 Task: Basic personal budget green modern simple.
Action: Mouse moved to (65, 221)
Screenshot: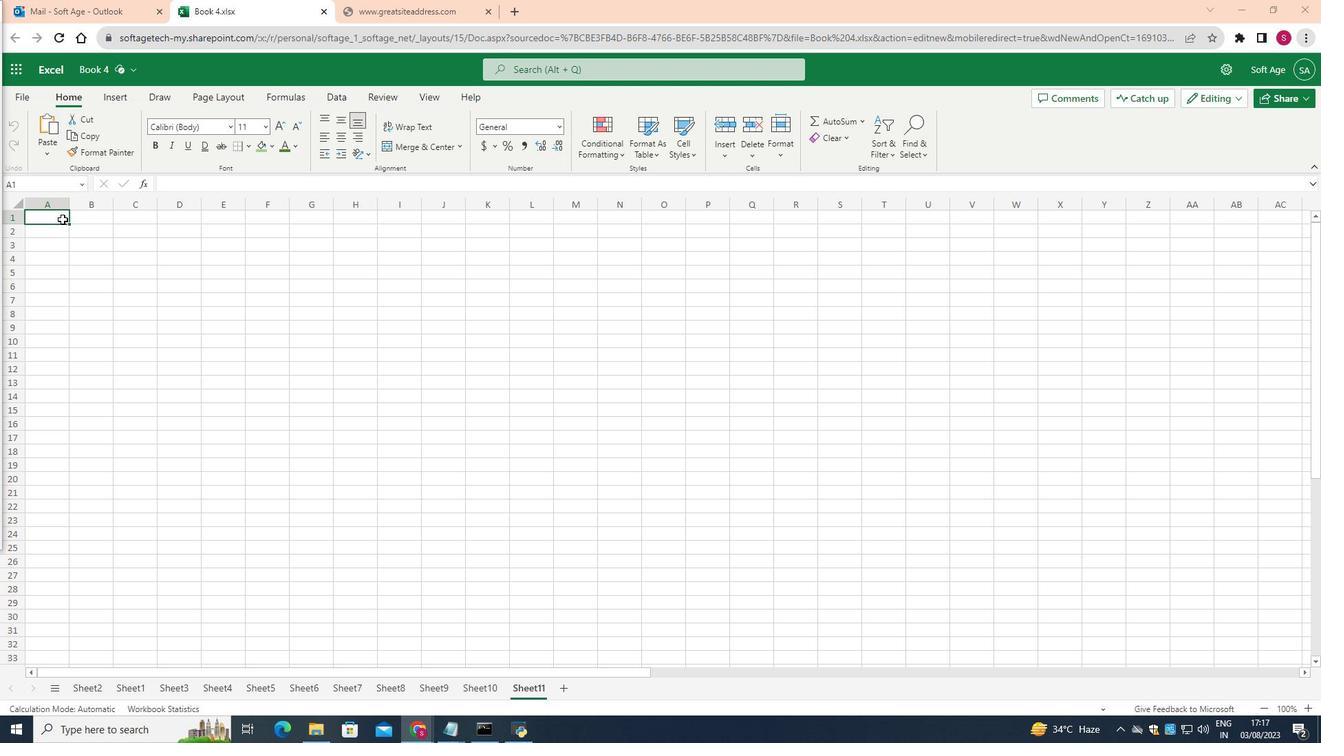 
Action: Mouse pressed left at (65, 221)
Screenshot: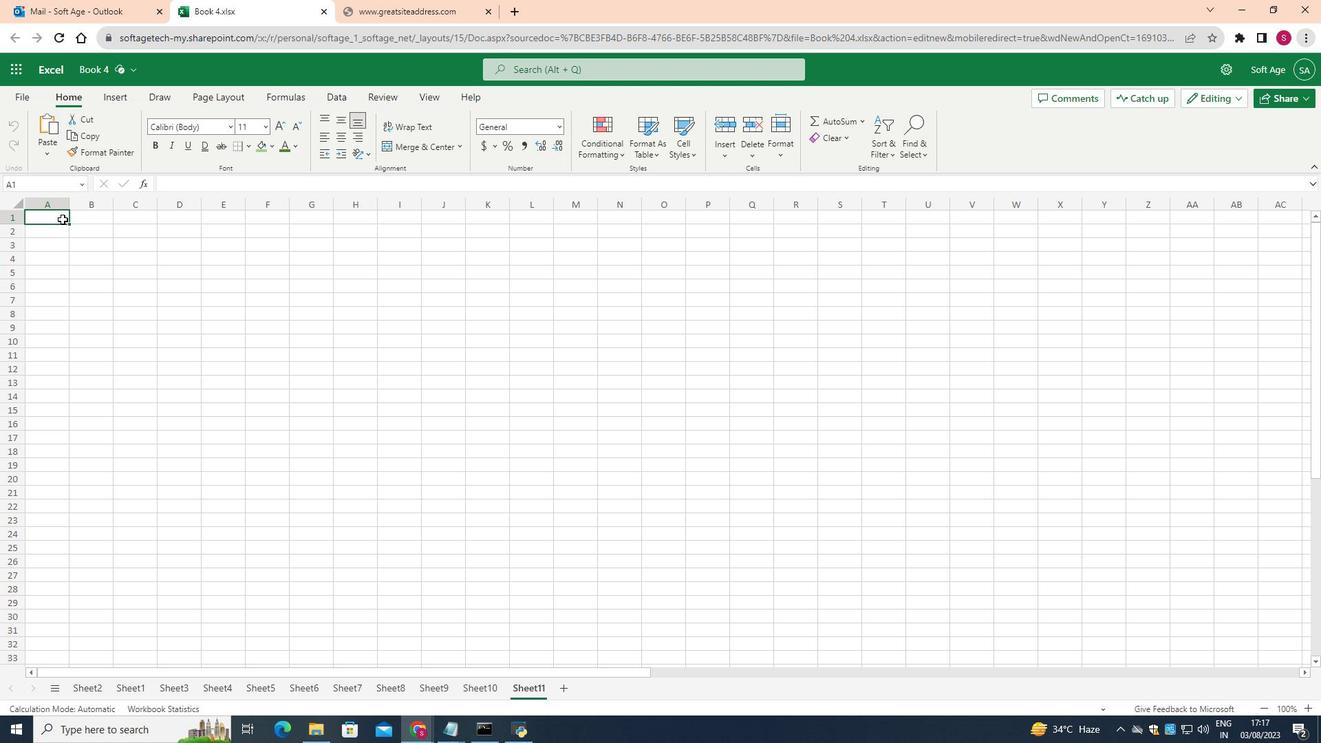 
Action: Mouse moved to (459, 150)
Screenshot: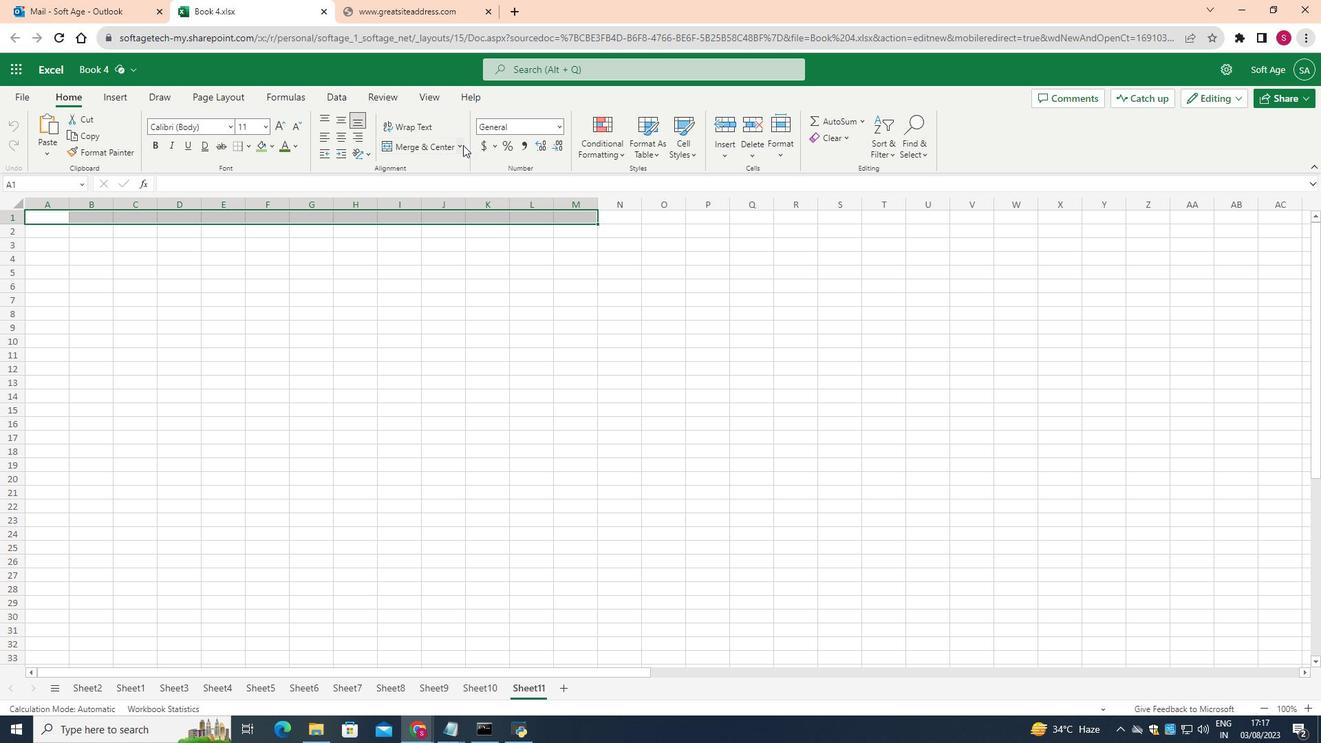 
Action: Mouse pressed left at (459, 150)
Screenshot: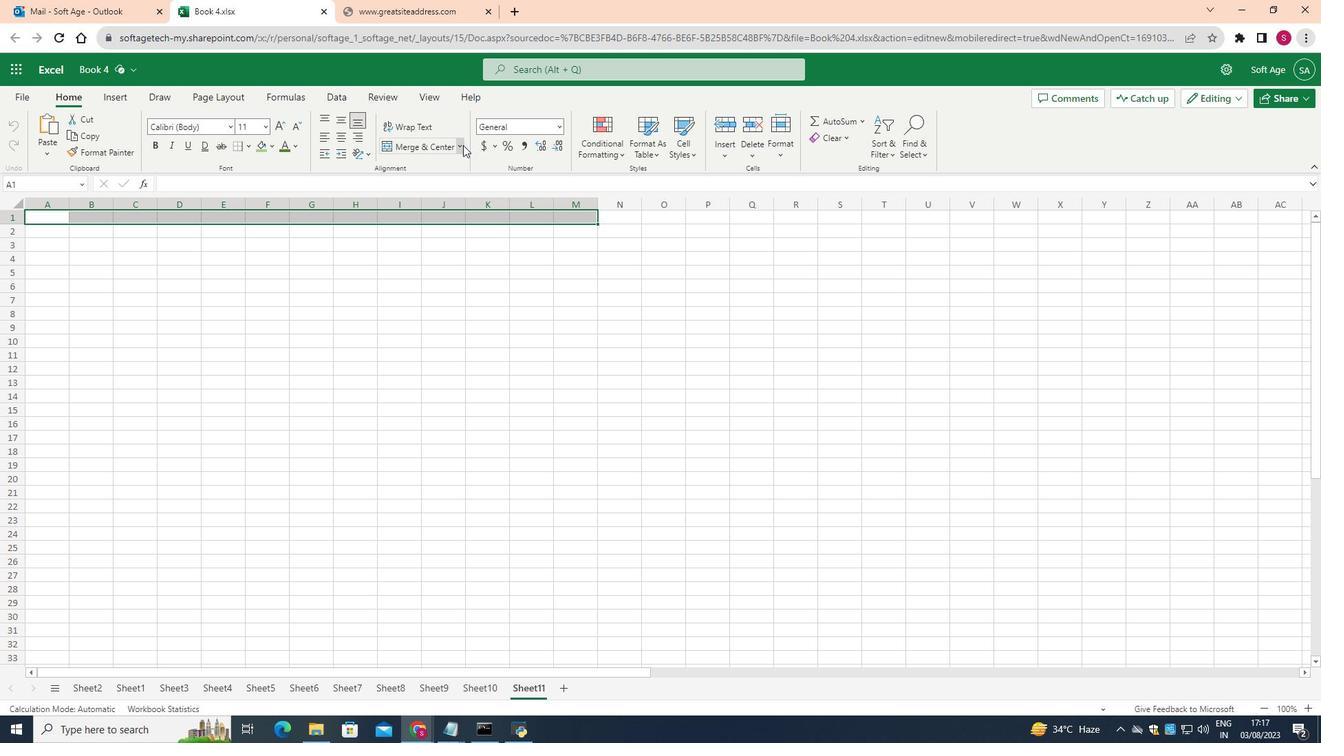 
Action: Mouse moved to (450, 229)
Screenshot: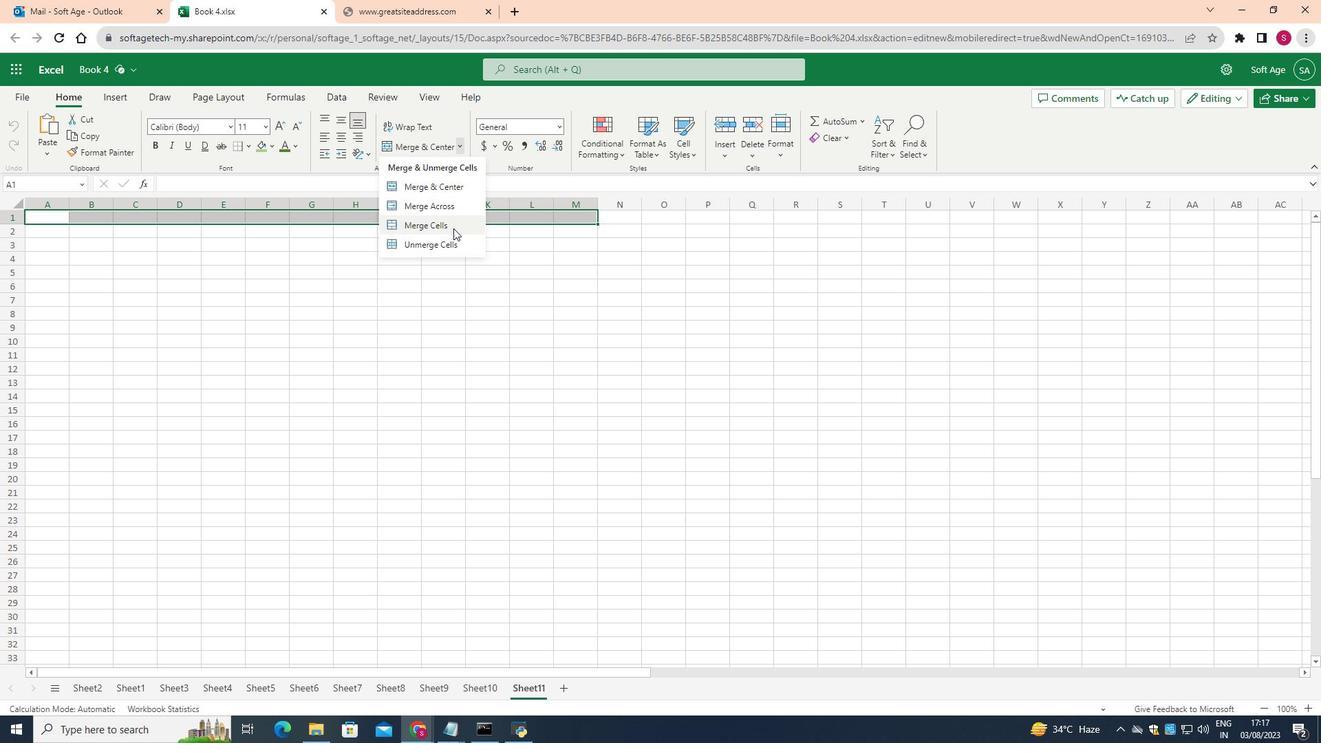 
Action: Mouse pressed left at (450, 229)
Screenshot: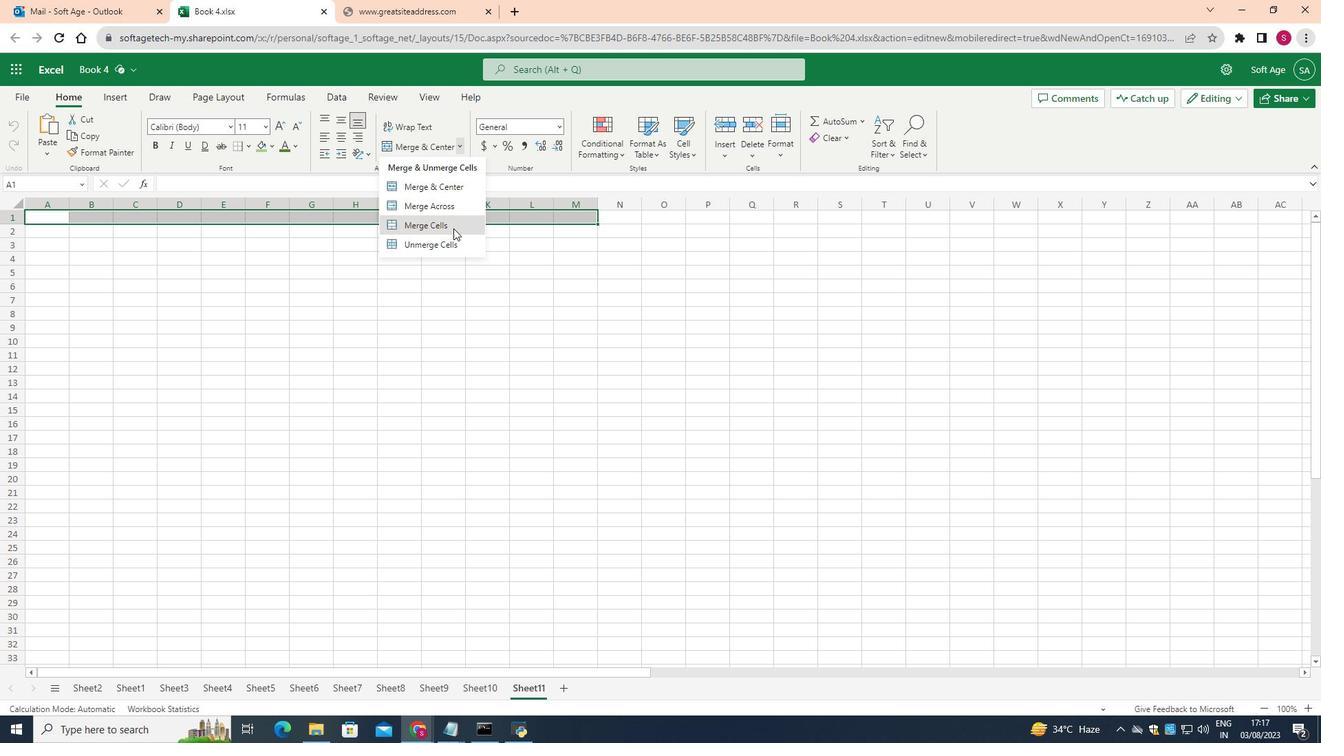 
Action: Mouse moved to (24, 225)
Screenshot: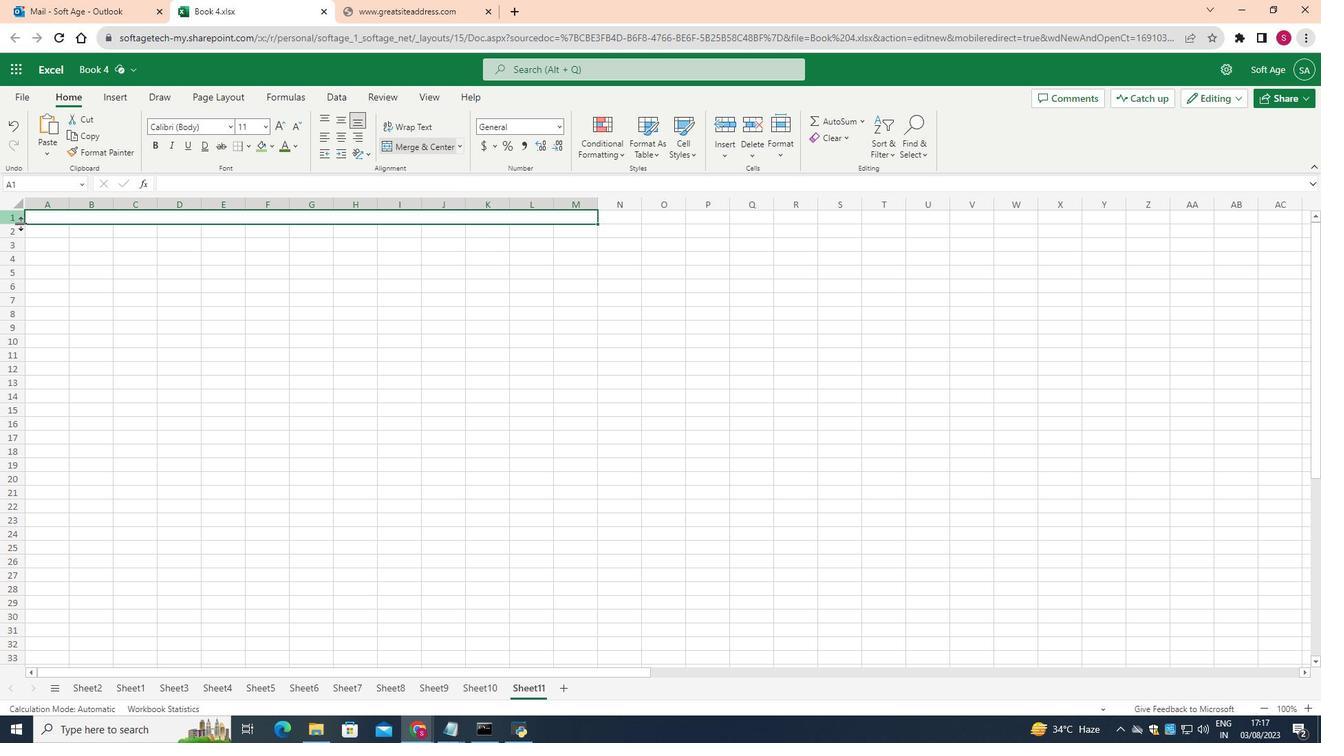 
Action: Mouse pressed left at (24, 225)
Screenshot: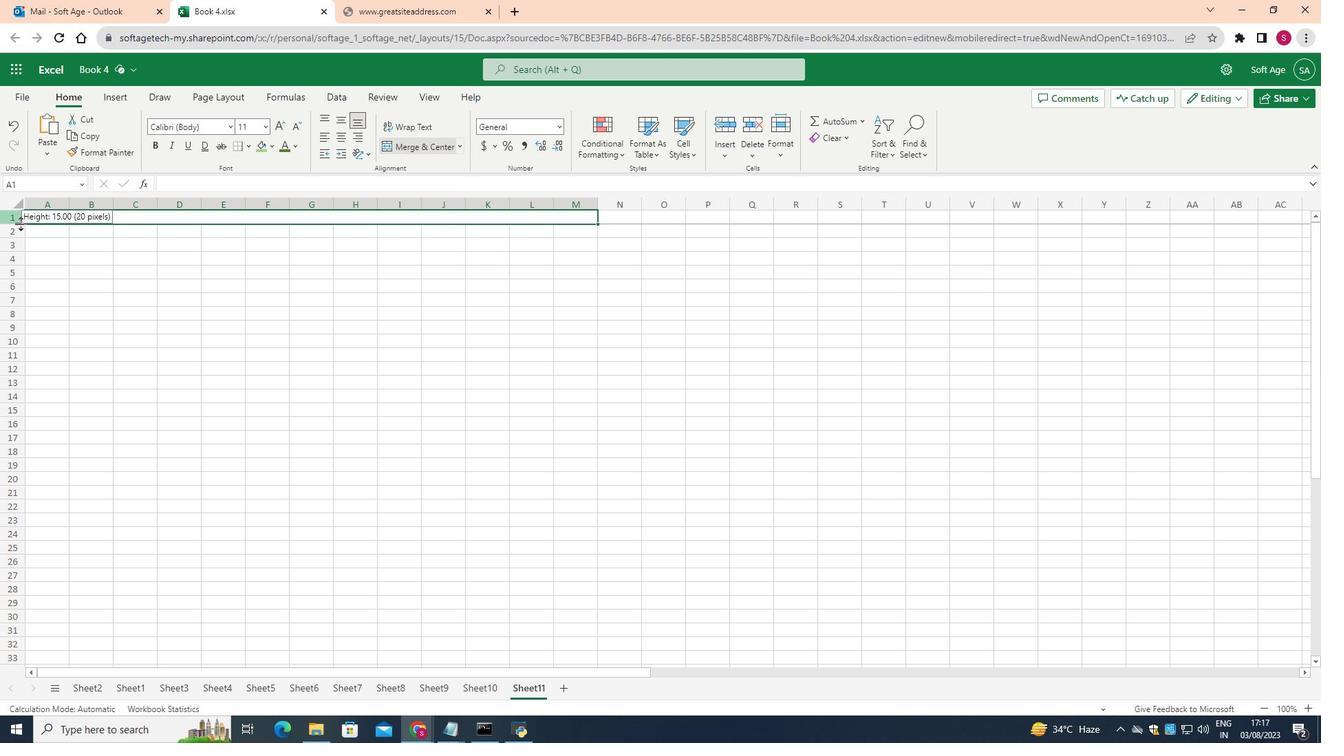 
Action: Mouse moved to (17, 263)
Screenshot: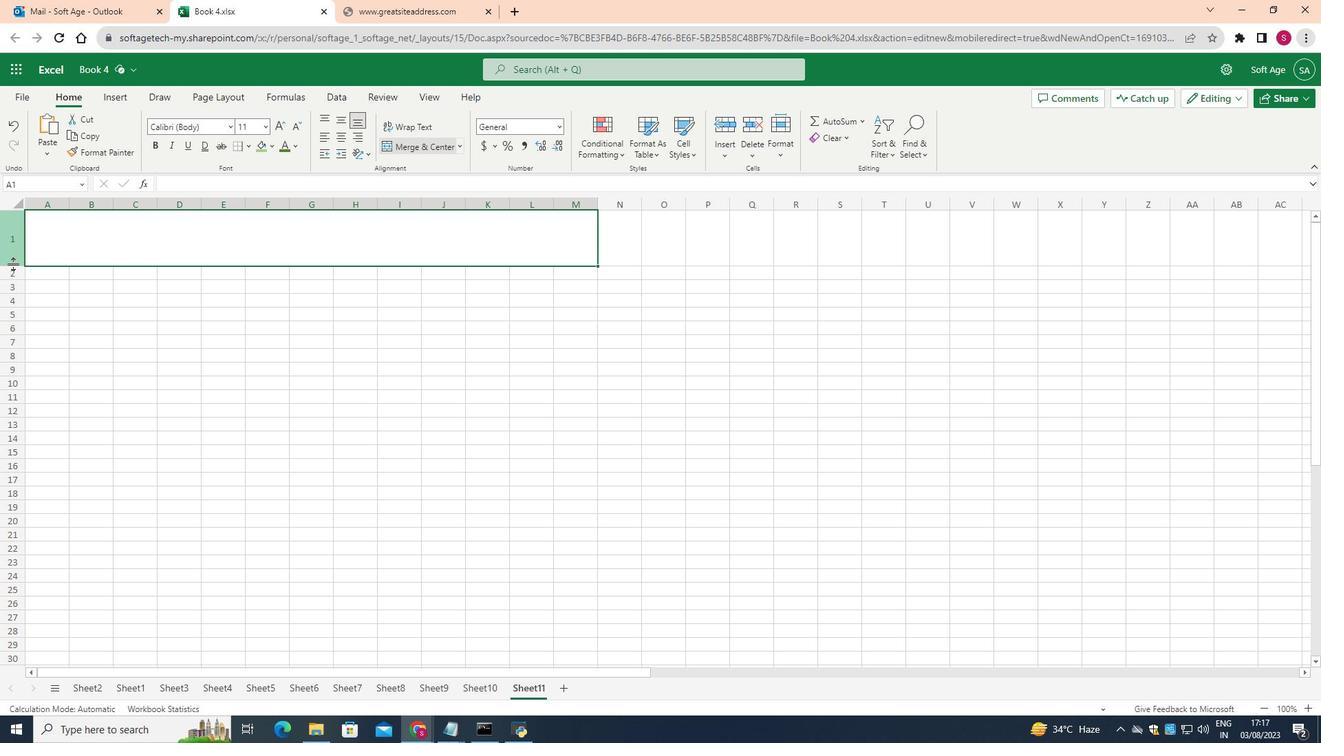 
Action: Mouse pressed left at (17, 263)
Screenshot: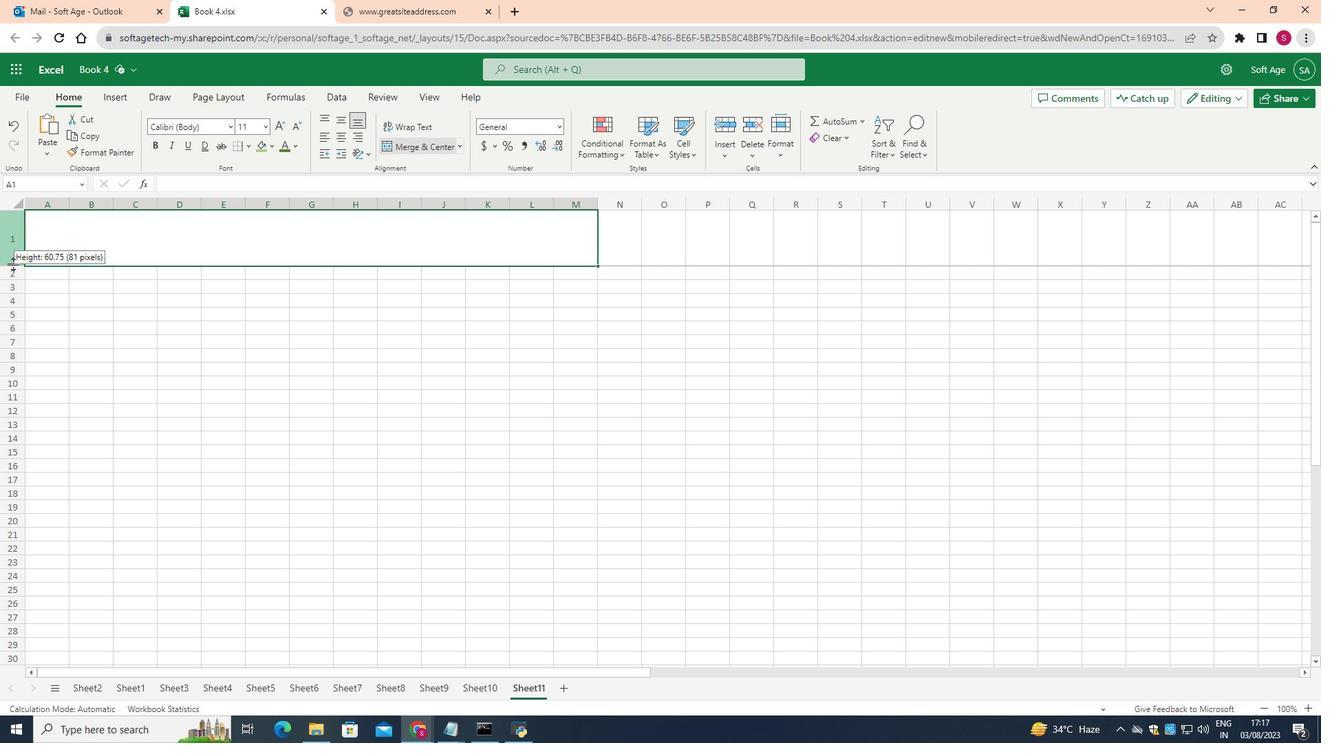 
Action: Mouse moved to (266, 132)
Screenshot: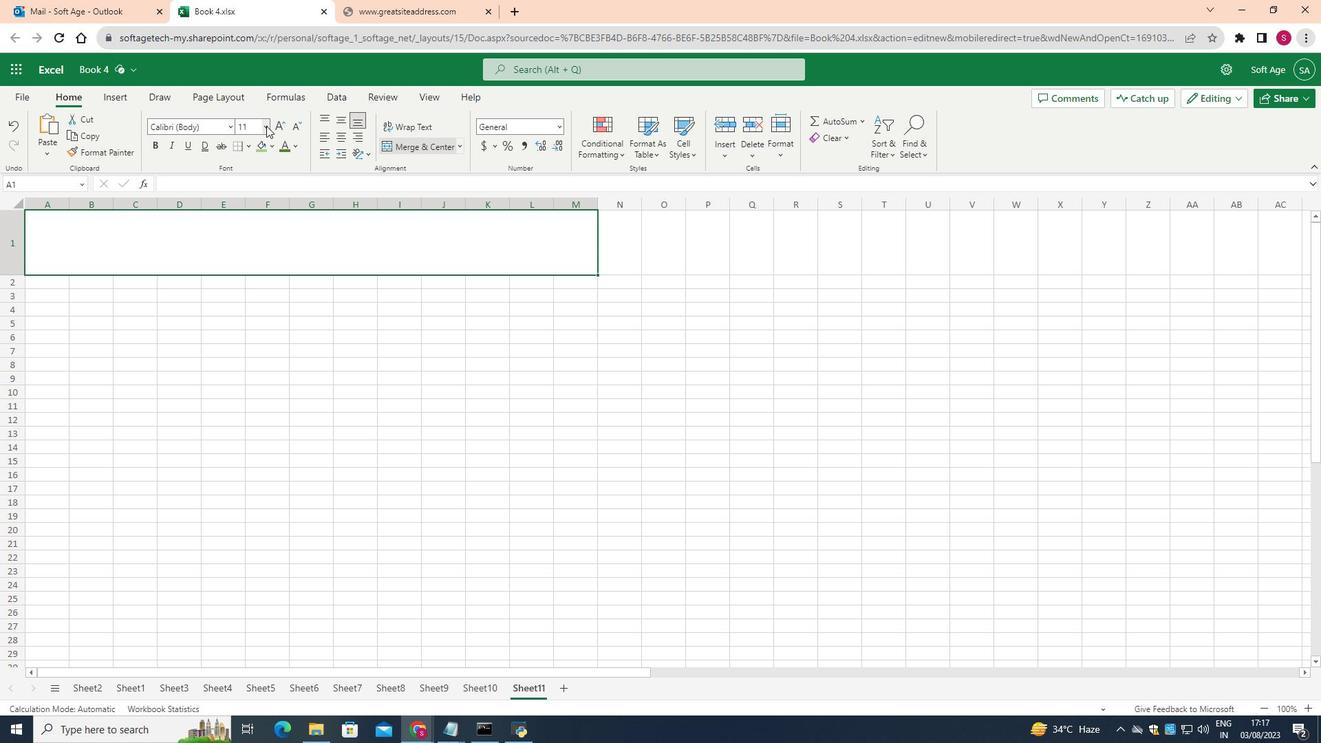 
Action: Mouse pressed left at (266, 132)
Screenshot: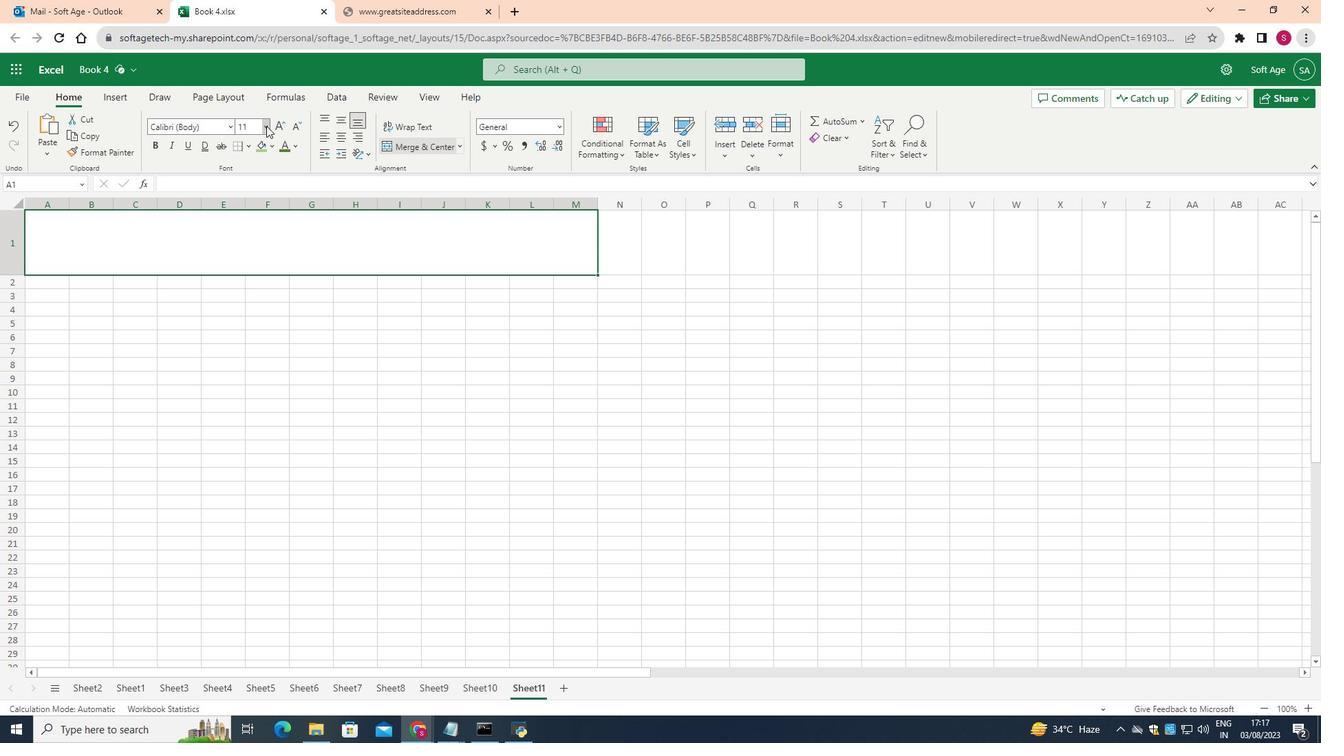 
Action: Mouse moved to (249, 344)
Screenshot: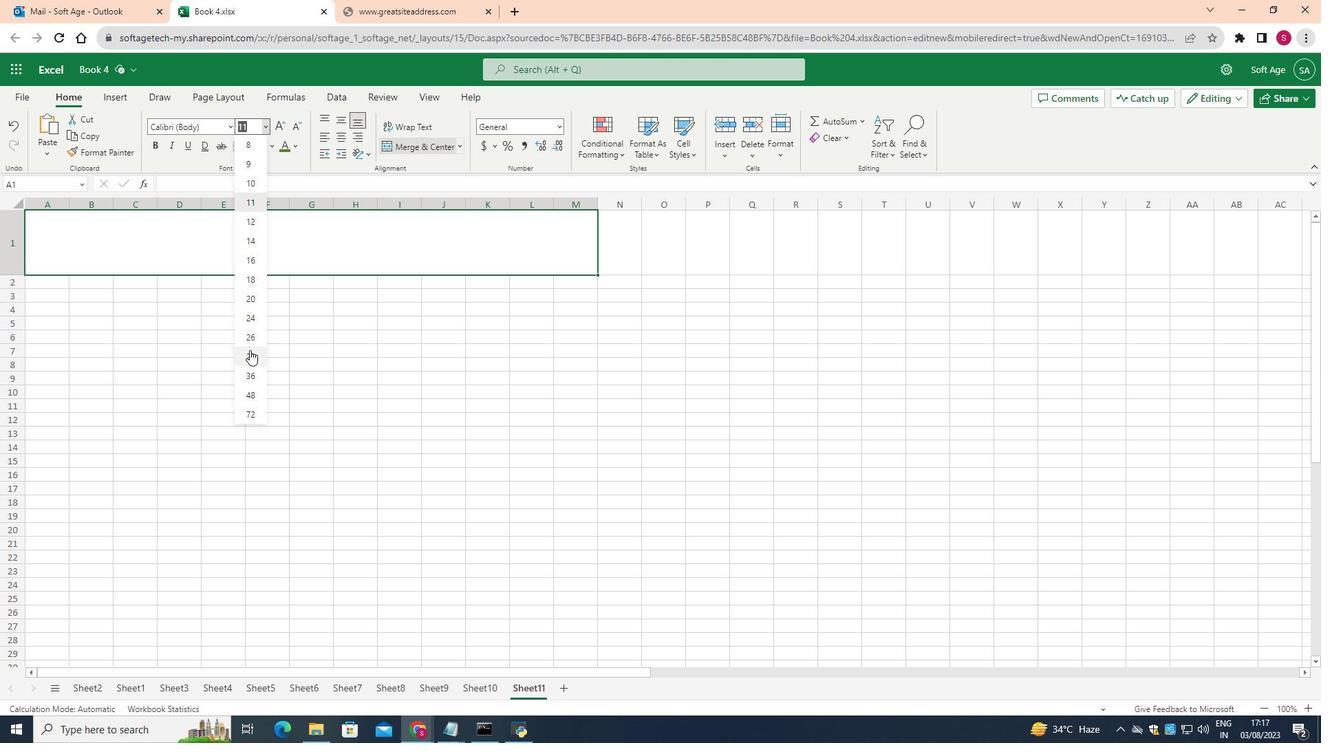 
Action: Mouse pressed left at (249, 344)
Screenshot: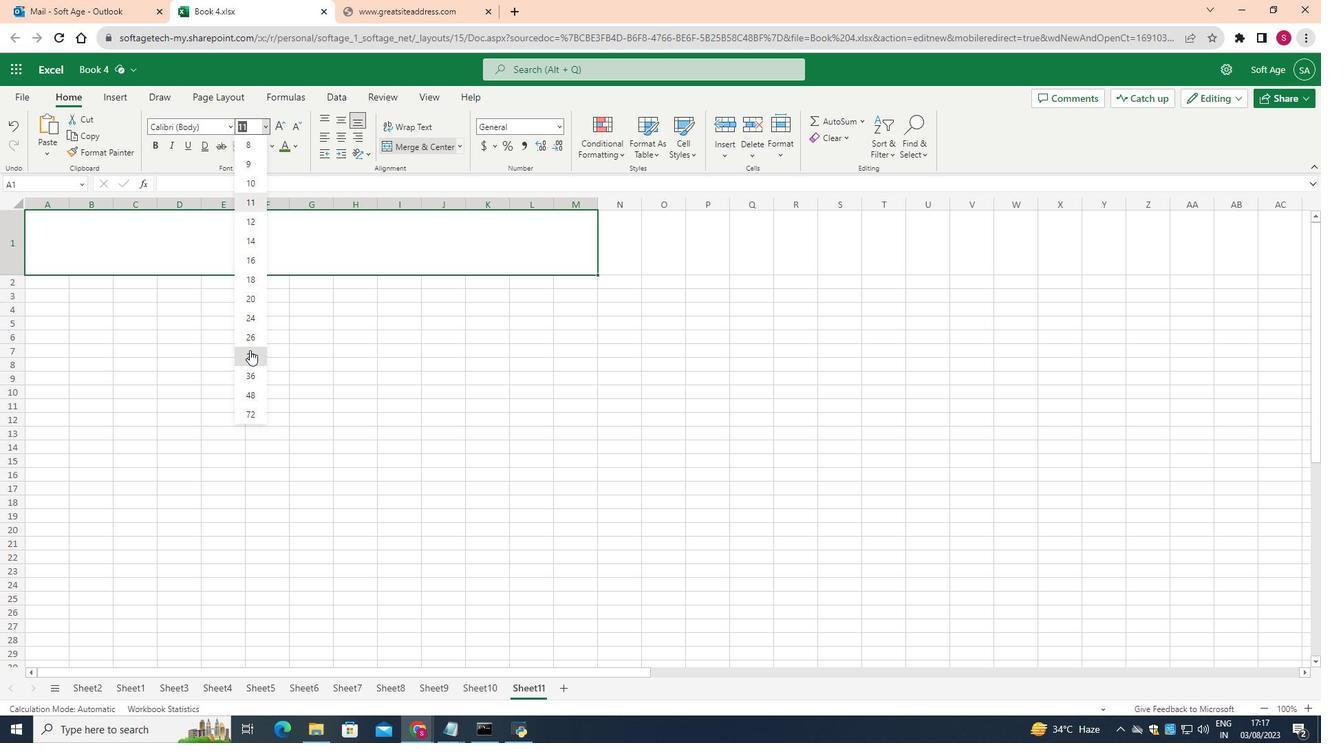 
Action: Mouse moved to (243, 249)
Screenshot: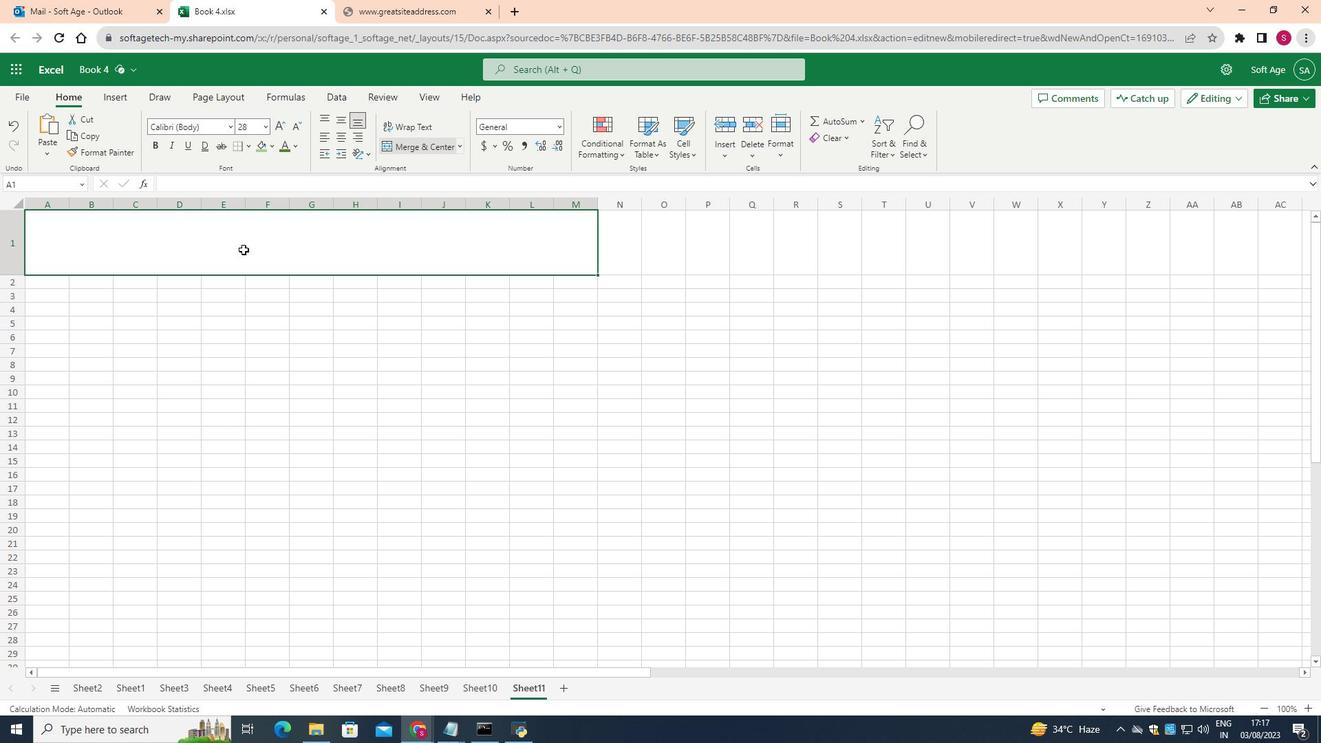 
Action: Mouse pressed left at (243, 249)
Screenshot: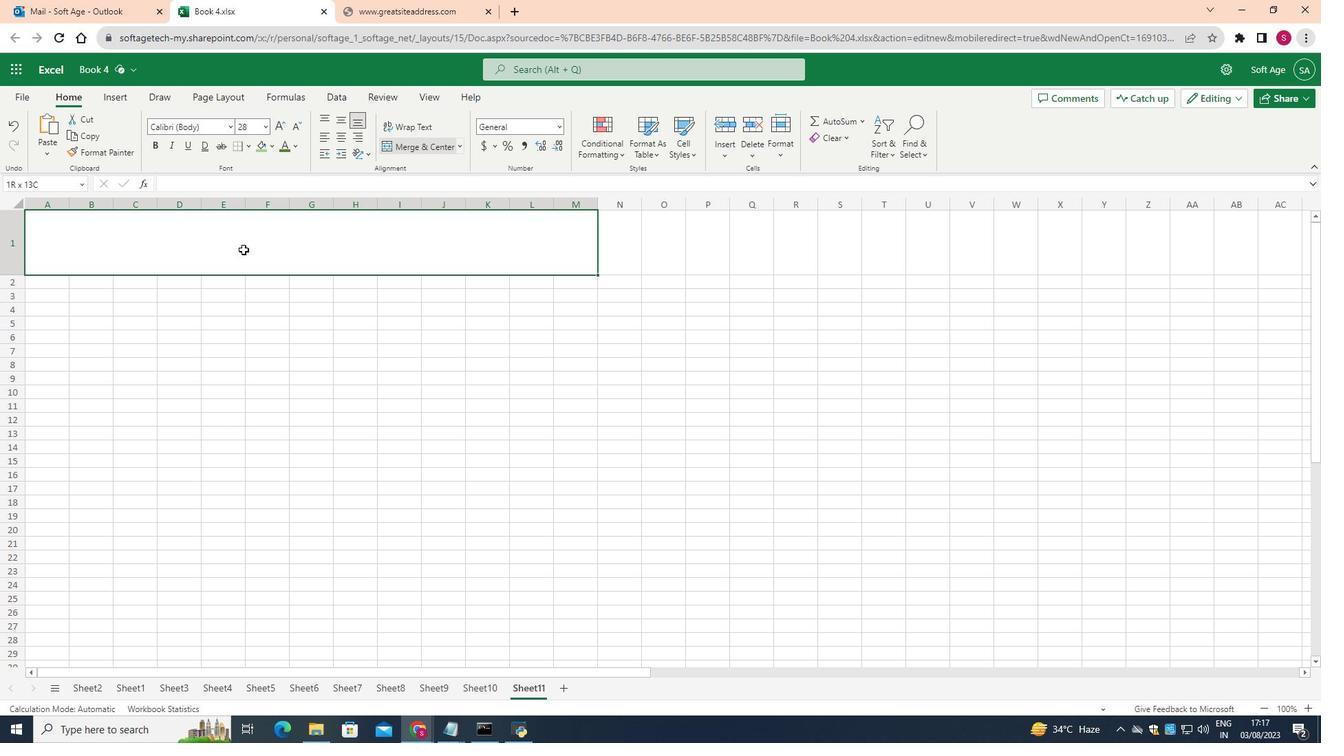 
Action: Mouse pressed left at (243, 249)
Screenshot: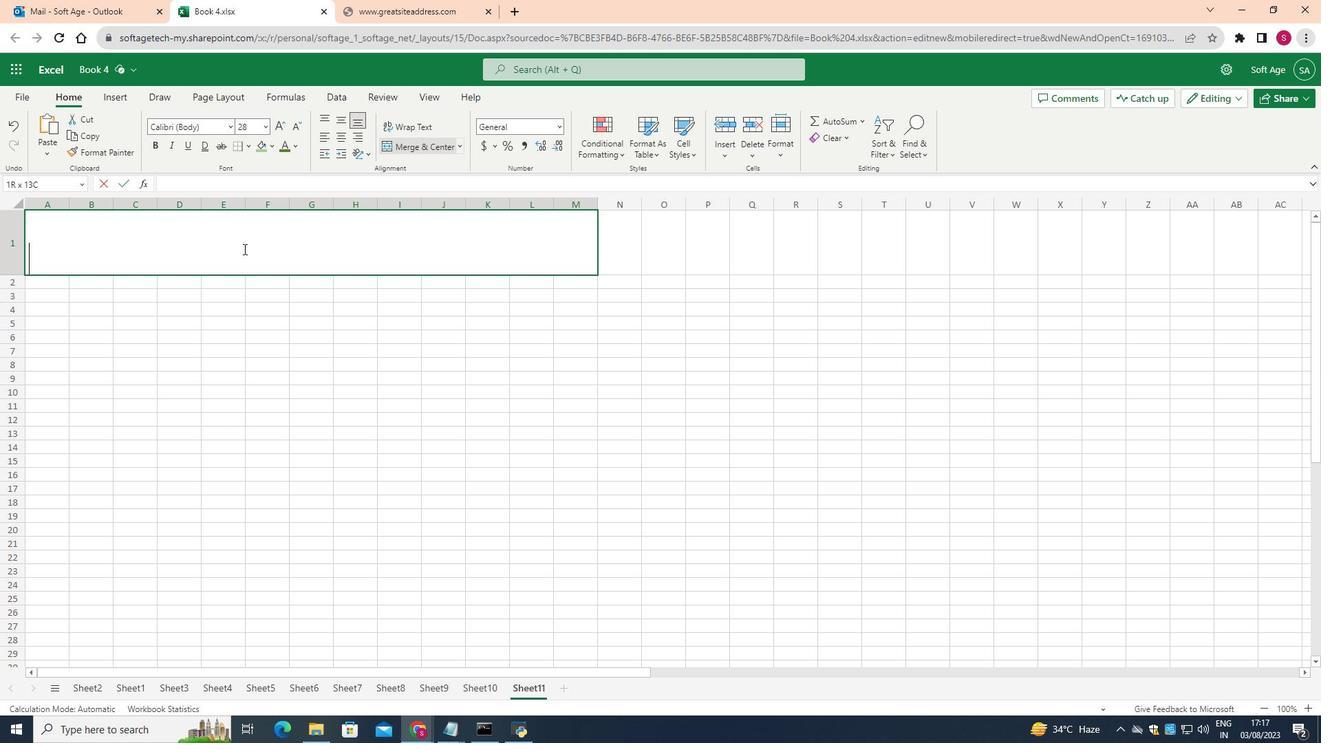 
Action: Mouse moved to (243, 249)
Screenshot: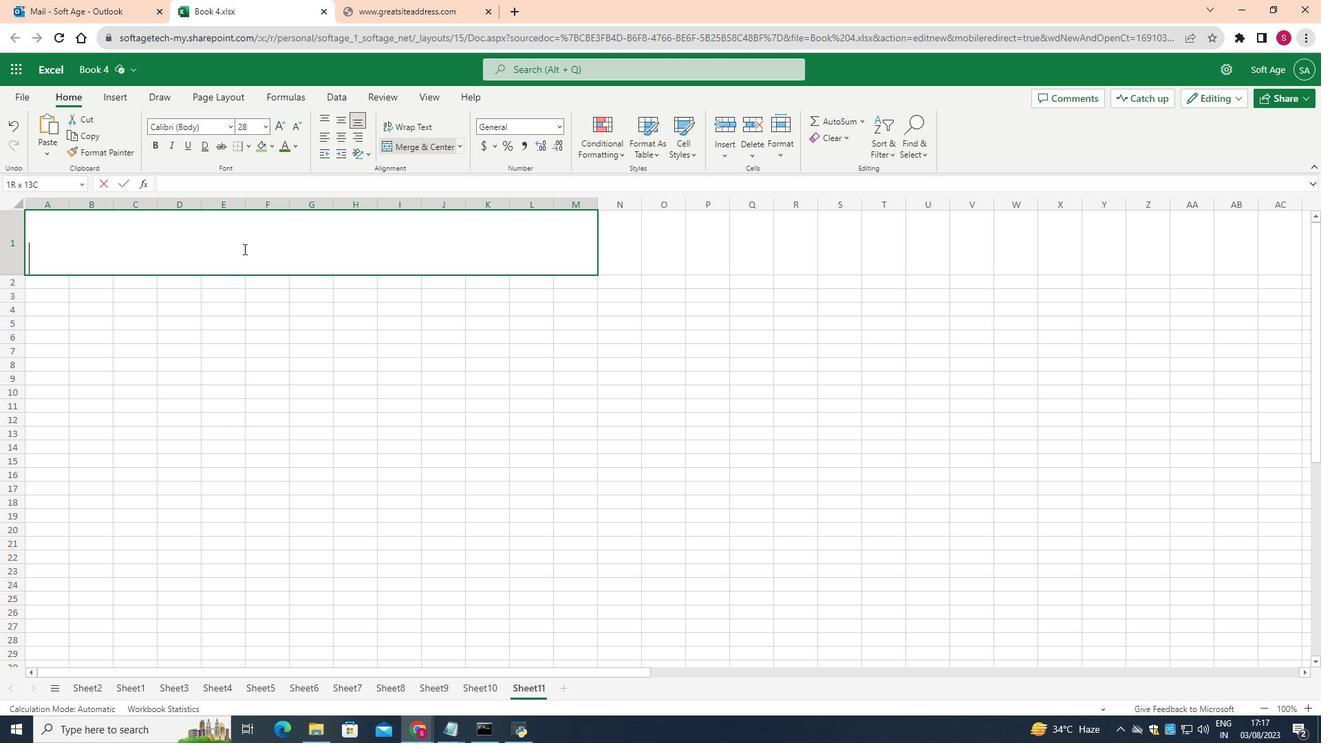 
Action: Key pressed <Key.shift>Personal<Key.space><Key.shift>Budget
Screenshot: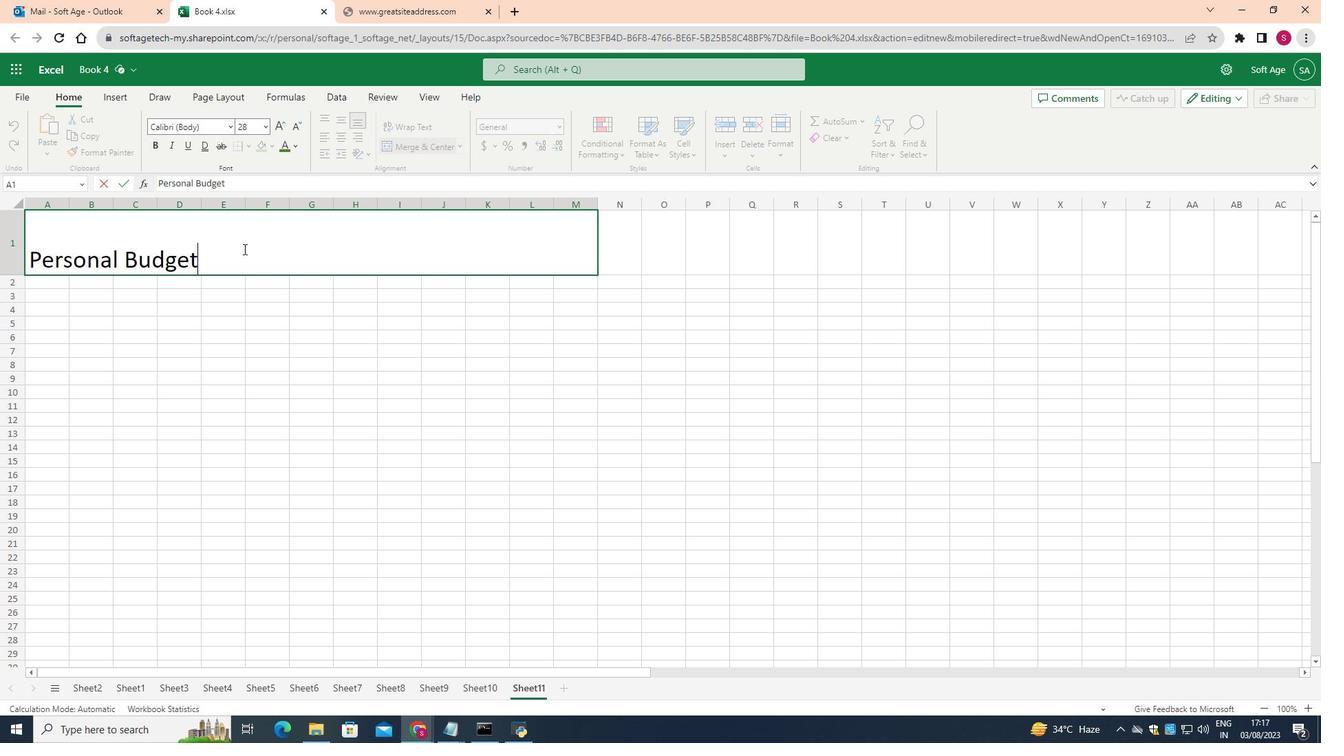 
Action: Mouse moved to (209, 327)
Screenshot: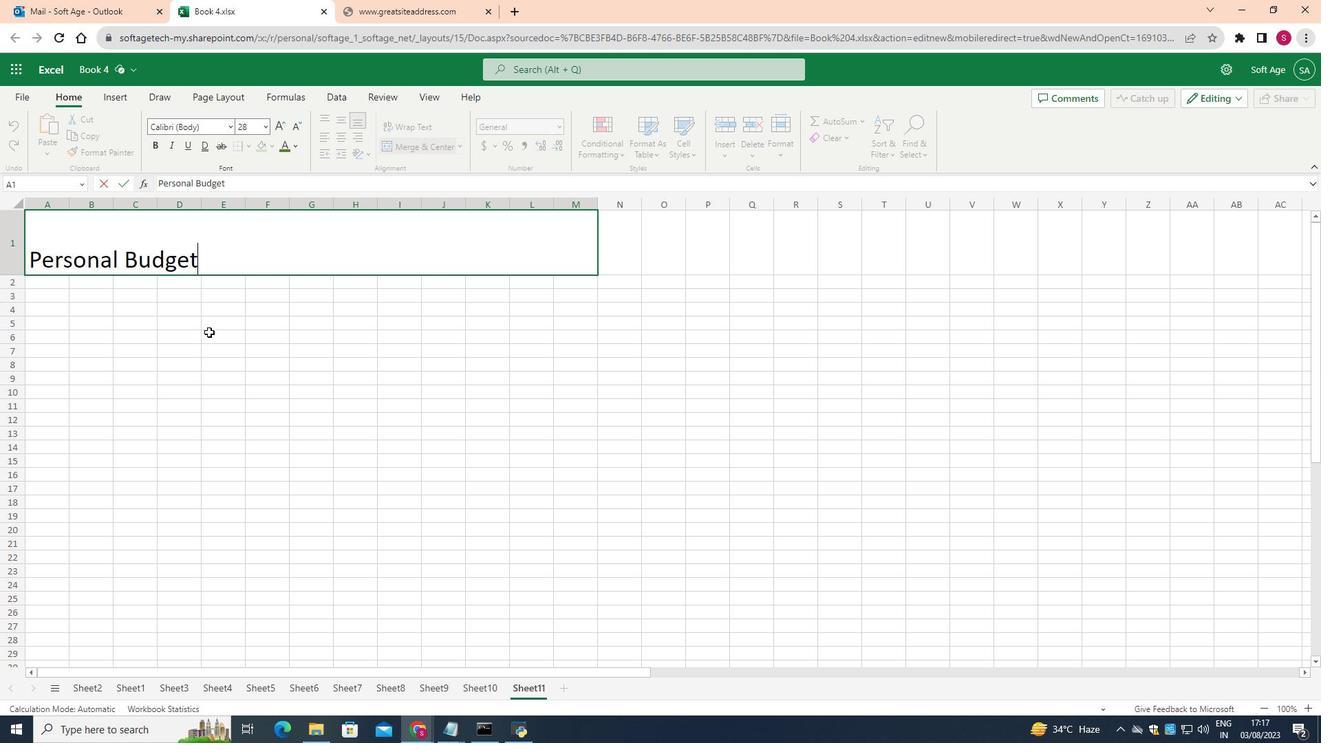
Action: Mouse pressed left at (209, 327)
Screenshot: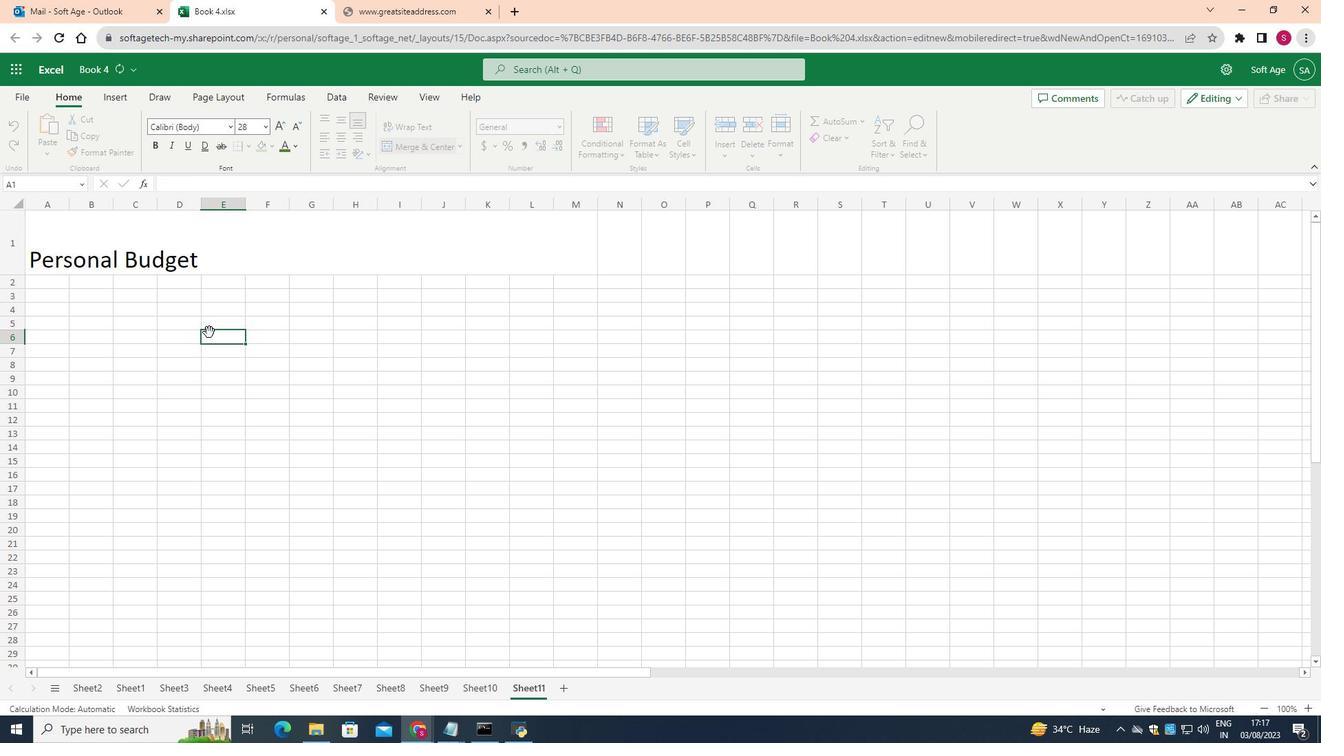 
Action: Mouse moved to (119, 258)
Screenshot: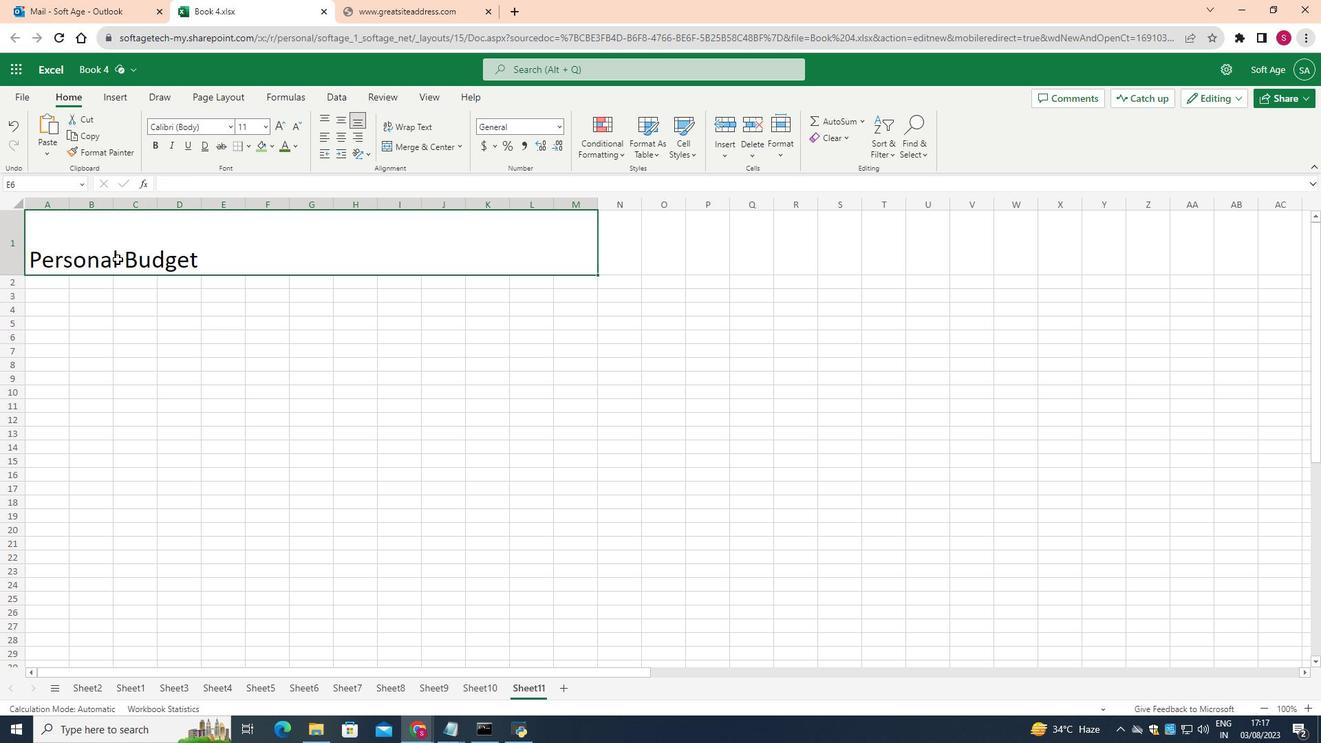 
Action: Mouse pressed left at (119, 258)
Screenshot: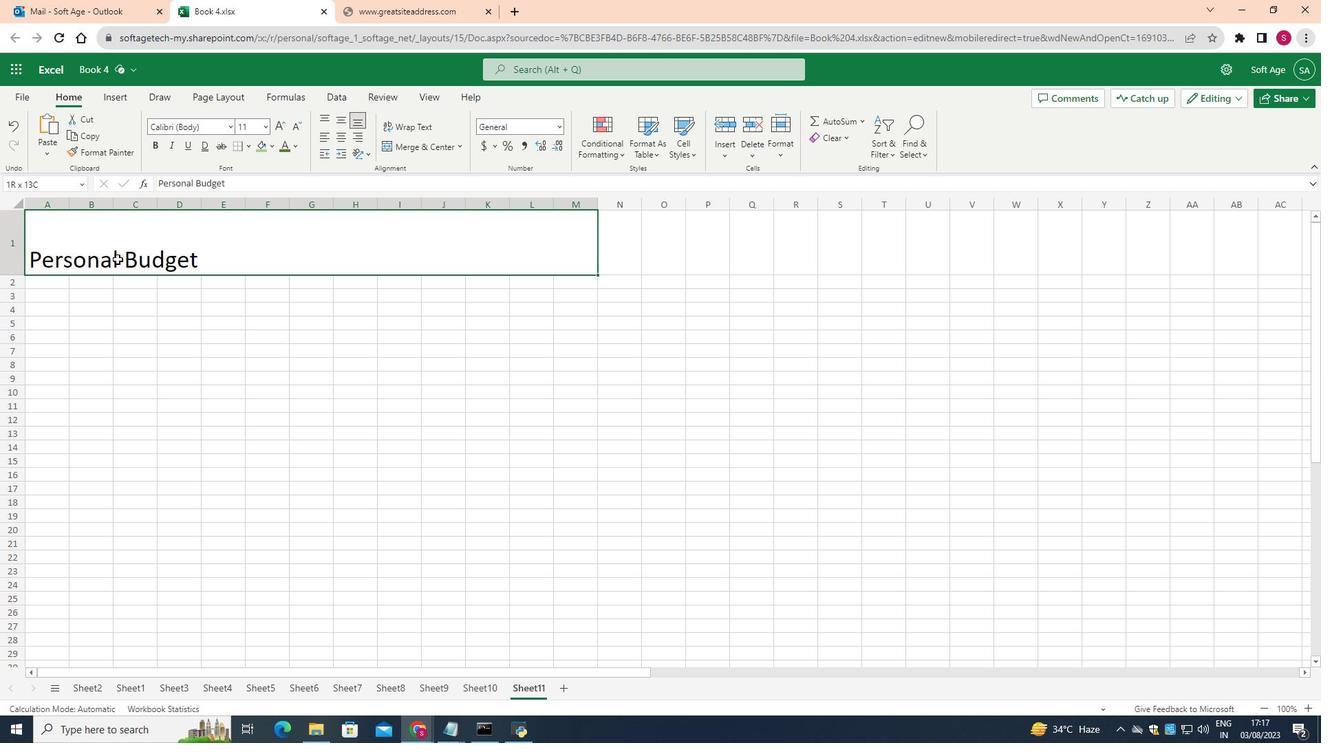 
Action: Mouse moved to (36, 258)
Screenshot: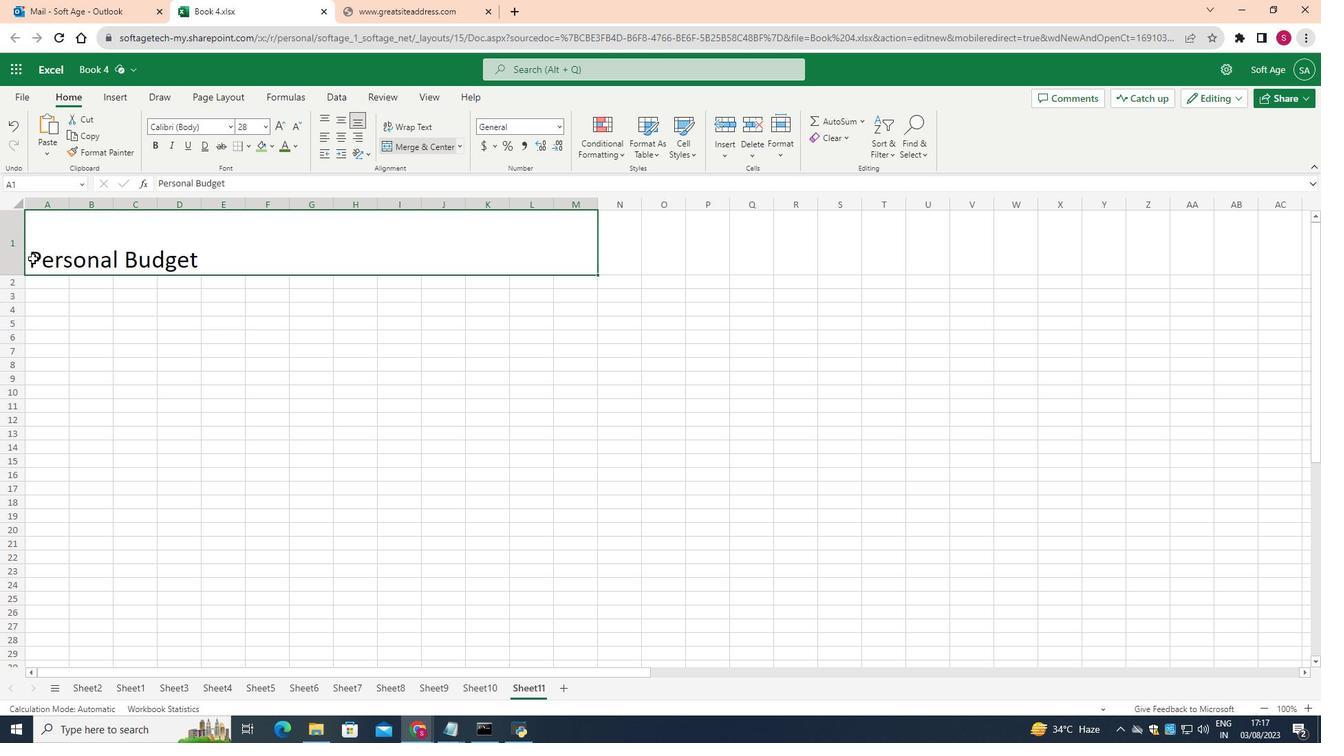
Action: Mouse pressed left at (36, 258)
Screenshot: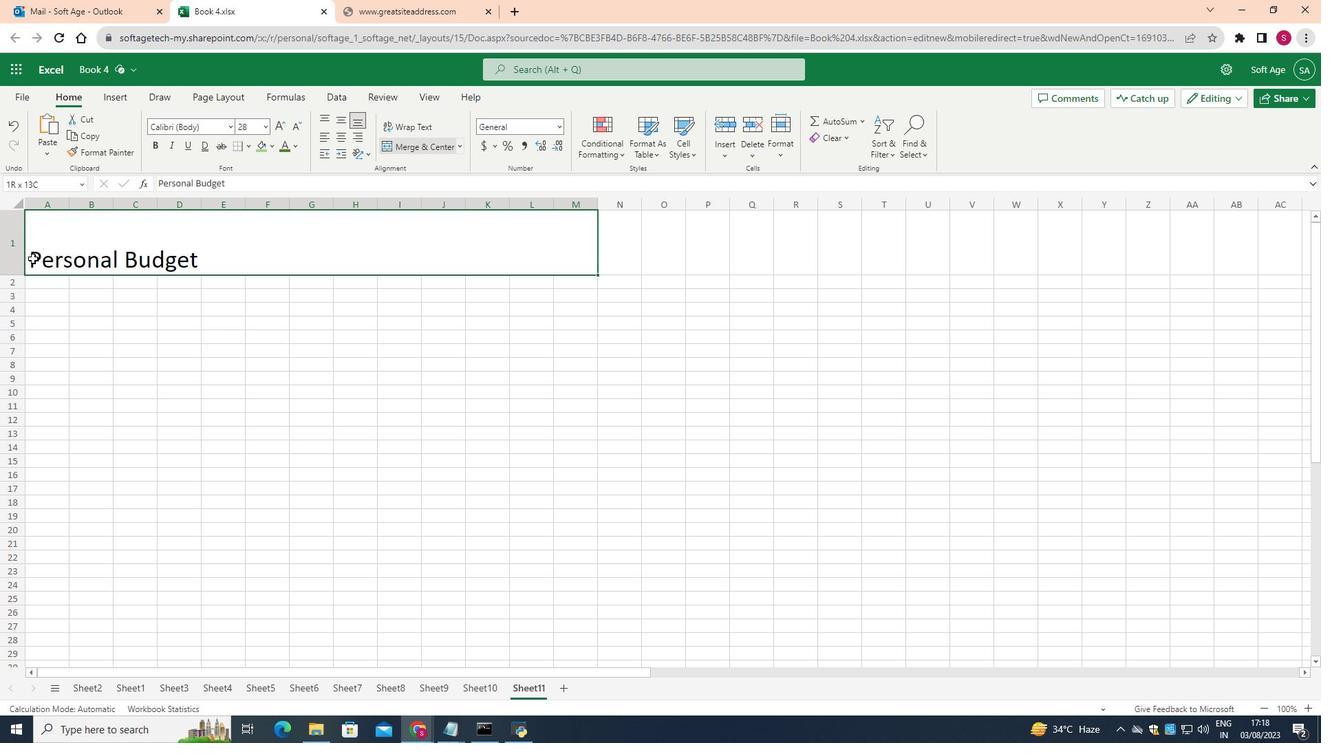 
Action: Mouse pressed left at (36, 258)
Screenshot: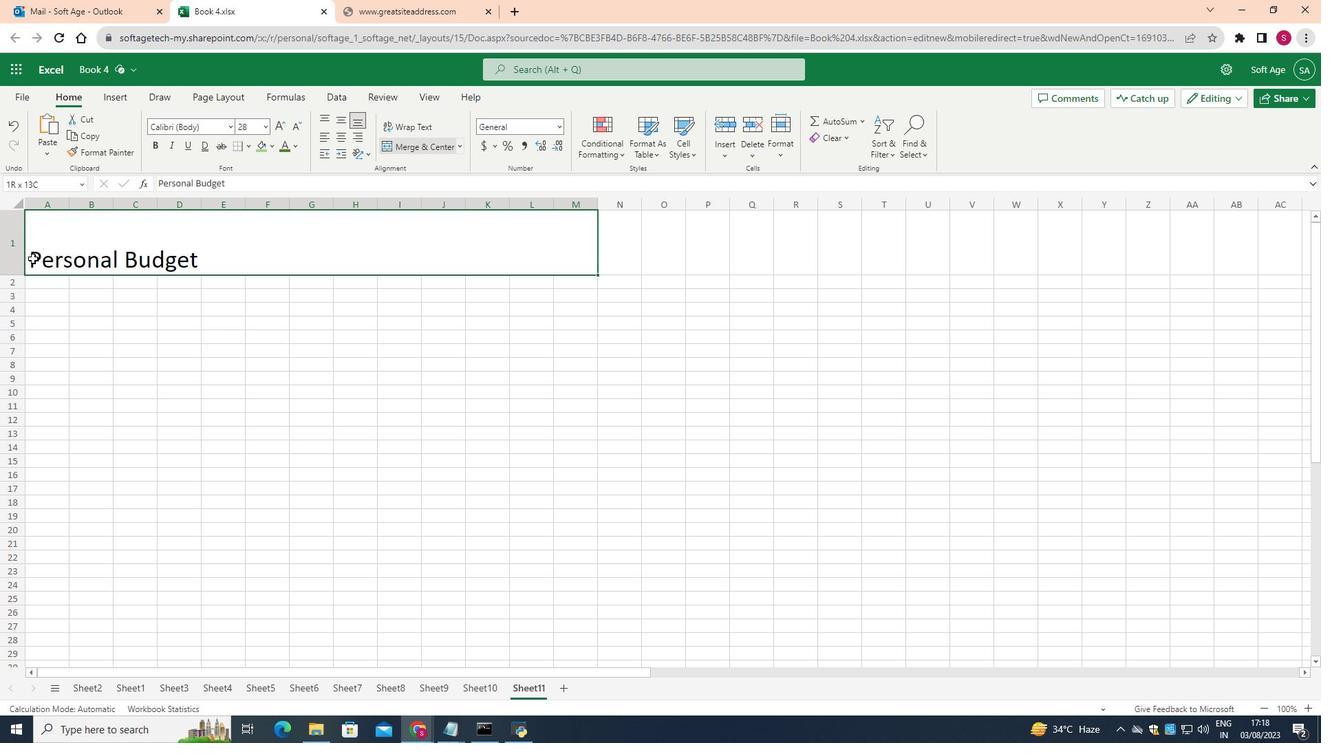
Action: Mouse moved to (33, 260)
Screenshot: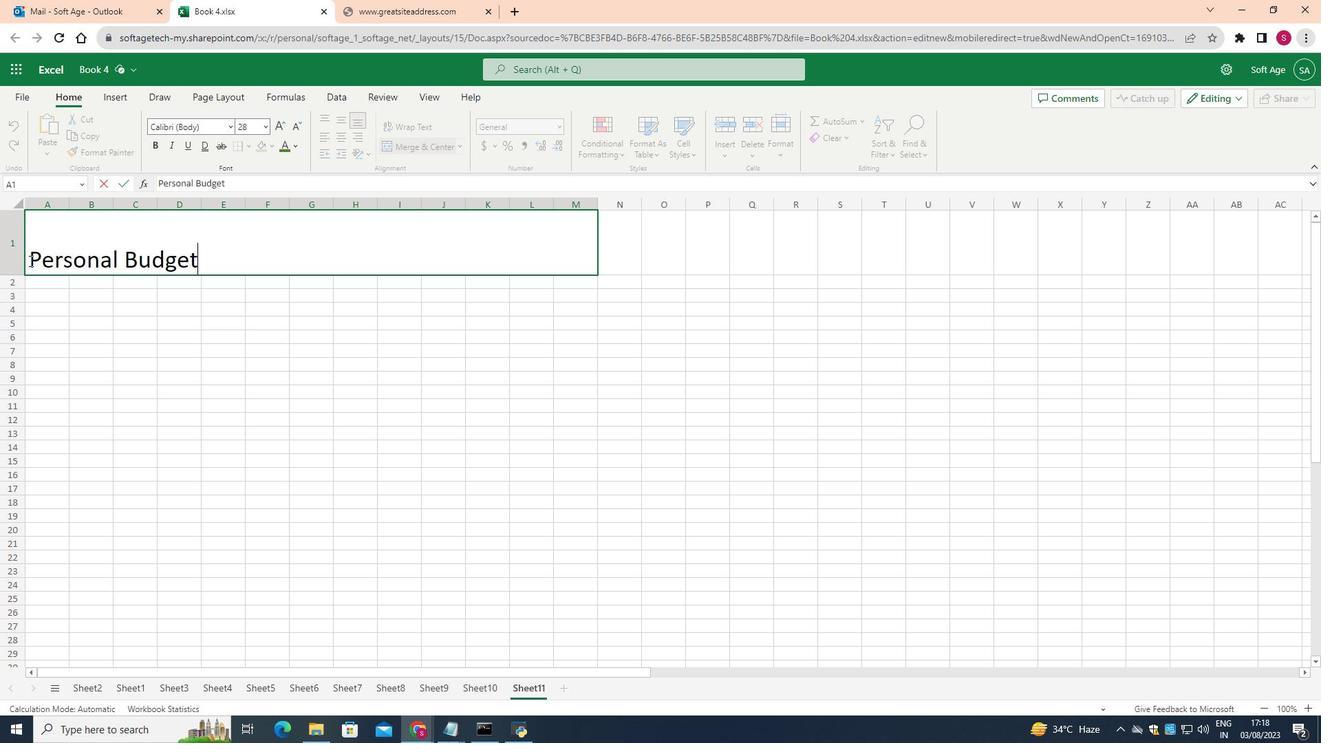 
Action: Mouse pressed left at (33, 260)
Screenshot: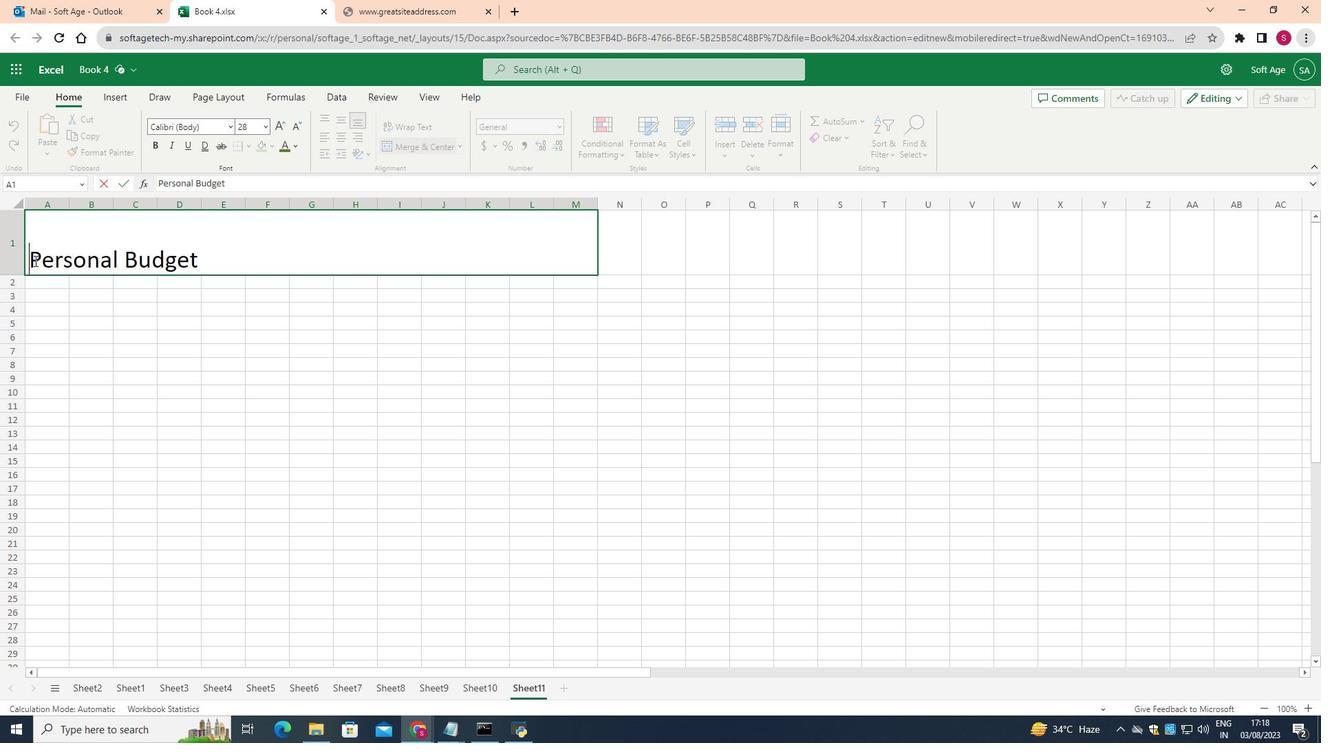 
Action: Mouse moved to (362, 351)
Screenshot: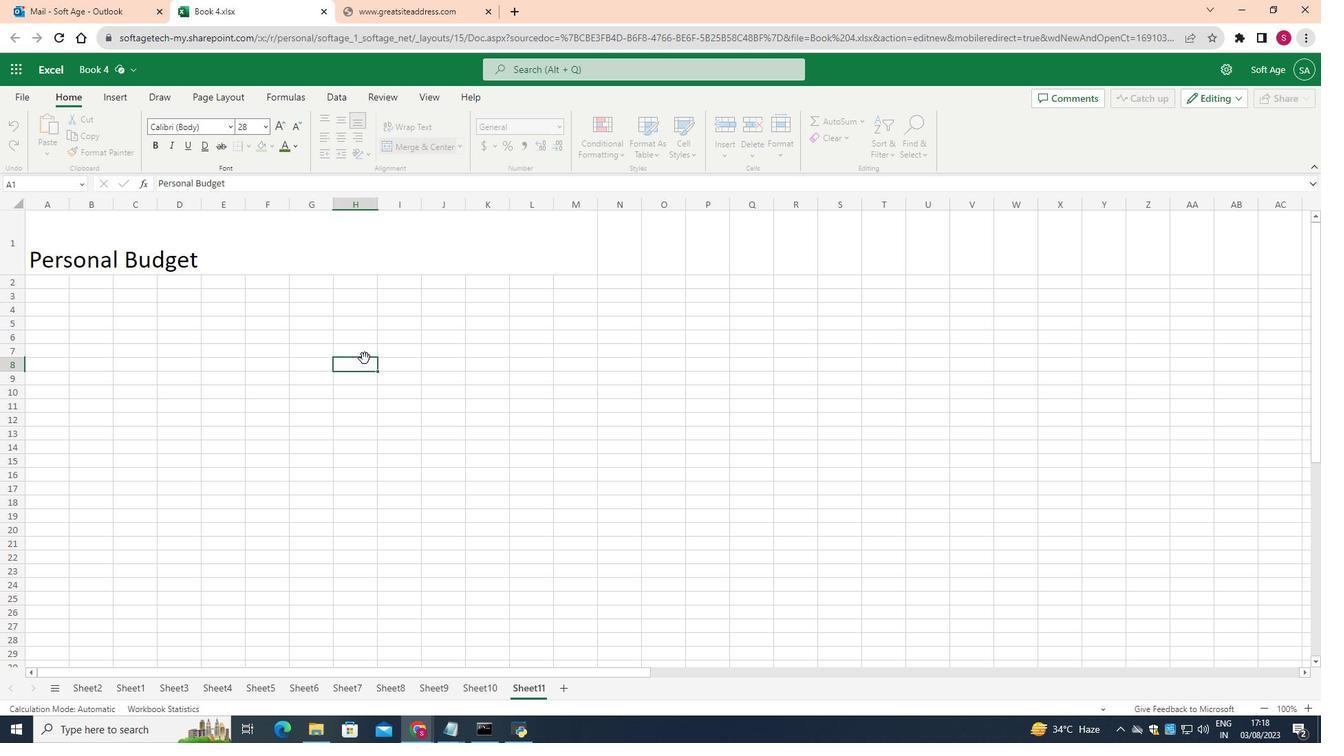 
Action: Mouse pressed left at (362, 351)
Screenshot: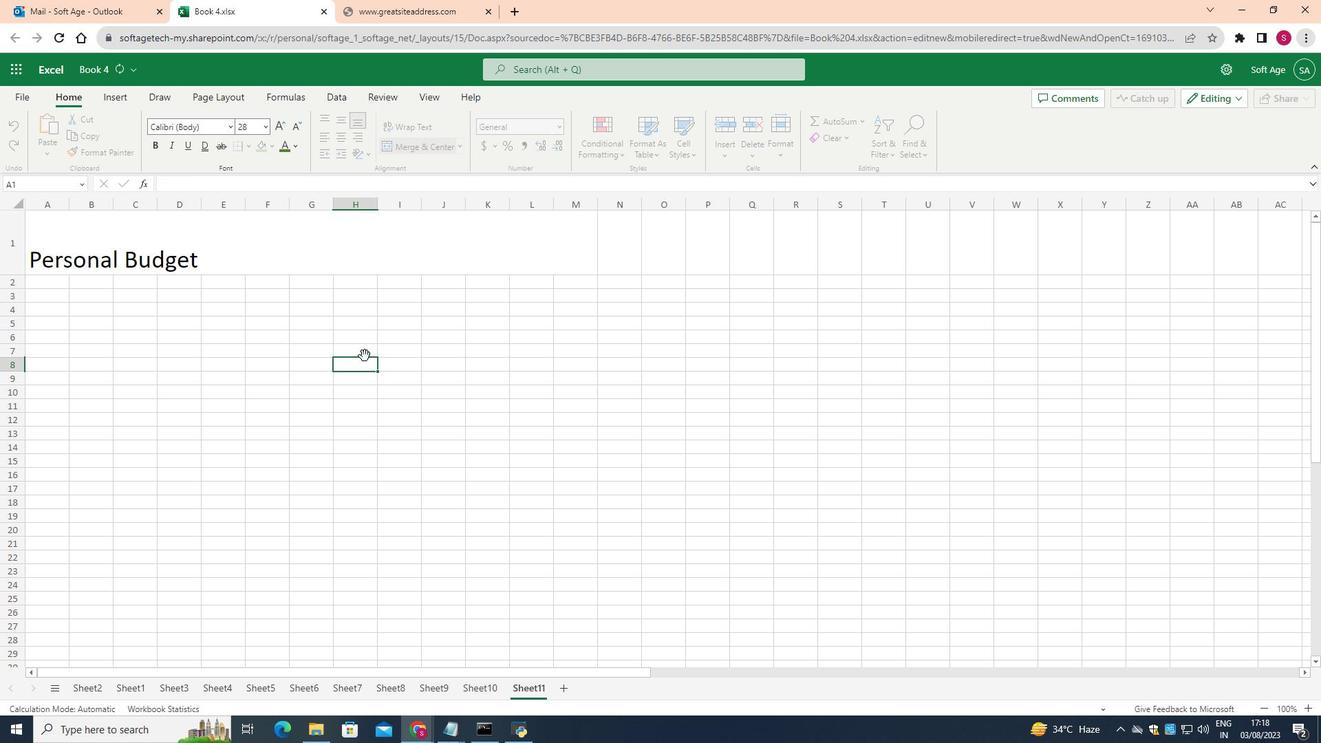 
Action: Mouse moved to (352, 264)
Screenshot: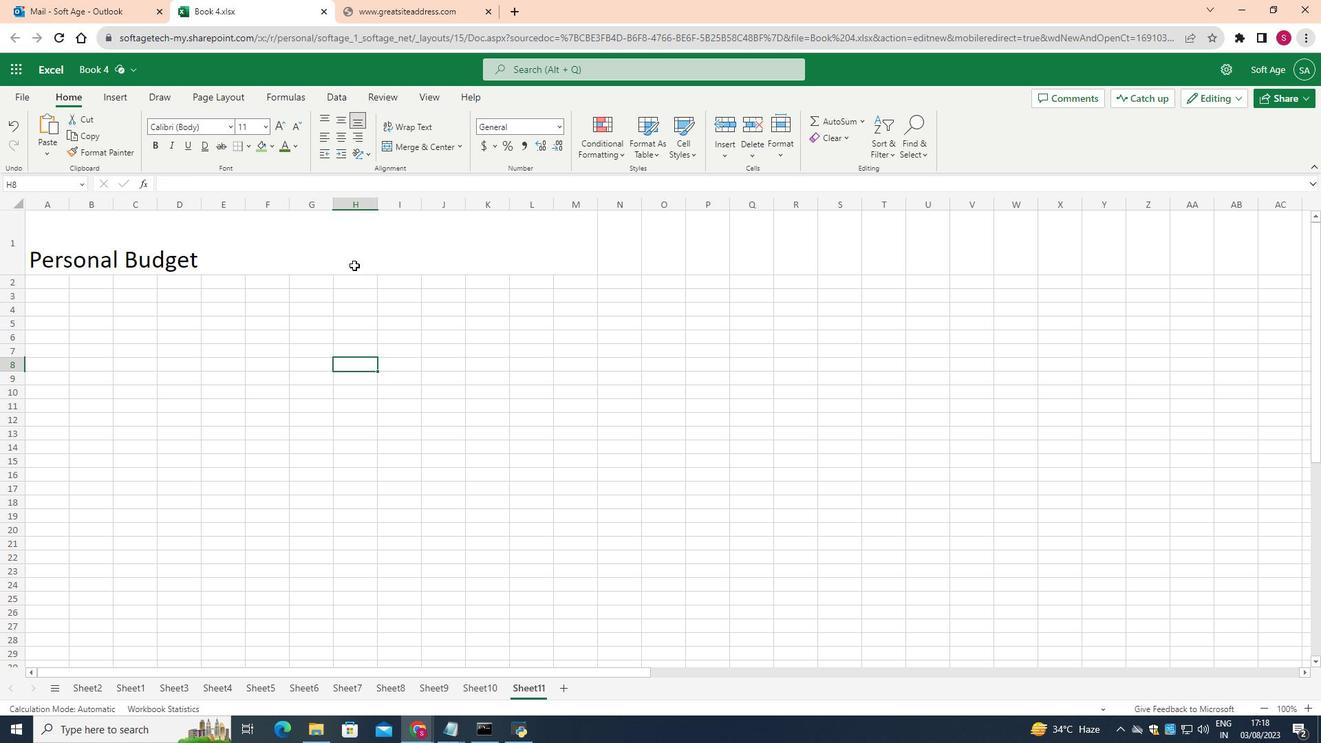 
Action: Mouse pressed left at (352, 264)
Screenshot: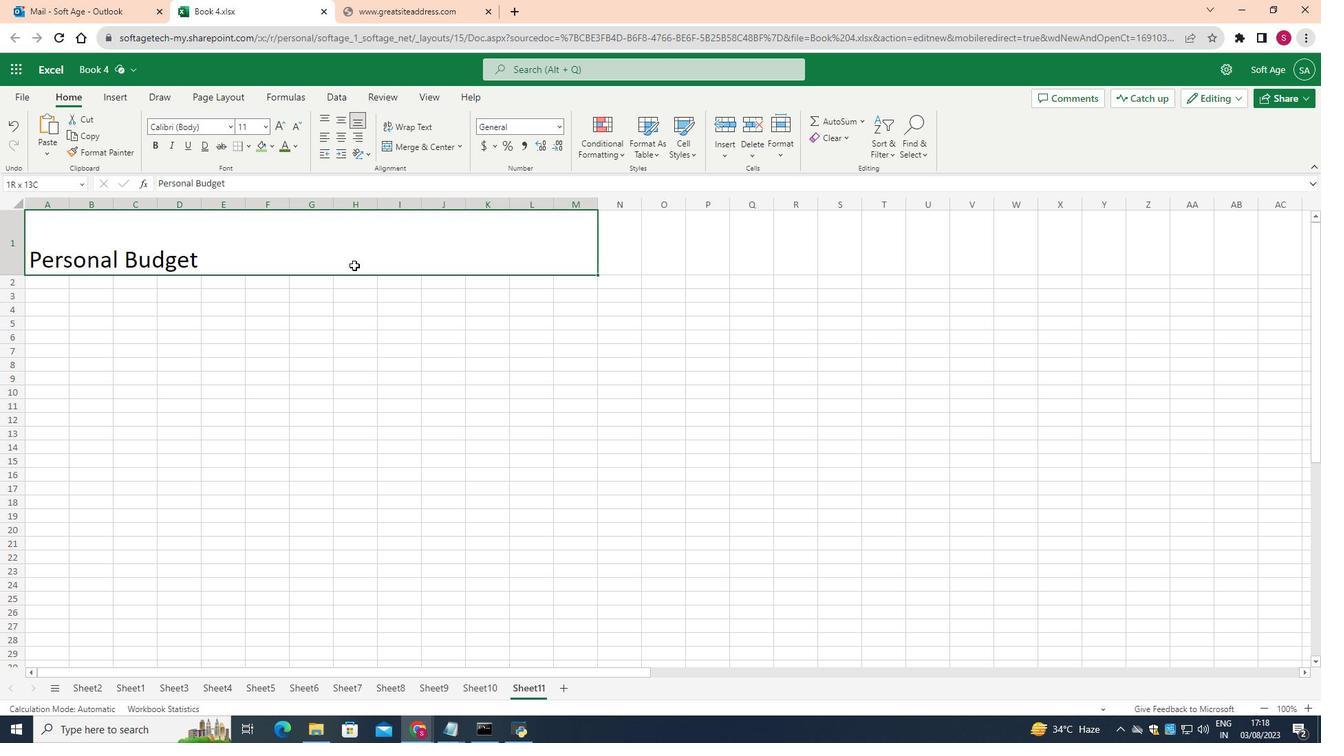 
Action: Mouse moved to (340, 125)
Screenshot: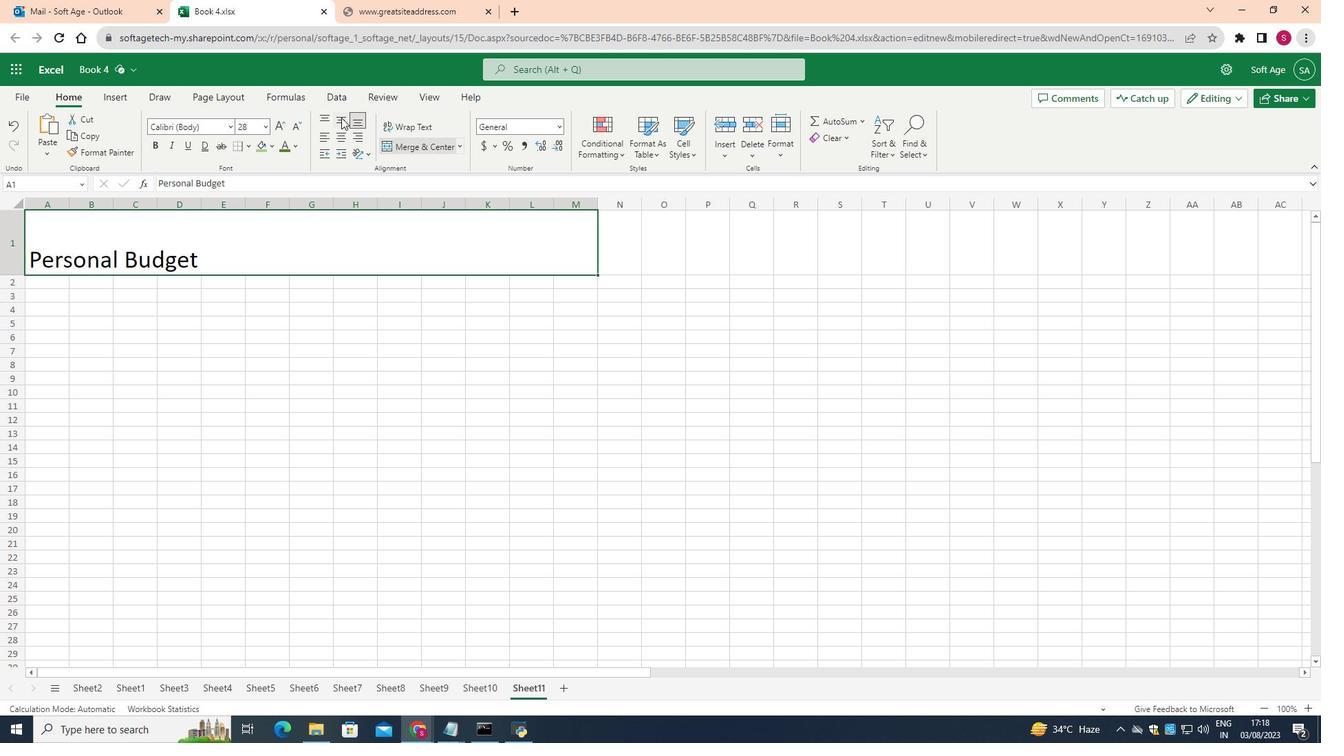 
Action: Mouse pressed left at (340, 125)
Screenshot: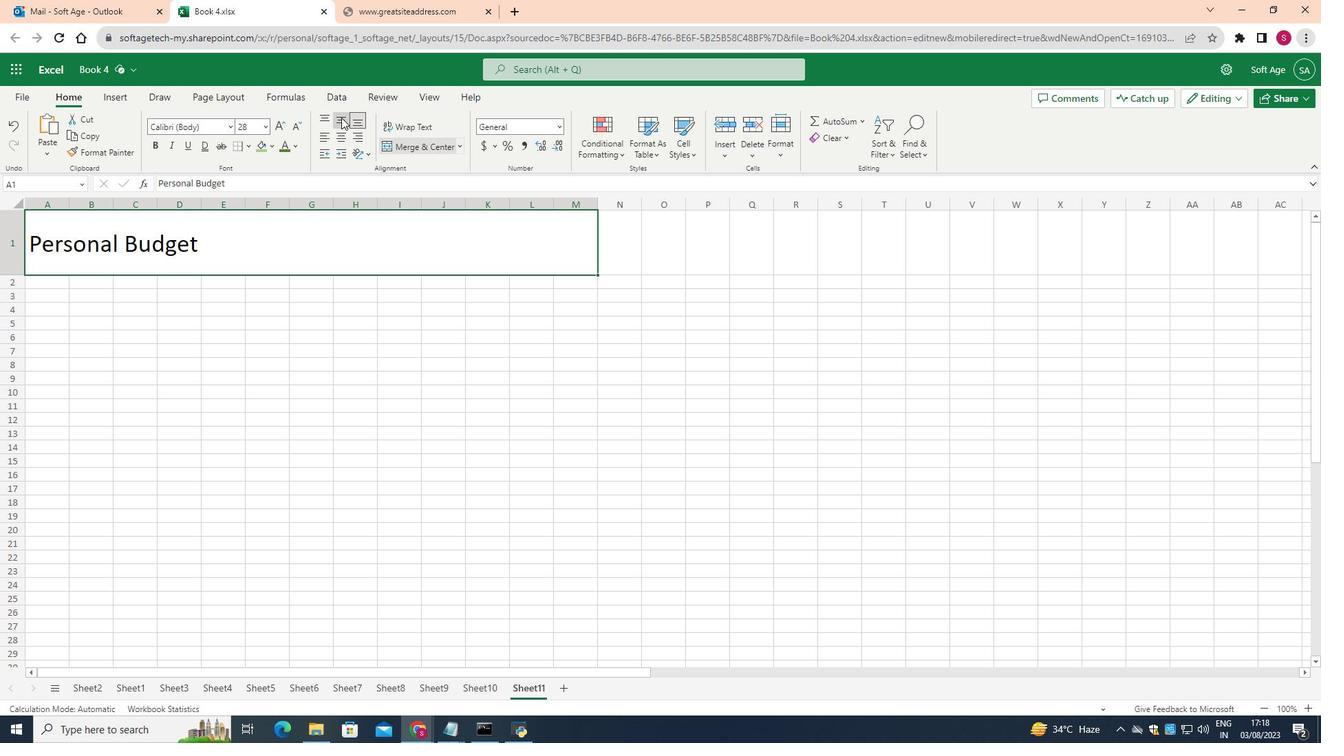 
Action: Mouse moved to (263, 136)
Screenshot: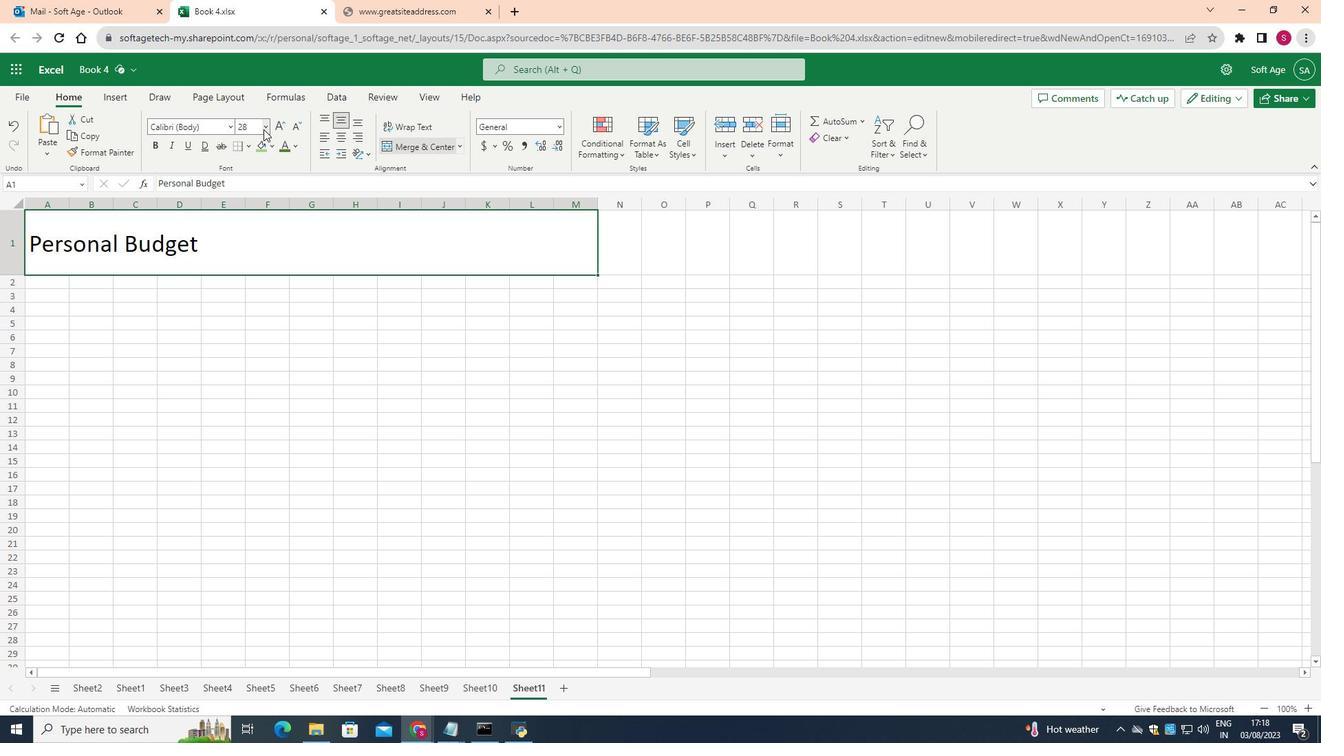 
Action: Mouse pressed left at (263, 136)
Screenshot: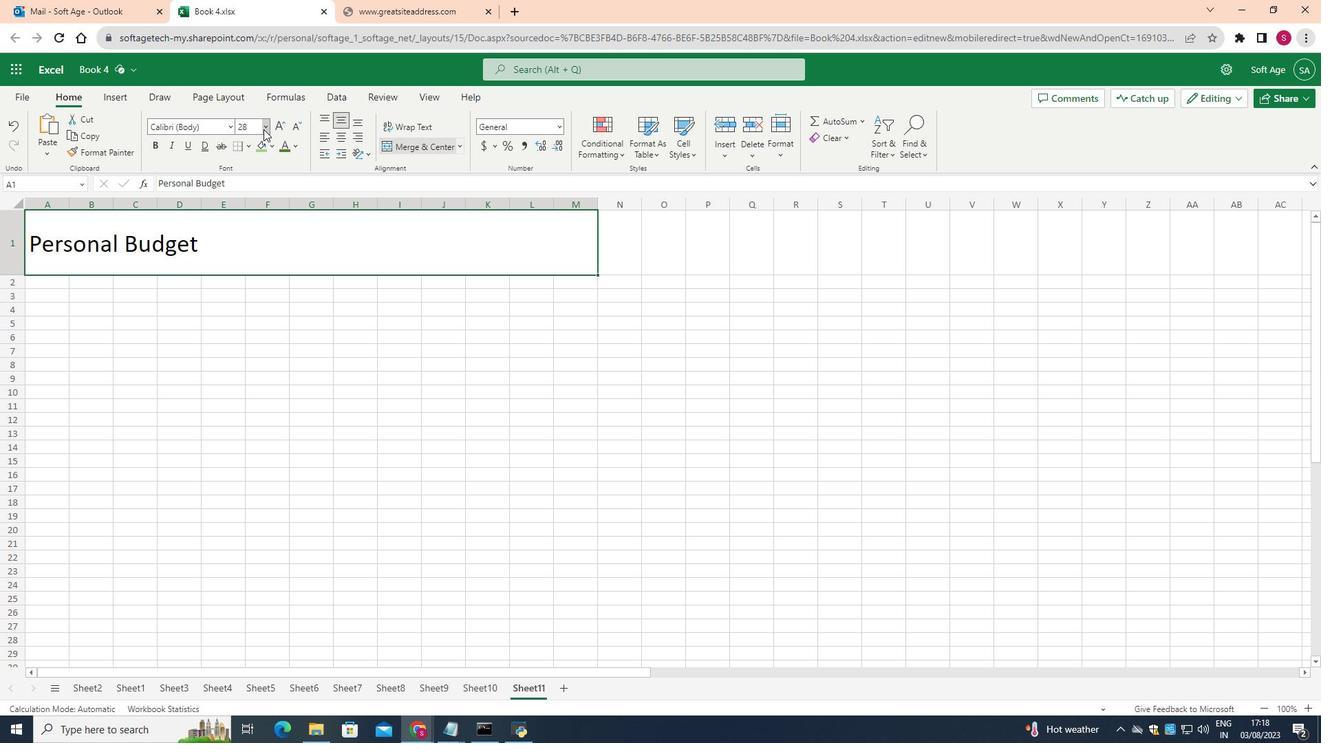 
Action: Mouse moved to (251, 362)
Screenshot: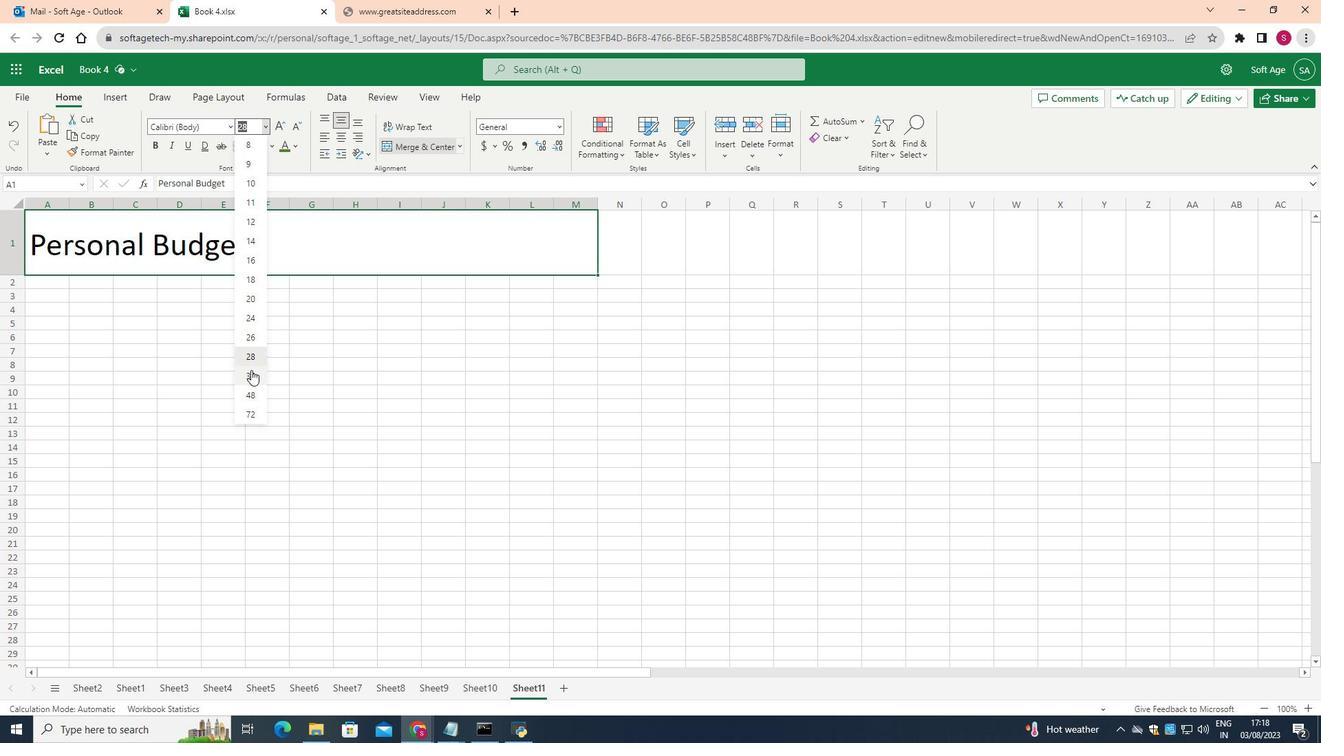 
Action: Mouse pressed left at (251, 362)
Screenshot: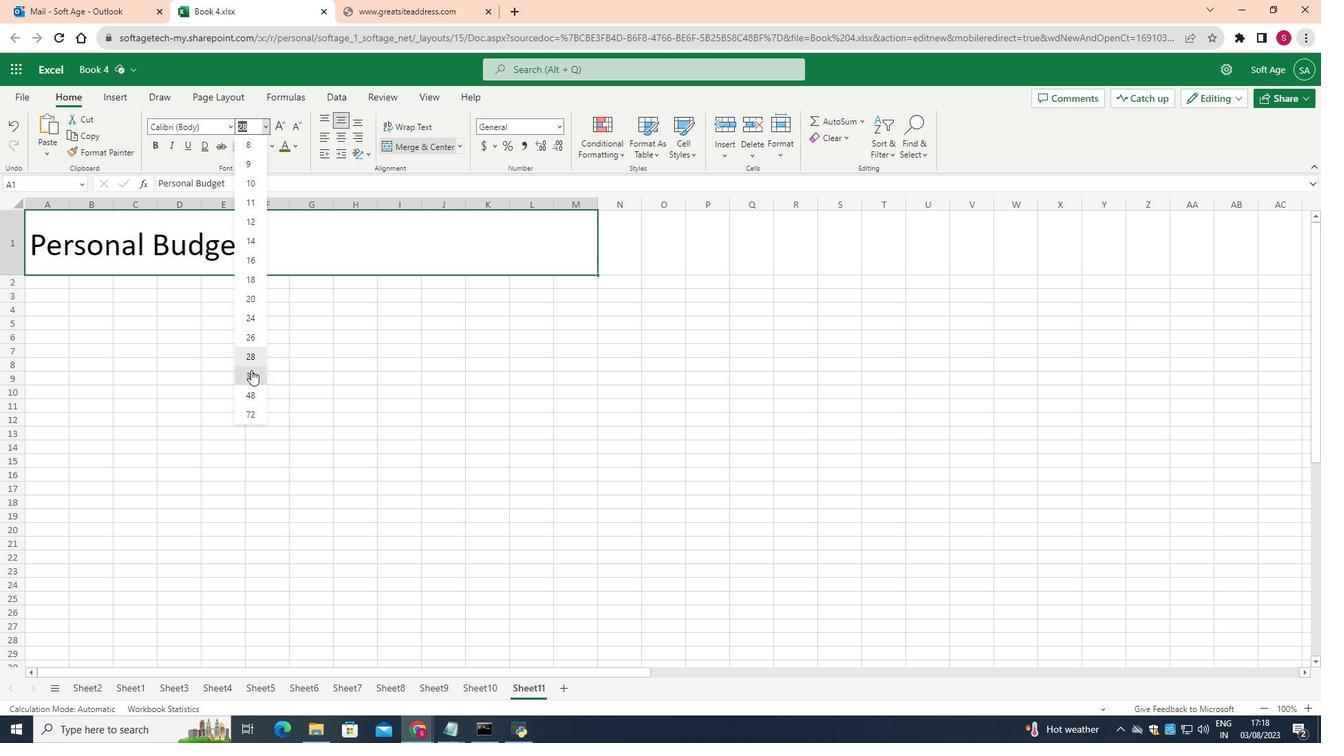 
Action: Mouse moved to (251, 319)
Screenshot: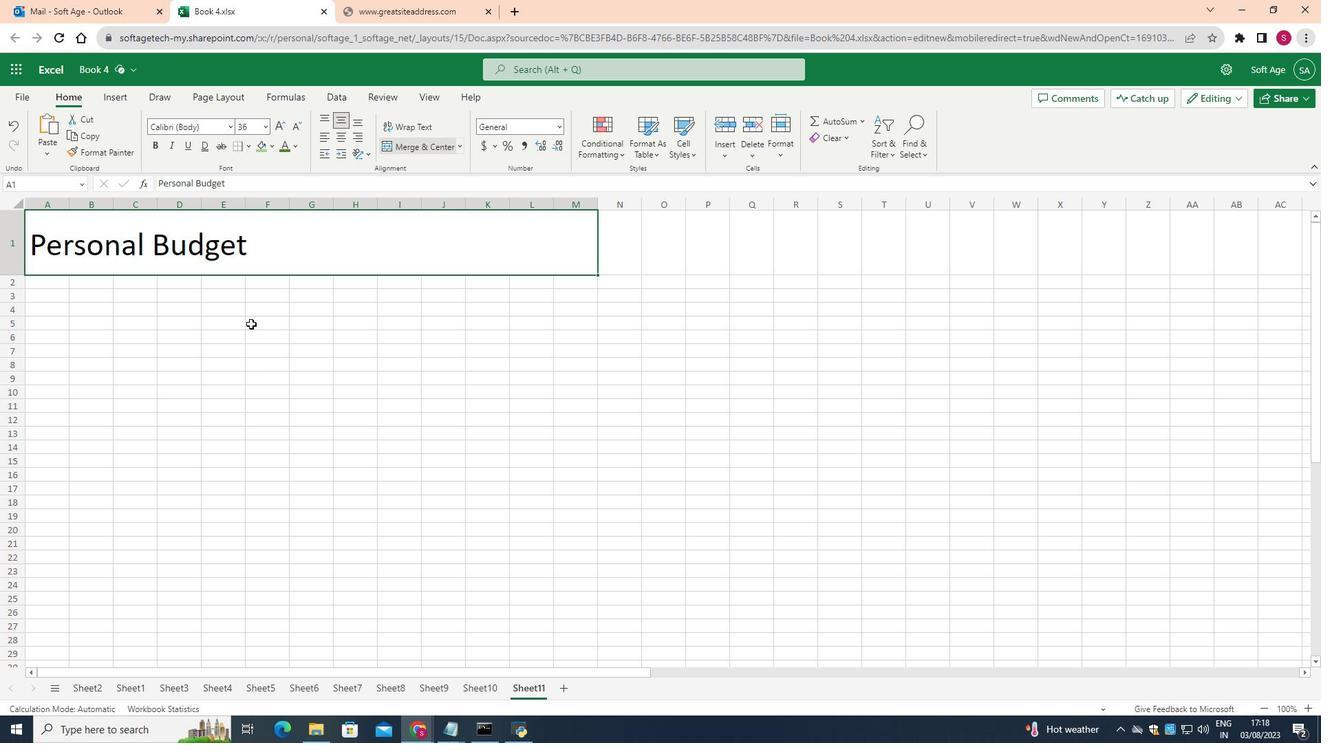 
Action: Mouse pressed left at (251, 319)
Screenshot: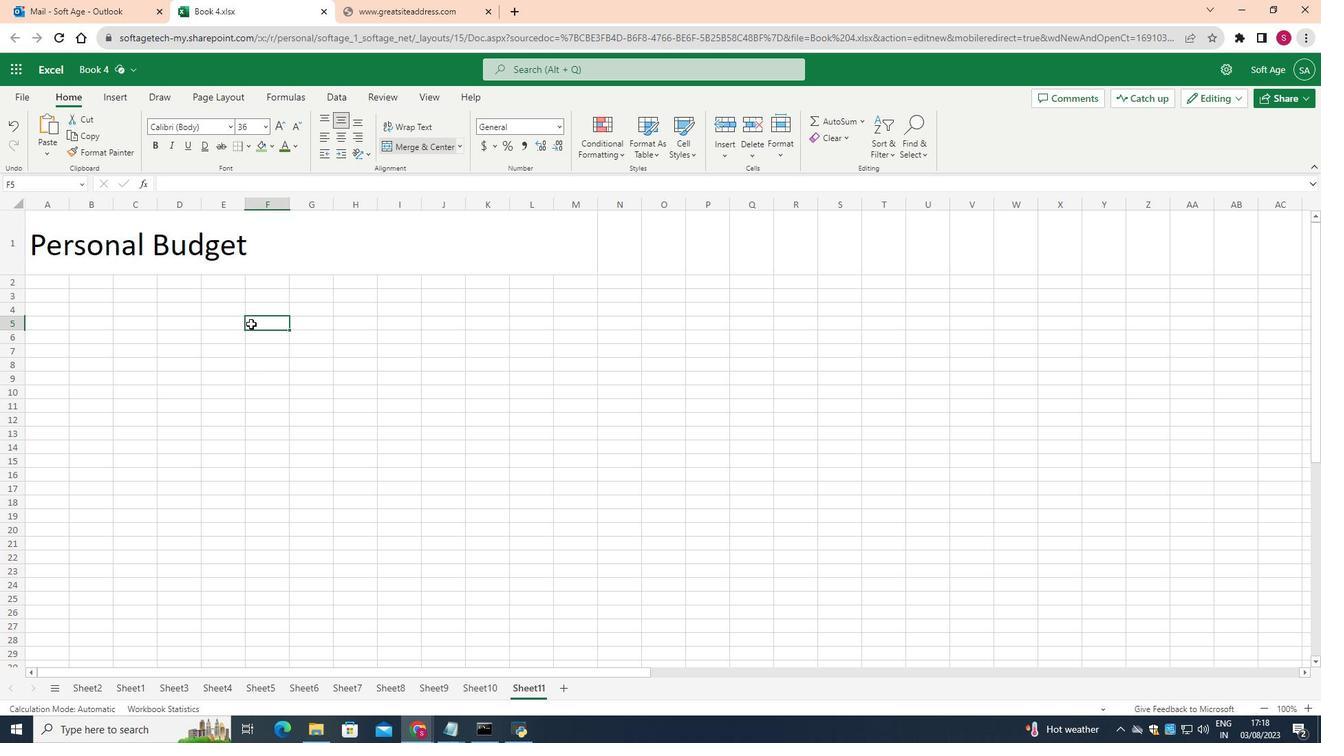 
Action: Mouse moved to (72, 210)
Screenshot: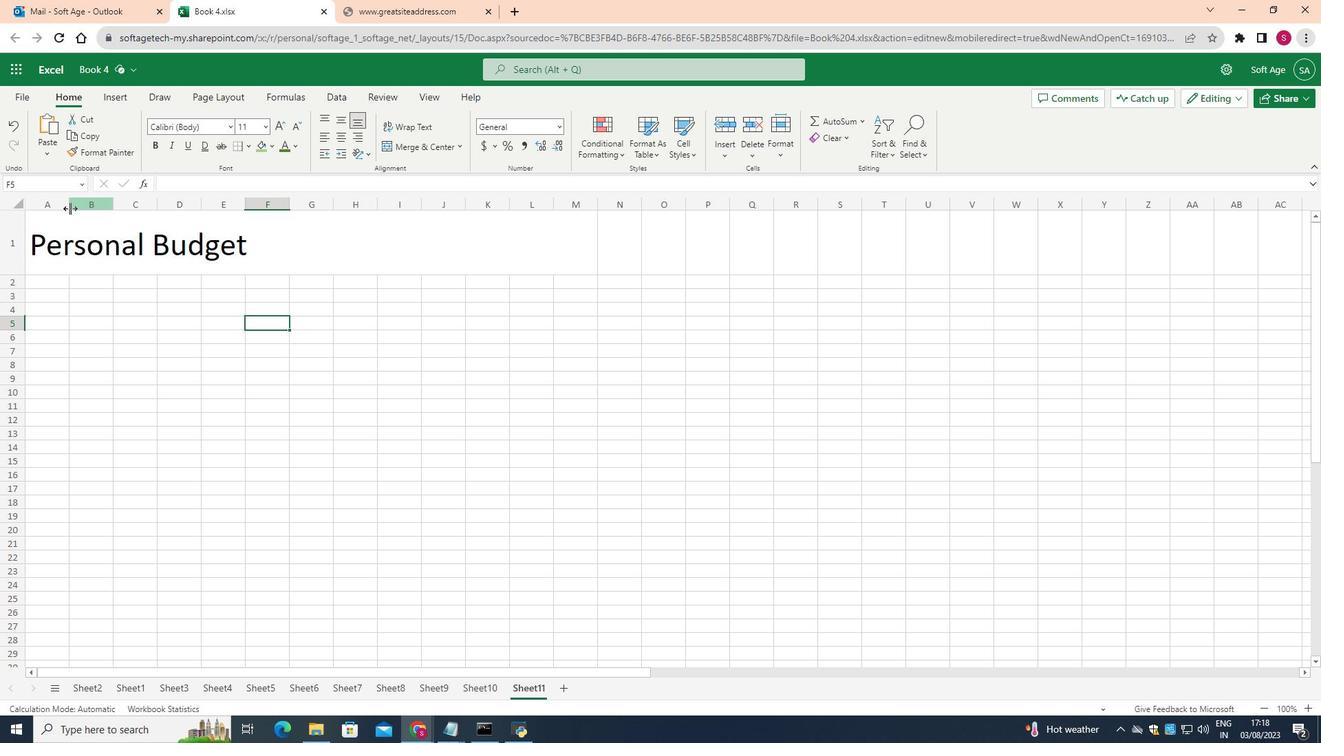 
Action: Mouse pressed left at (72, 210)
Screenshot: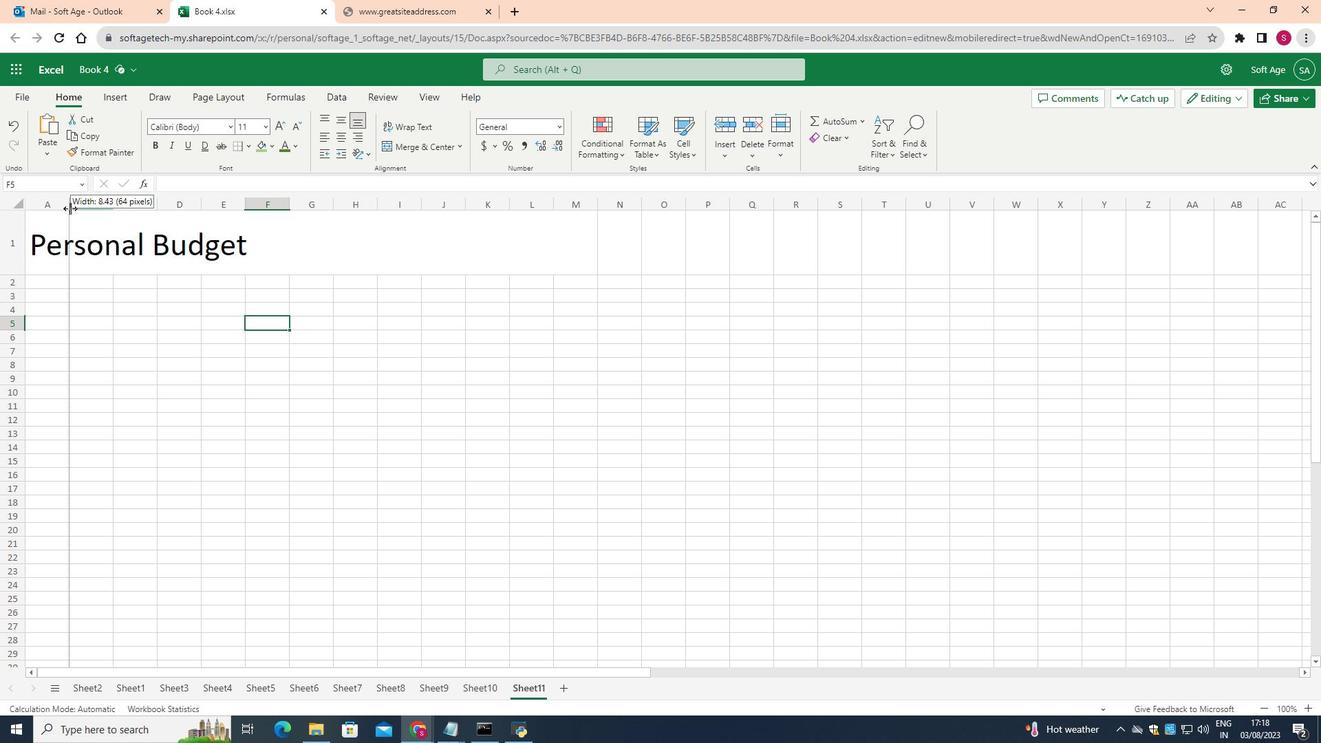 
Action: Mouse moved to (148, 277)
Screenshot: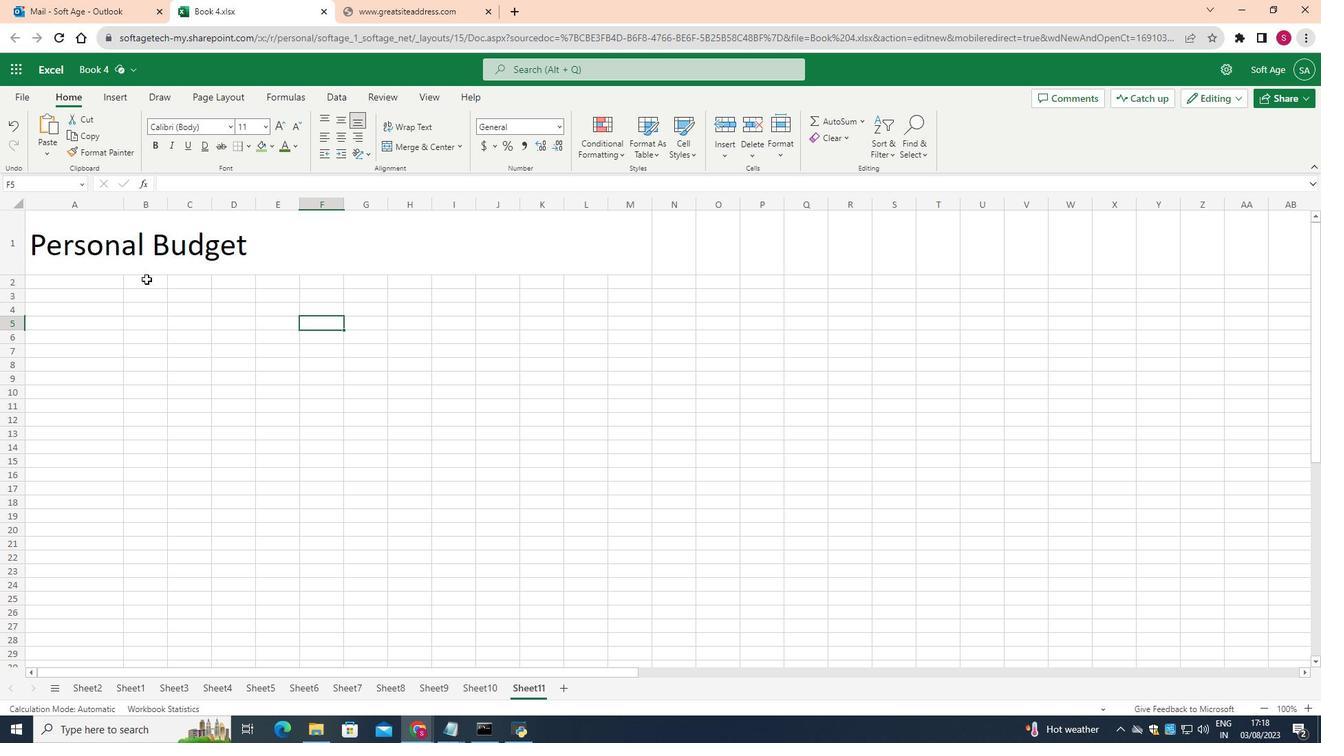 
Action: Mouse pressed left at (148, 277)
Screenshot: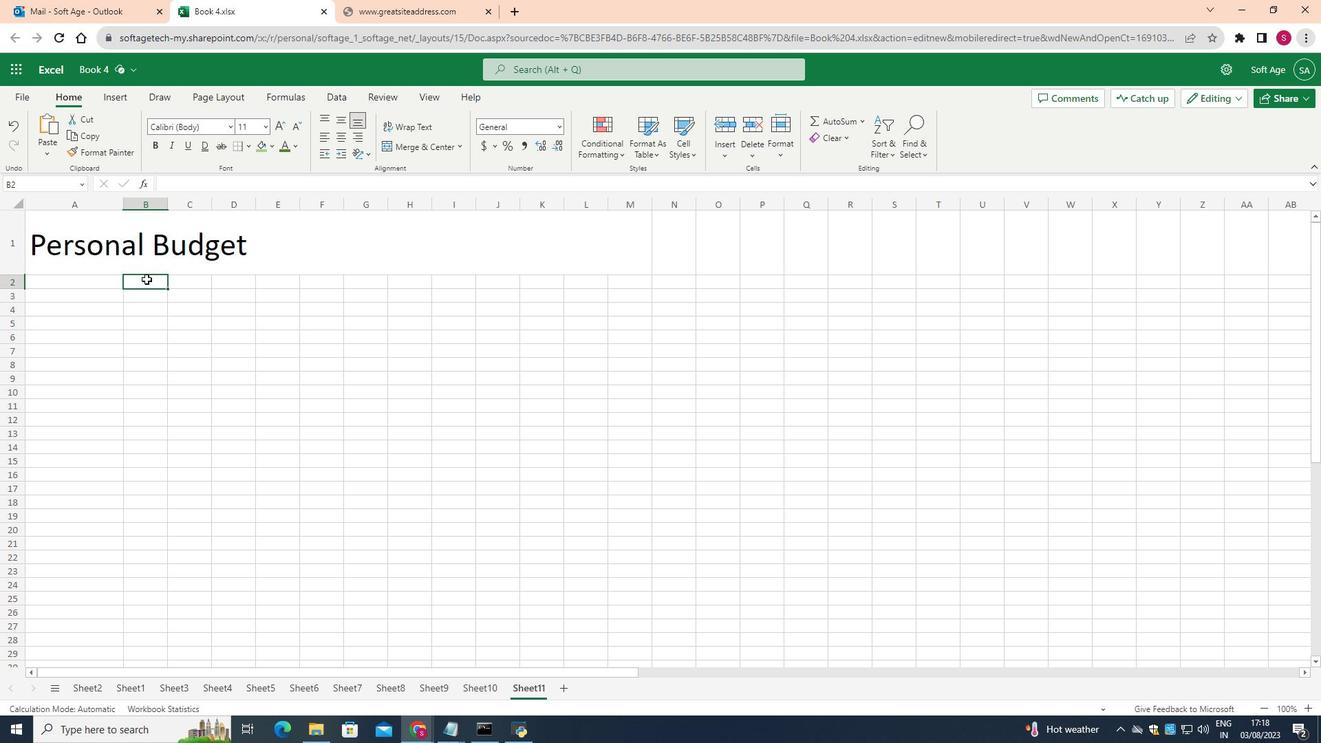 
Action: Mouse moved to (267, 130)
Screenshot: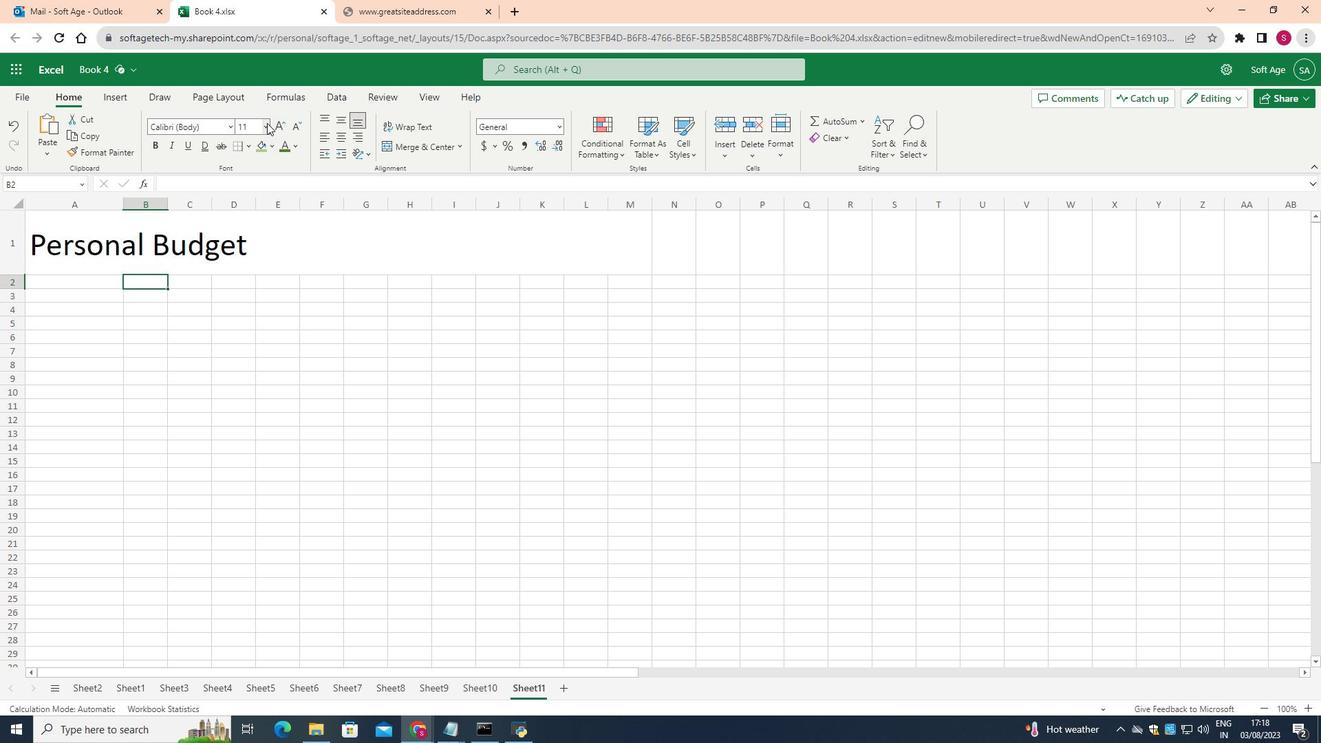 
Action: Mouse pressed left at (267, 130)
Screenshot: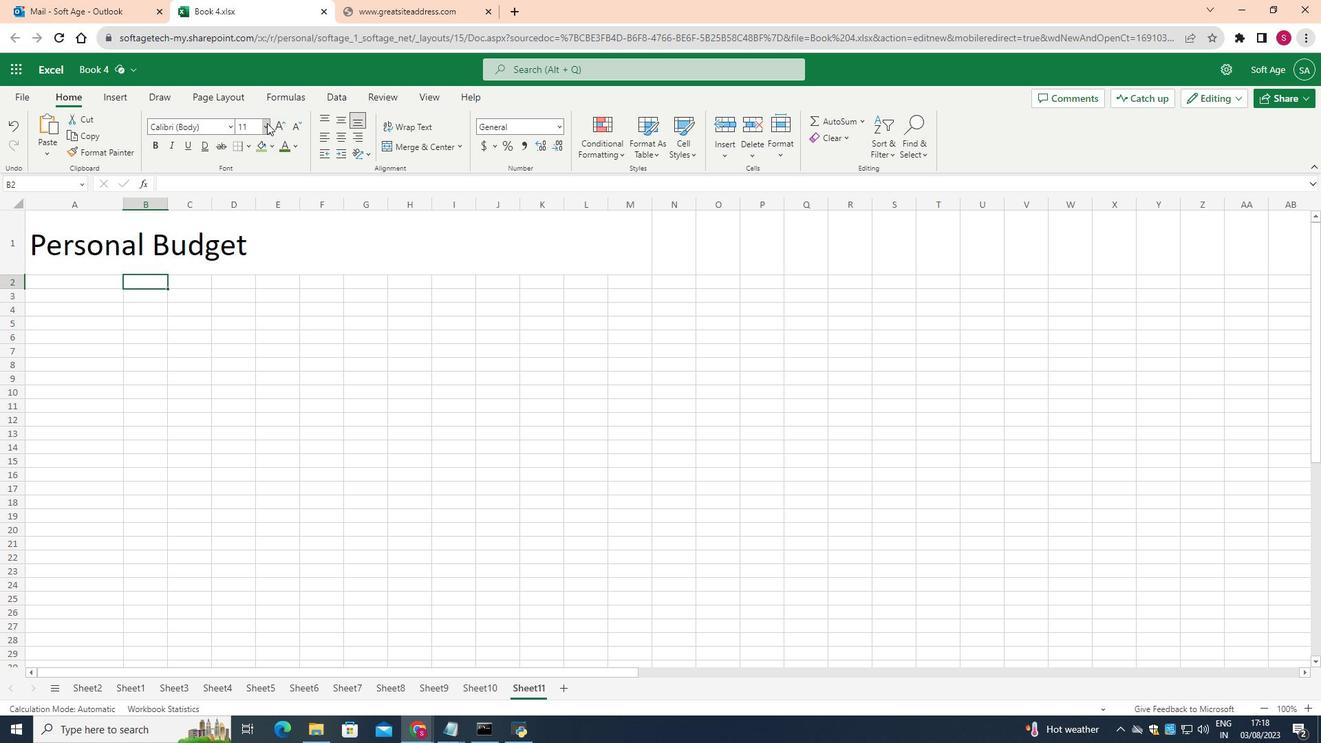 
Action: Mouse moved to (252, 238)
Screenshot: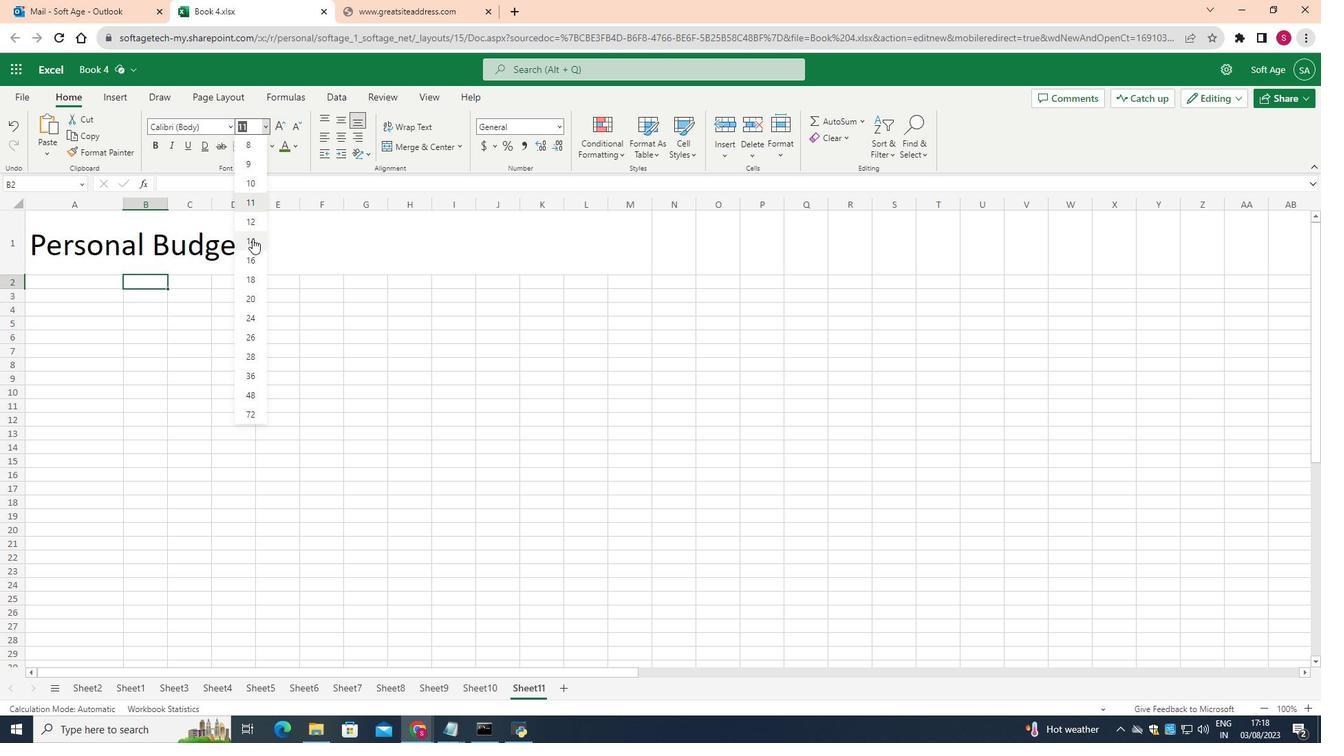 
Action: Mouse pressed left at (252, 238)
Screenshot: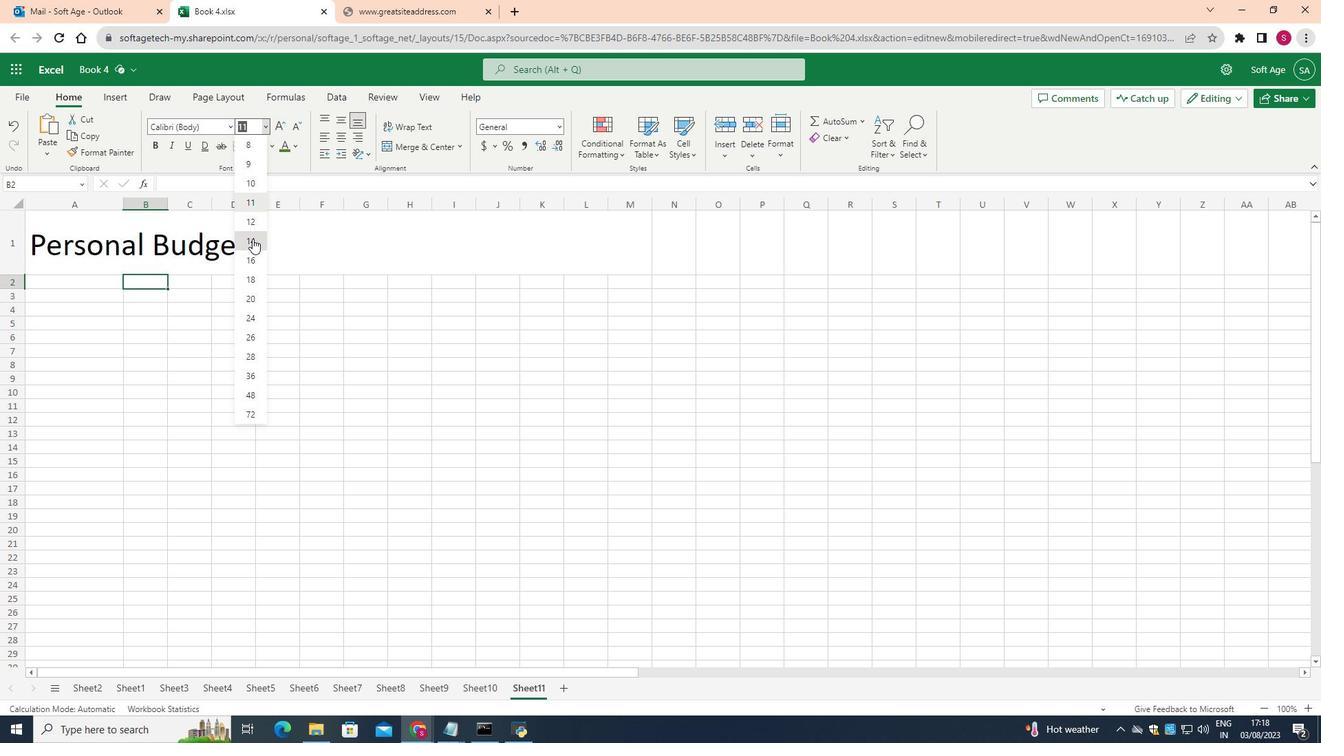 
Action: Key pressed <Key.shift>Jan
Screenshot: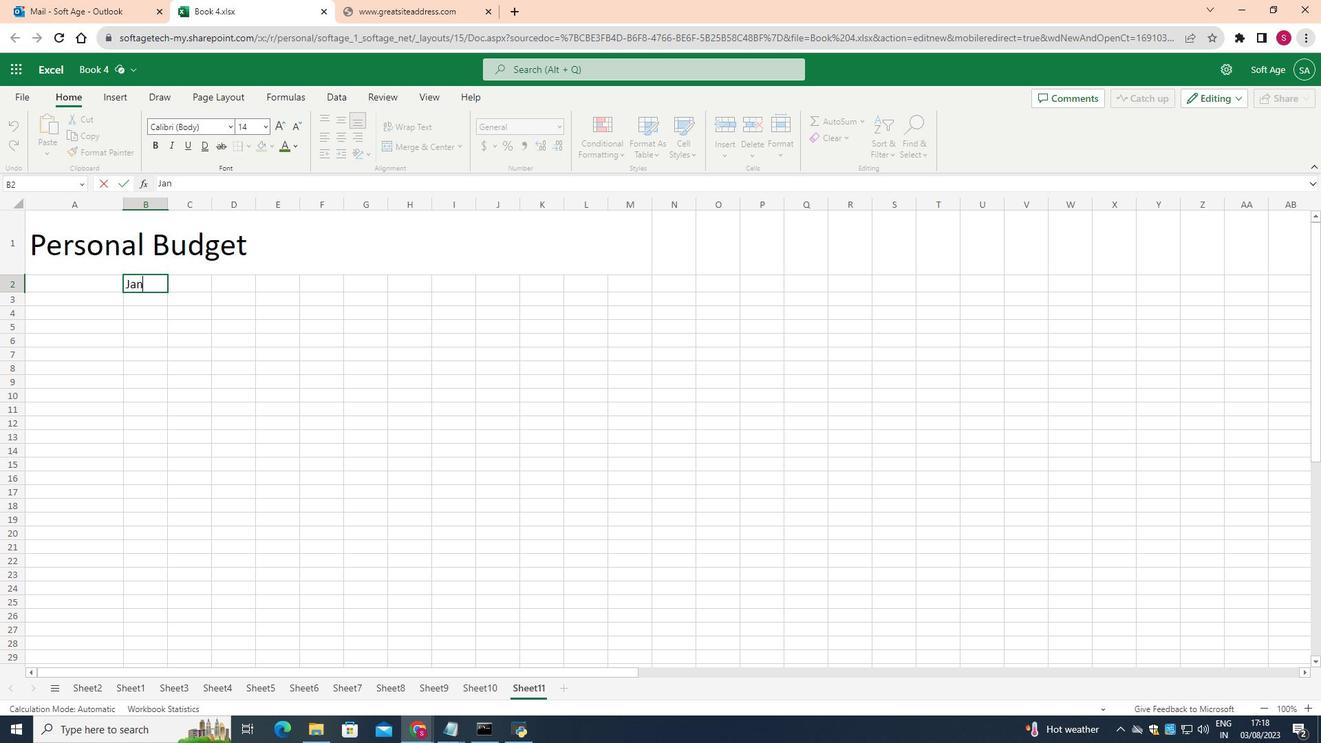 
Action: Mouse moved to (179, 283)
Screenshot: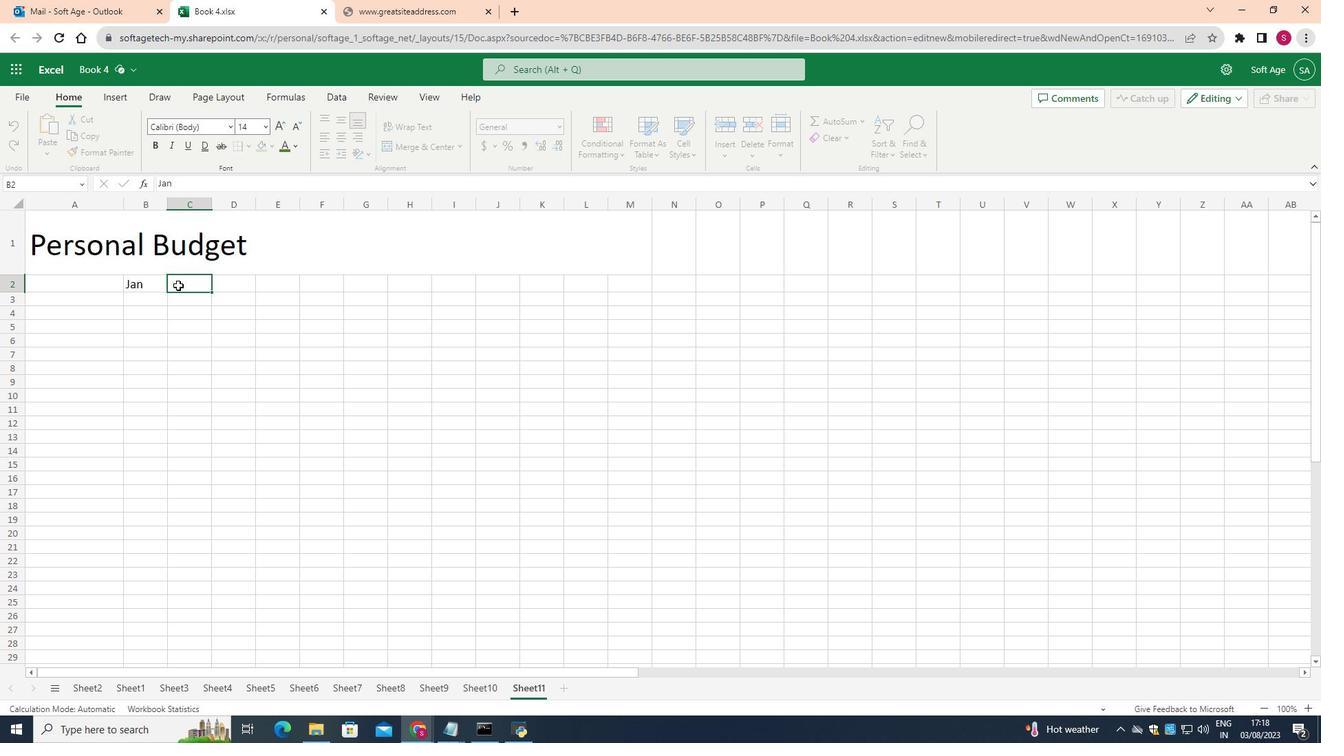 
Action: Mouse pressed left at (179, 283)
Screenshot: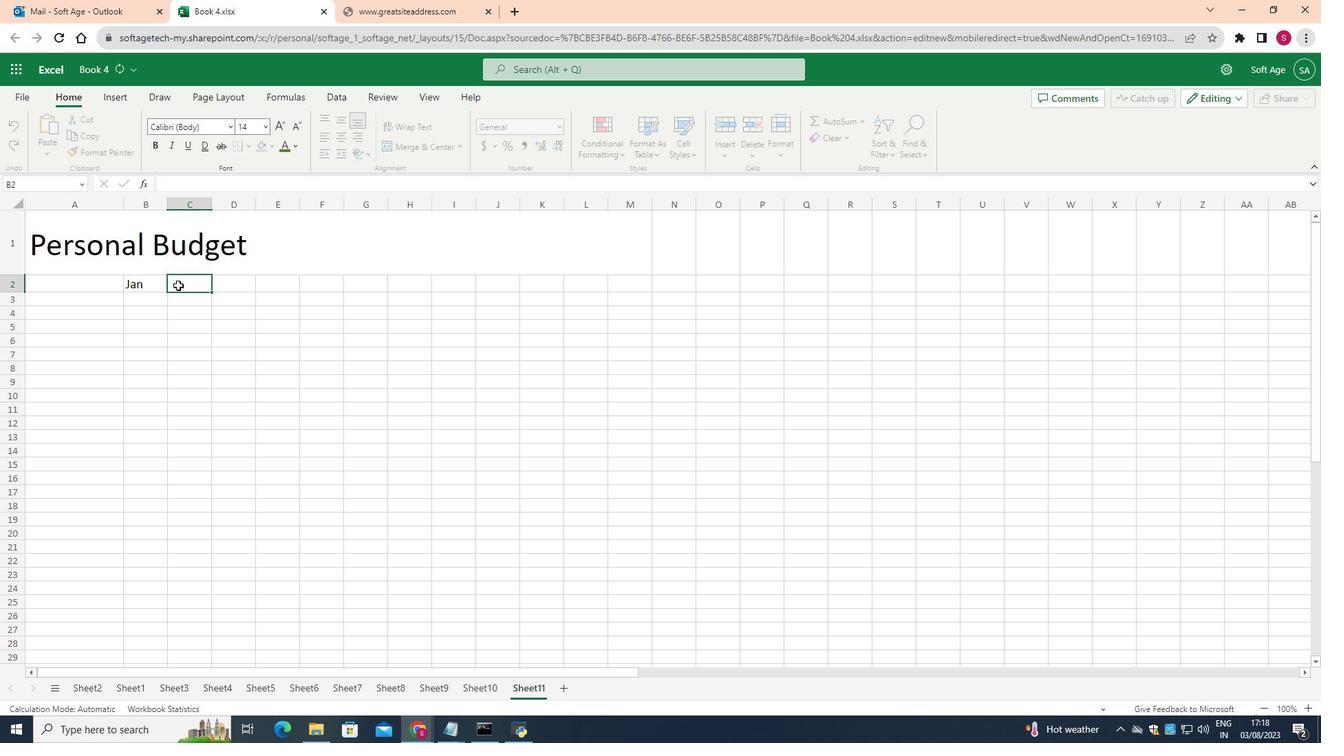 
Action: Mouse moved to (264, 129)
Screenshot: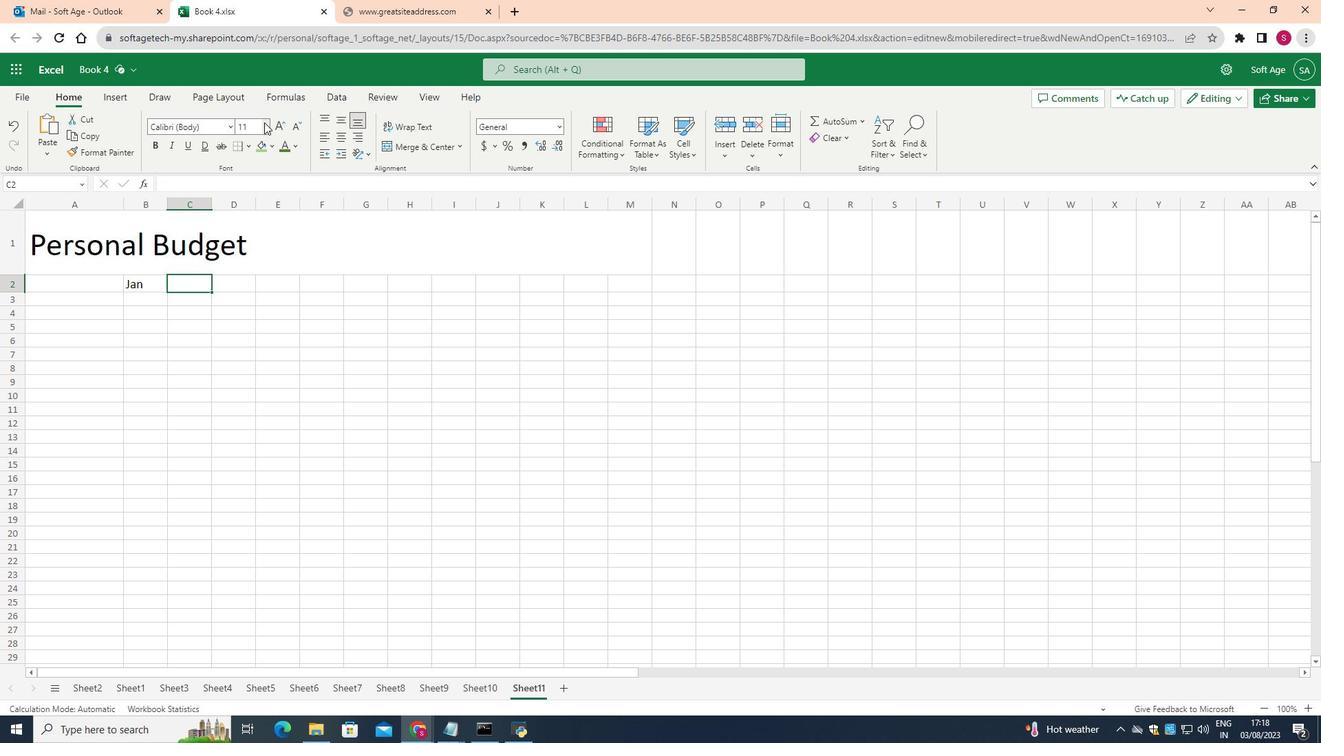 
Action: Mouse pressed left at (264, 129)
Screenshot: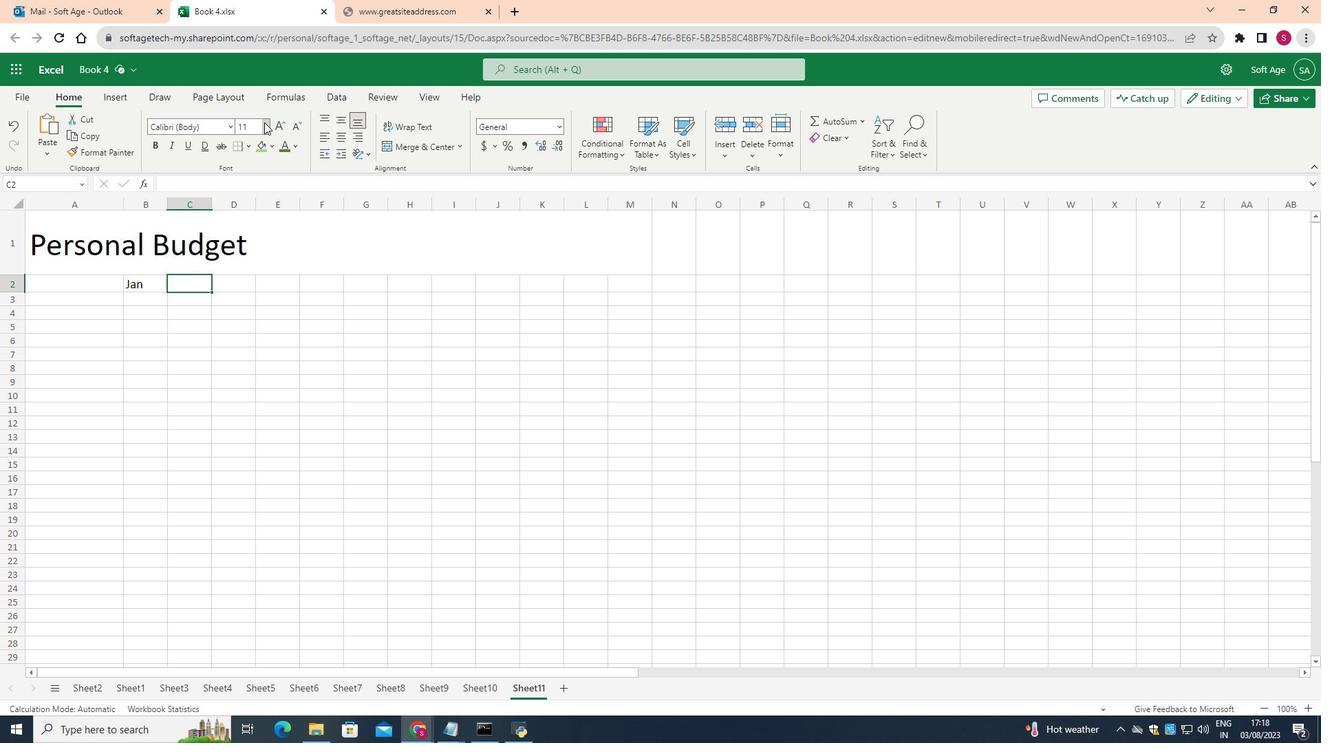 
Action: Mouse moved to (255, 241)
Screenshot: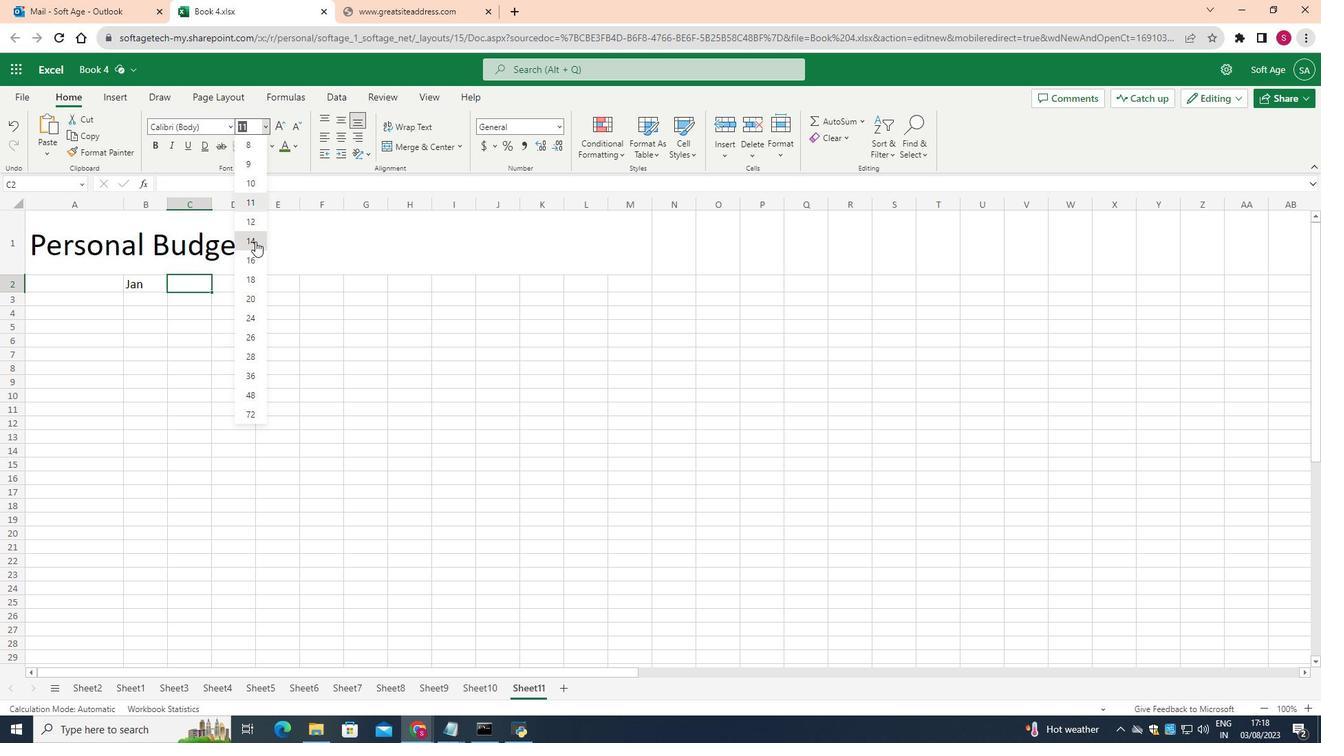 
Action: Mouse pressed left at (255, 241)
Screenshot: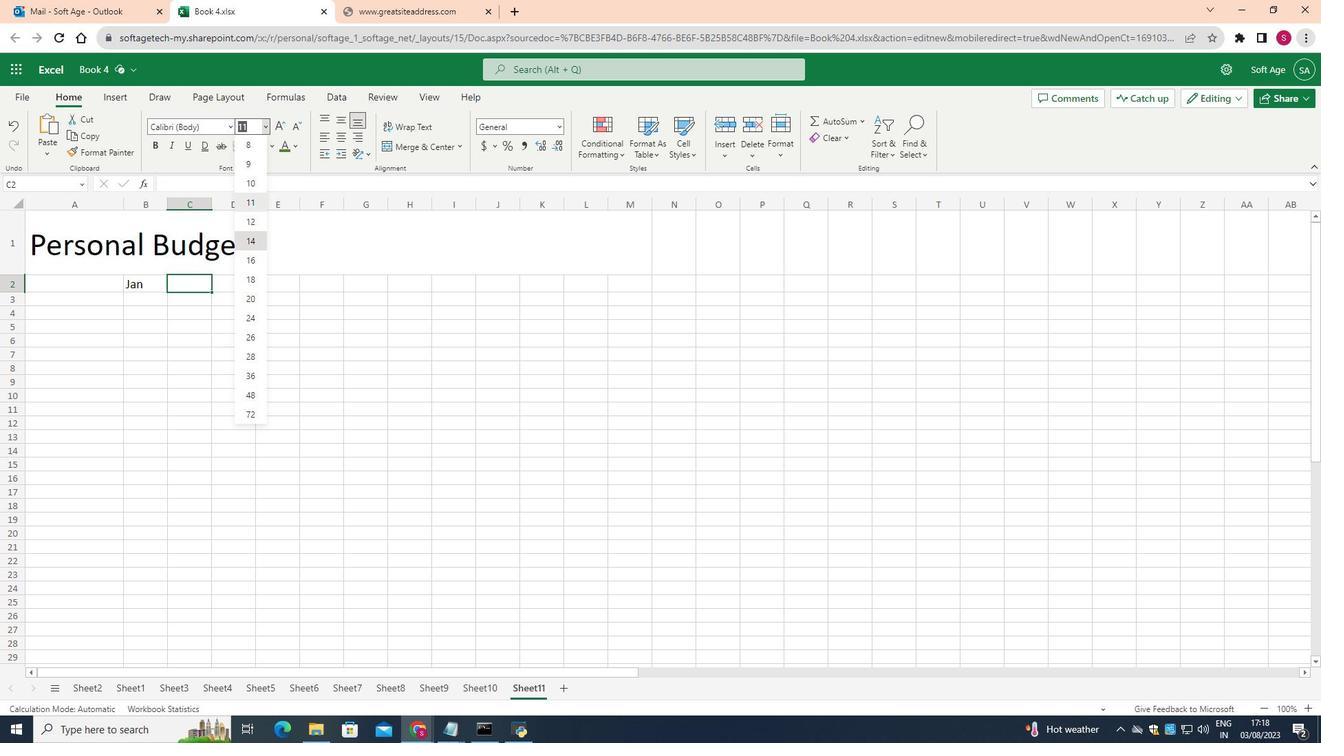 
Action: Key pressed <Key.shift>Feb
Screenshot: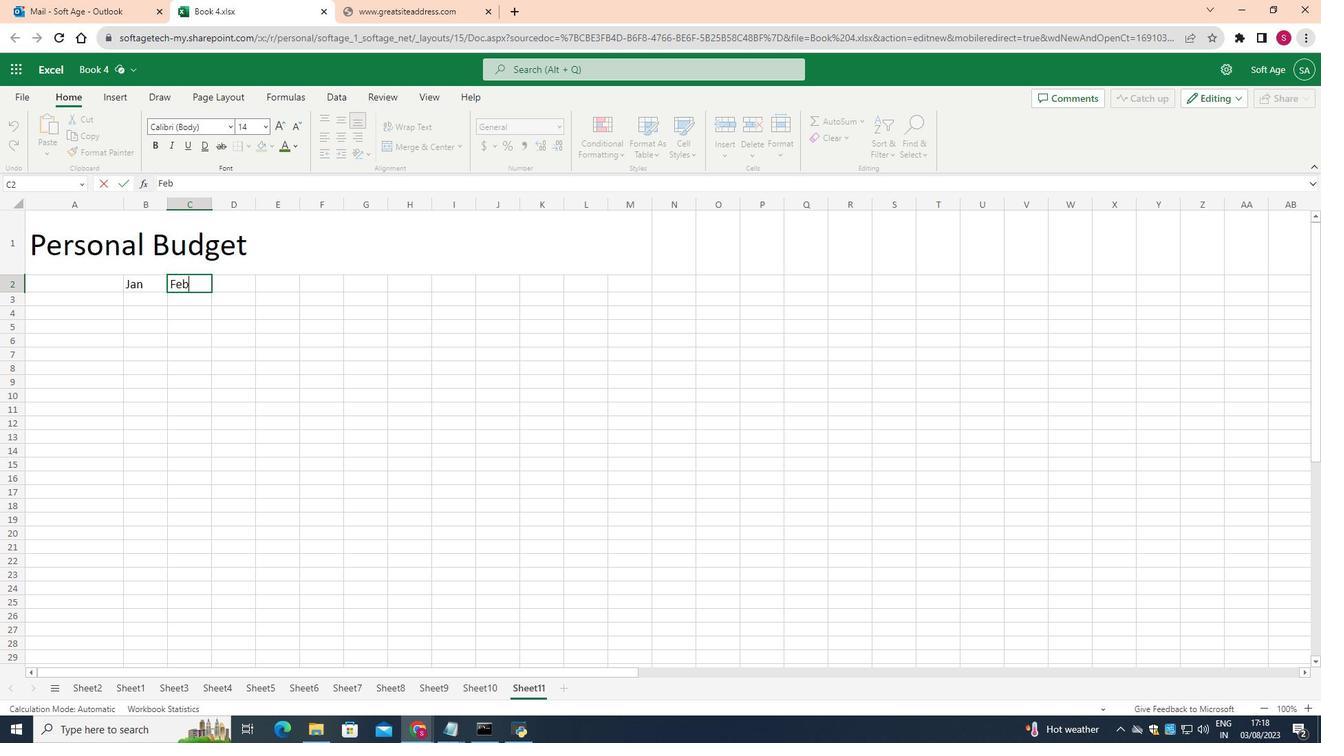 
Action: Mouse moved to (244, 280)
Screenshot: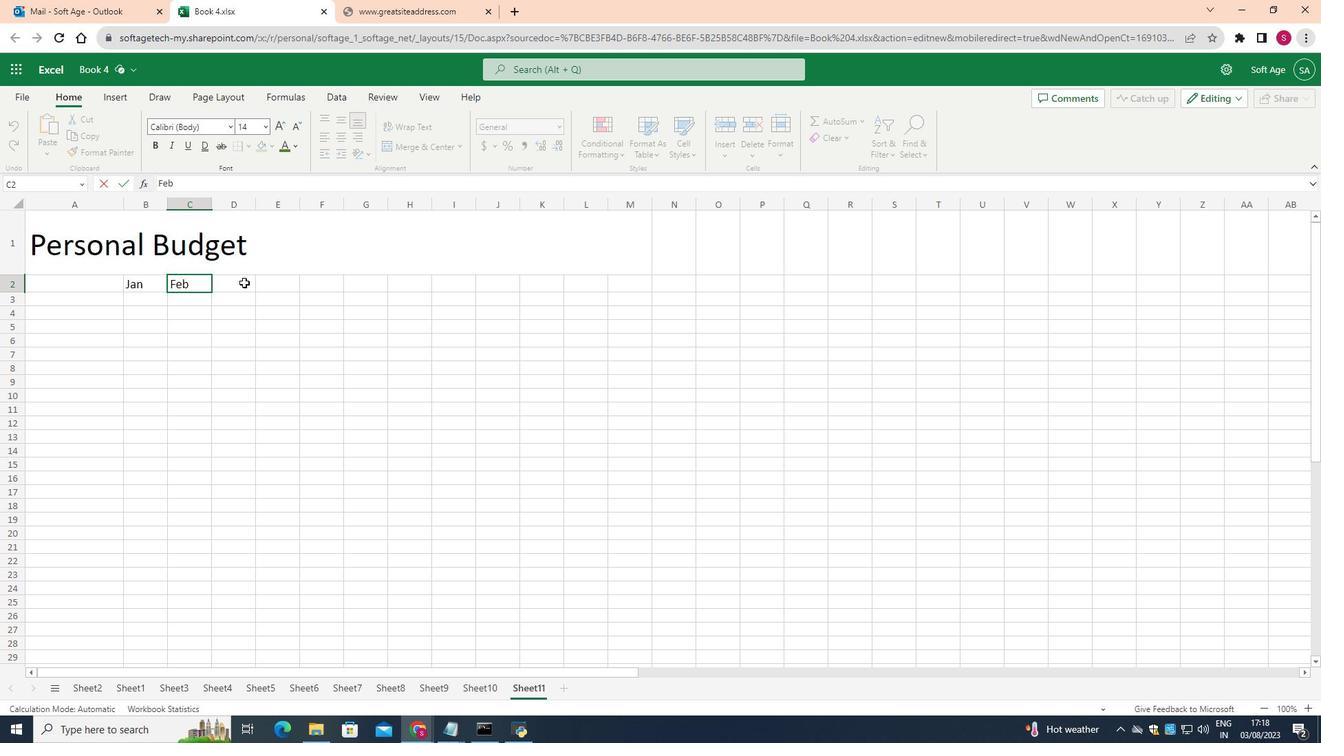 
Action: Mouse pressed left at (244, 280)
Screenshot: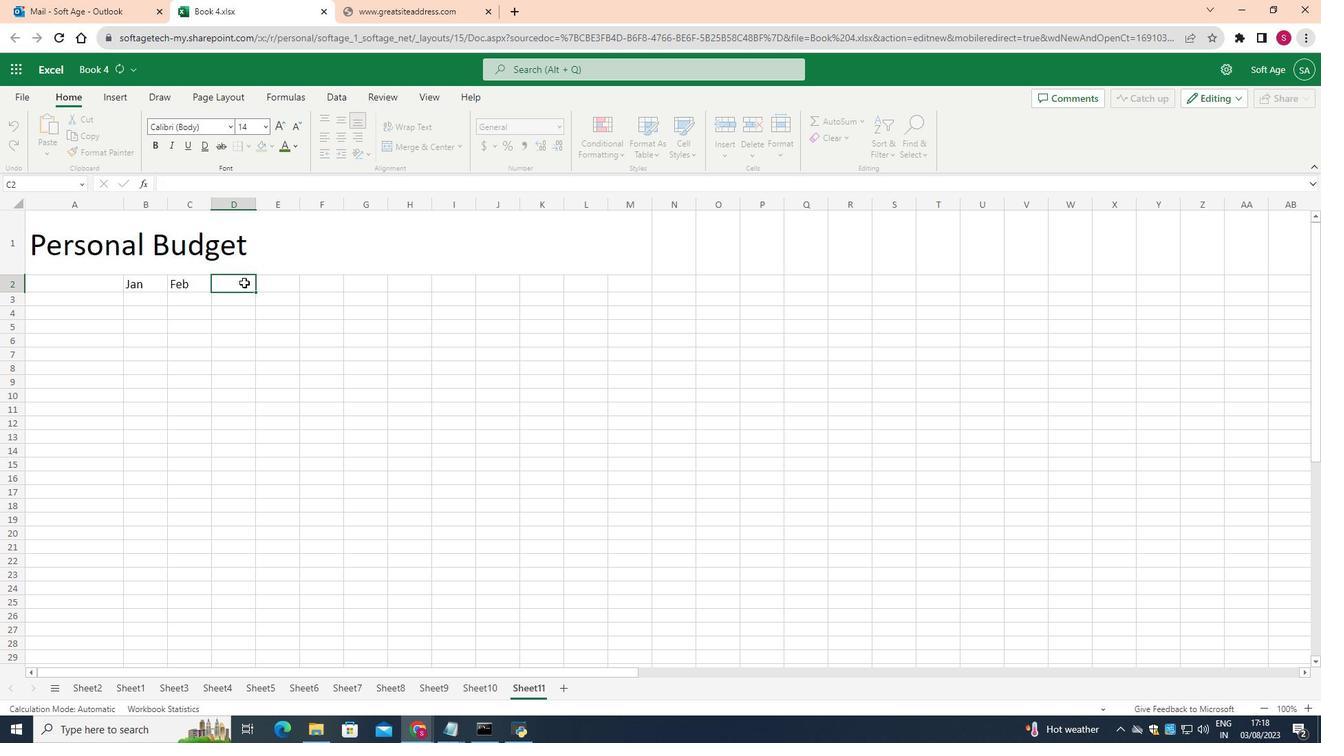 
Action: Mouse moved to (263, 132)
Screenshot: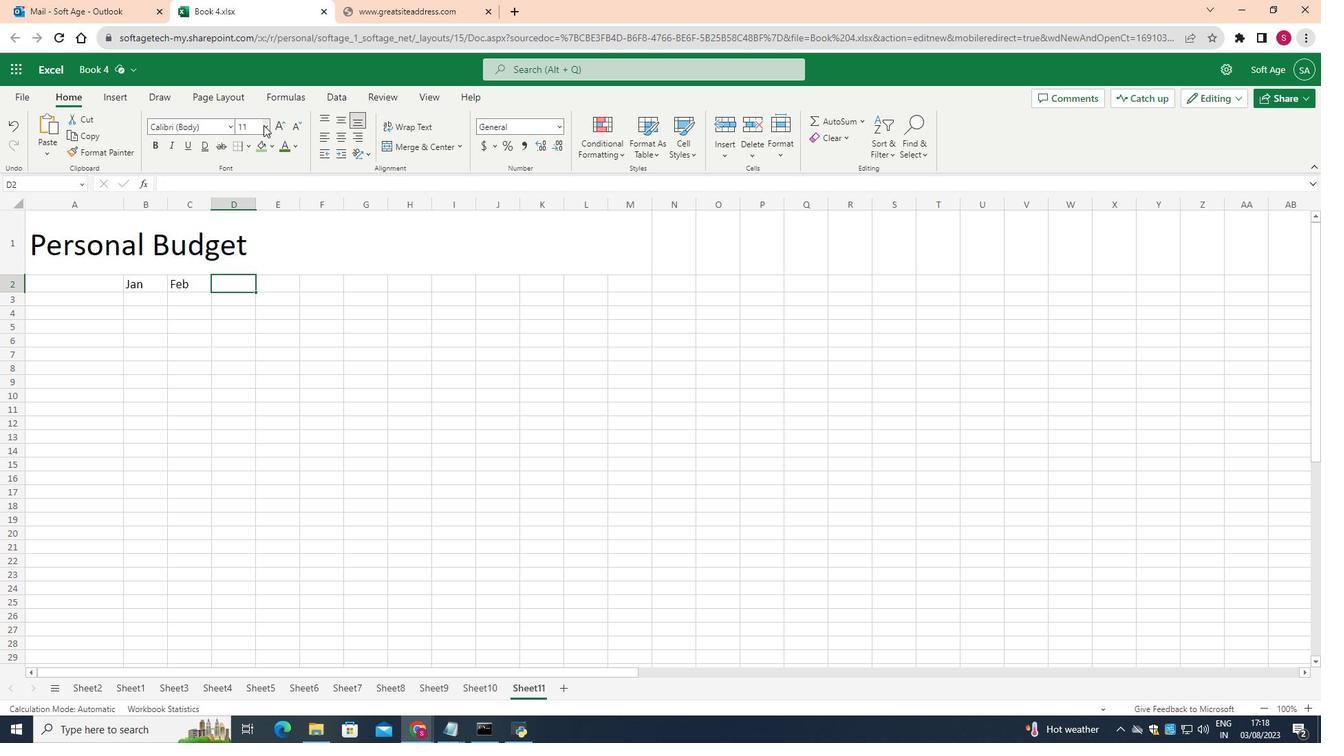 
Action: Mouse pressed left at (263, 132)
Screenshot: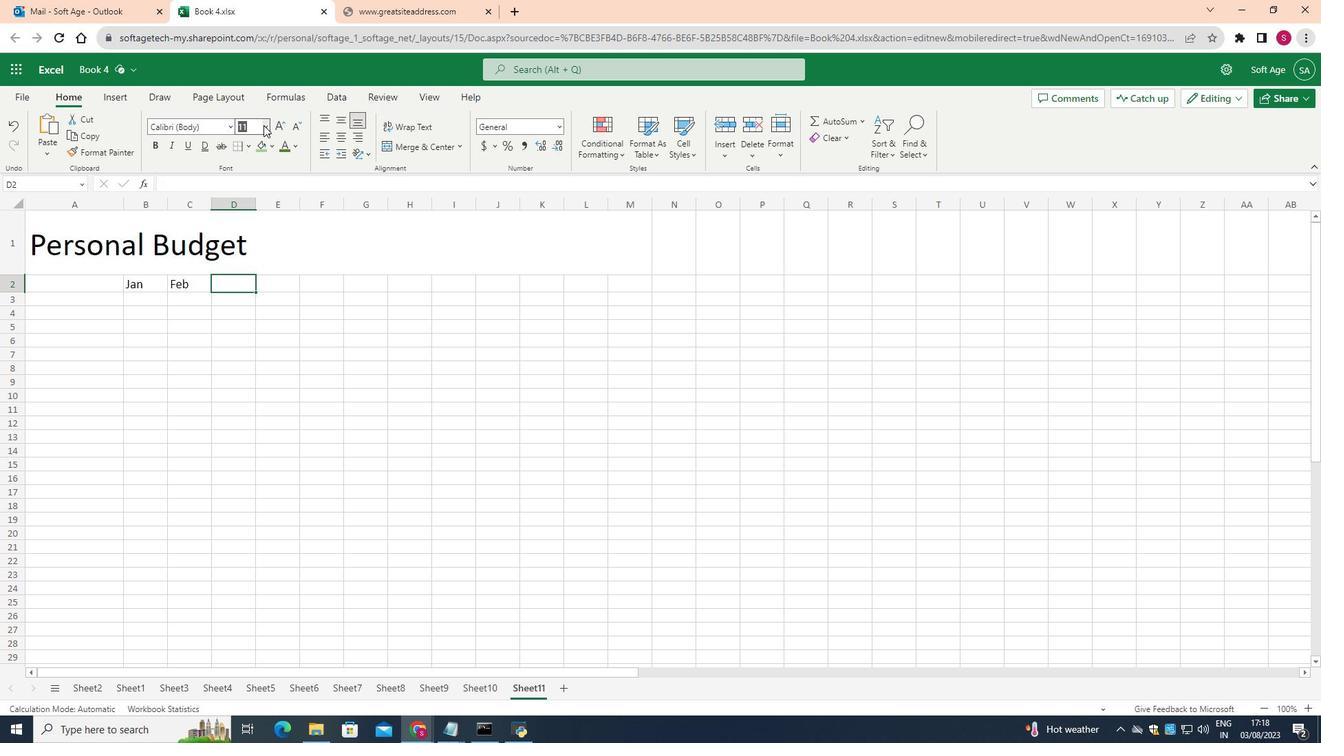 
Action: Mouse moved to (245, 237)
Screenshot: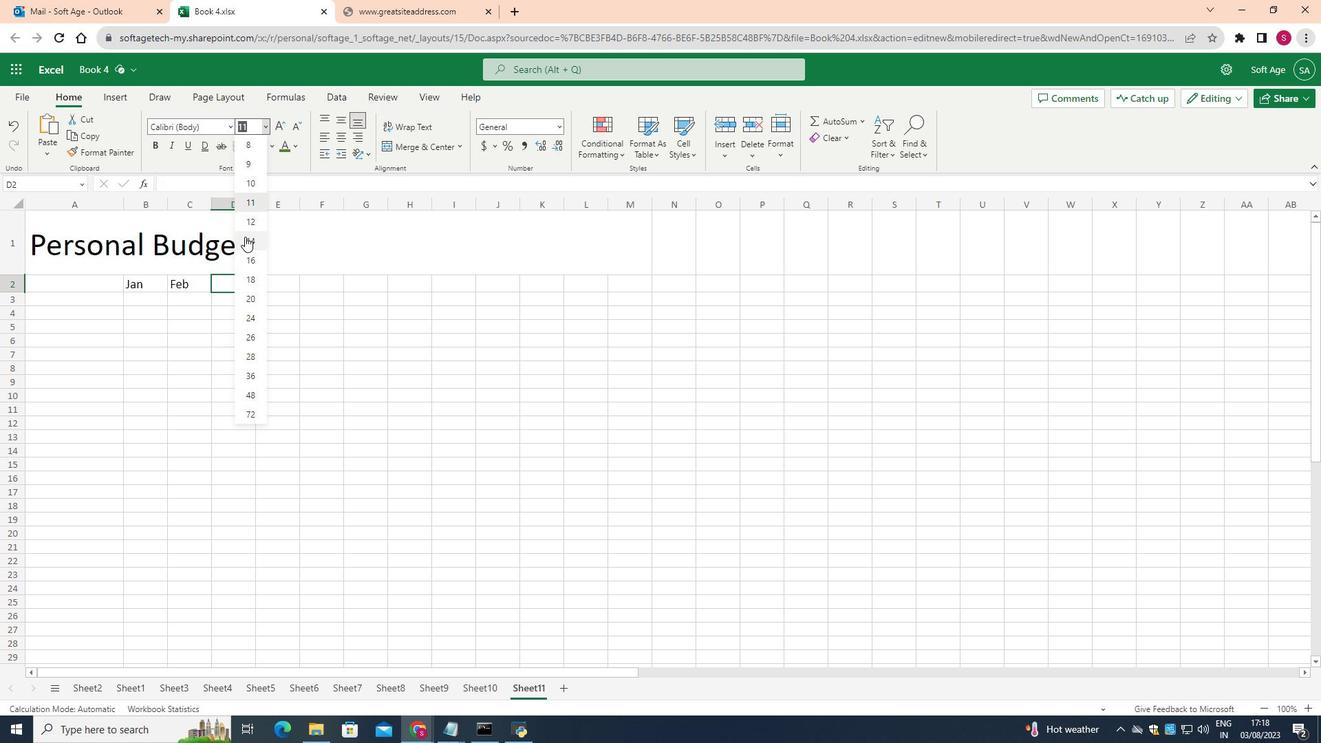 
Action: Mouse pressed left at (245, 237)
Screenshot: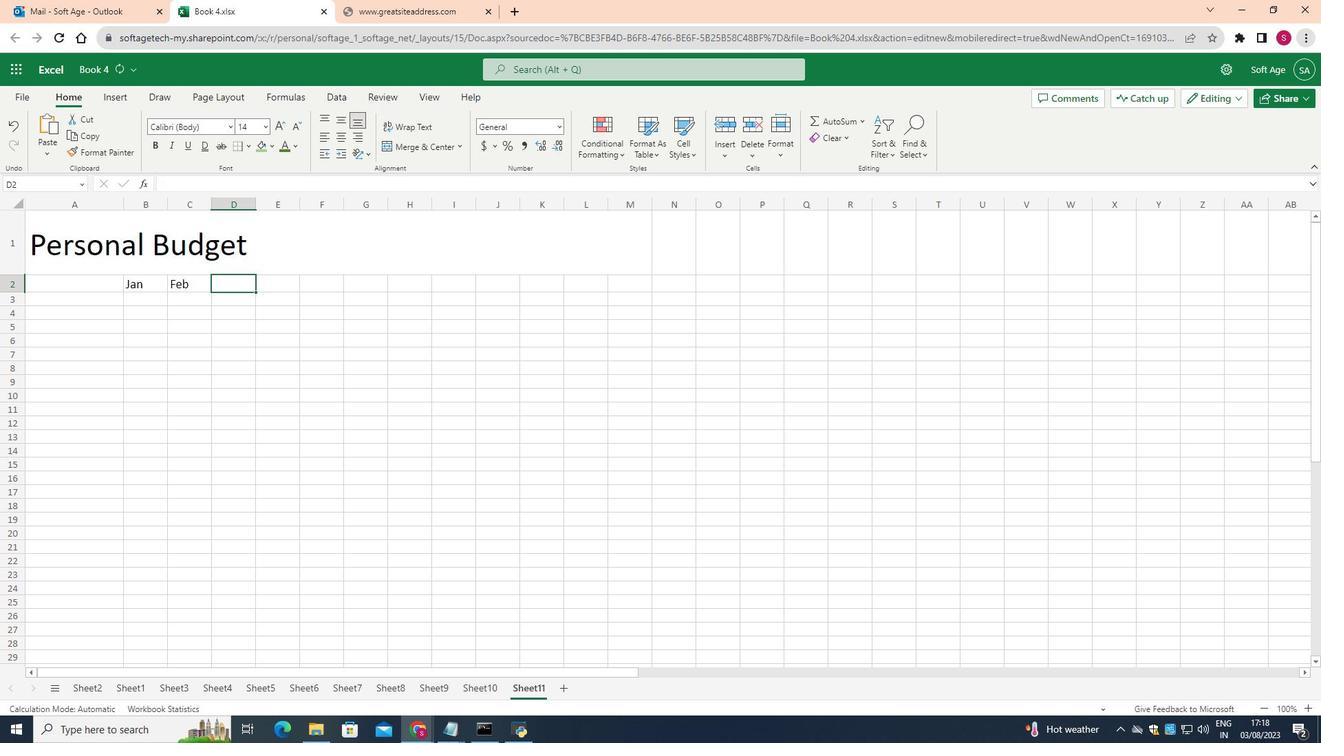 
Action: Key pressed <Key.shift>March
Screenshot: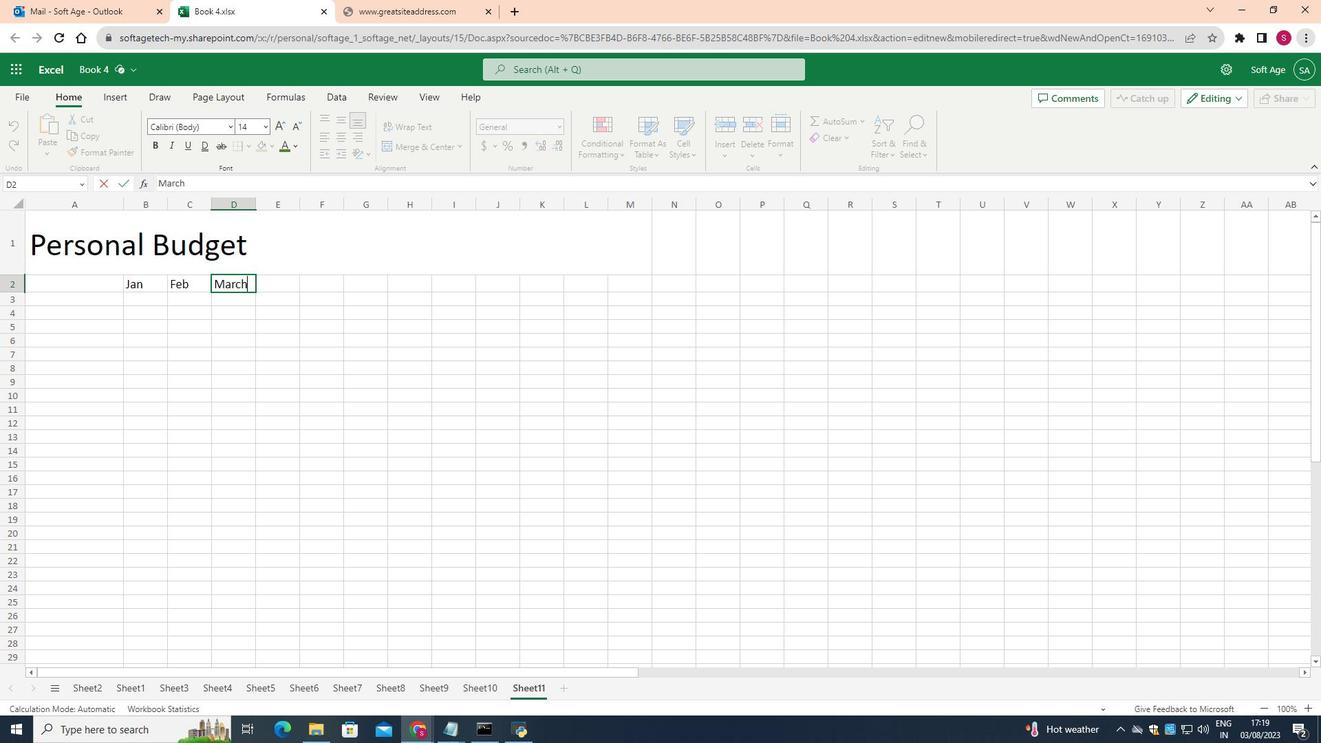 
Action: Mouse moved to (283, 285)
Screenshot: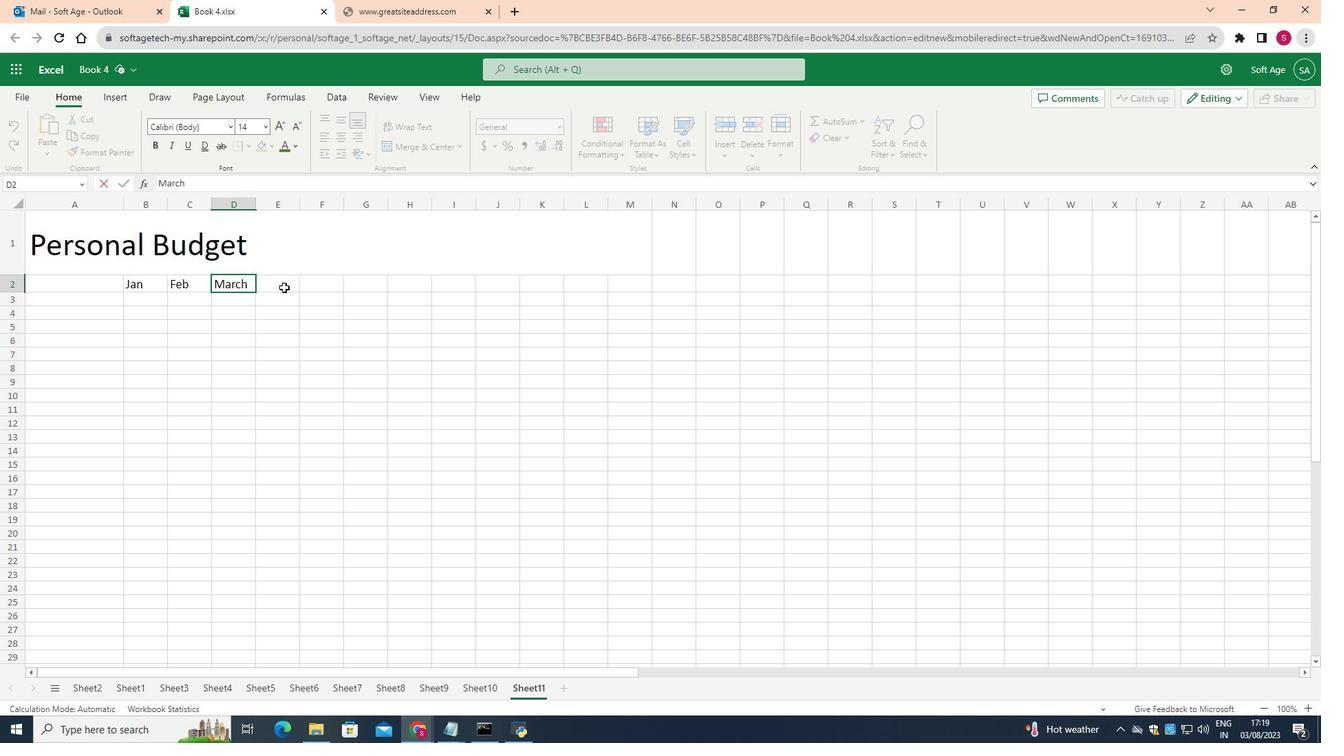 
Action: Mouse pressed left at (283, 285)
Screenshot: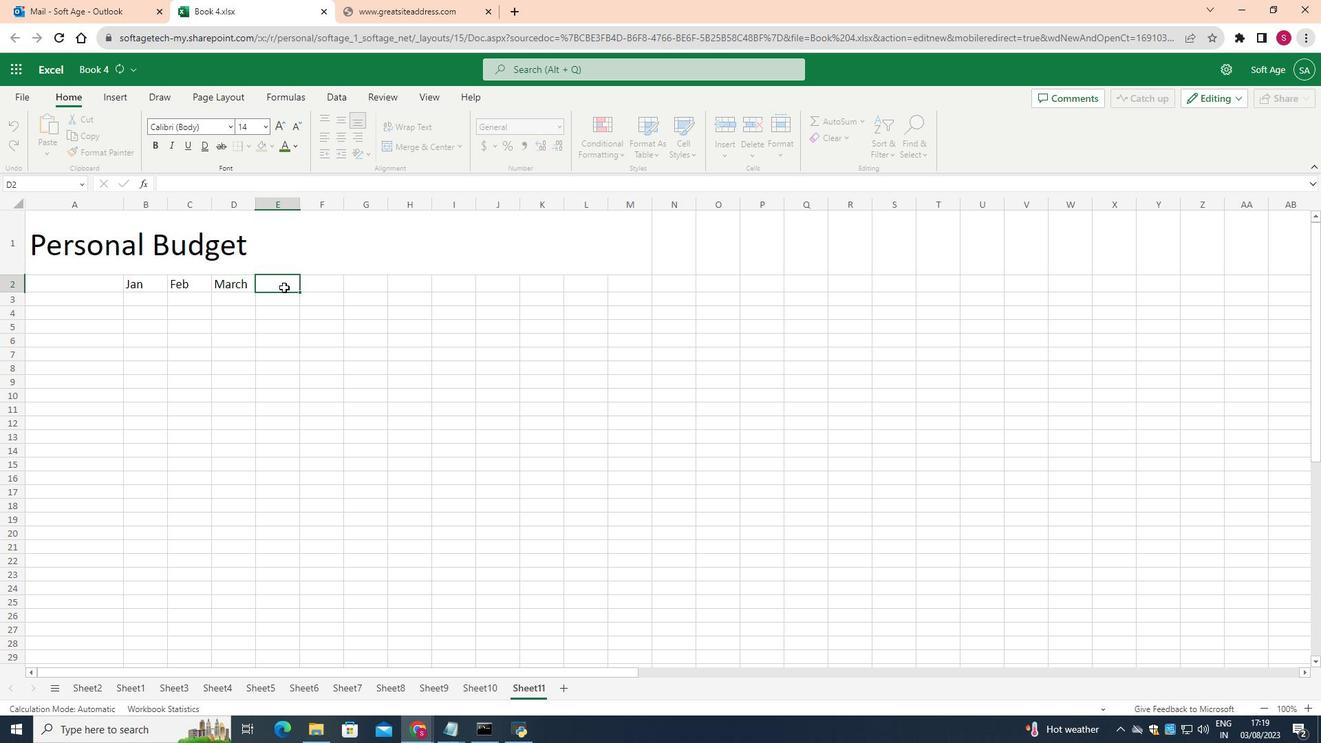
Action: Mouse moved to (267, 135)
Screenshot: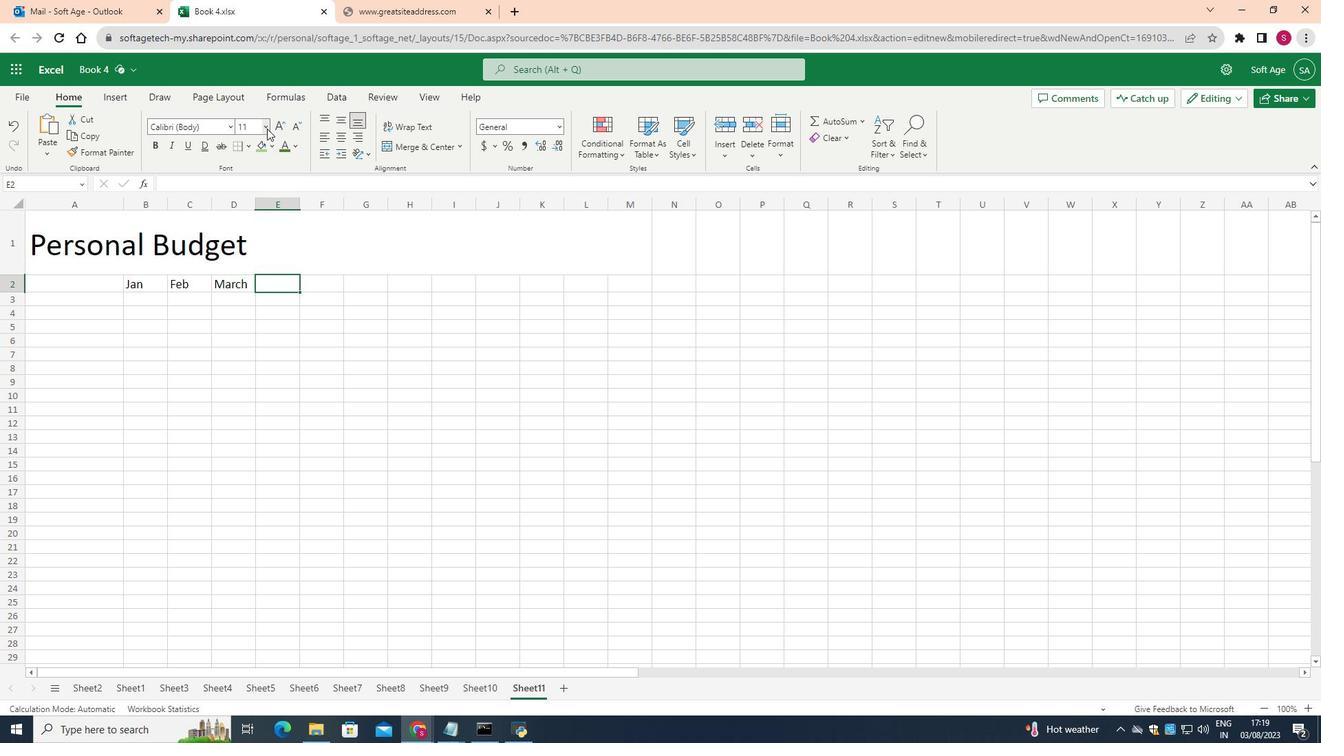 
Action: Mouse pressed left at (267, 135)
Screenshot: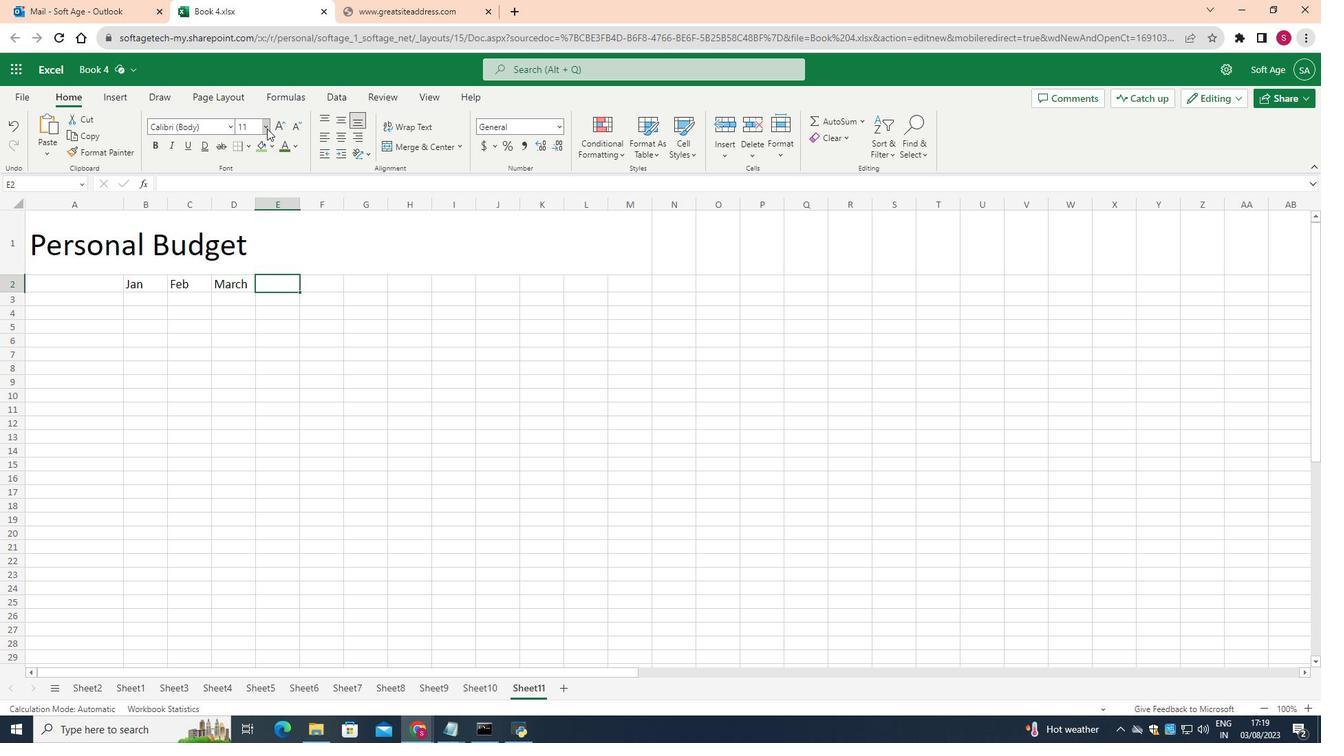 
Action: Mouse moved to (254, 245)
Screenshot: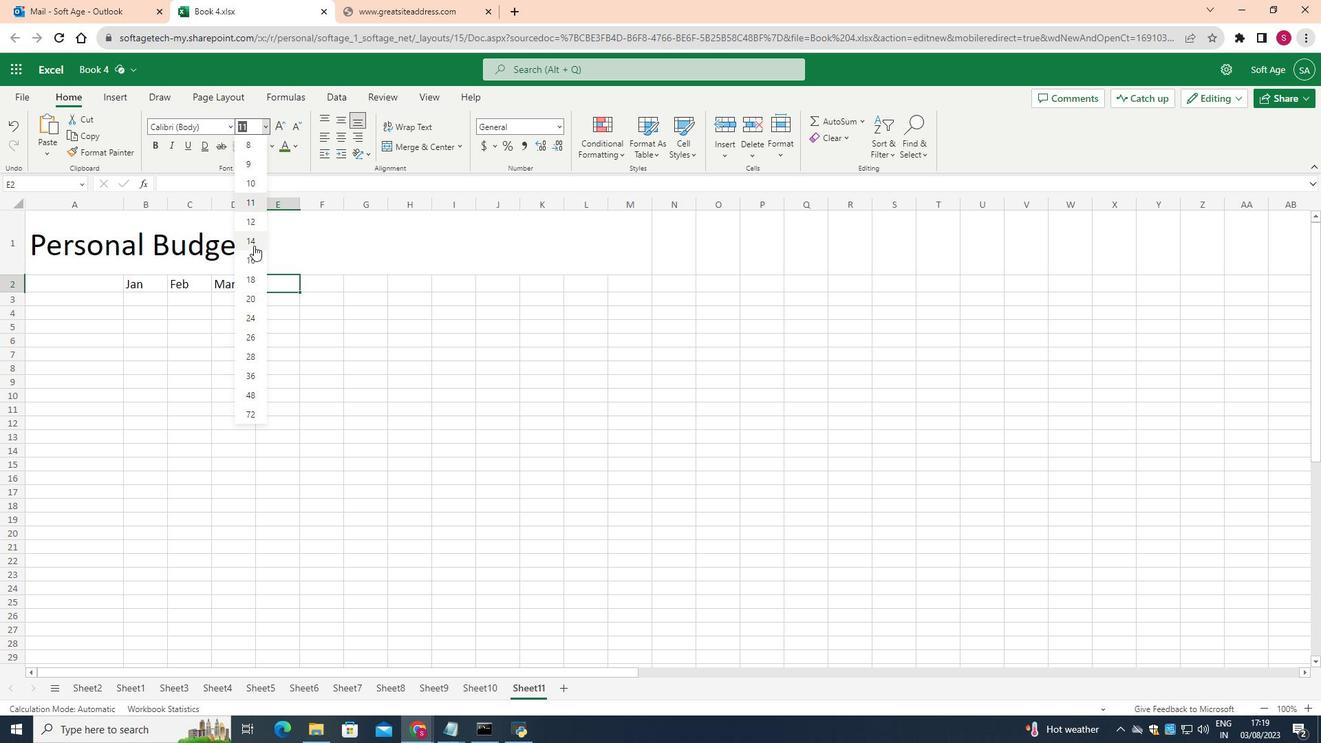 
Action: Mouse pressed left at (254, 245)
Screenshot: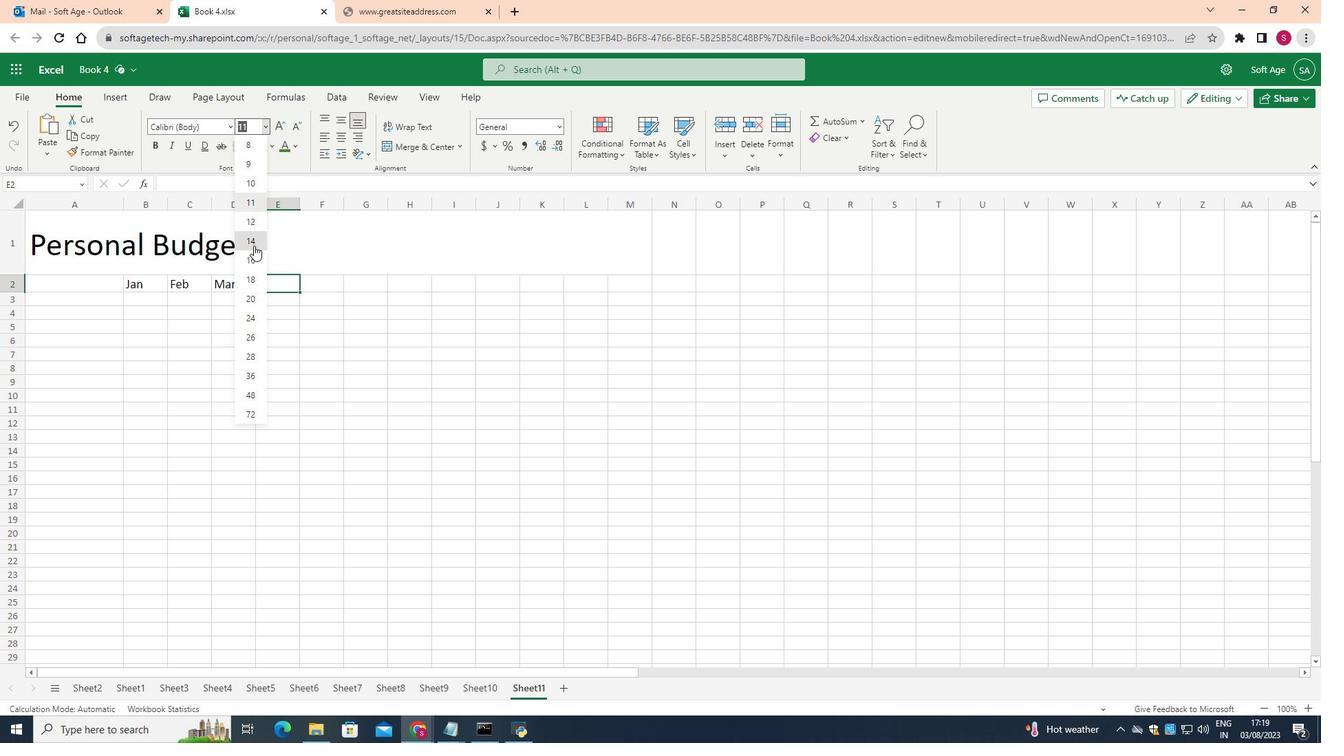 
Action: Key pressed <Key.shift>April
Screenshot: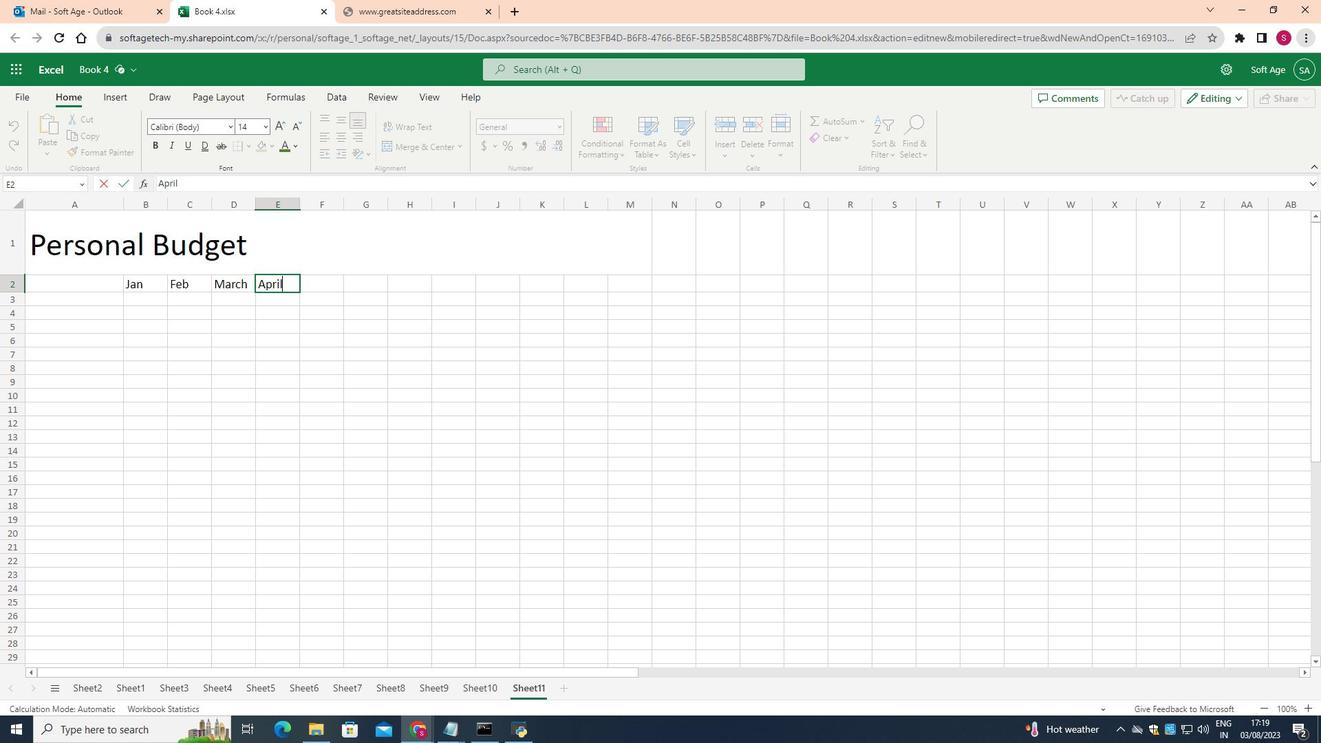 
Action: Mouse moved to (330, 282)
Screenshot: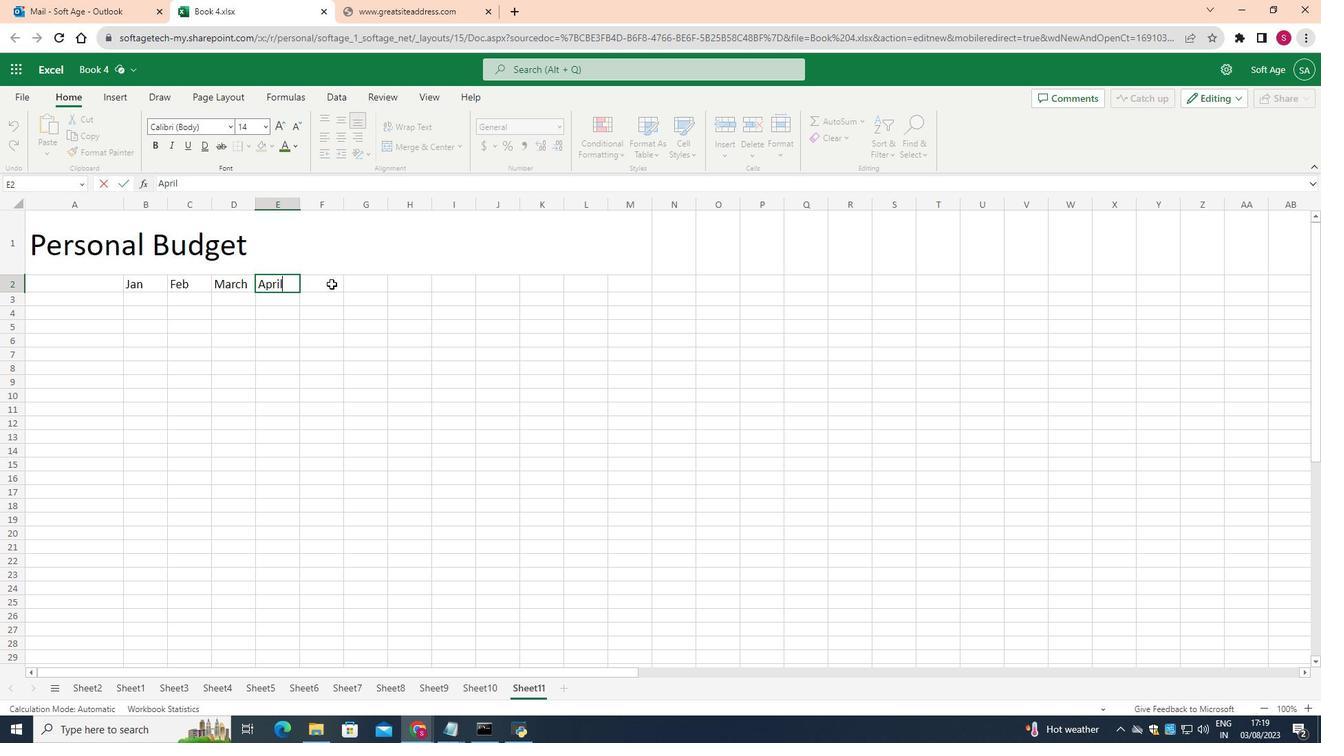 
Action: Mouse pressed left at (330, 282)
Screenshot: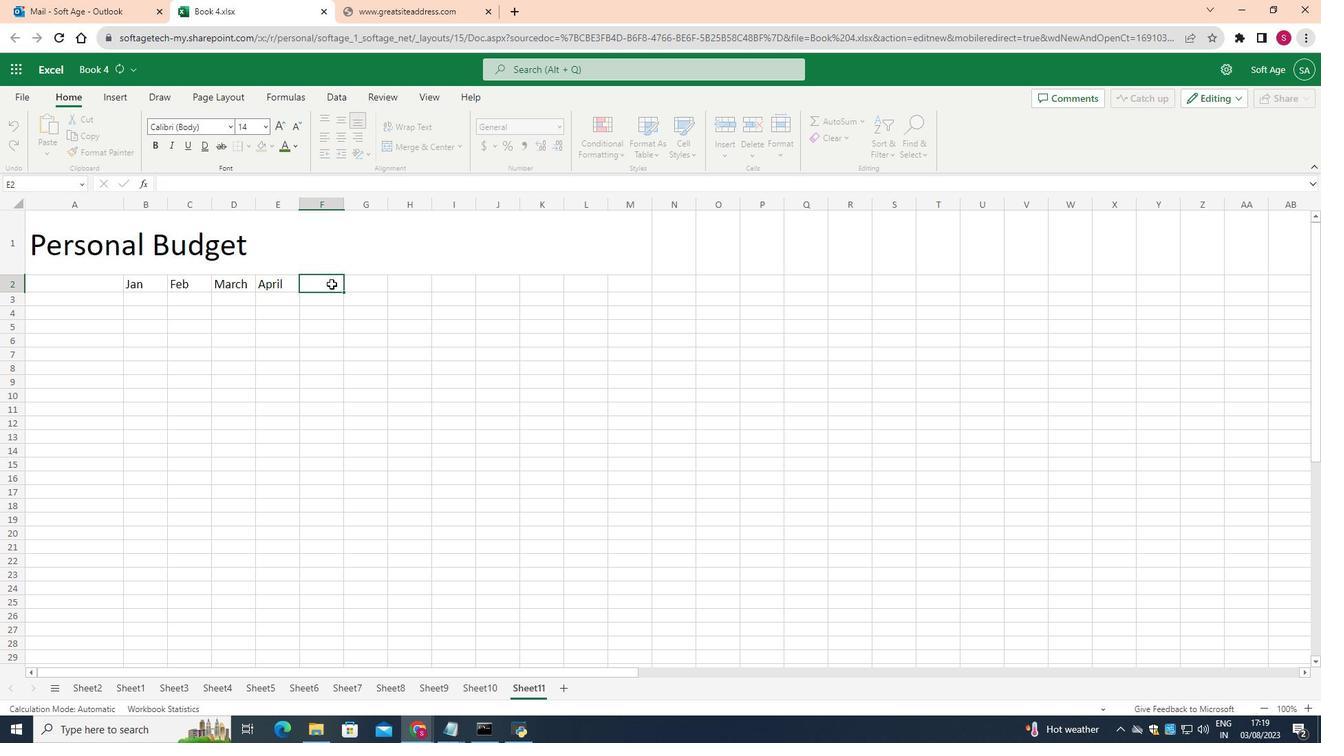 
Action: Mouse moved to (264, 131)
Screenshot: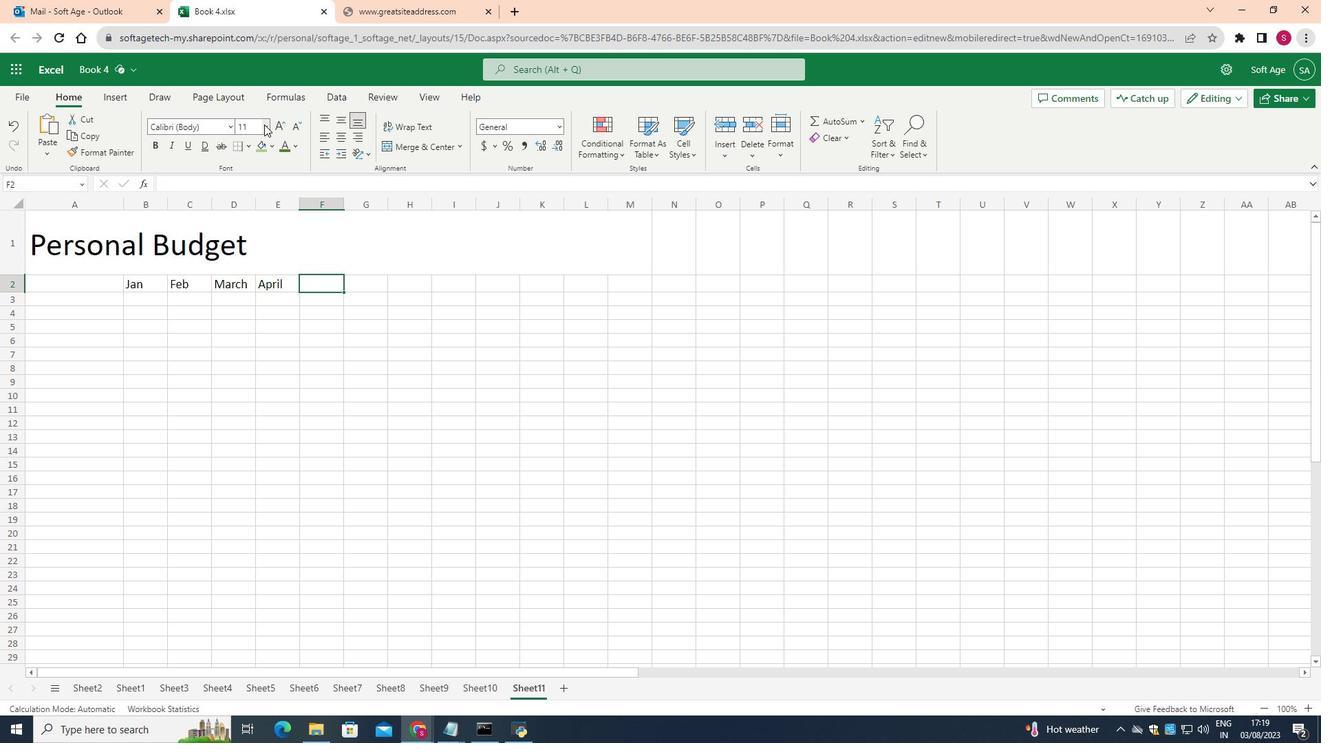 
Action: Mouse pressed left at (264, 131)
Screenshot: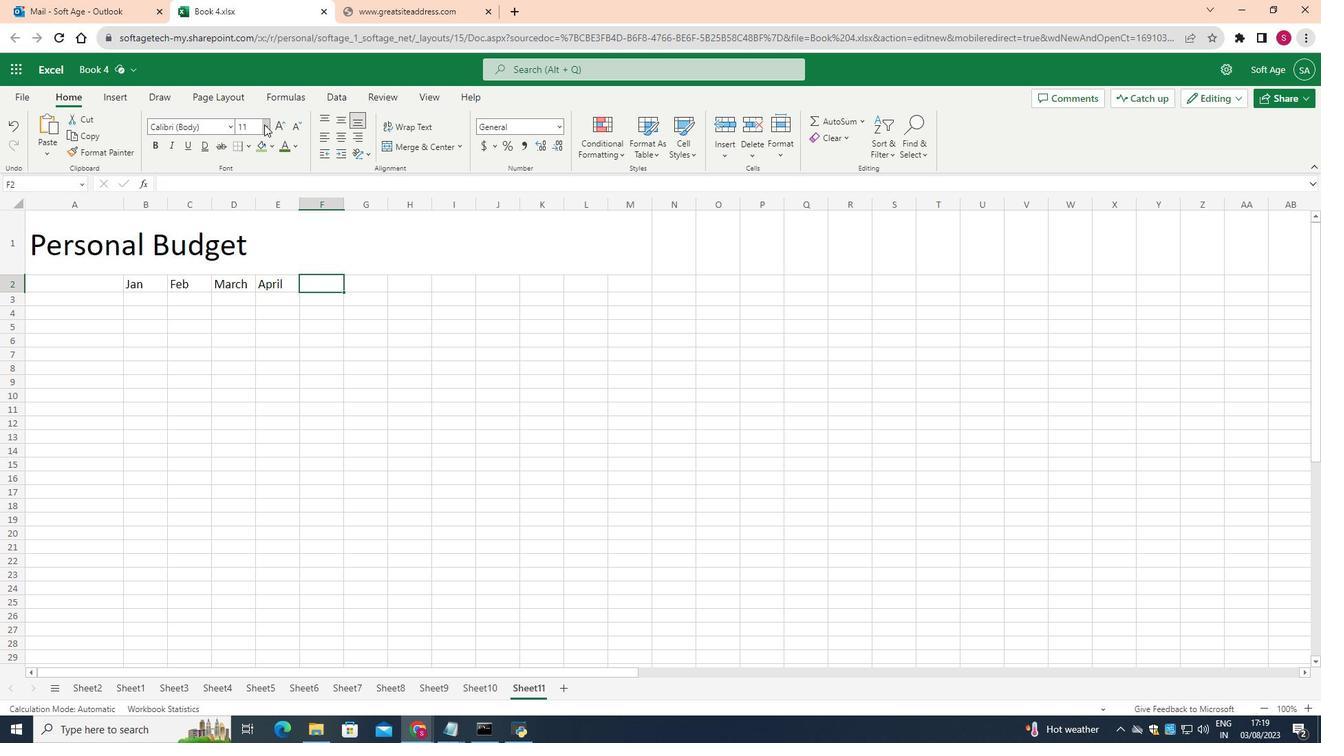 
Action: Mouse moved to (255, 240)
Screenshot: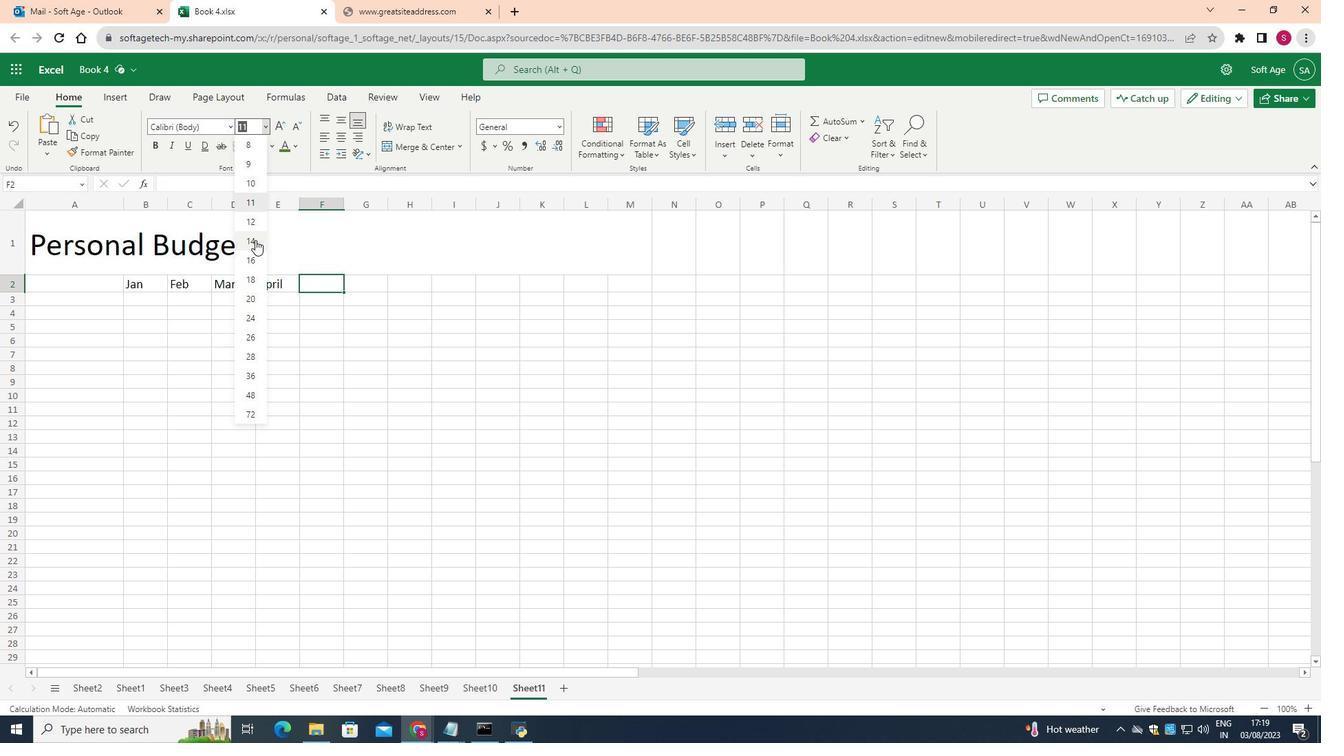
Action: Mouse pressed left at (255, 240)
Screenshot: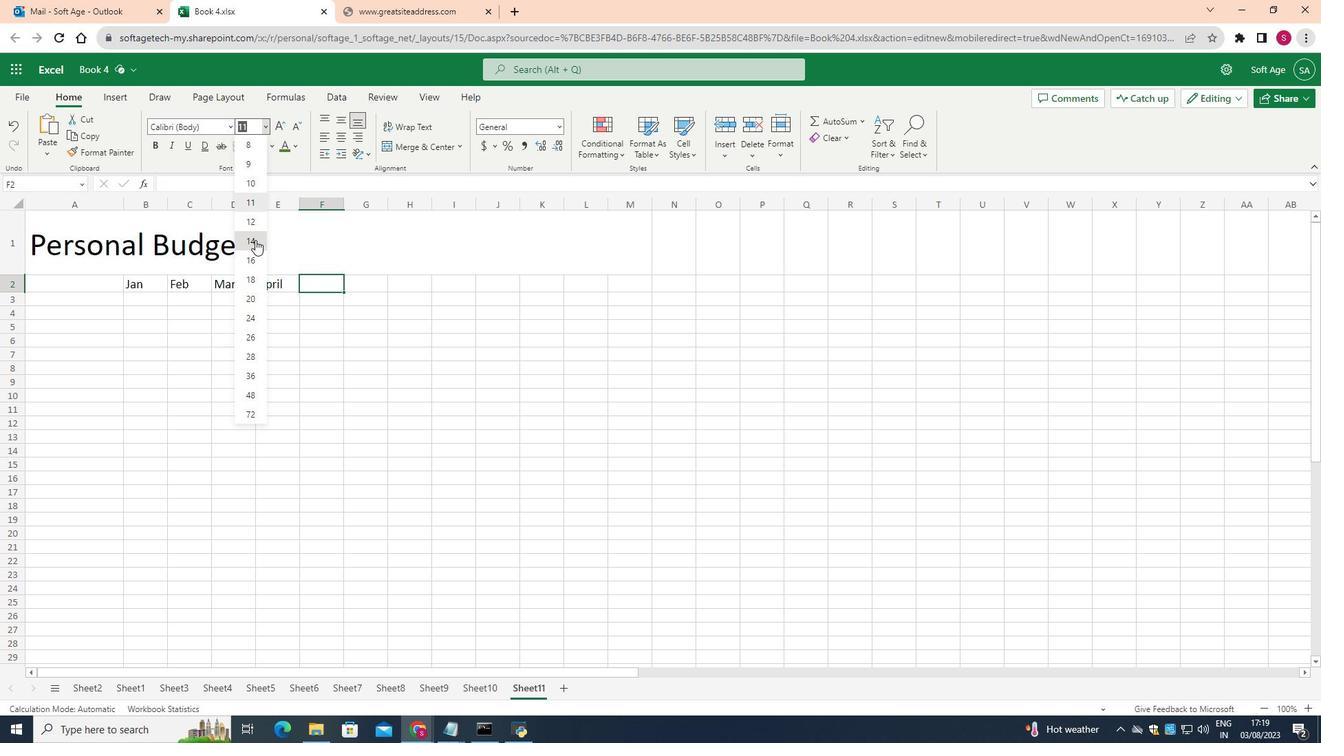 
Action: Key pressed <Key.shift>May
Screenshot: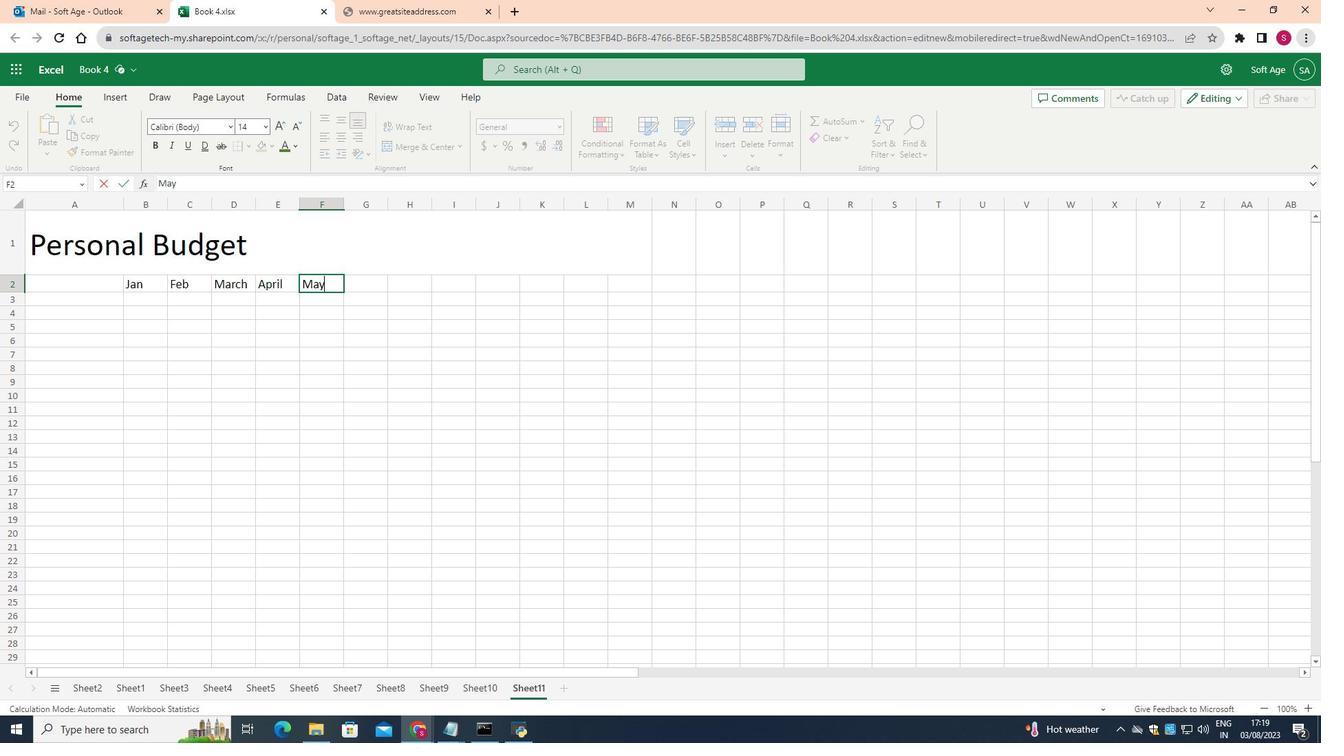 
Action: Mouse moved to (373, 279)
Screenshot: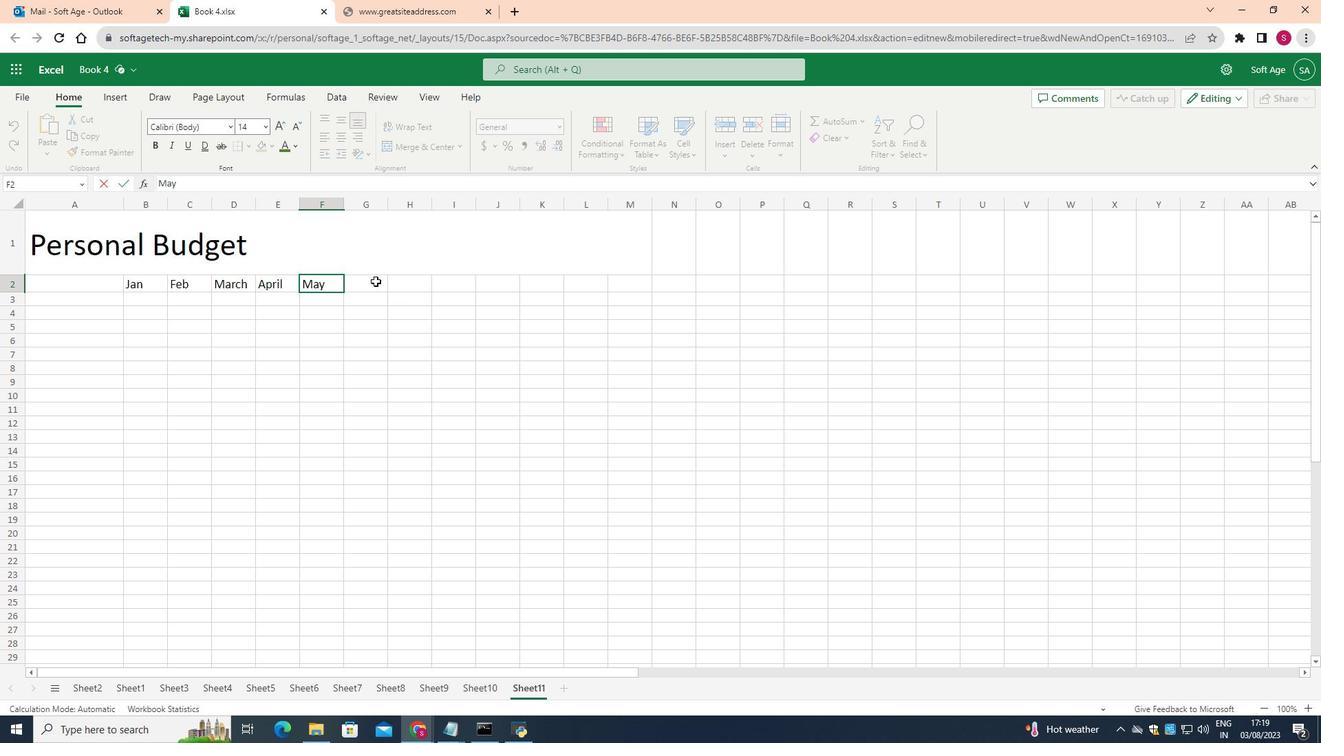 
Action: Mouse pressed left at (373, 279)
Screenshot: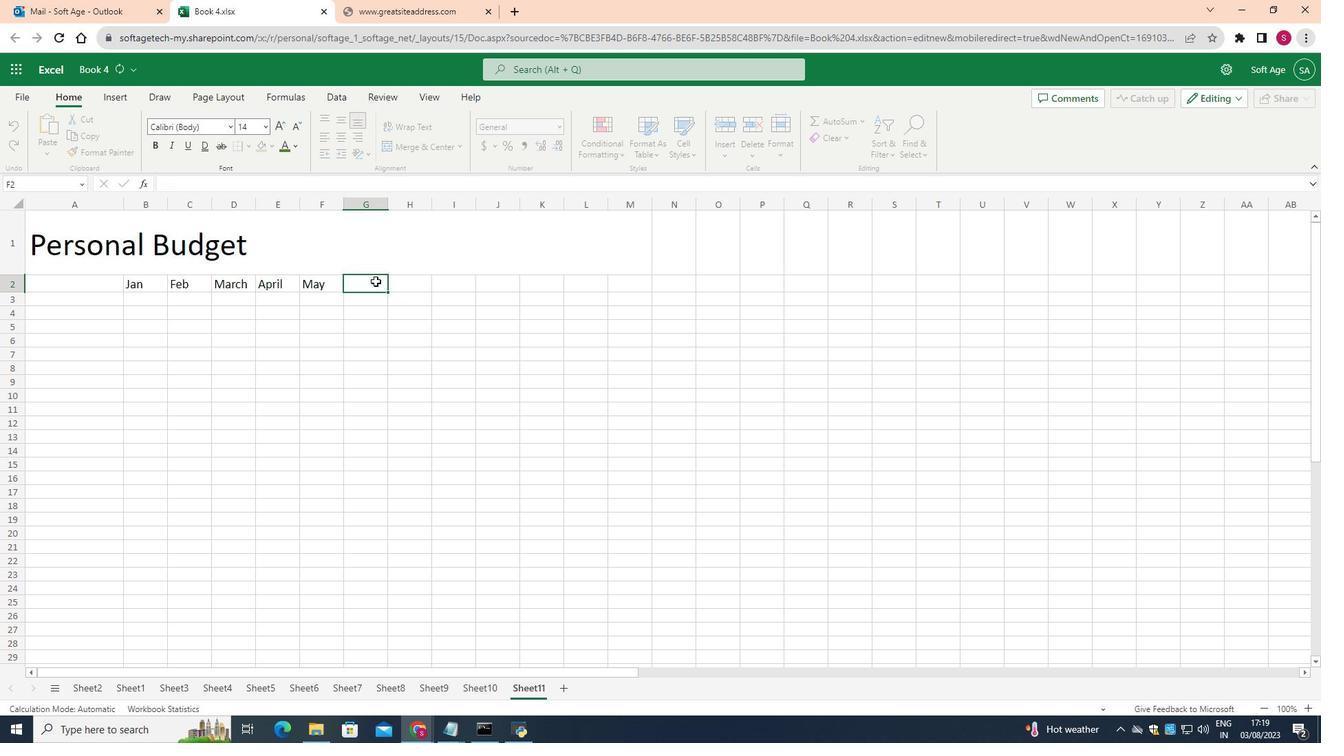 
Action: Mouse moved to (264, 129)
Screenshot: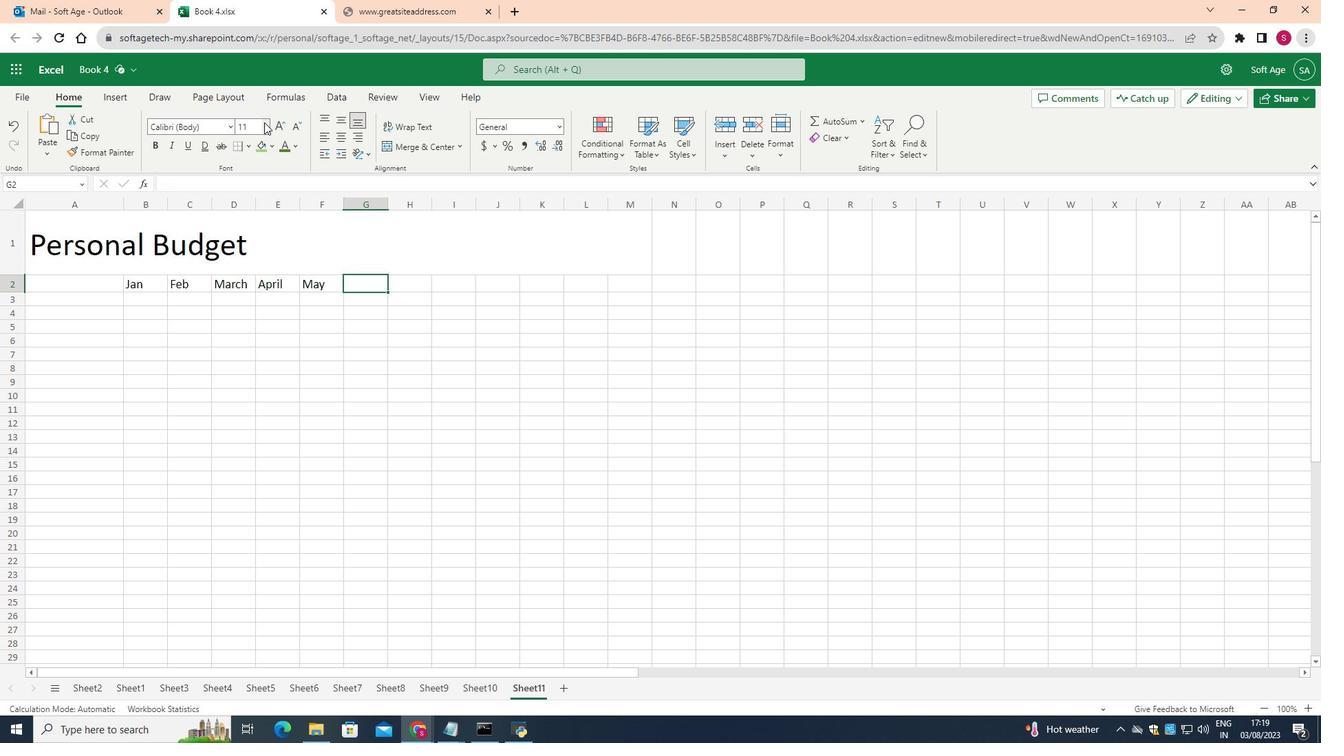 
Action: Mouse pressed left at (264, 129)
Screenshot: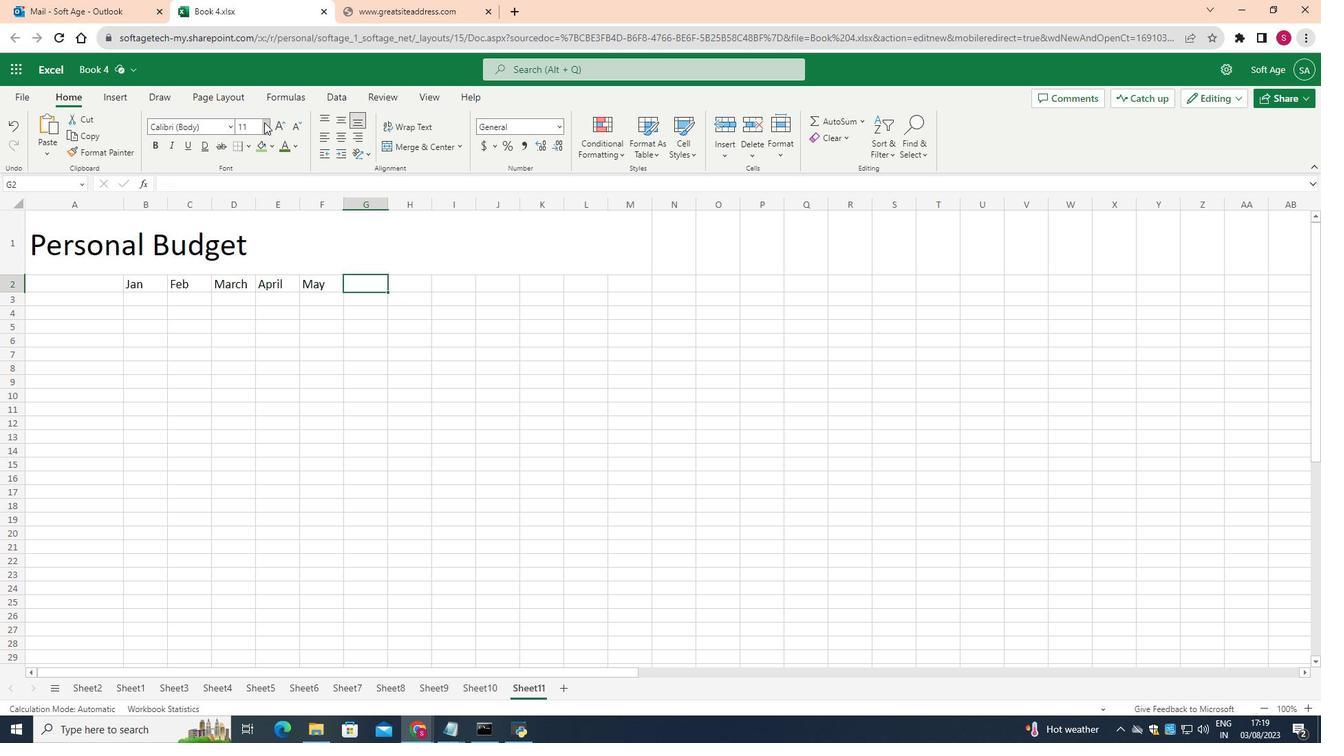 
Action: Mouse moved to (250, 238)
Screenshot: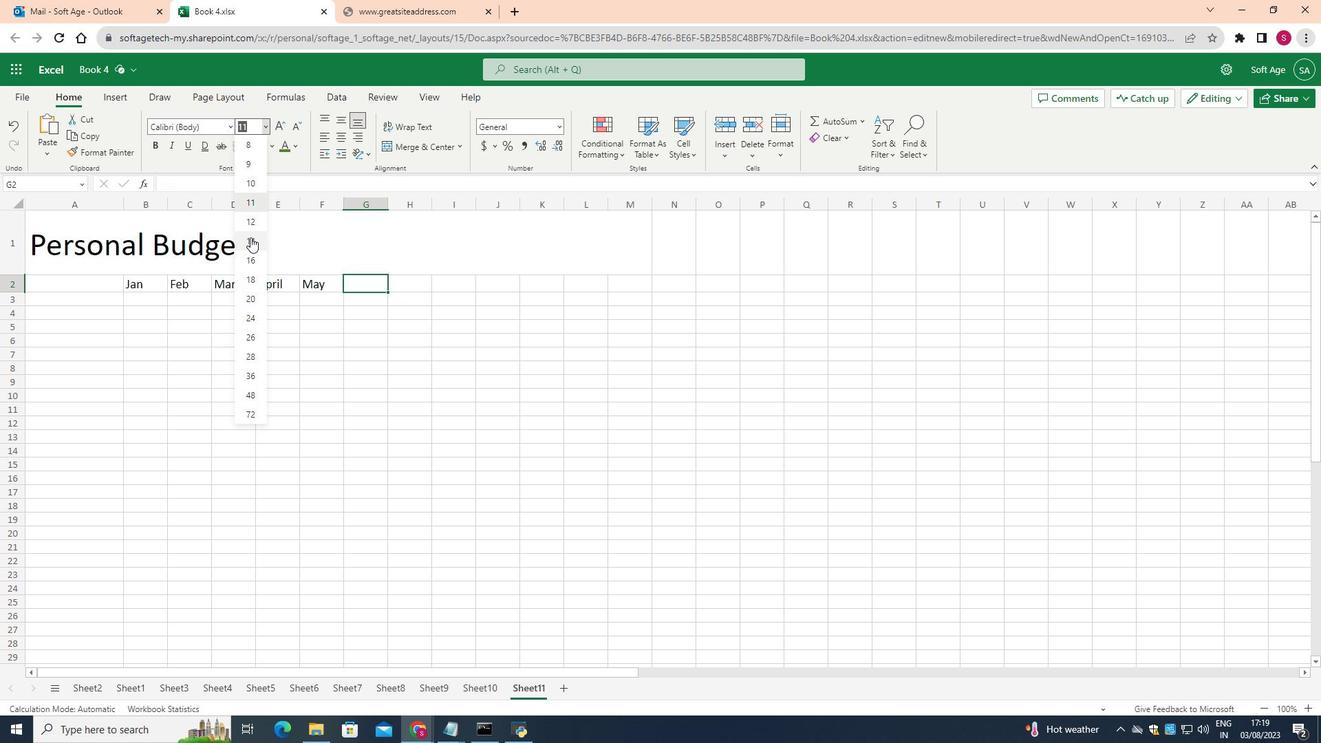 
Action: Mouse pressed left at (250, 238)
Screenshot: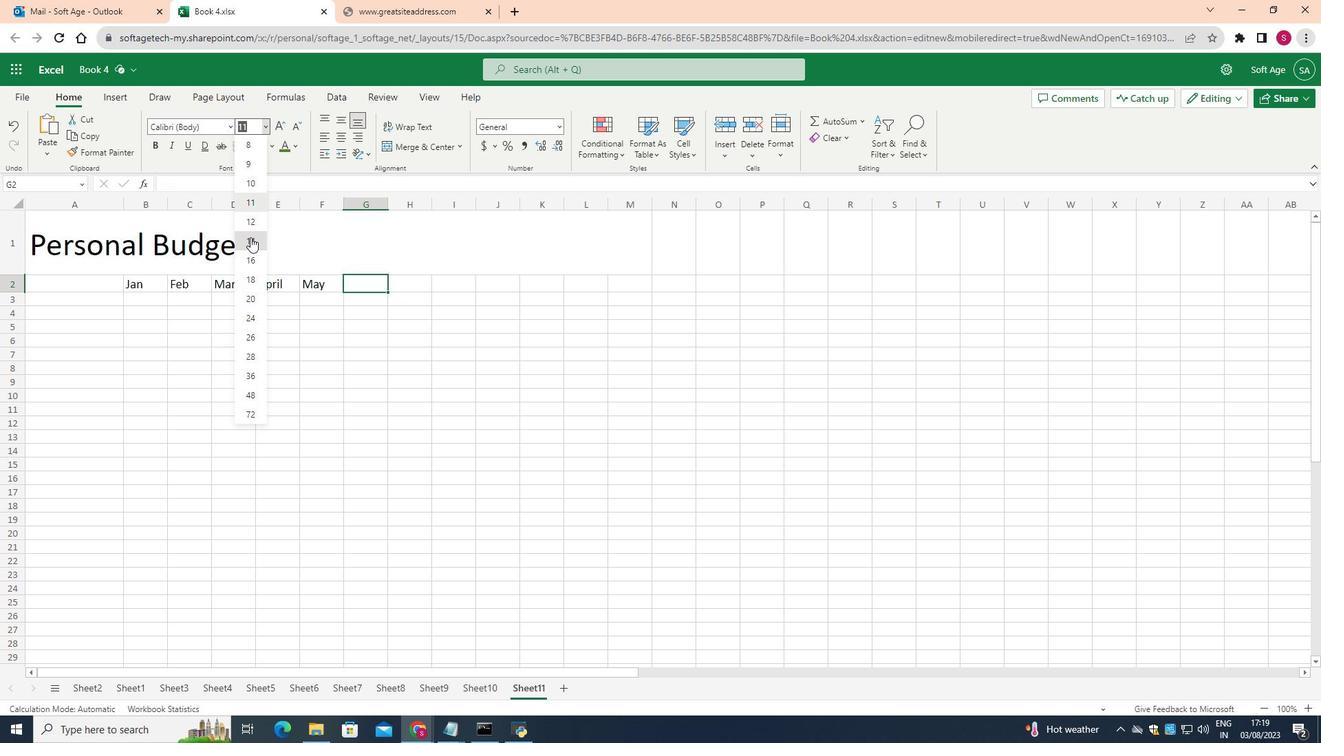 
Action: Key pressed <Key.shift>June
Screenshot: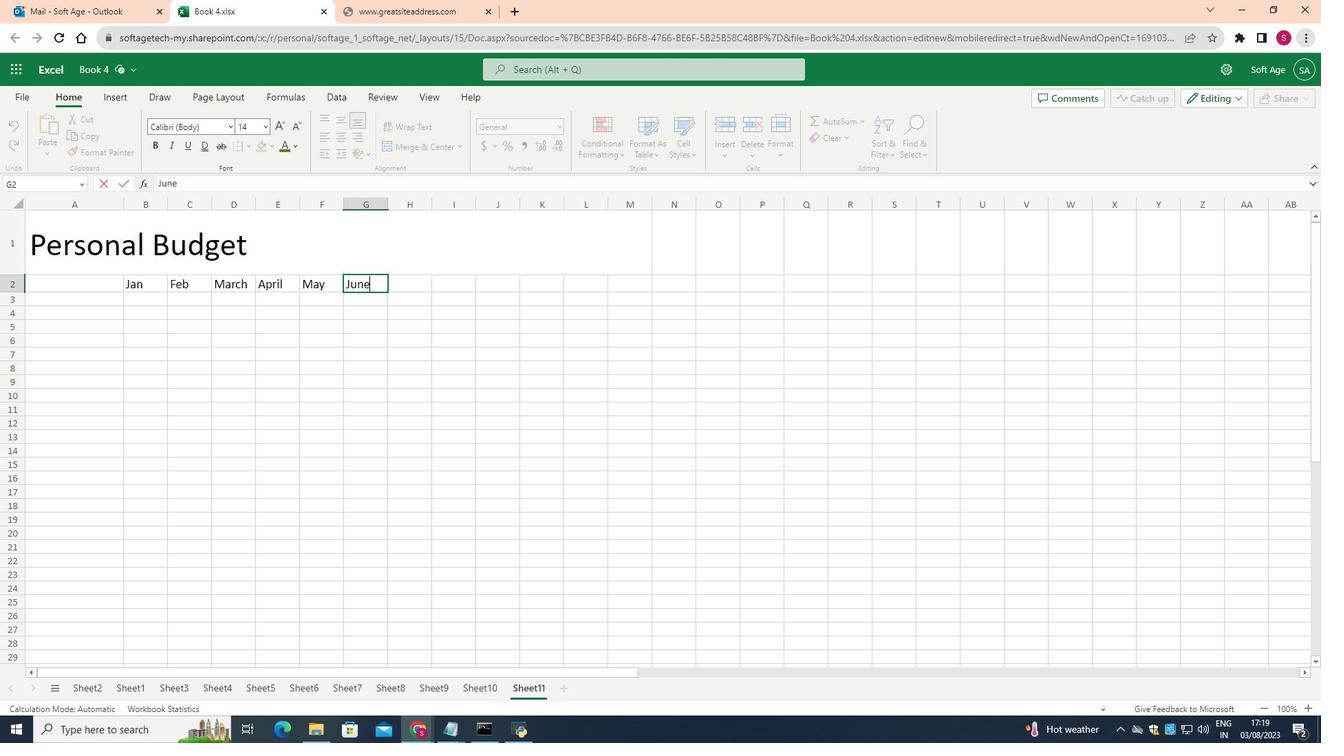 
Action: Mouse moved to (397, 280)
Screenshot: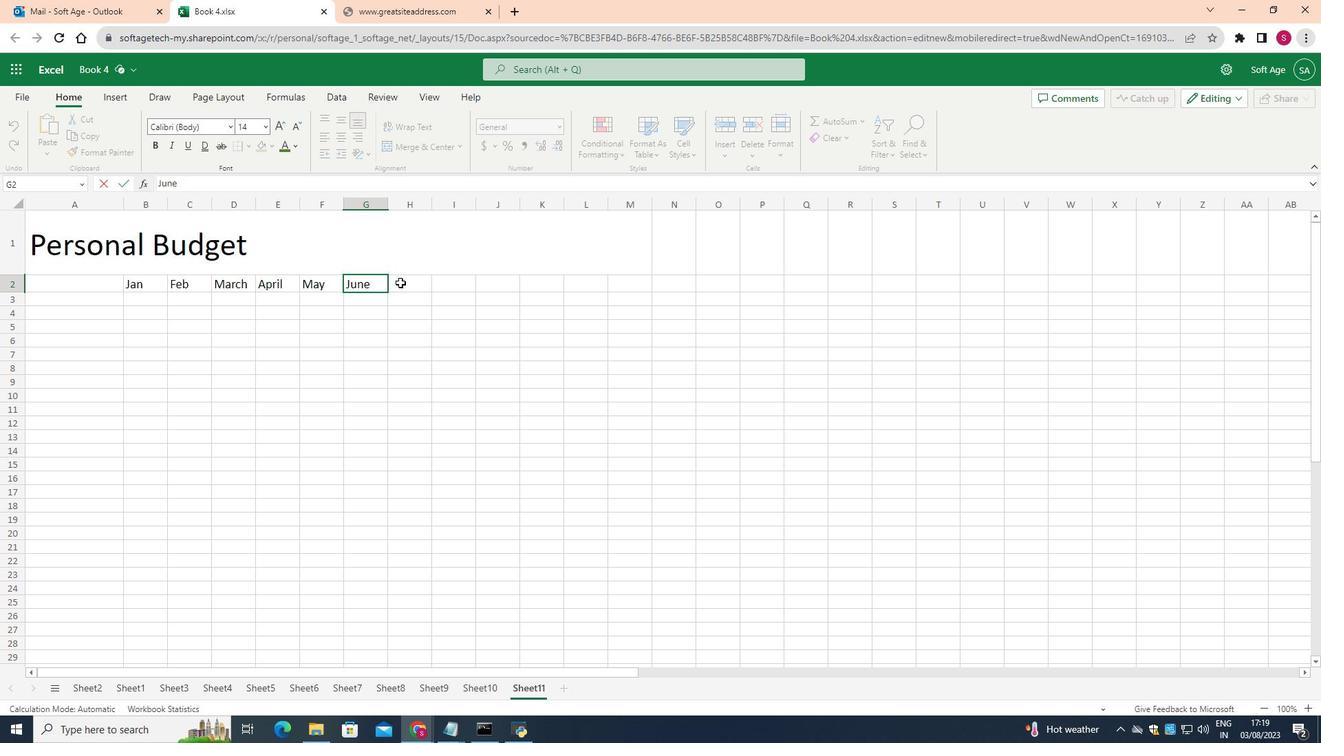 
Action: Mouse pressed left at (397, 280)
Screenshot: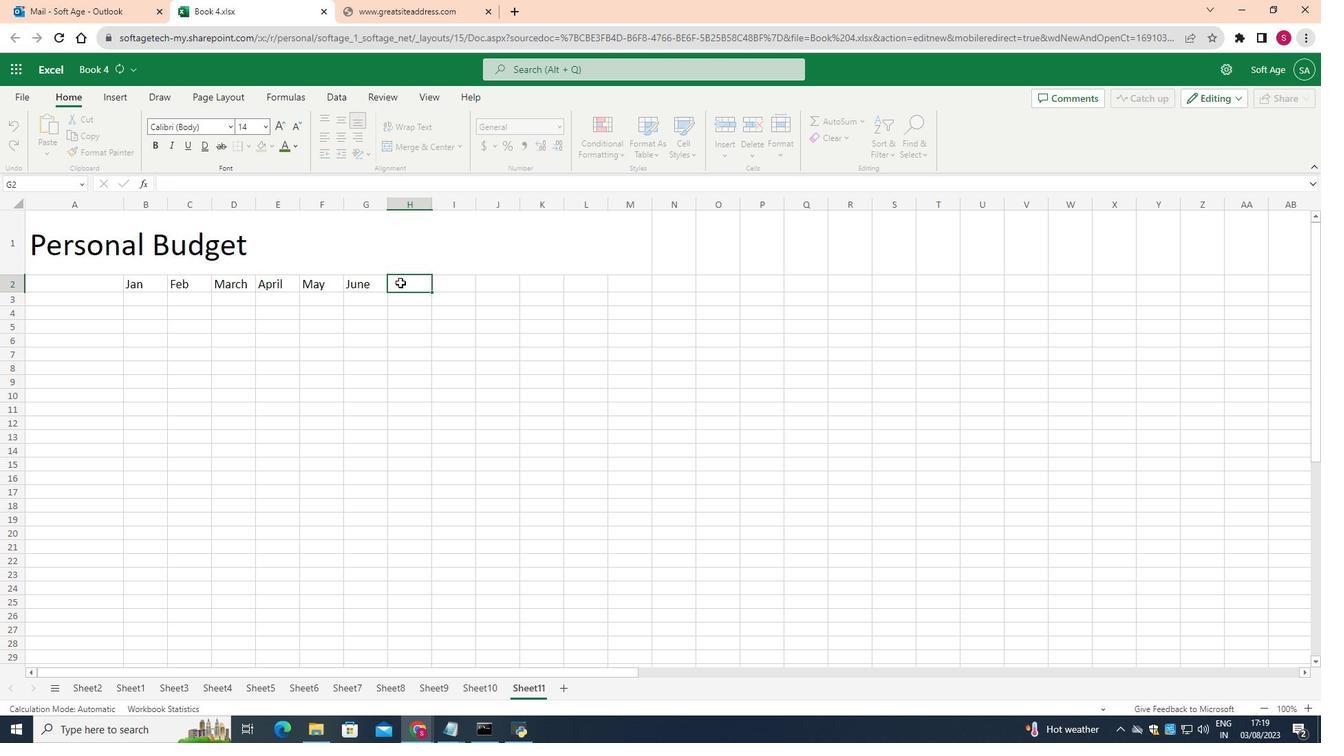 
Action: Mouse moved to (262, 130)
Screenshot: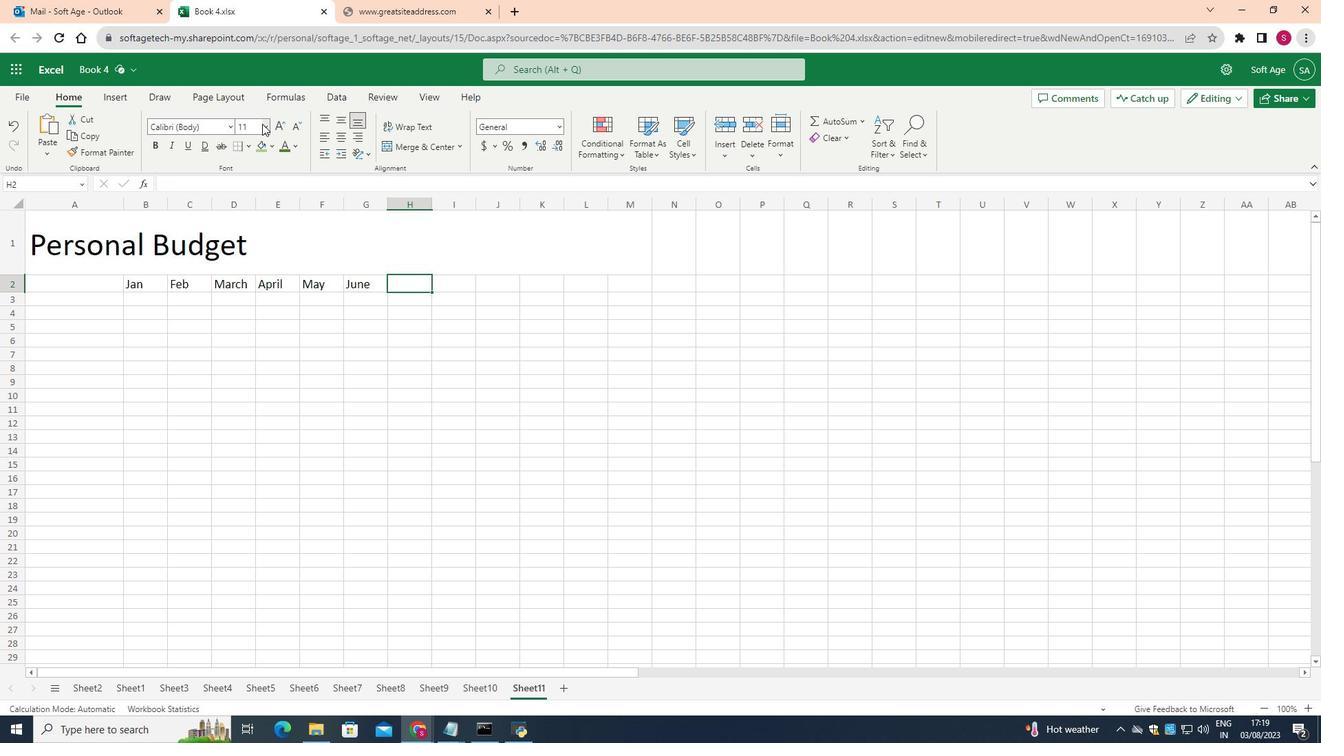 
Action: Mouse pressed left at (262, 130)
Screenshot: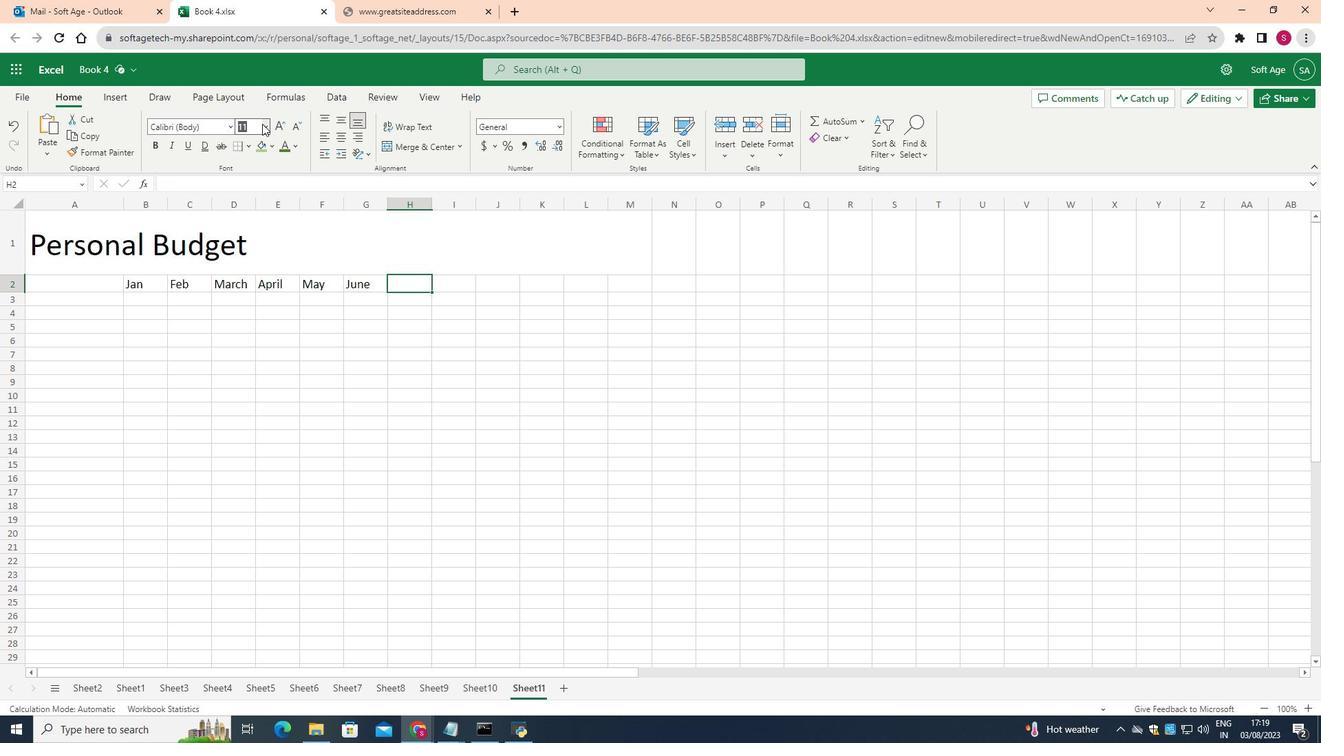 
Action: Mouse moved to (254, 238)
Screenshot: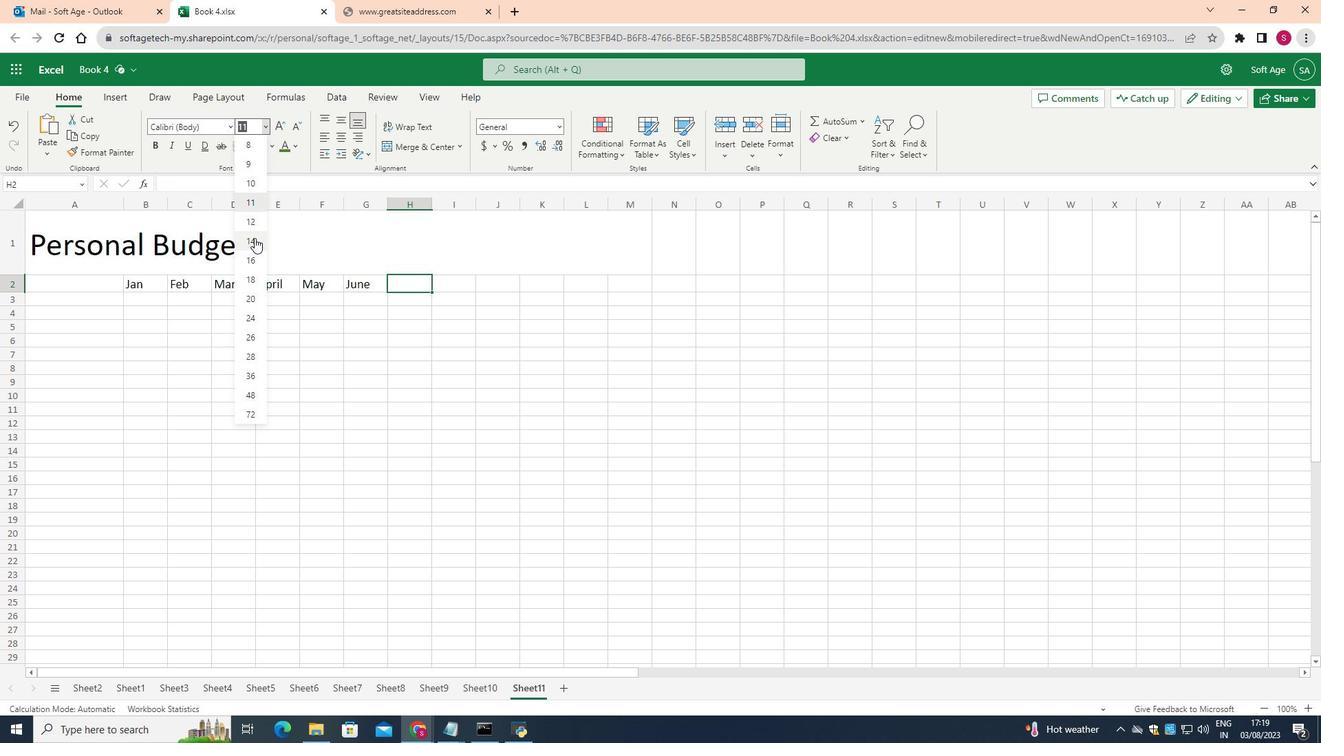 
Action: Mouse pressed left at (254, 238)
Screenshot: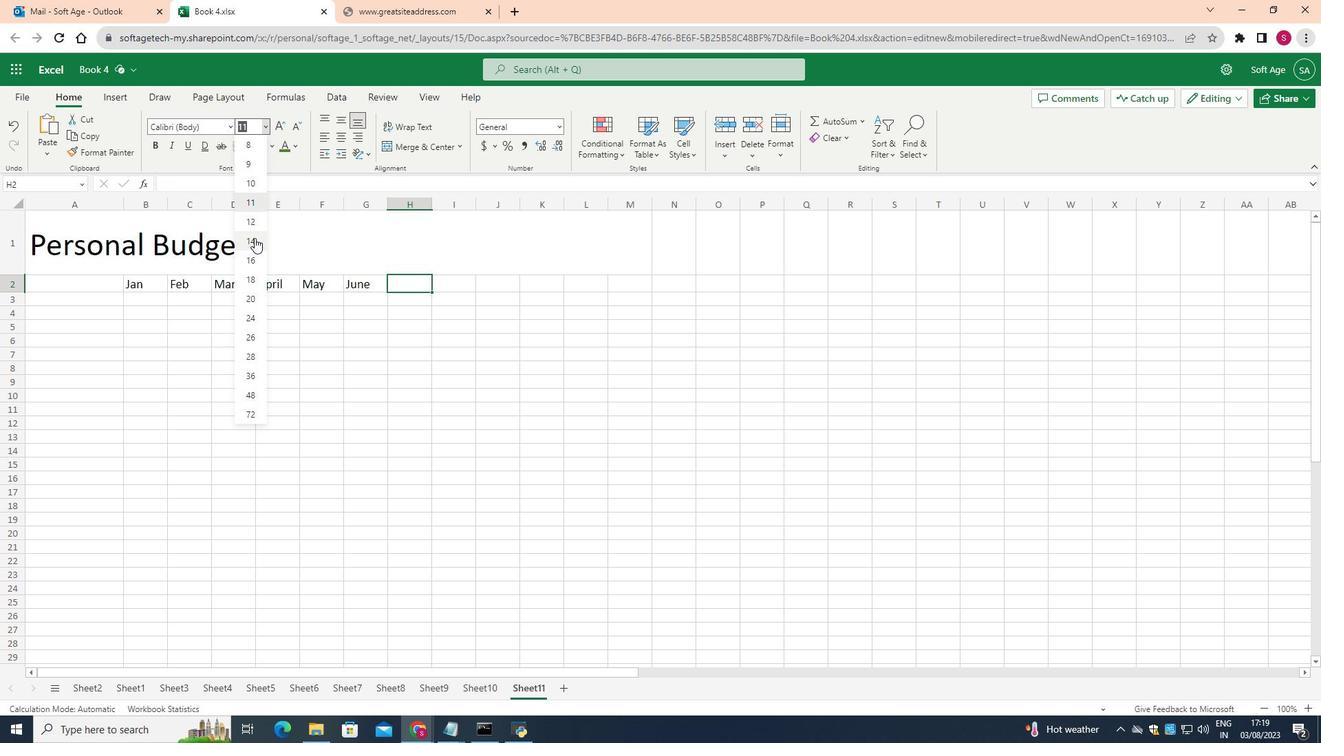 
Action: Key pressed <Key.shift>July
Screenshot: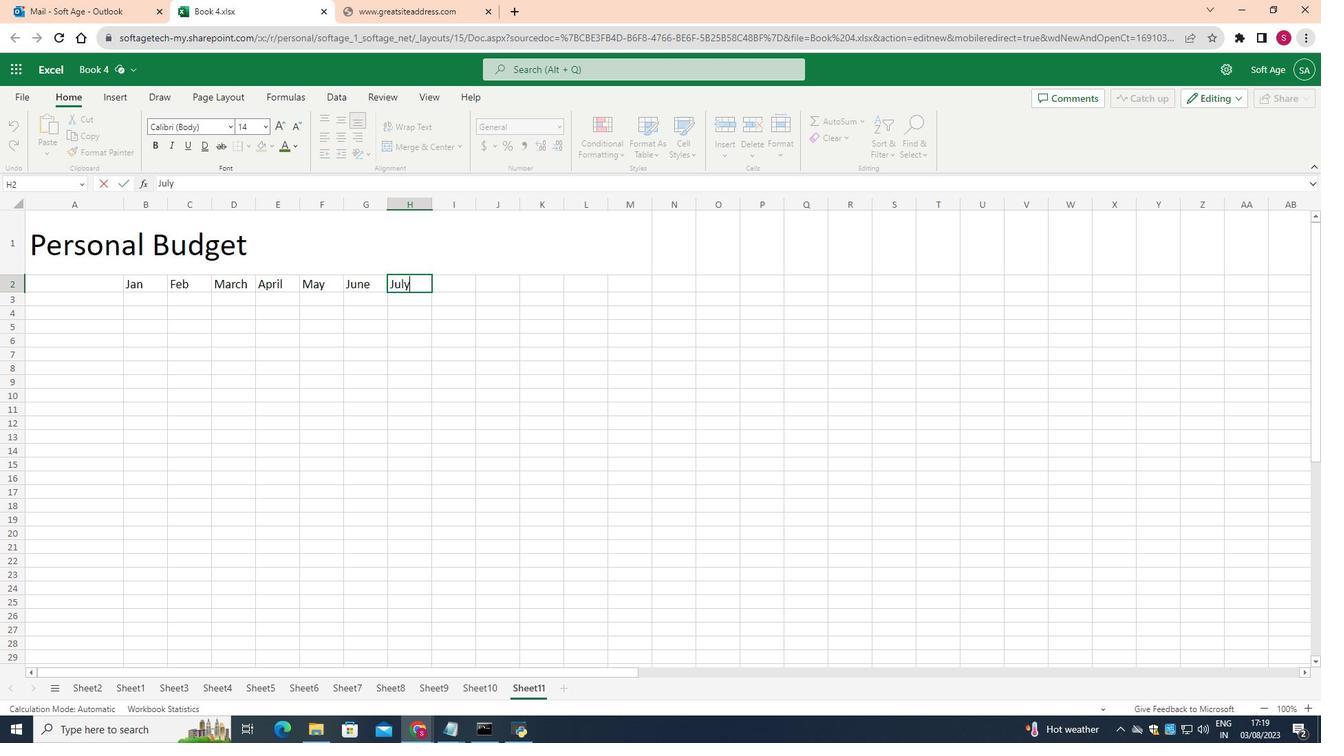 
Action: Mouse moved to (460, 284)
Screenshot: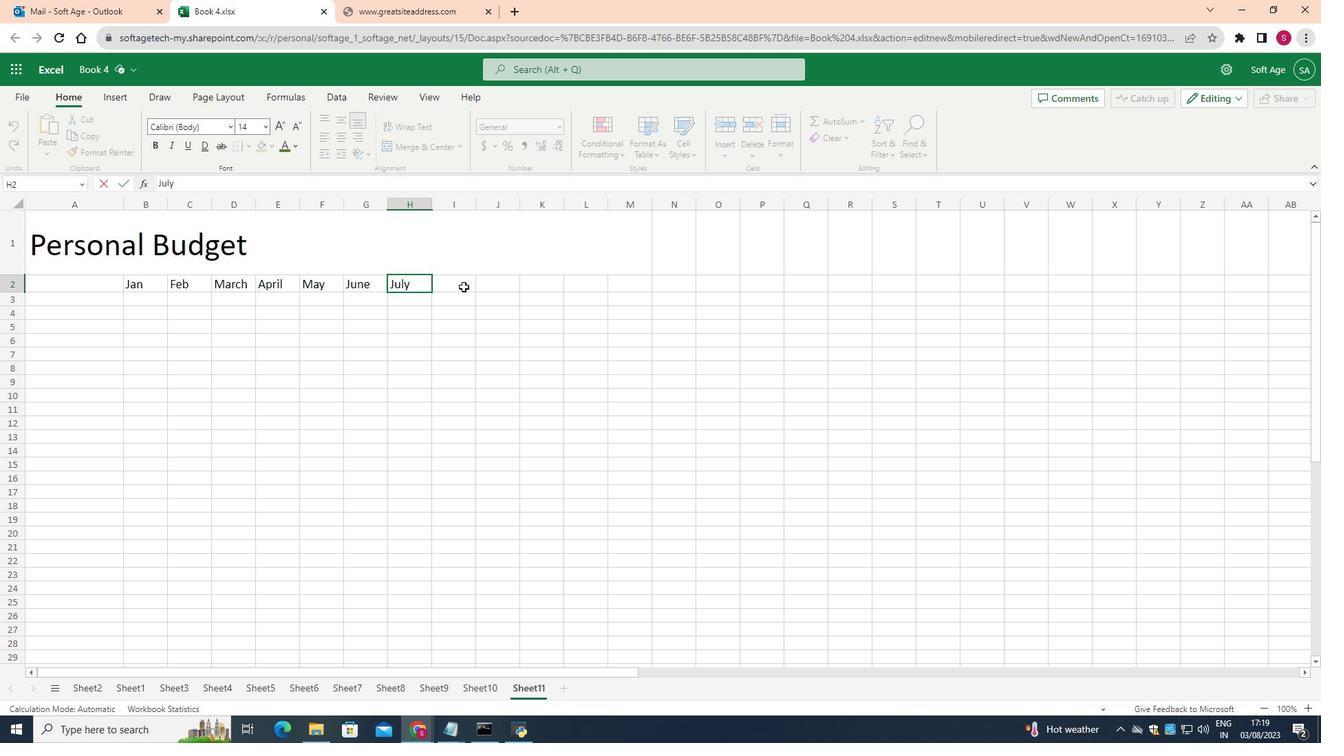 
Action: Mouse pressed left at (460, 284)
Screenshot: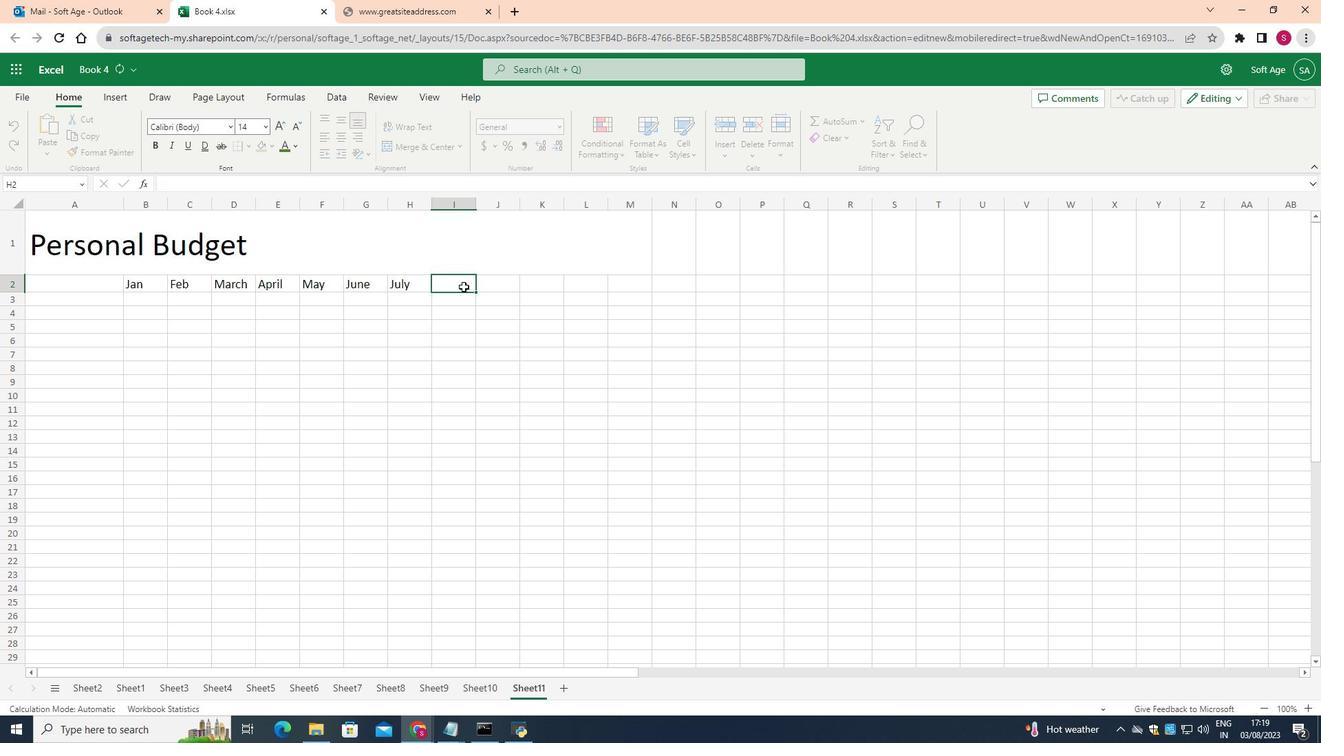 
Action: Mouse moved to (264, 132)
Screenshot: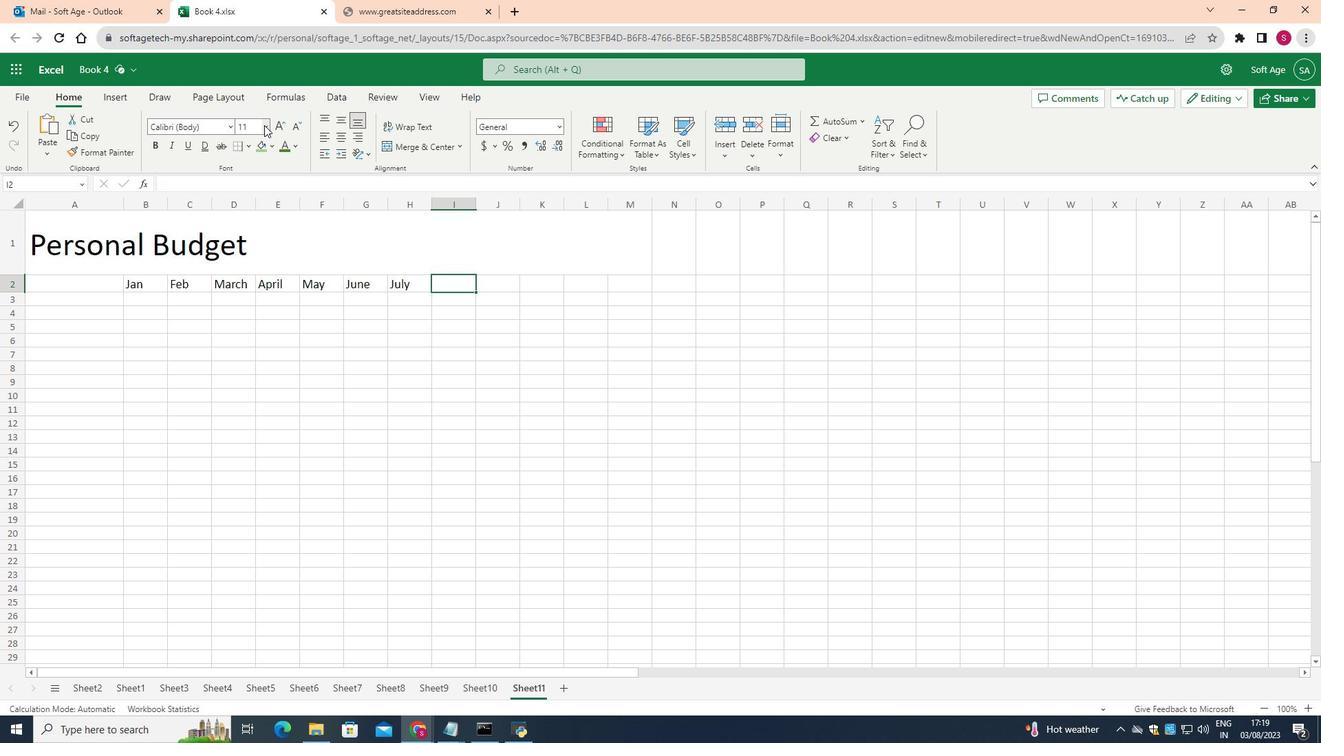 
Action: Mouse pressed left at (264, 132)
Screenshot: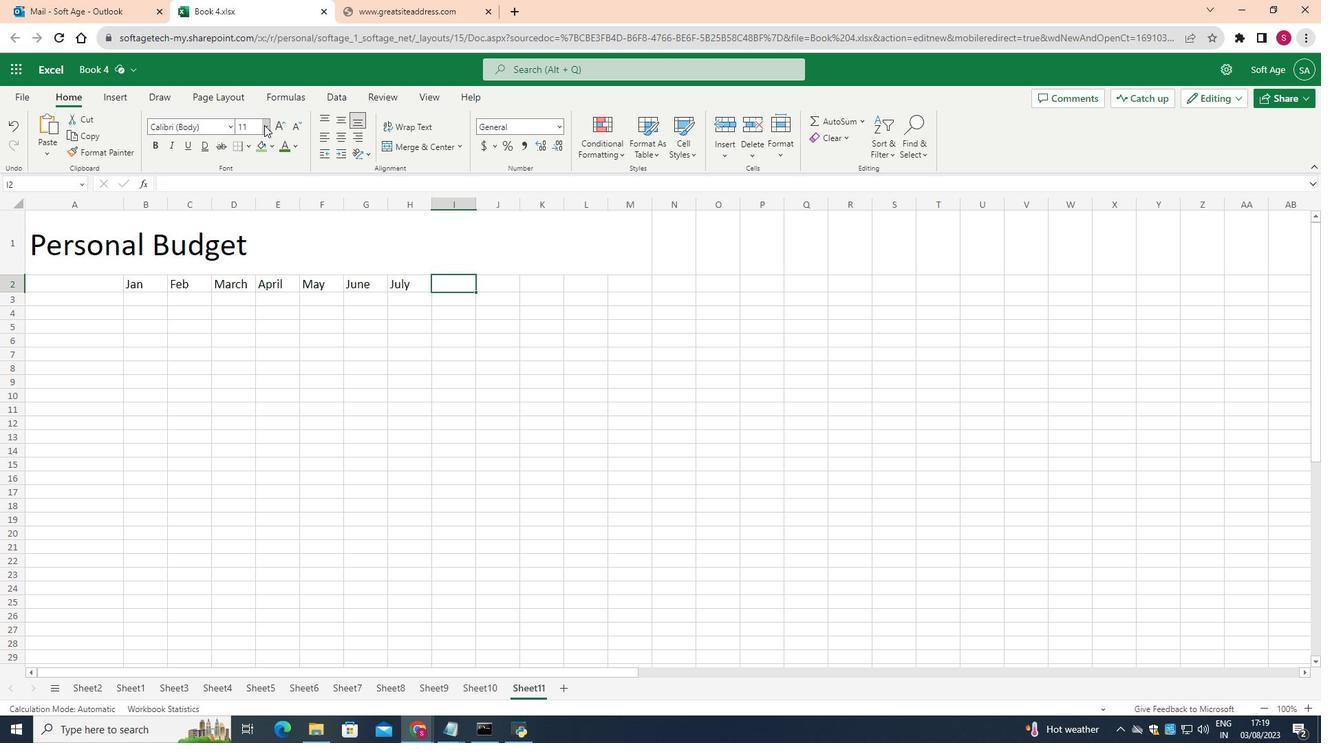 
Action: Mouse moved to (246, 238)
Screenshot: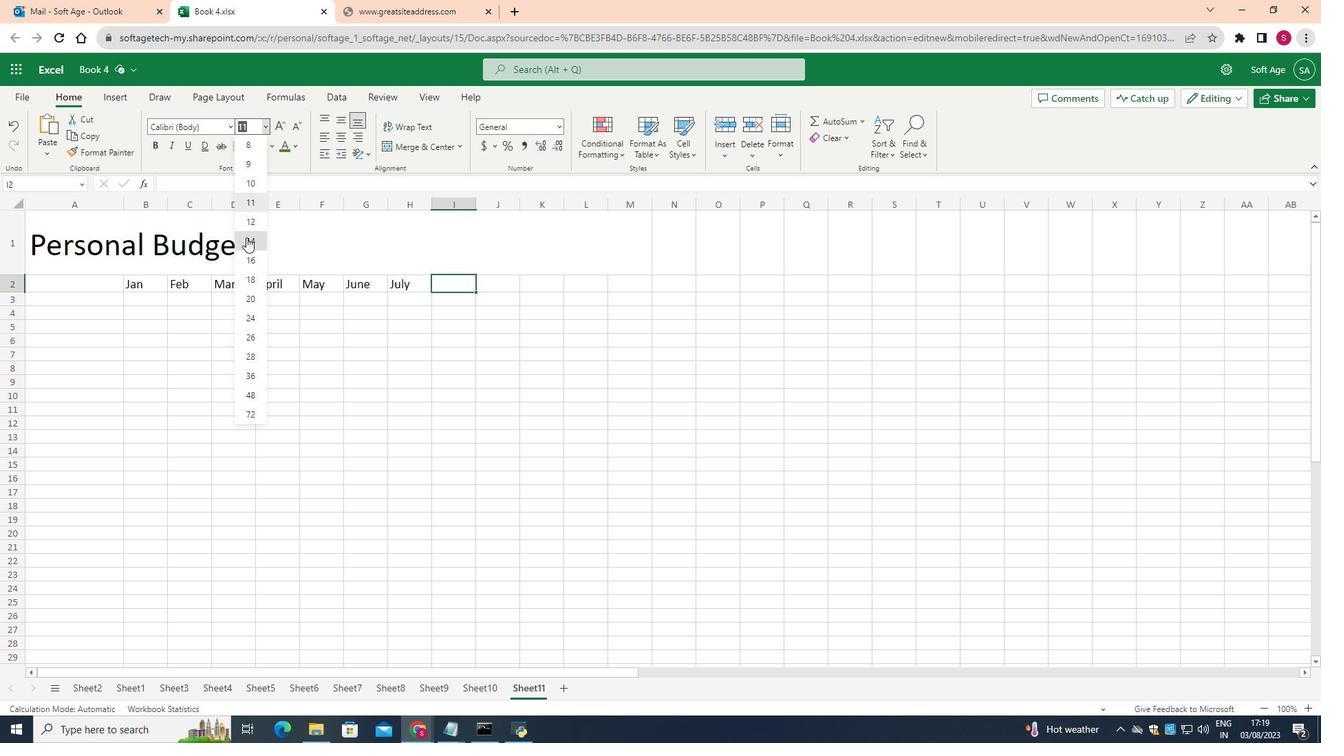 
Action: Mouse pressed left at (246, 238)
Screenshot: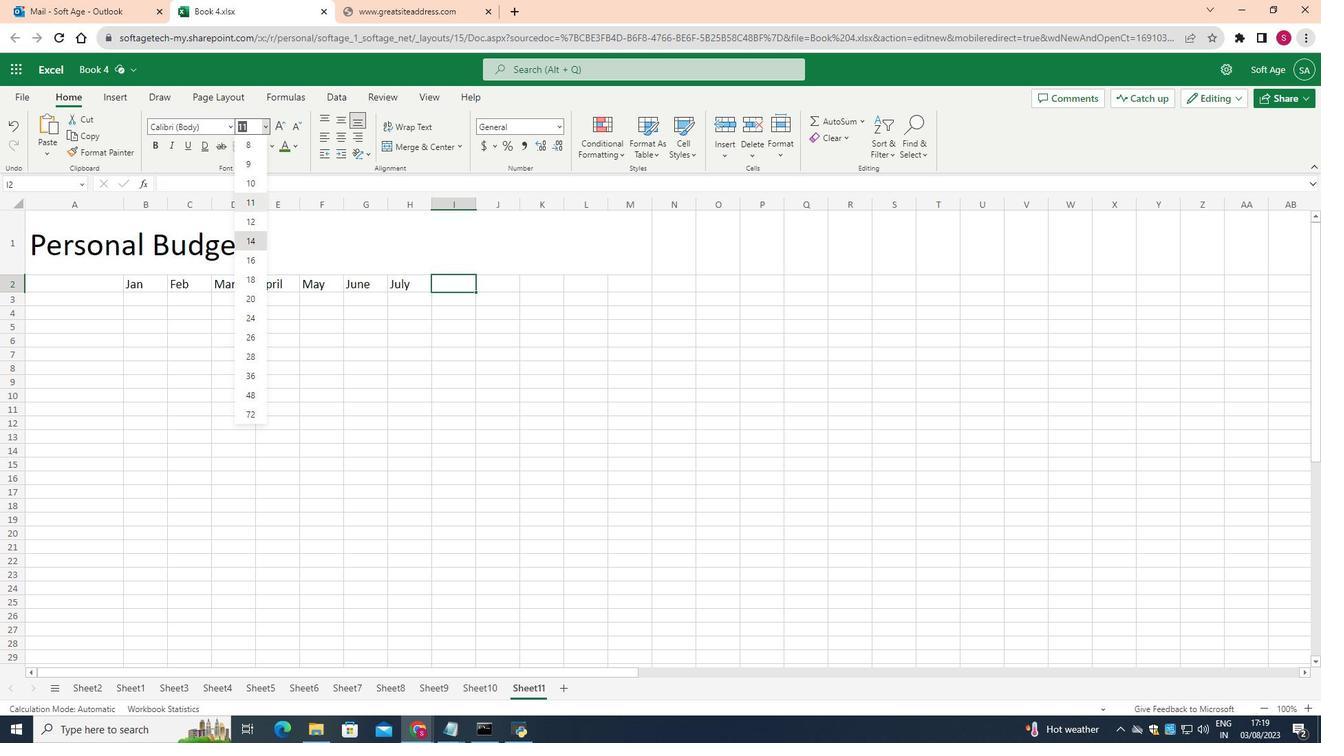 
Action: Mouse moved to (436, 282)
Screenshot: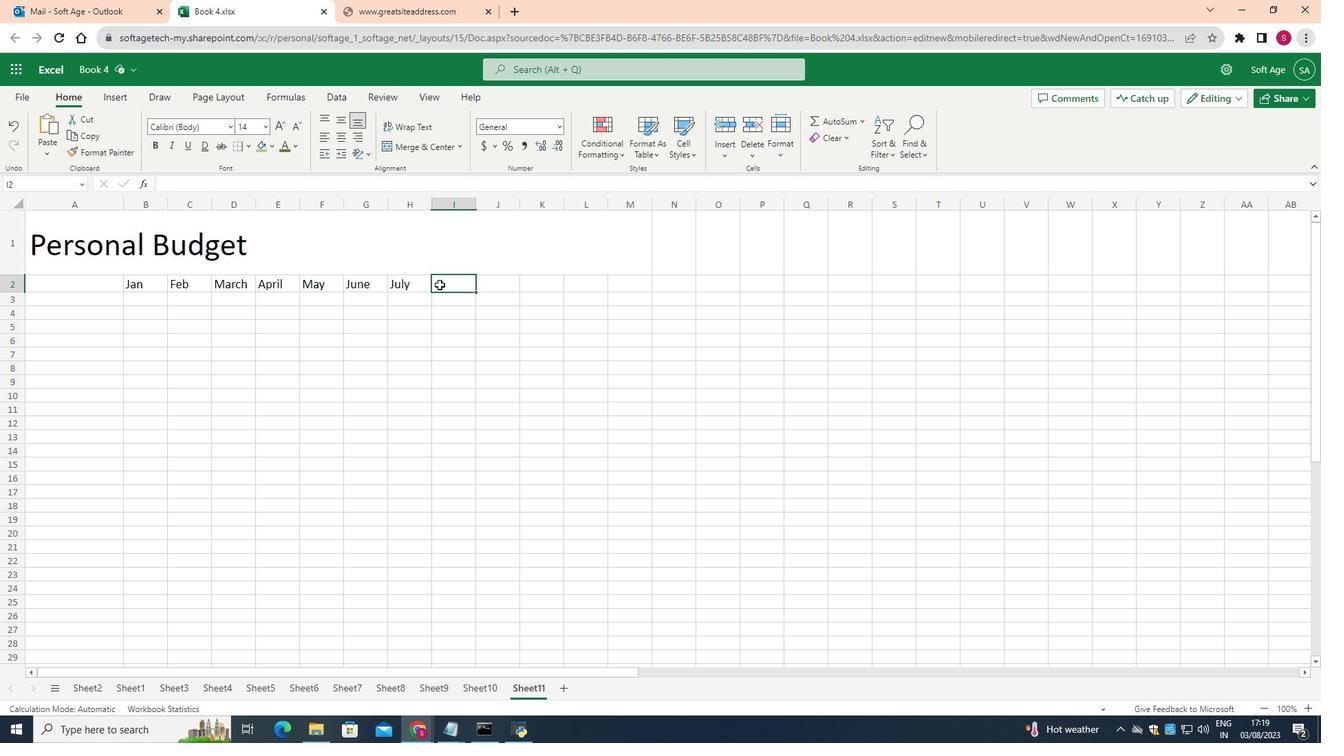 
Action: Mouse pressed left at (436, 282)
Screenshot: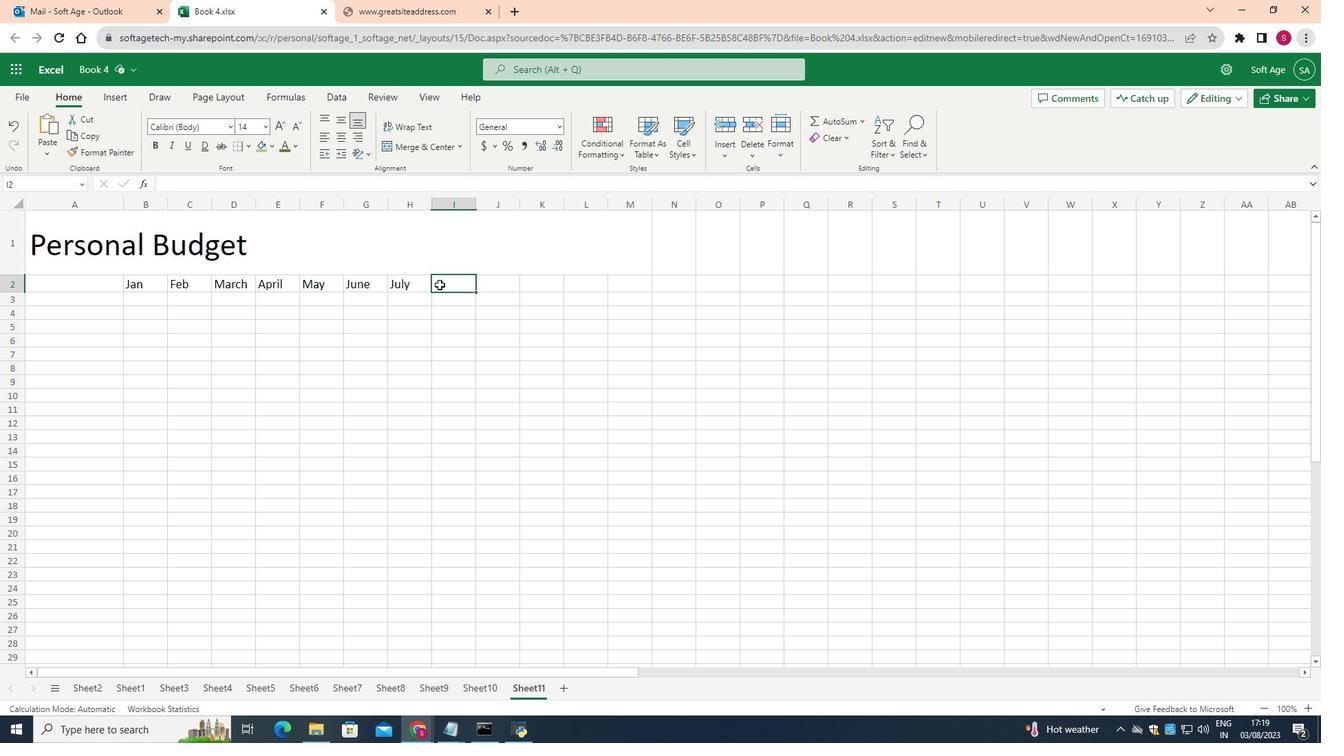 
Action: Mouse pressed left at (436, 282)
Screenshot: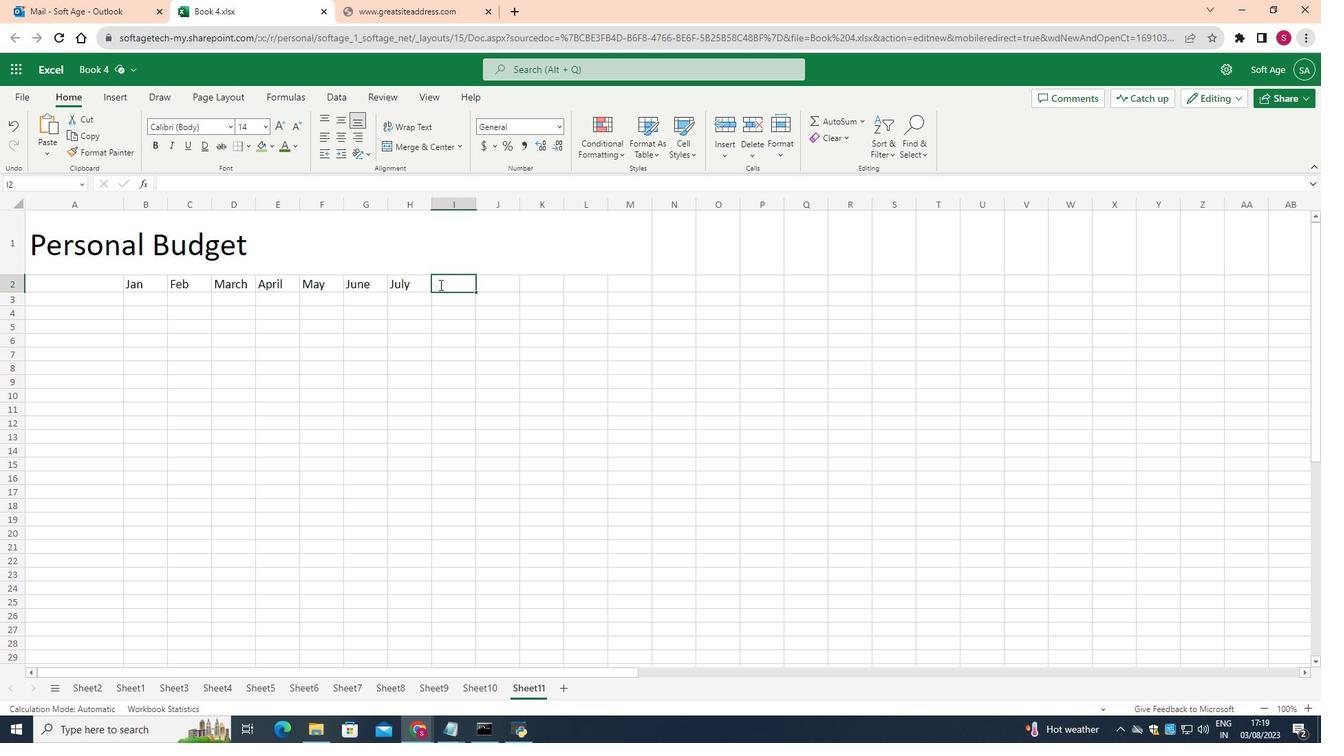 
Action: Key pressed <Key.shift>Aug
Screenshot: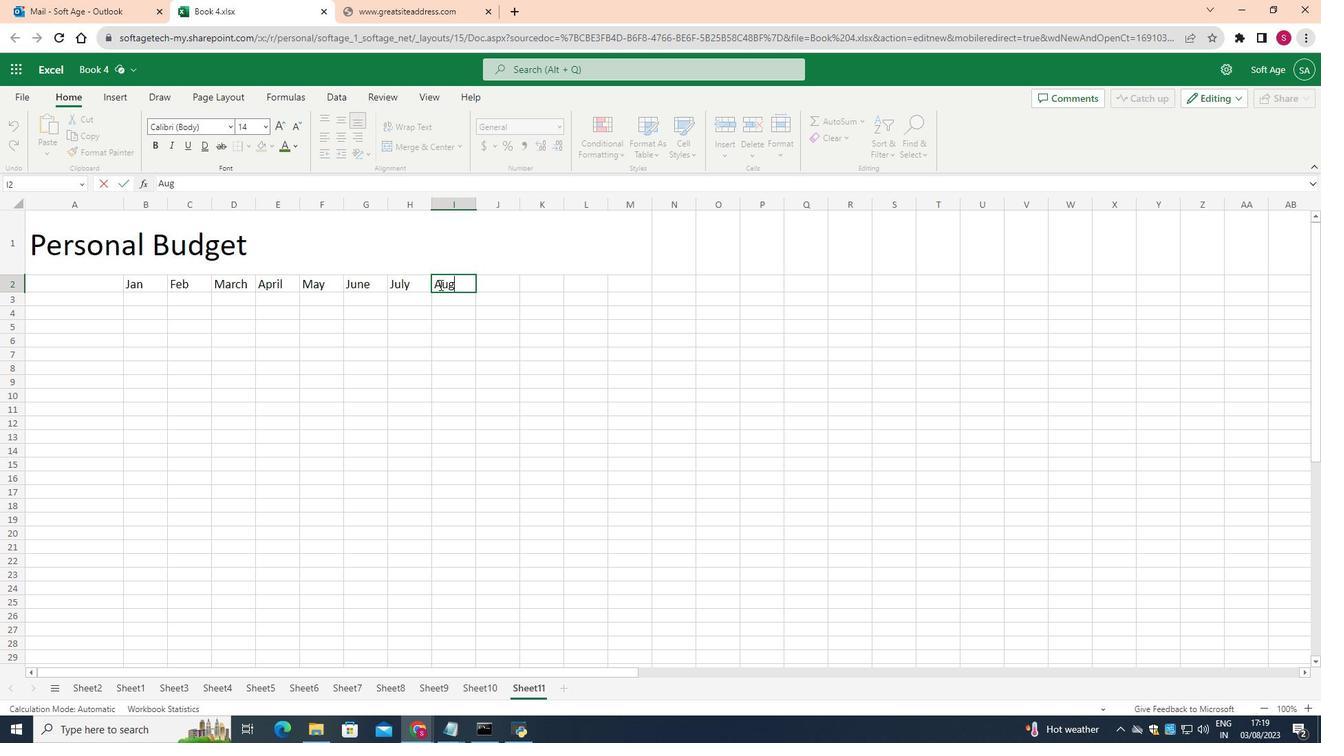 
Action: Mouse moved to (493, 289)
Screenshot: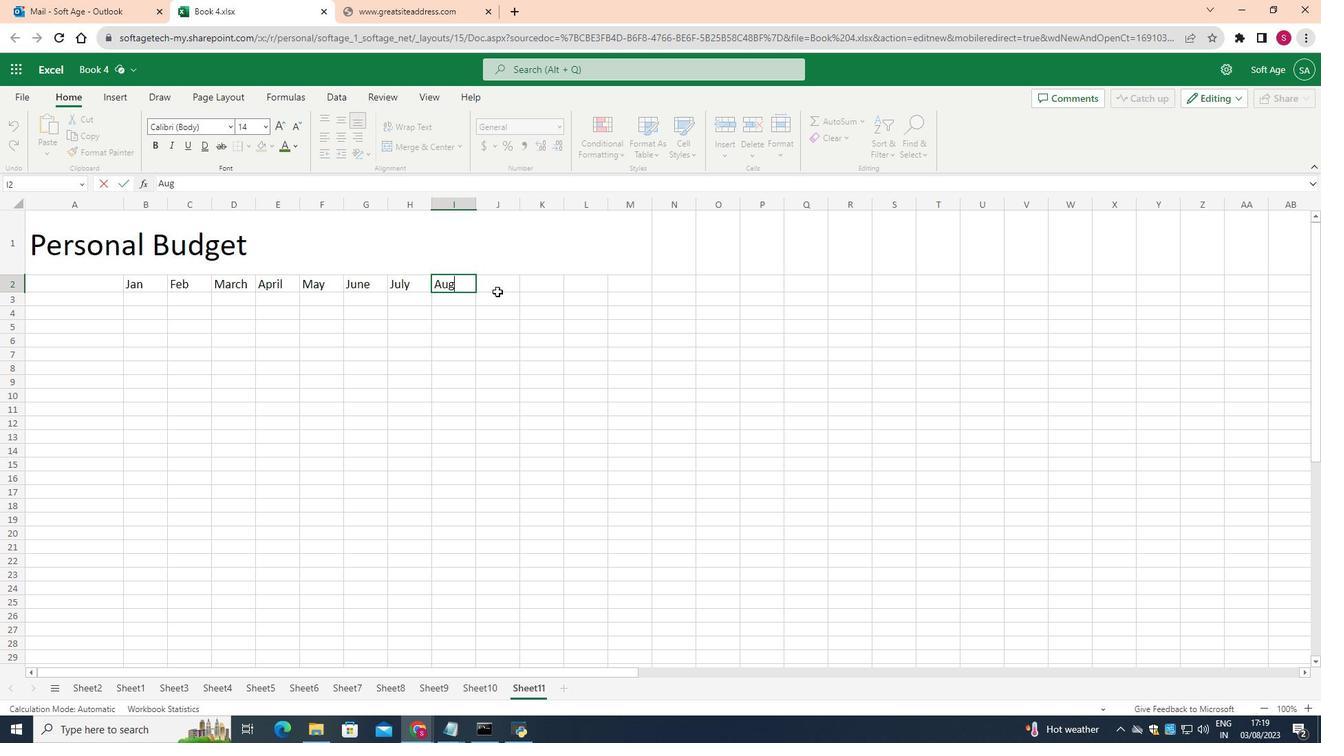 
Action: Mouse pressed left at (493, 289)
Screenshot: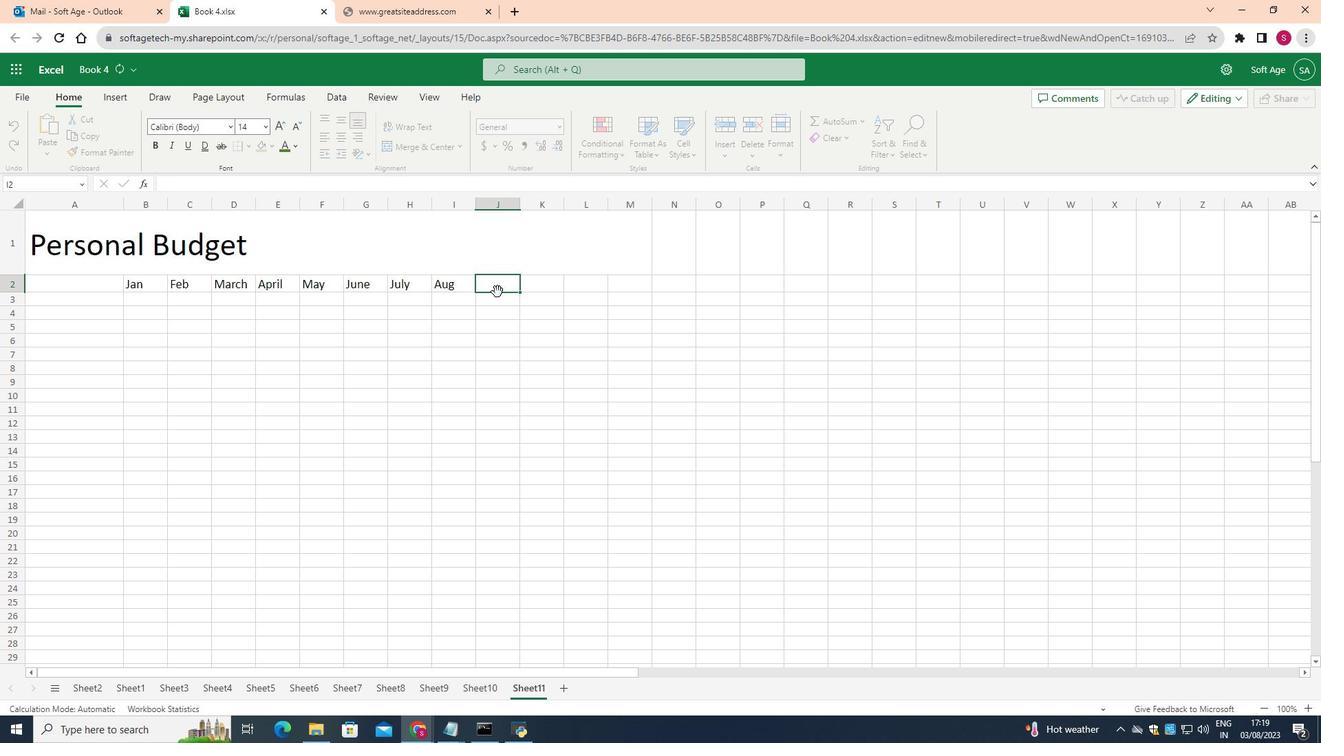 
Action: Mouse moved to (266, 132)
Screenshot: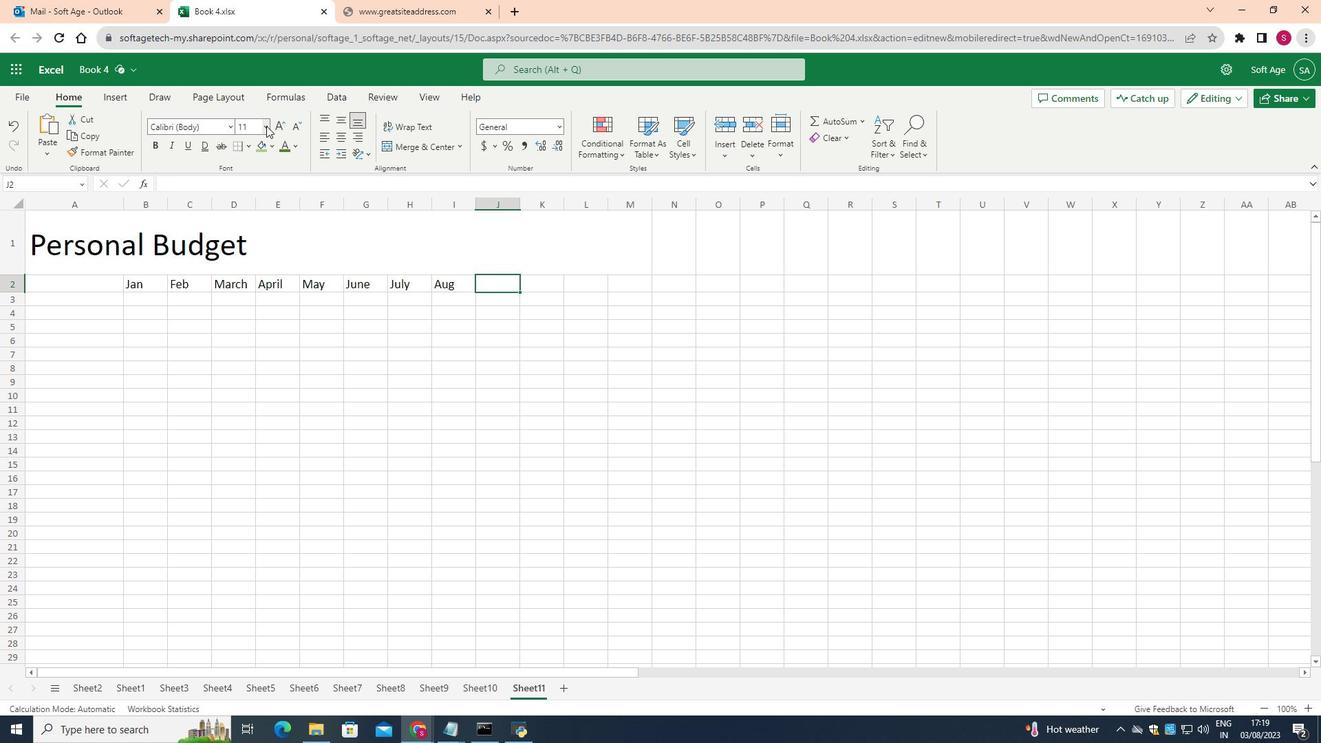 
Action: Mouse pressed left at (266, 132)
Screenshot: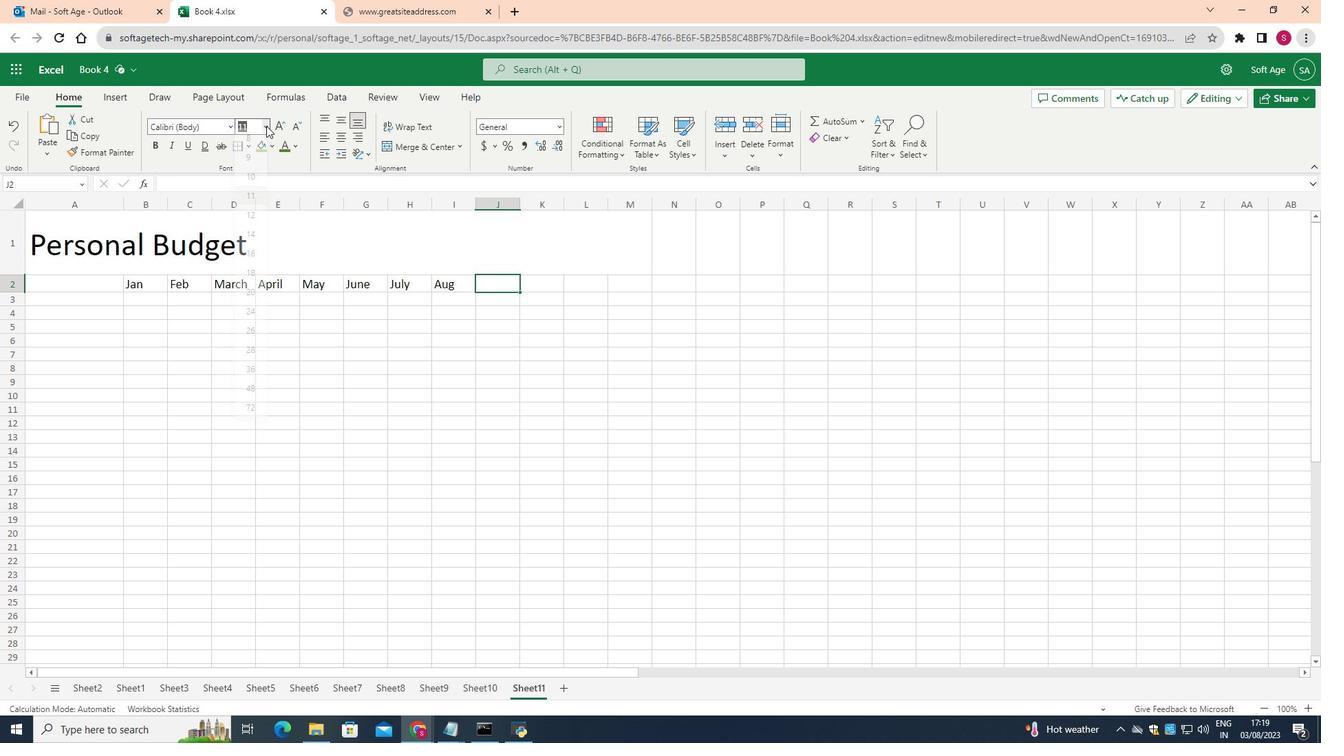 
Action: Mouse moved to (251, 243)
Screenshot: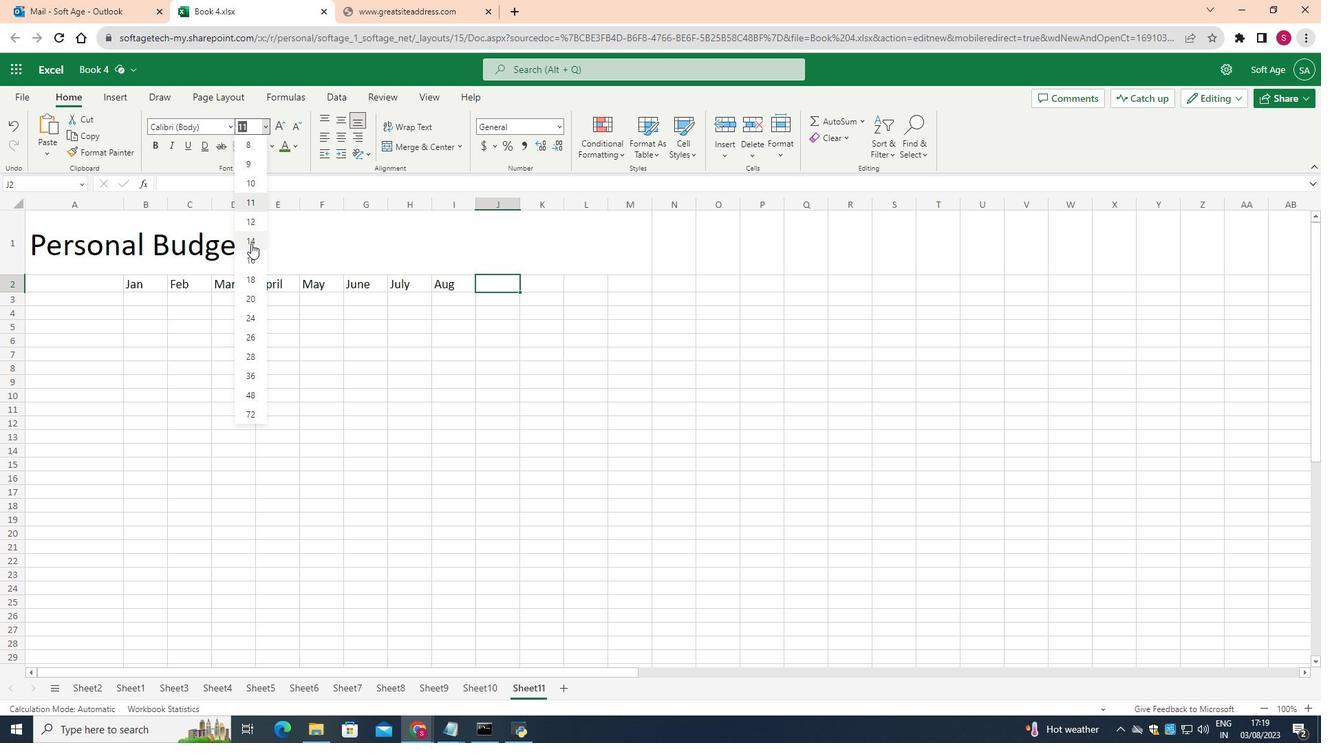 
Action: Mouse pressed left at (251, 243)
Screenshot: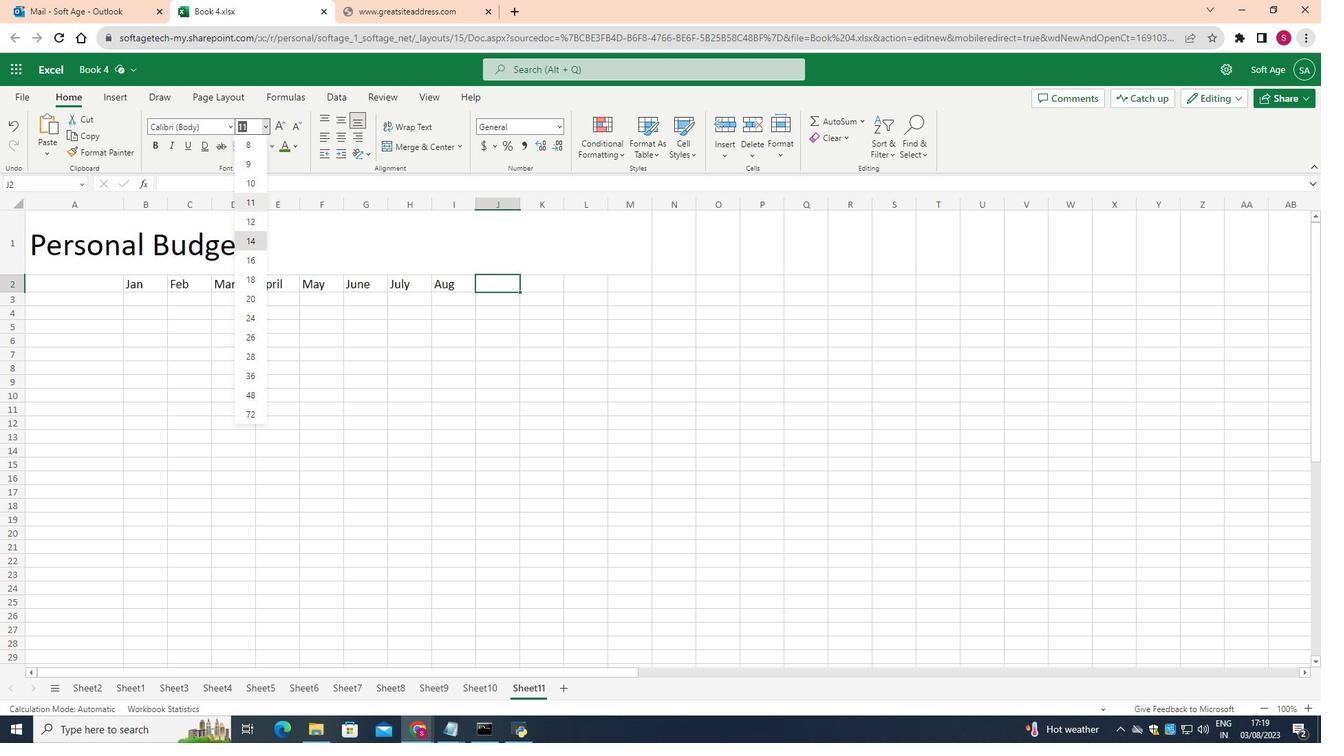 
Action: Mouse moved to (487, 287)
Screenshot: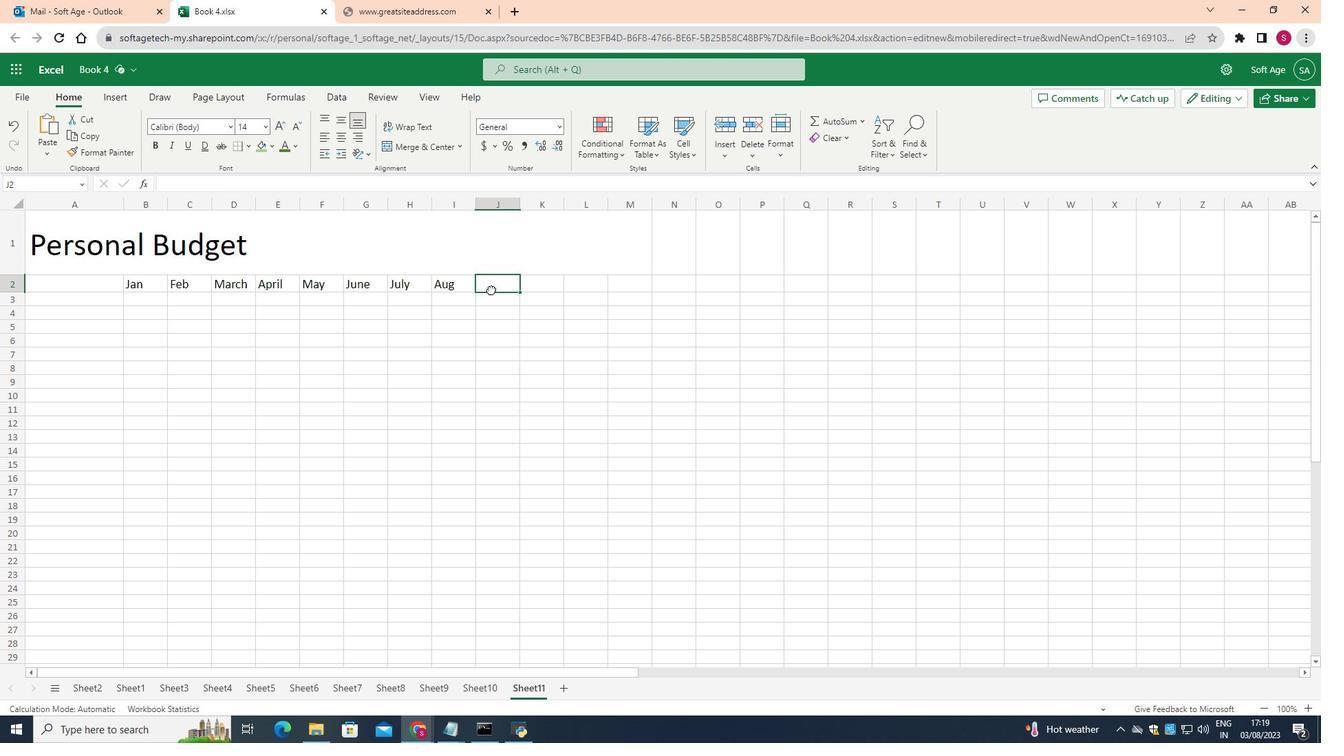 
Action: Mouse pressed left at (487, 287)
Screenshot: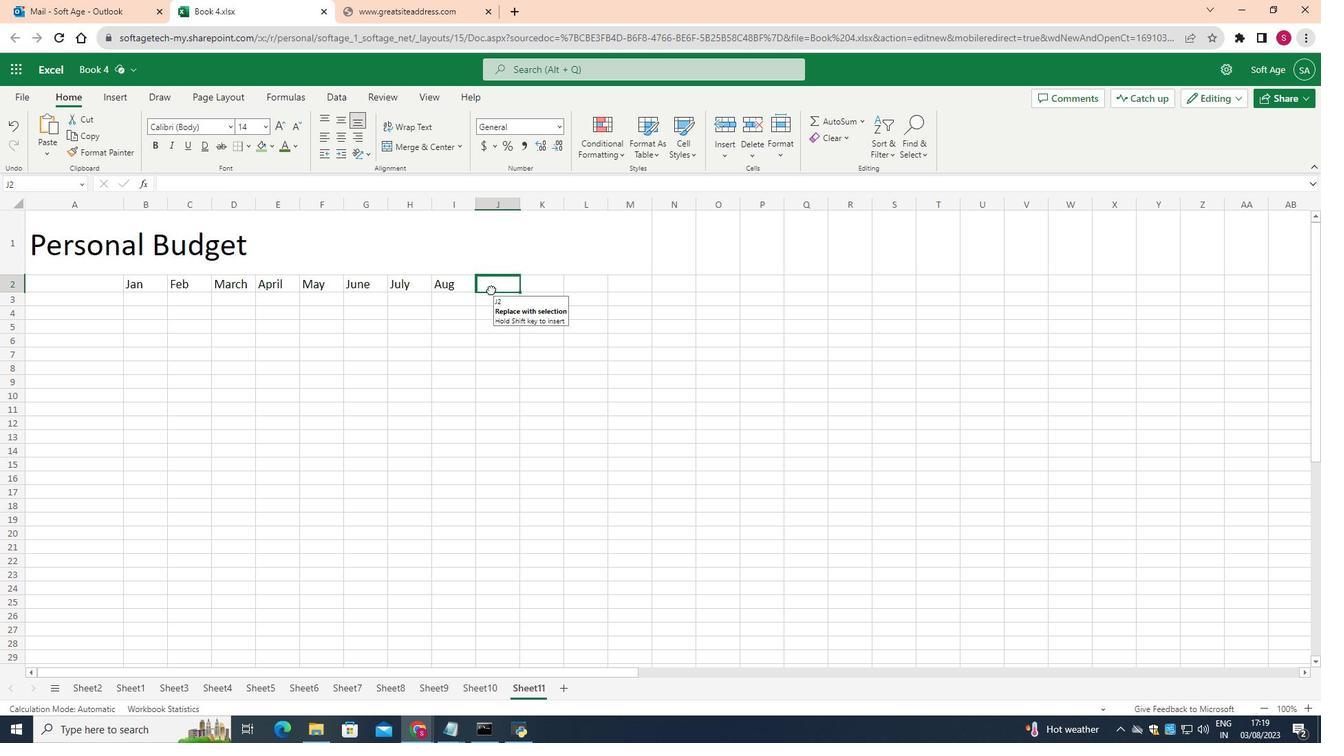 
Action: Mouse pressed left at (487, 287)
Screenshot: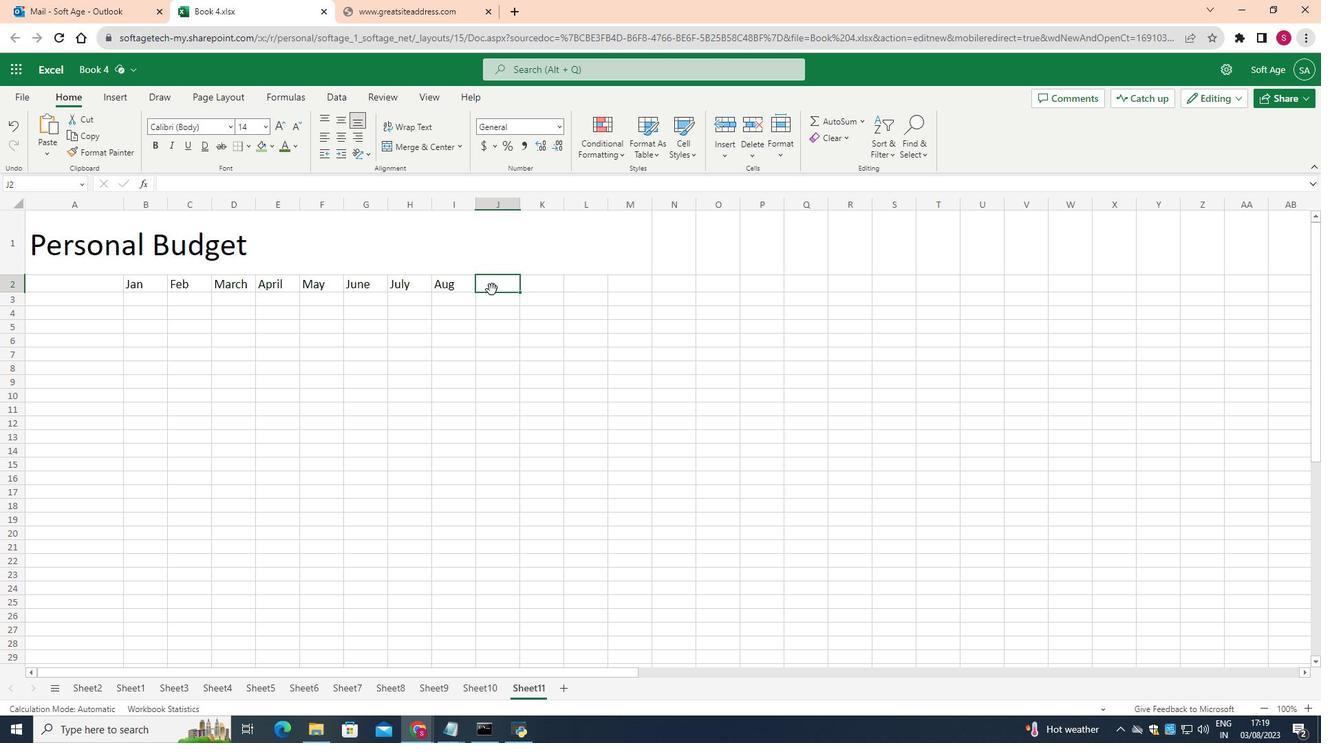 
Action: Mouse moved to (489, 283)
Screenshot: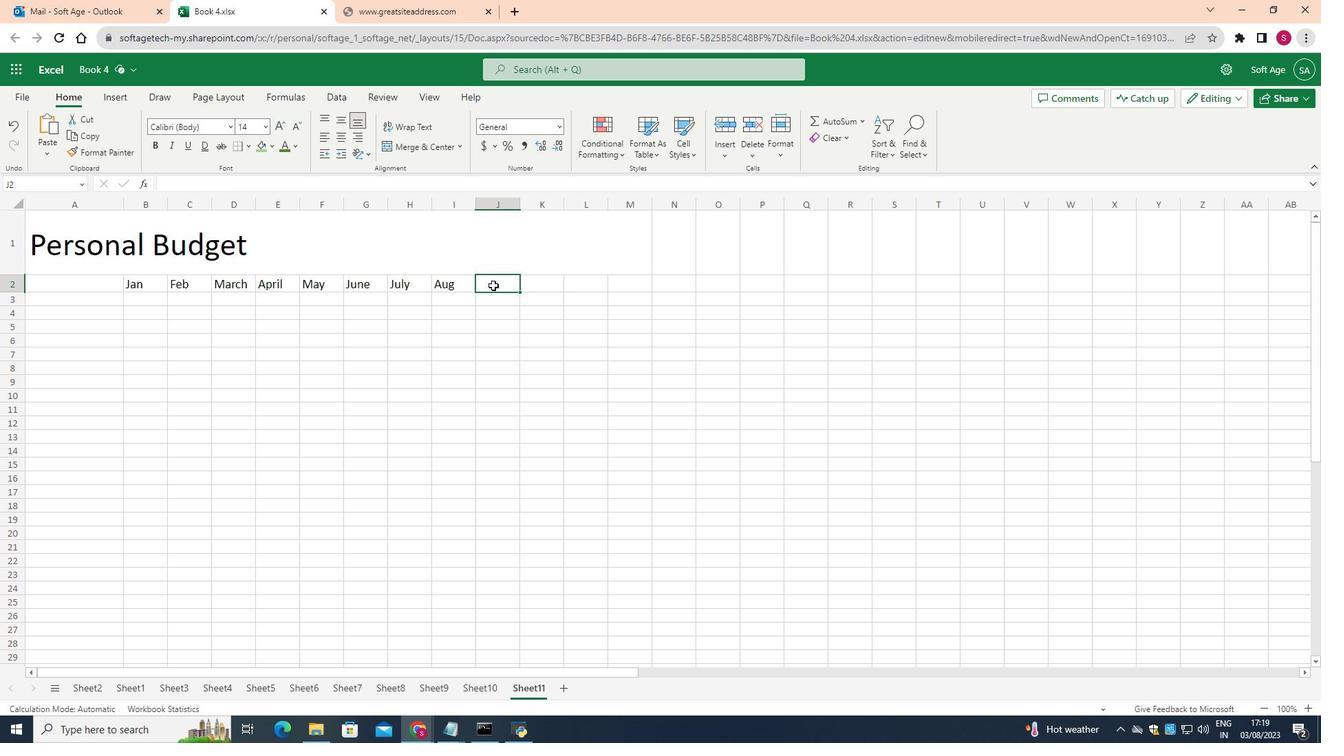 
Action: Mouse pressed left at (489, 283)
Screenshot: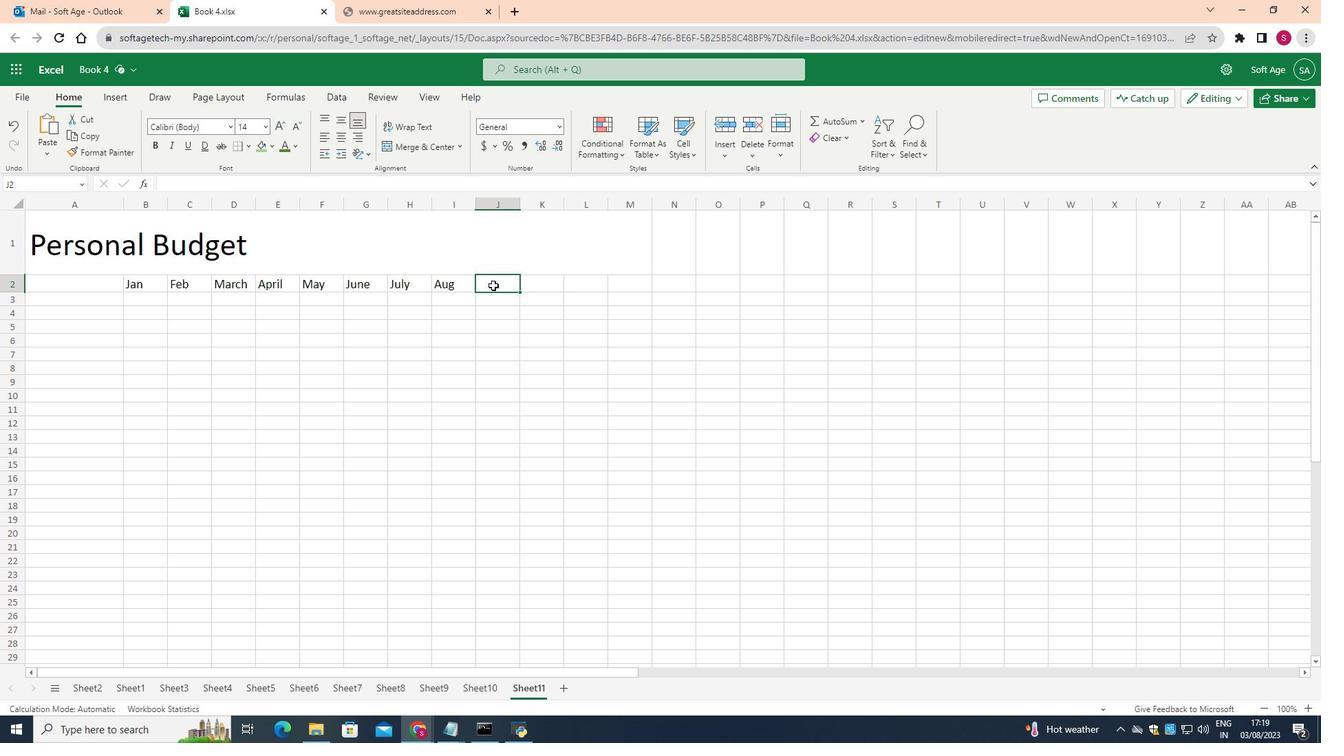 
Action: Mouse pressed left at (489, 283)
Screenshot: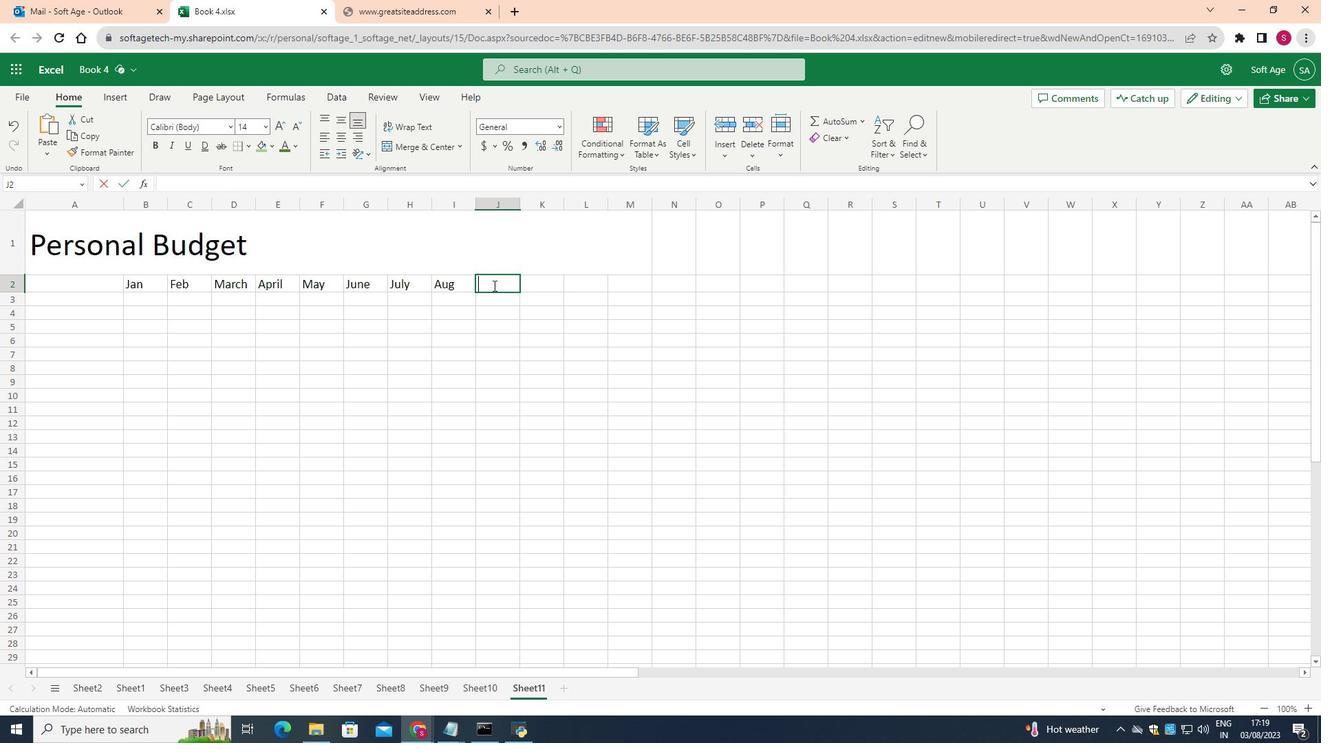 
Action: Key pressed <Key.shift>Sep
Screenshot: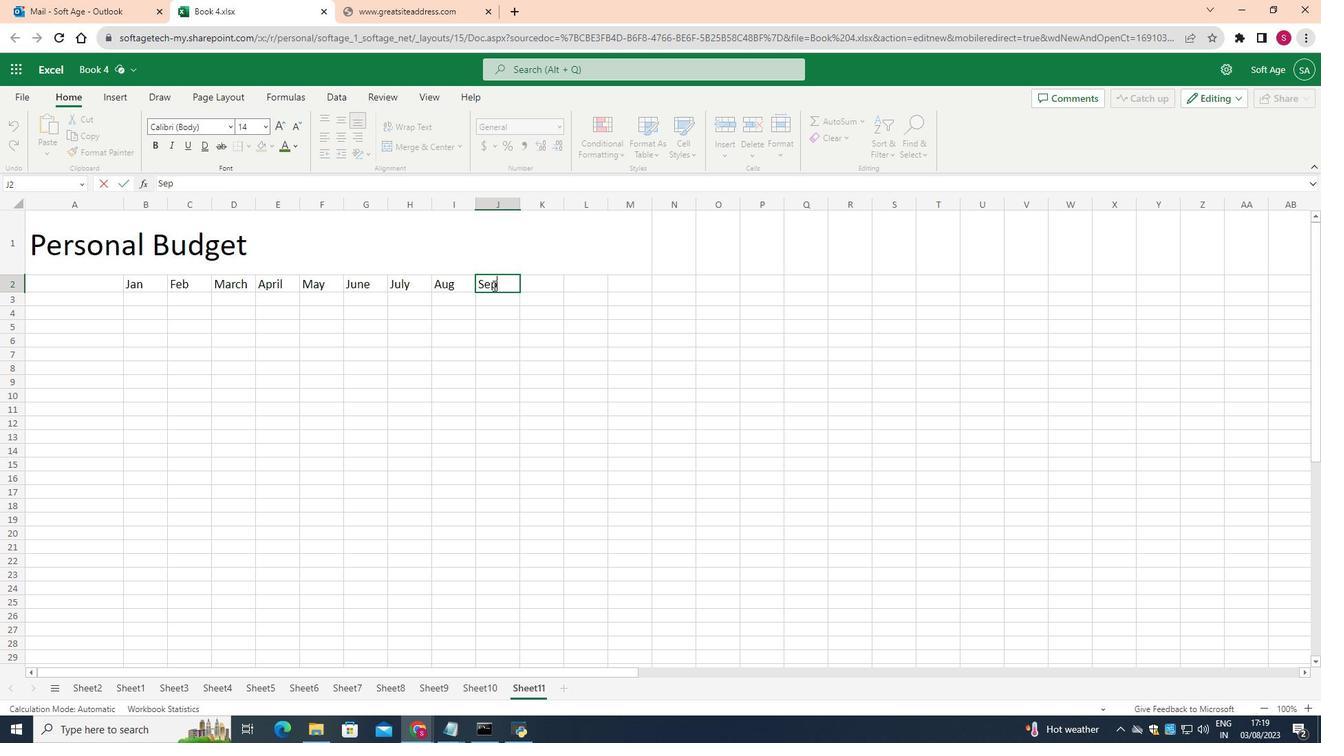 
Action: Mouse moved to (534, 278)
Screenshot: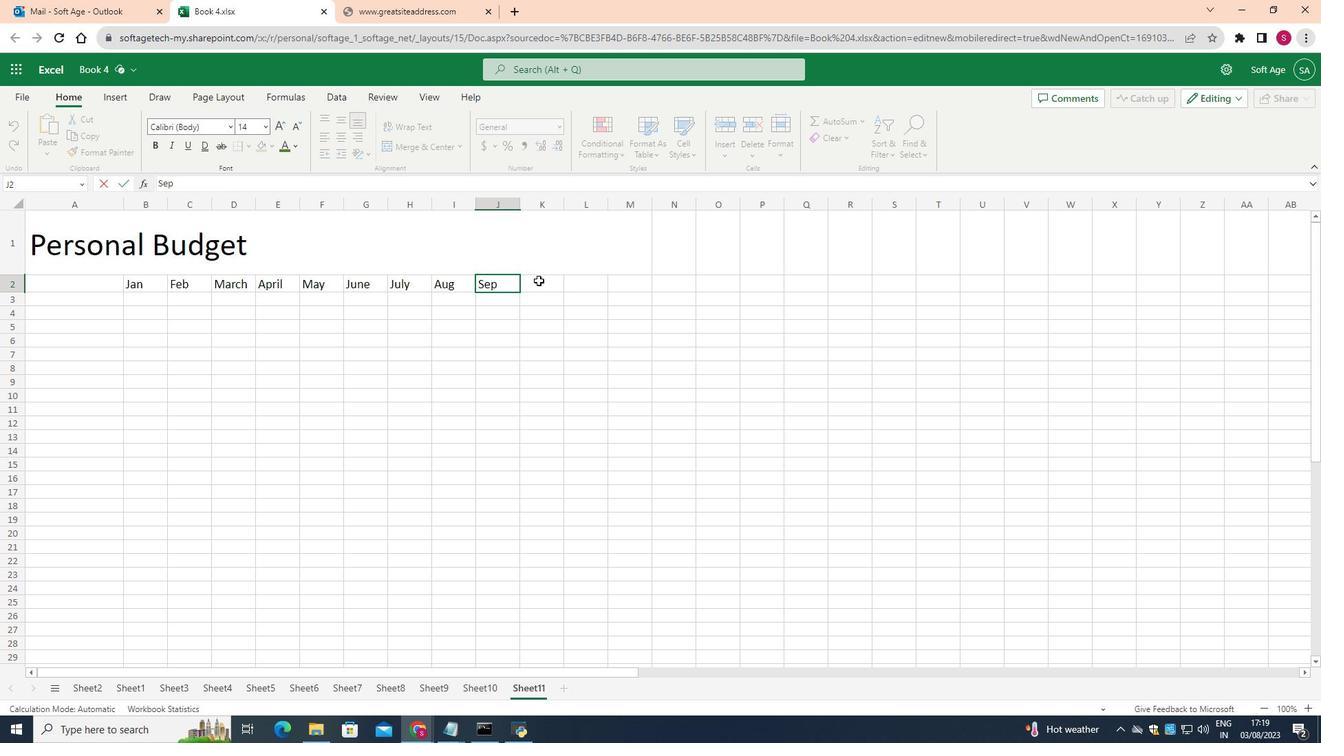 
Action: Mouse pressed left at (534, 278)
Screenshot: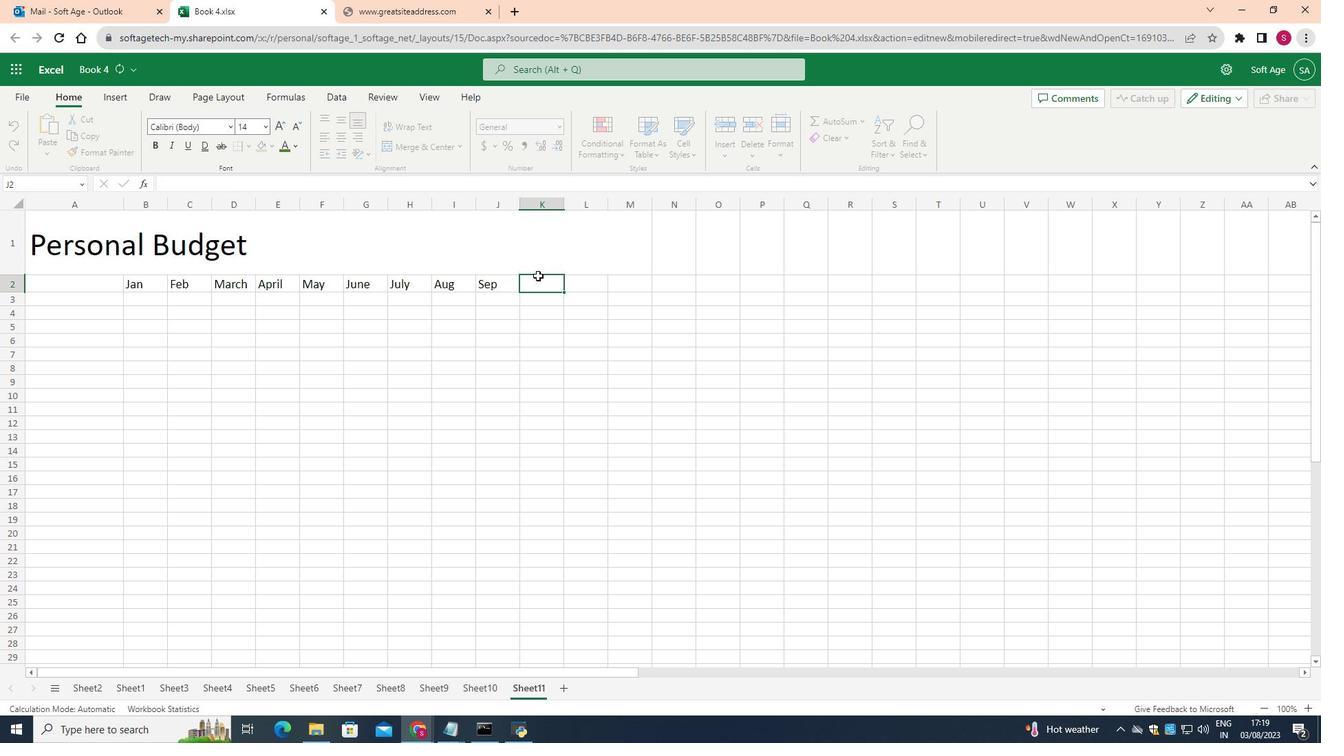 
Action: Mouse moved to (266, 128)
Screenshot: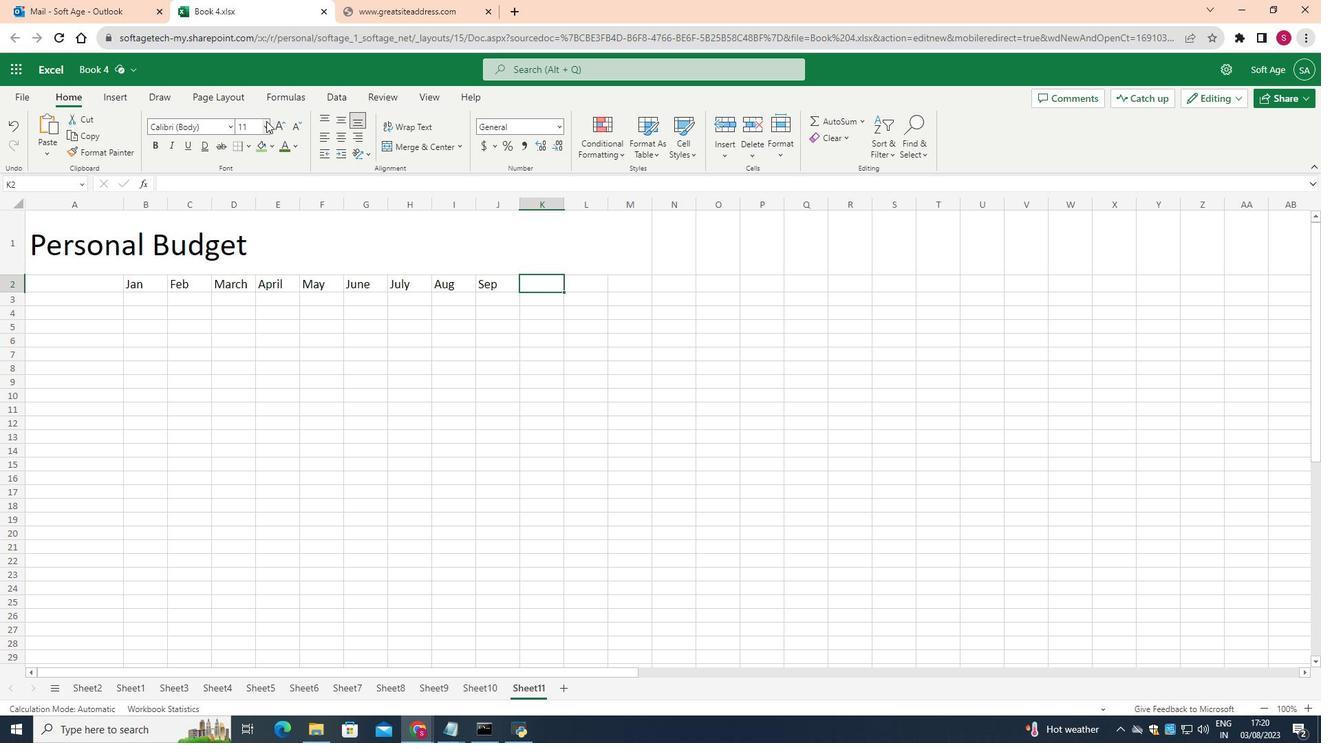 
Action: Mouse pressed left at (266, 128)
Screenshot: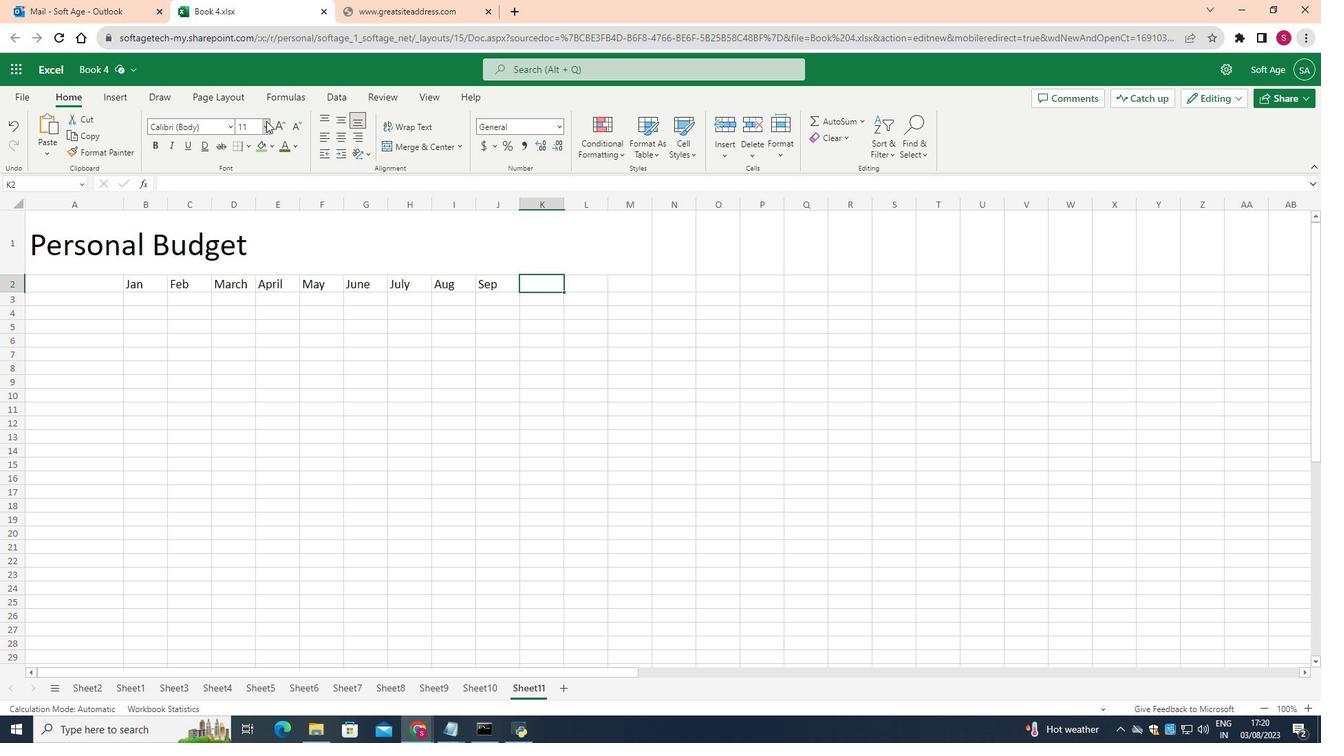 
Action: Mouse moved to (254, 235)
Screenshot: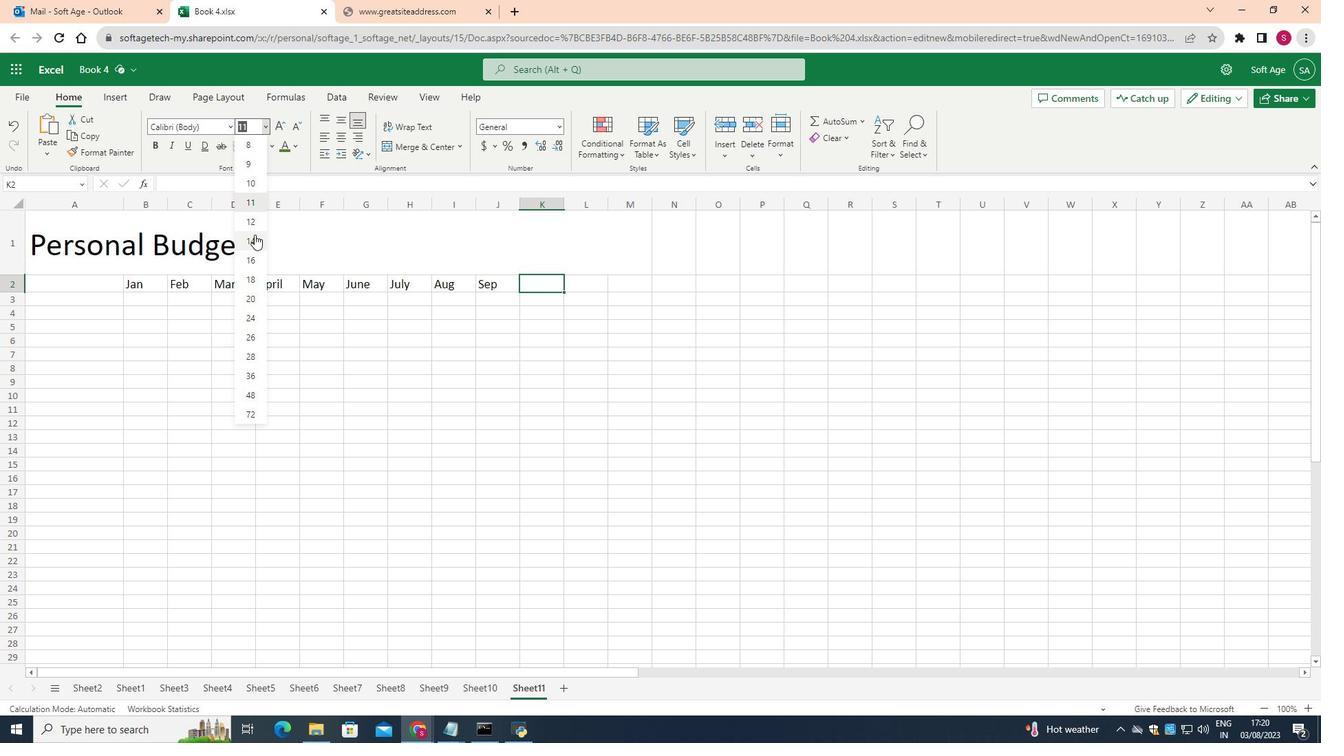 
Action: Mouse pressed left at (254, 235)
Screenshot: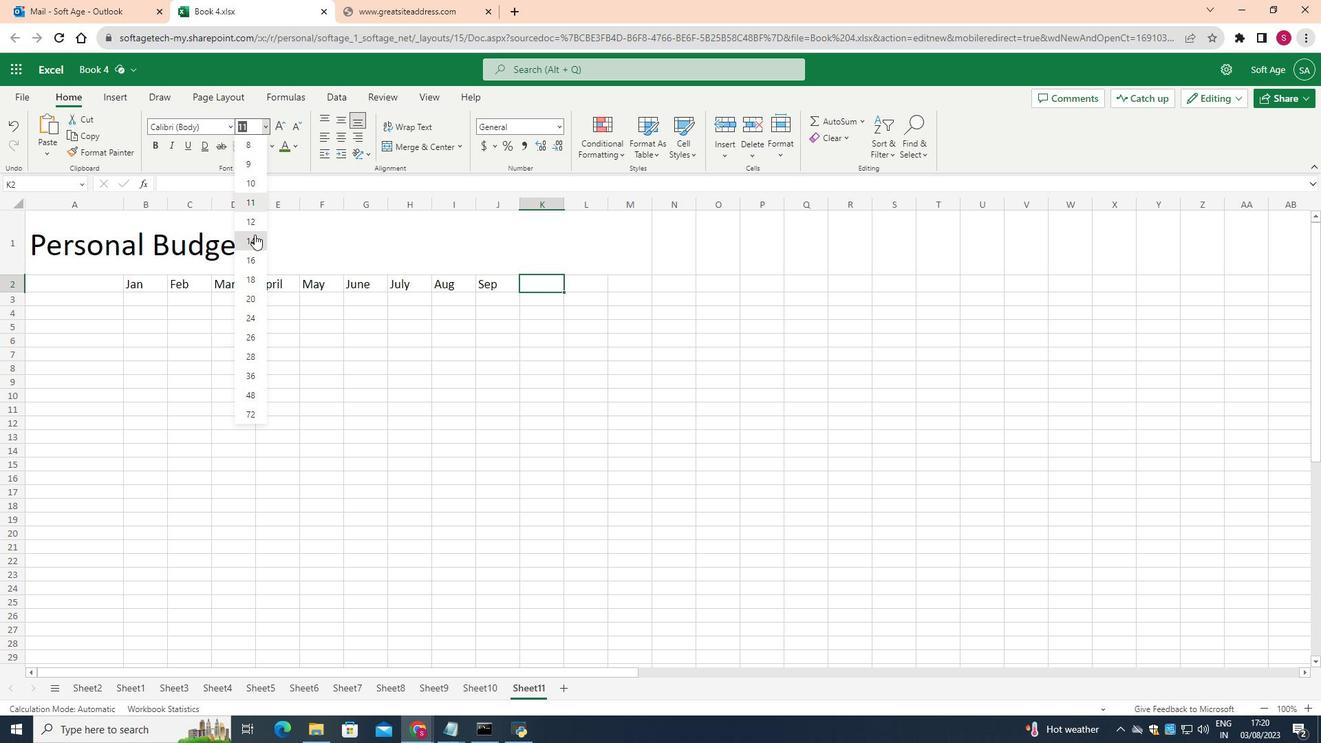 
Action: Mouse moved to (537, 283)
Screenshot: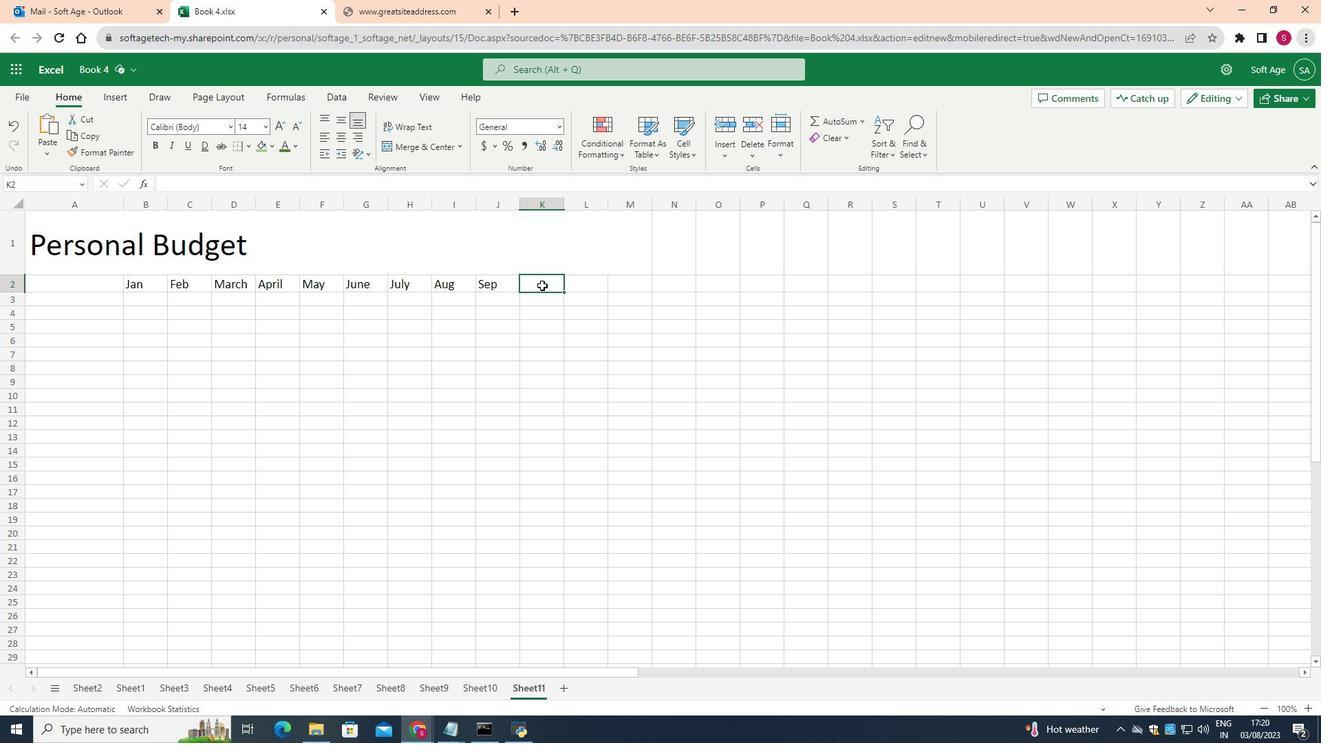 
Action: Mouse pressed left at (537, 283)
Screenshot: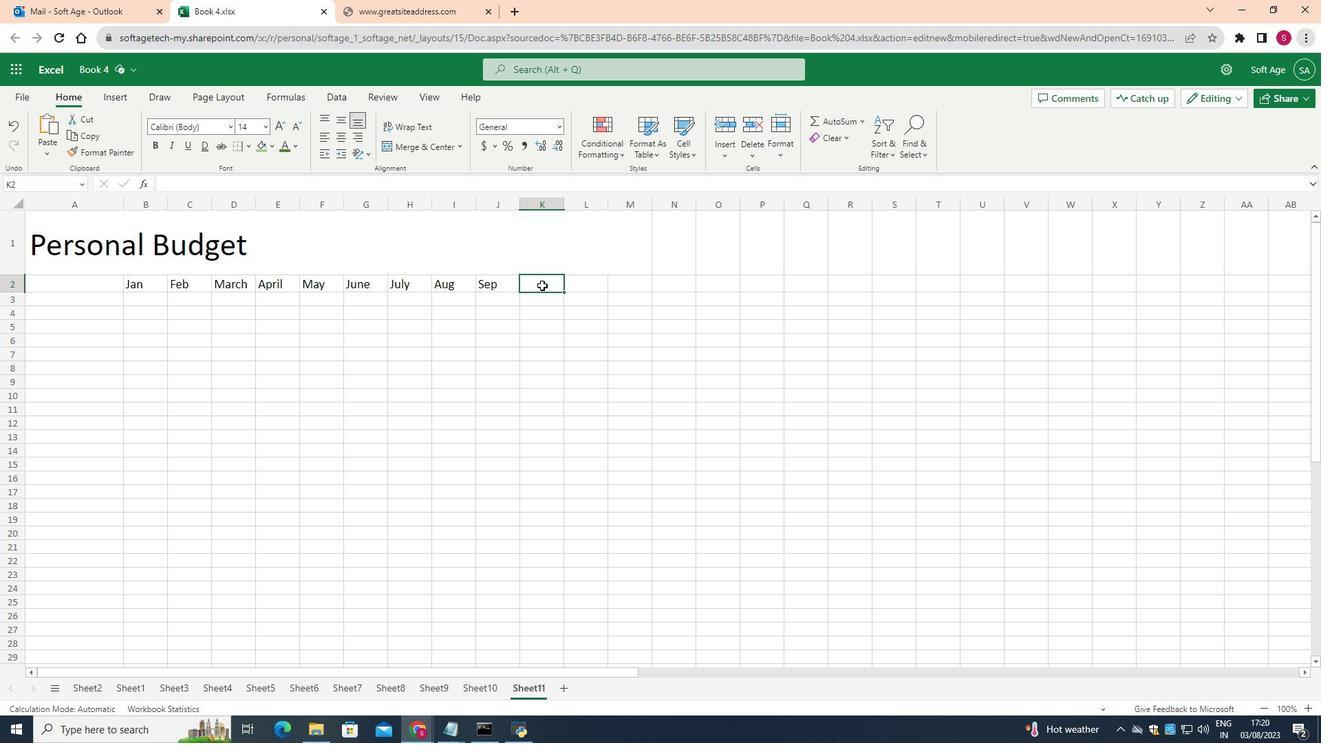 
Action: Mouse pressed left at (537, 283)
Screenshot: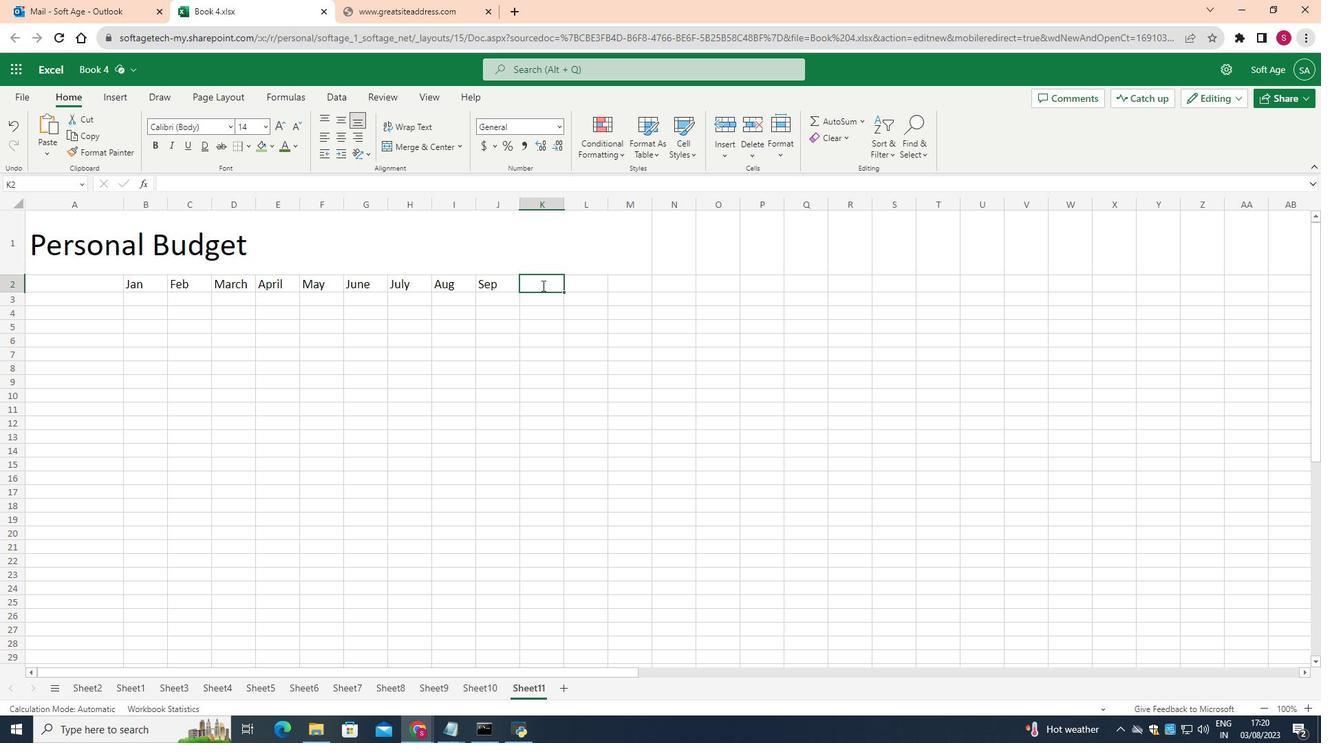 
Action: Key pressed <Key.shift>Oct
Screenshot: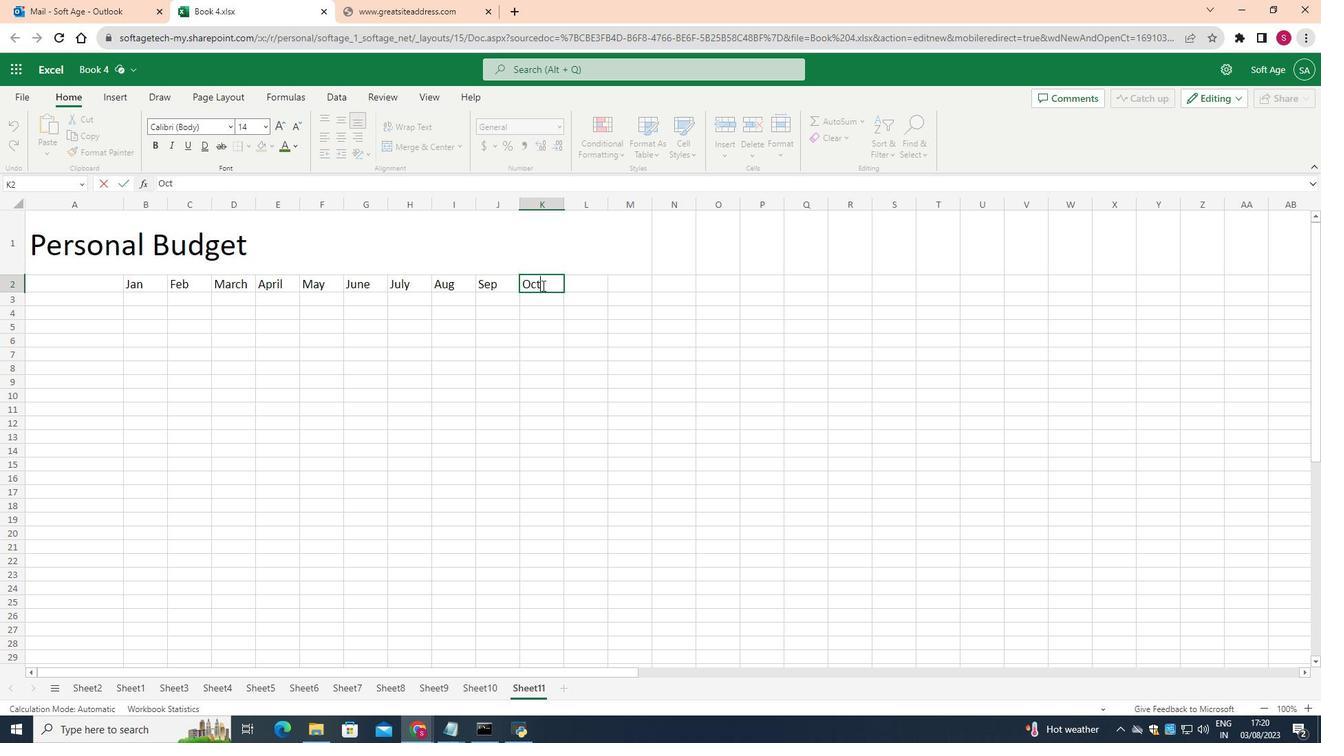 
Action: Mouse moved to (586, 279)
Screenshot: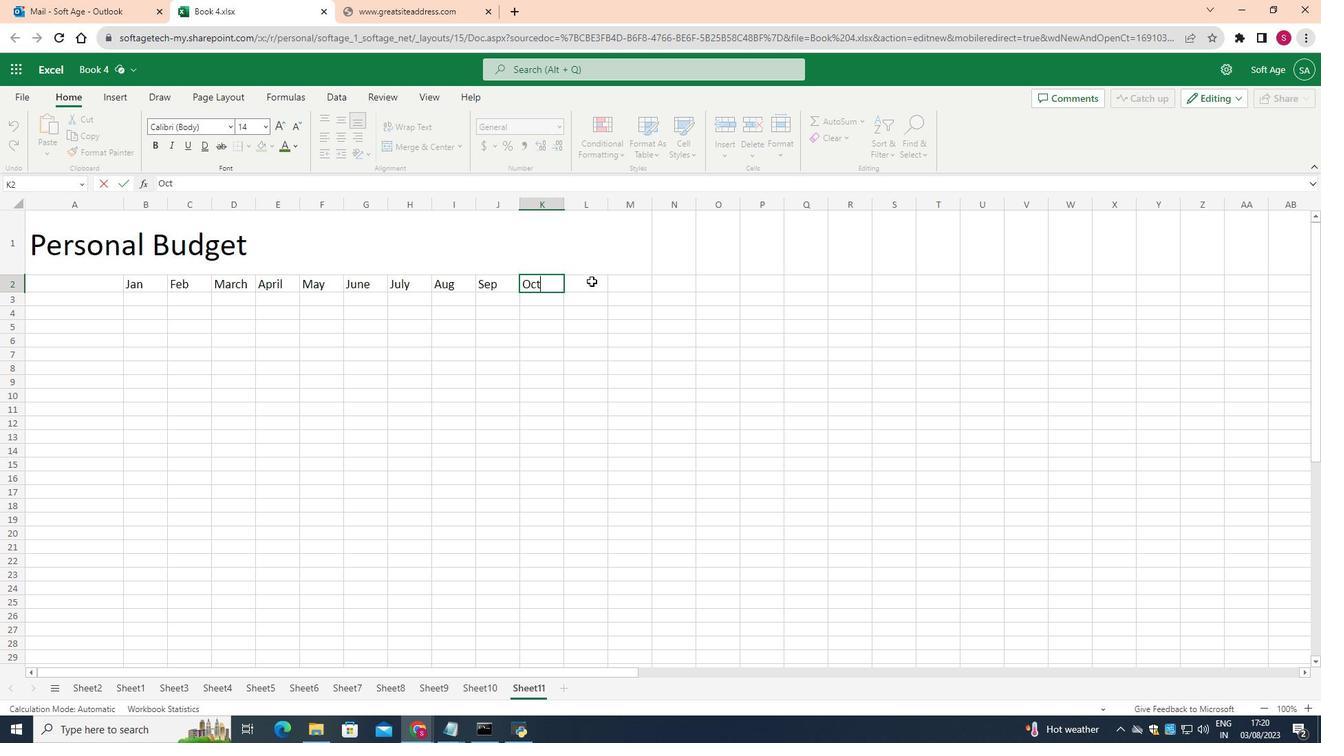 
Action: Mouse pressed left at (586, 279)
Screenshot: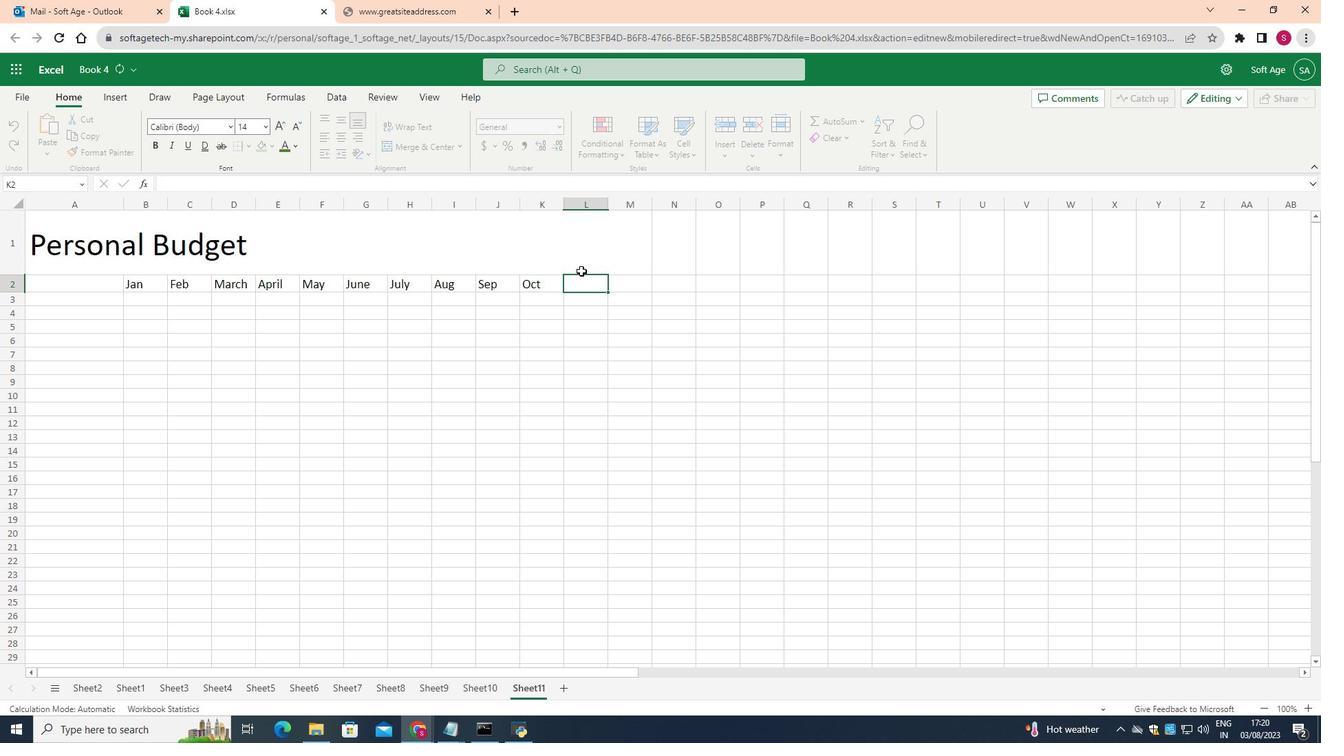 
Action: Mouse moved to (263, 134)
Screenshot: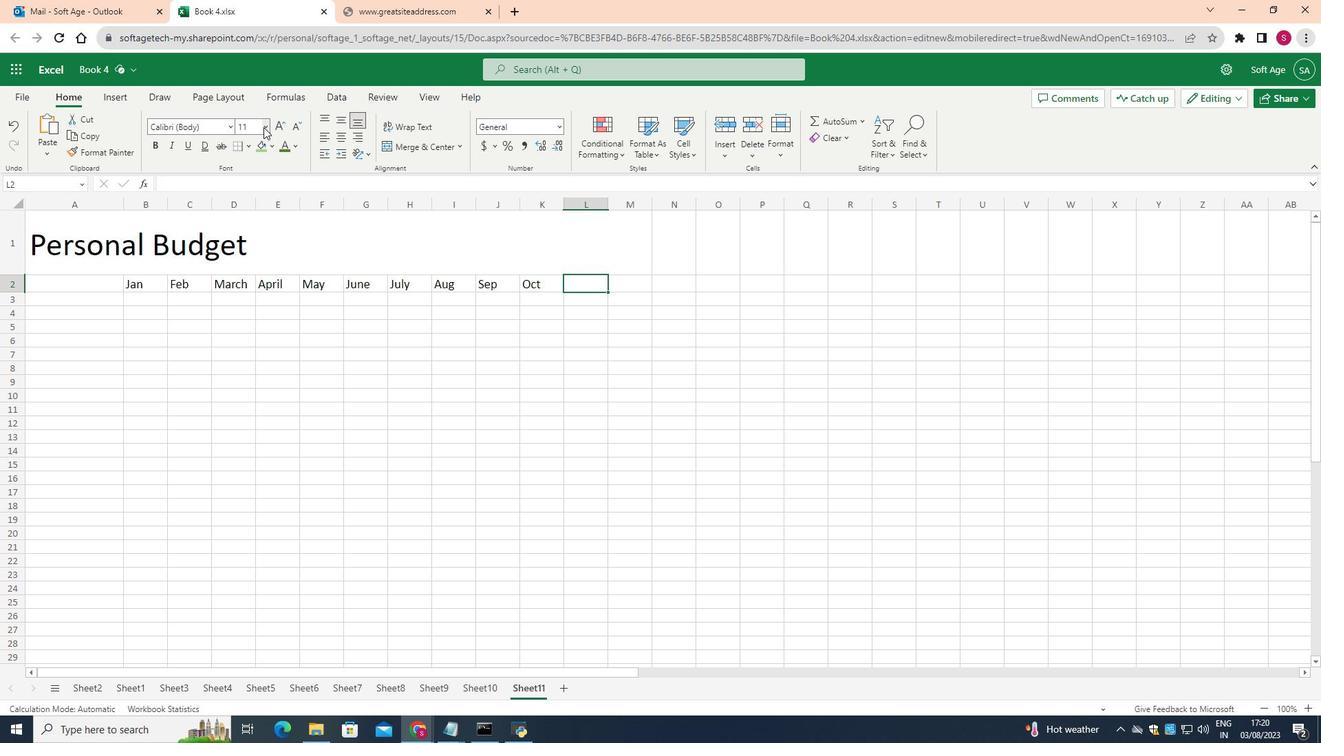 
Action: Mouse pressed left at (263, 134)
Screenshot: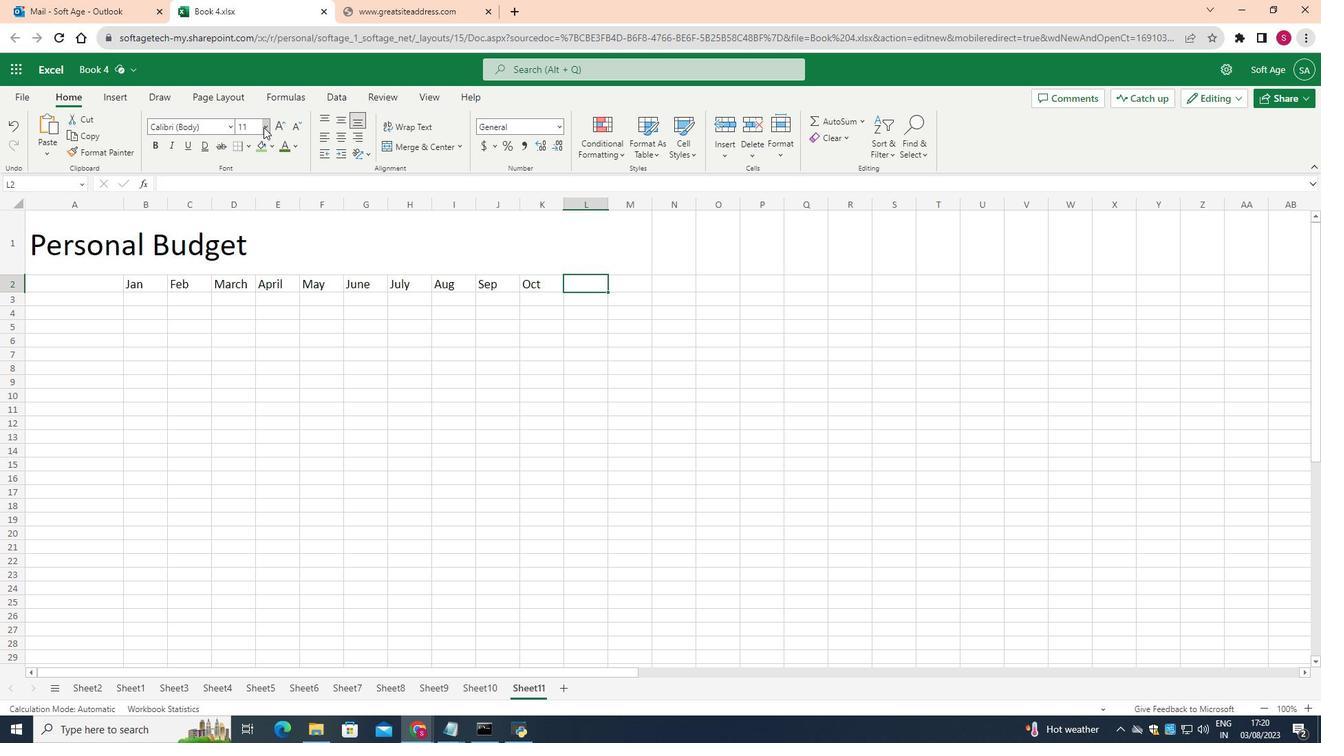 
Action: Mouse moved to (254, 238)
Screenshot: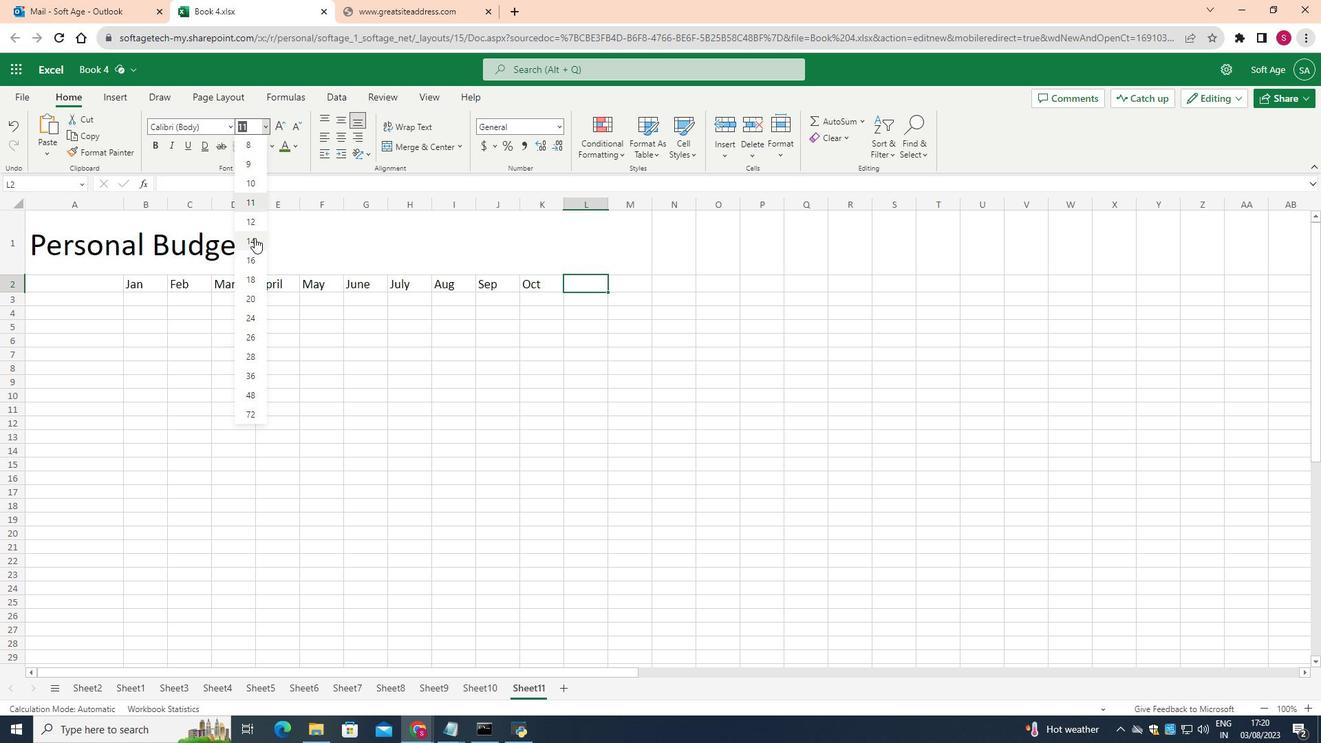 
Action: Mouse pressed left at (254, 238)
Screenshot: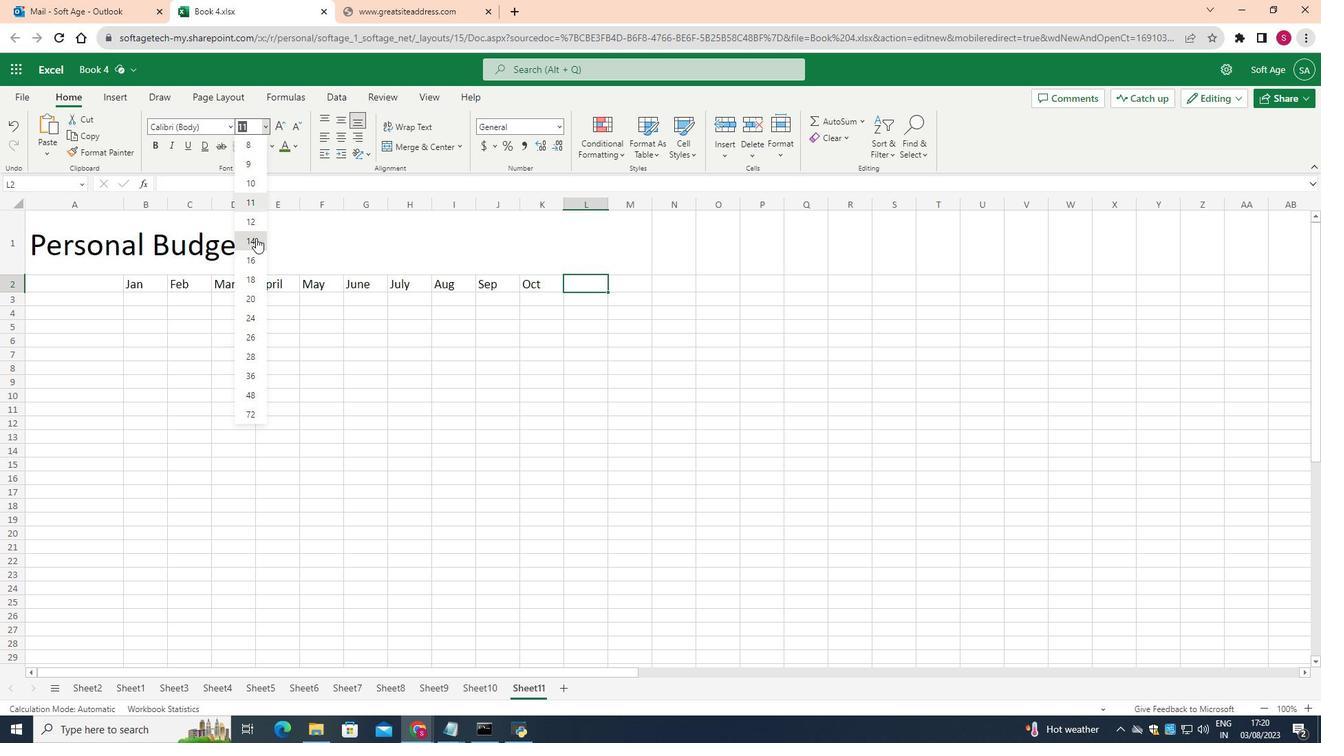 
Action: Mouse moved to (579, 287)
Screenshot: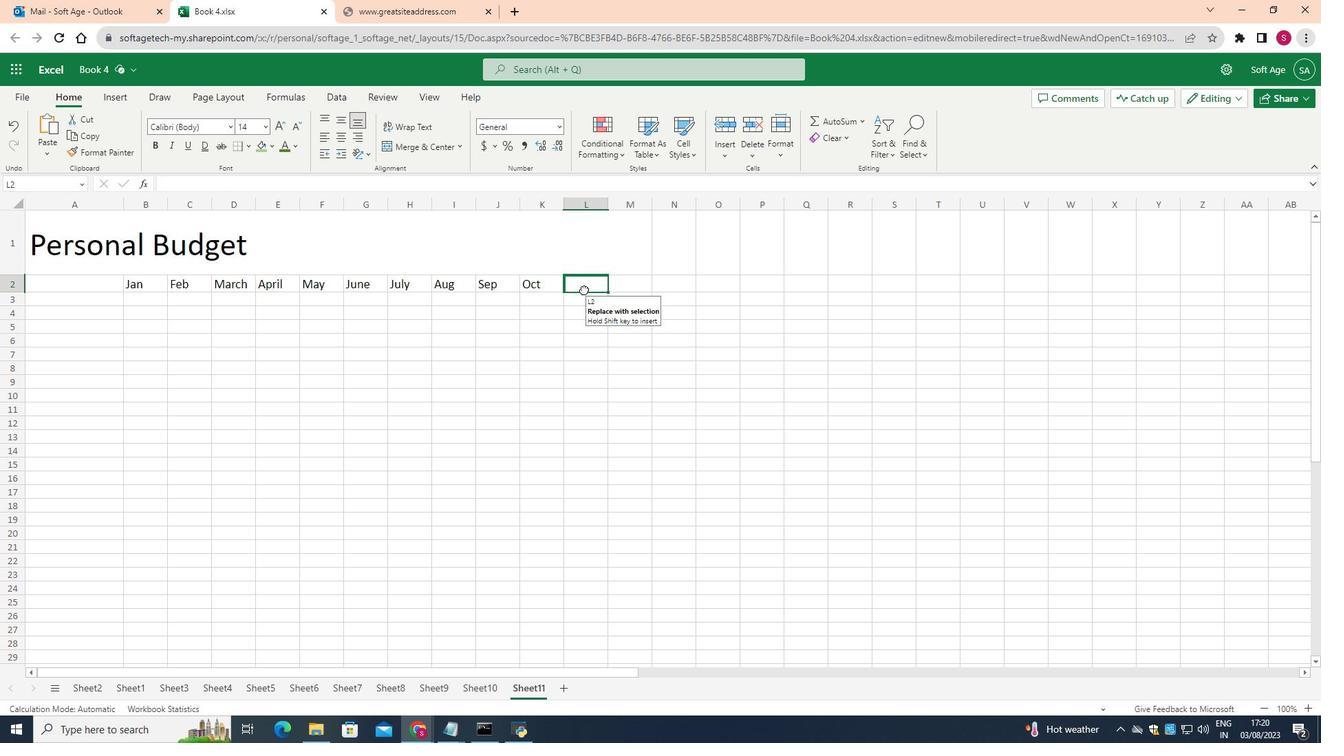 
Action: Mouse pressed left at (579, 287)
Screenshot: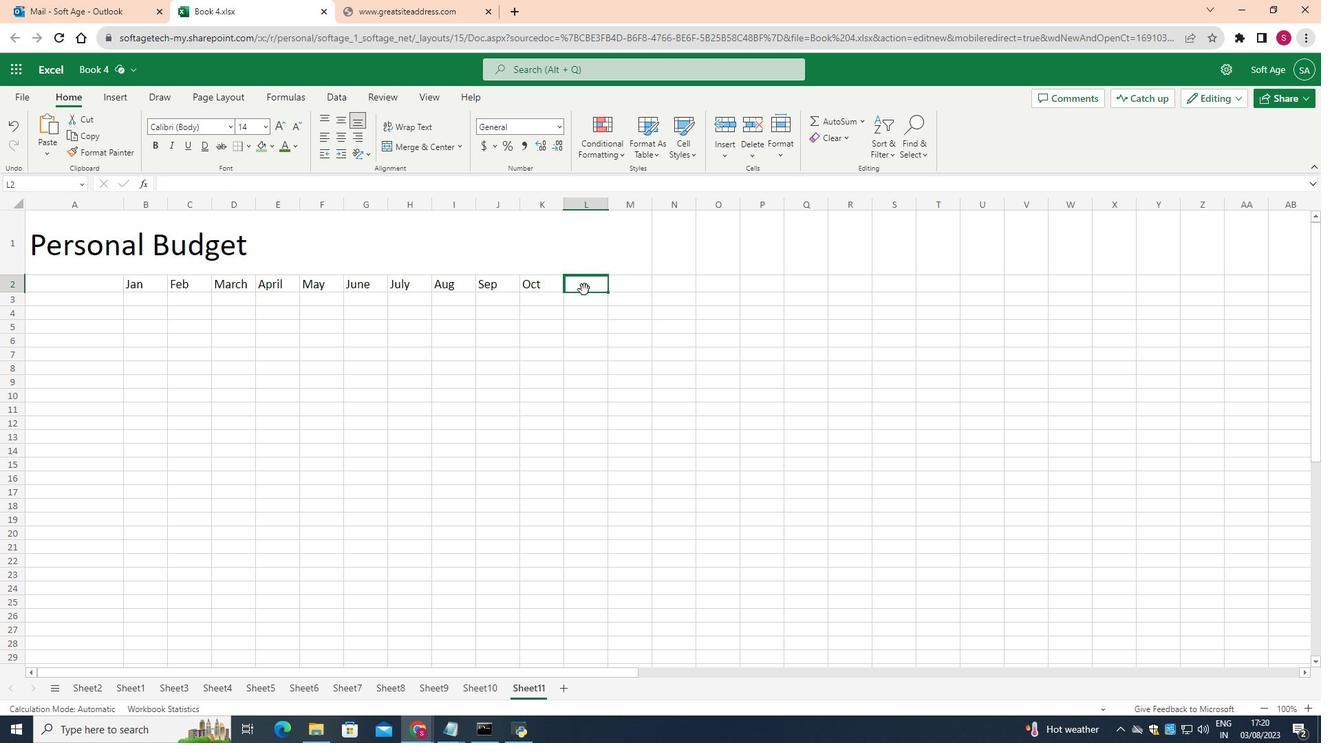 
Action: Key pressed <Key.shift>Nov
Screenshot: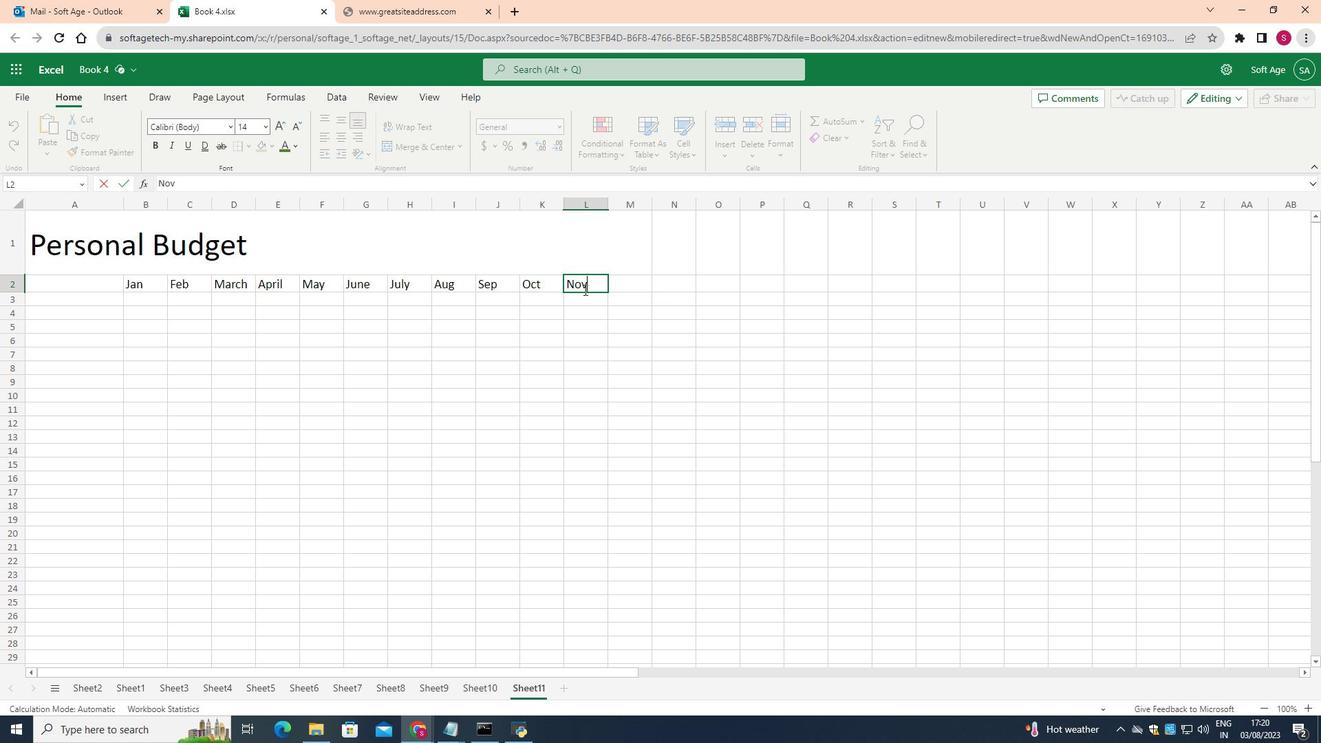 
Action: Mouse moved to (619, 282)
Screenshot: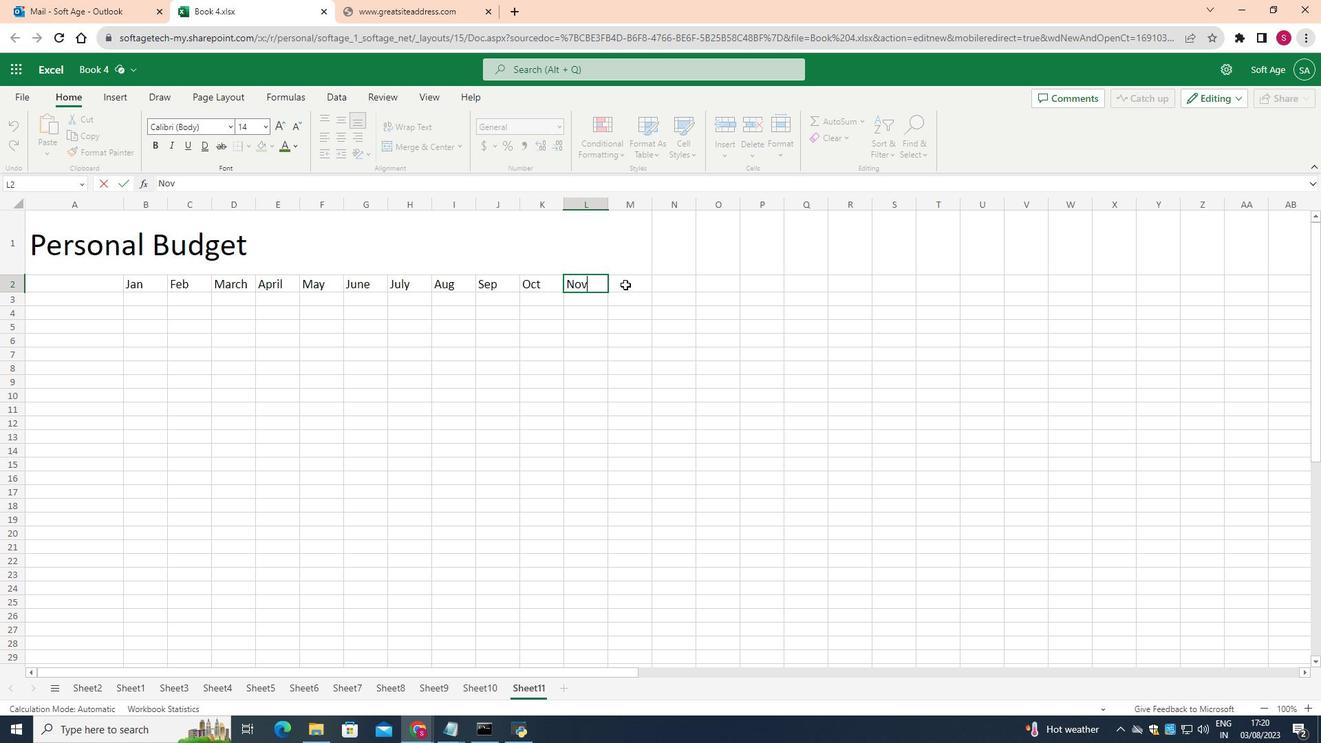 
Action: Mouse pressed left at (619, 282)
Screenshot: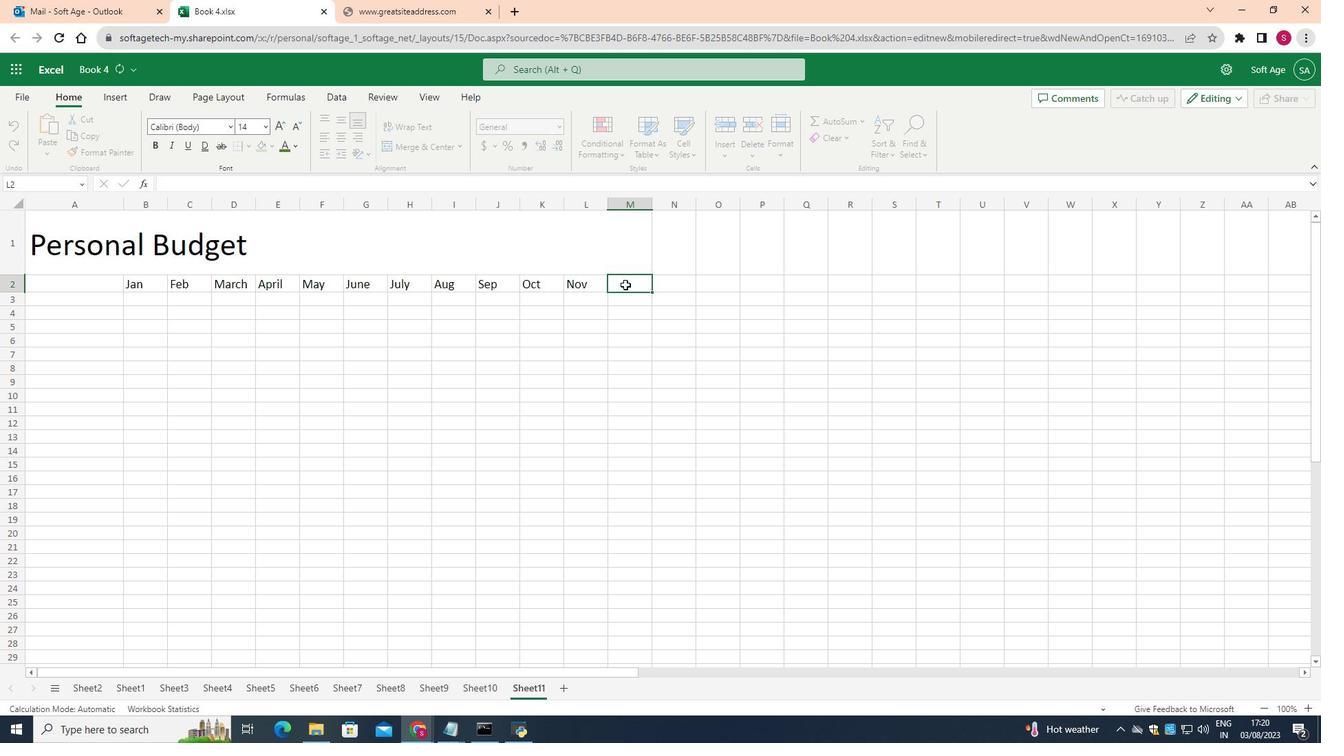 
Action: Mouse moved to (265, 131)
Screenshot: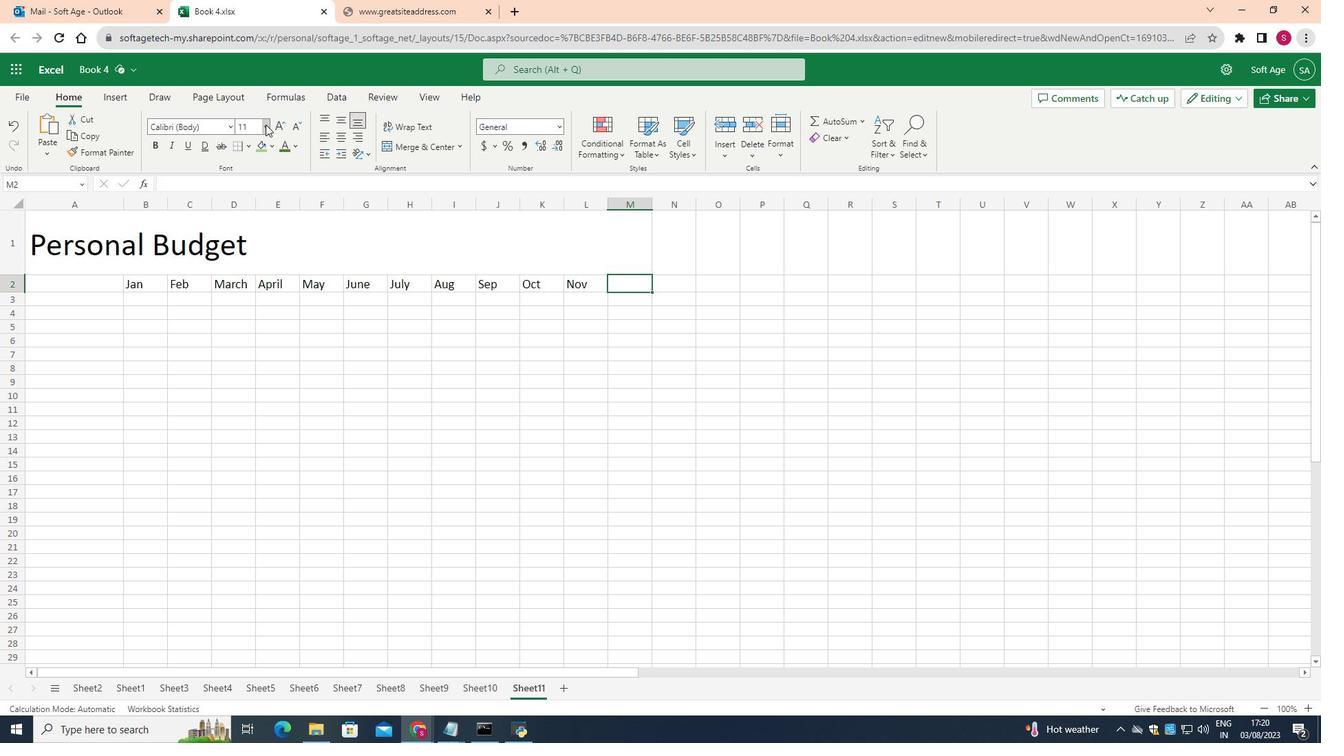 
Action: Mouse pressed left at (265, 131)
Screenshot: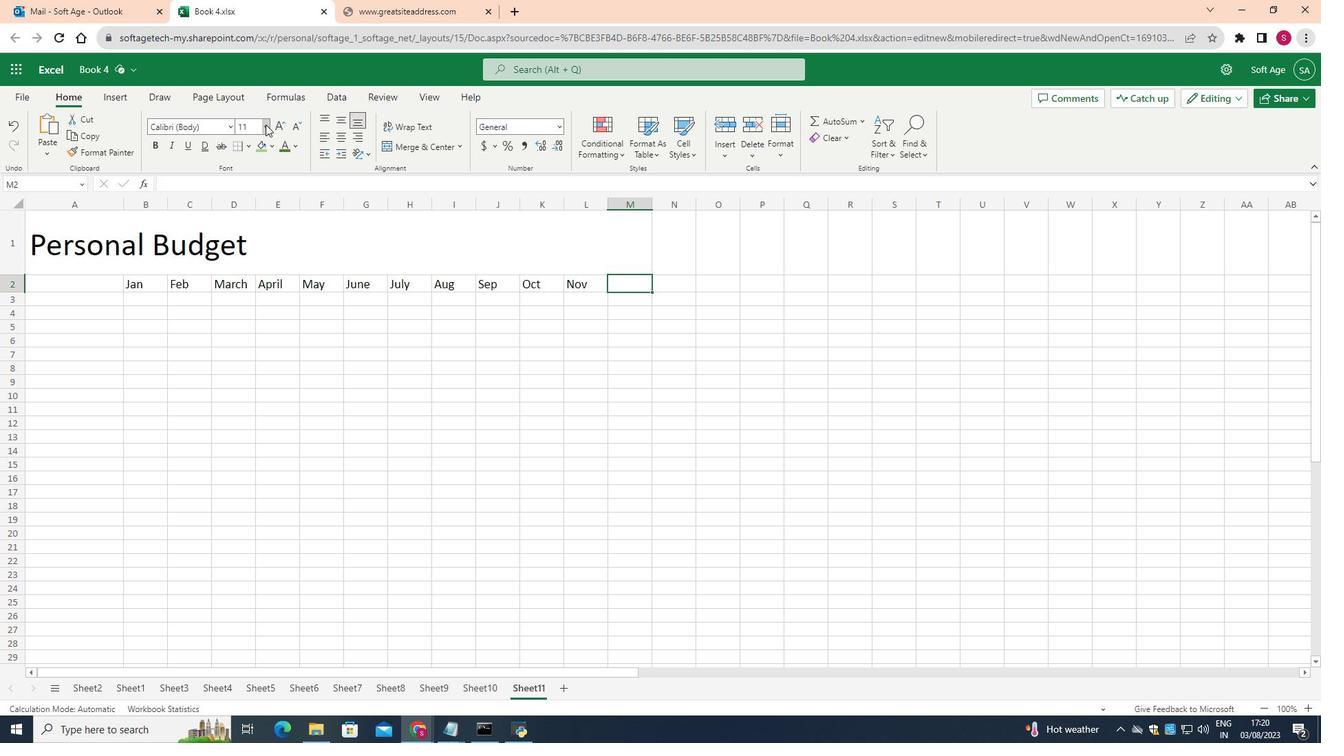 
Action: Mouse moved to (258, 238)
Screenshot: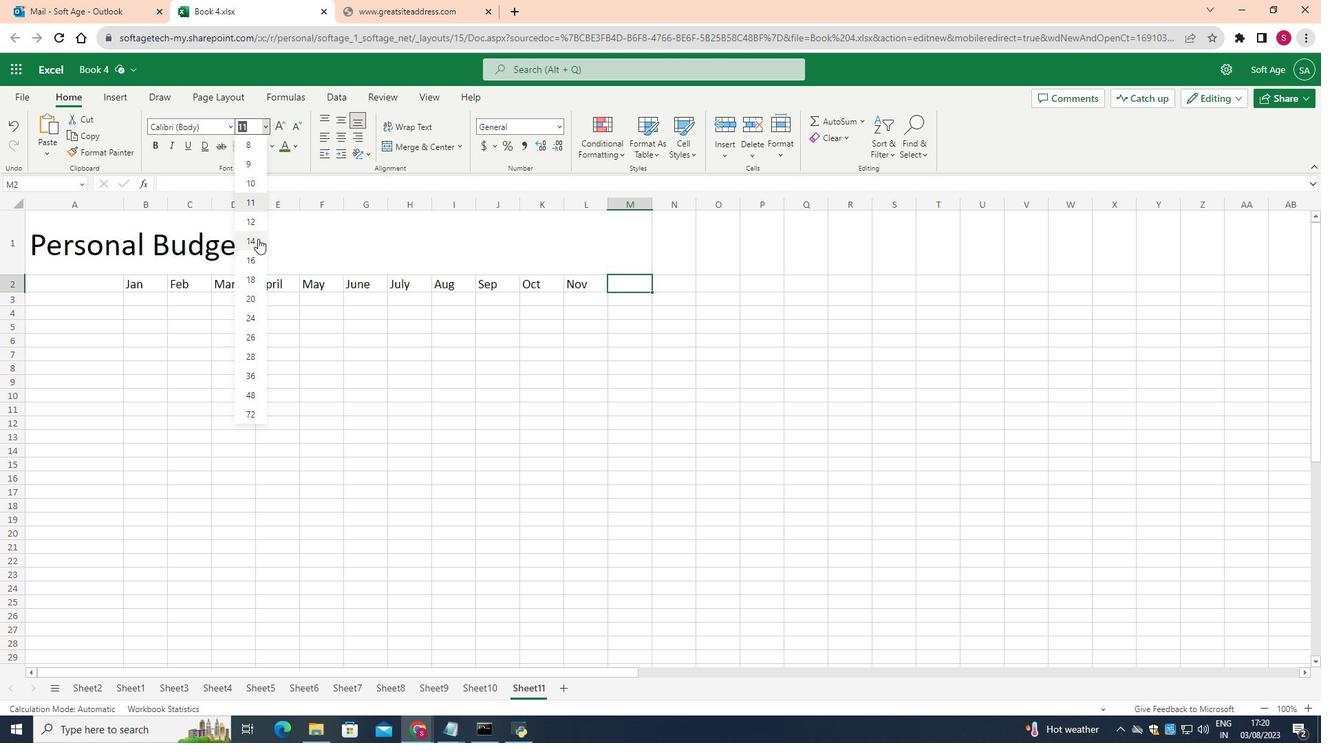 
Action: Mouse pressed left at (258, 238)
Screenshot: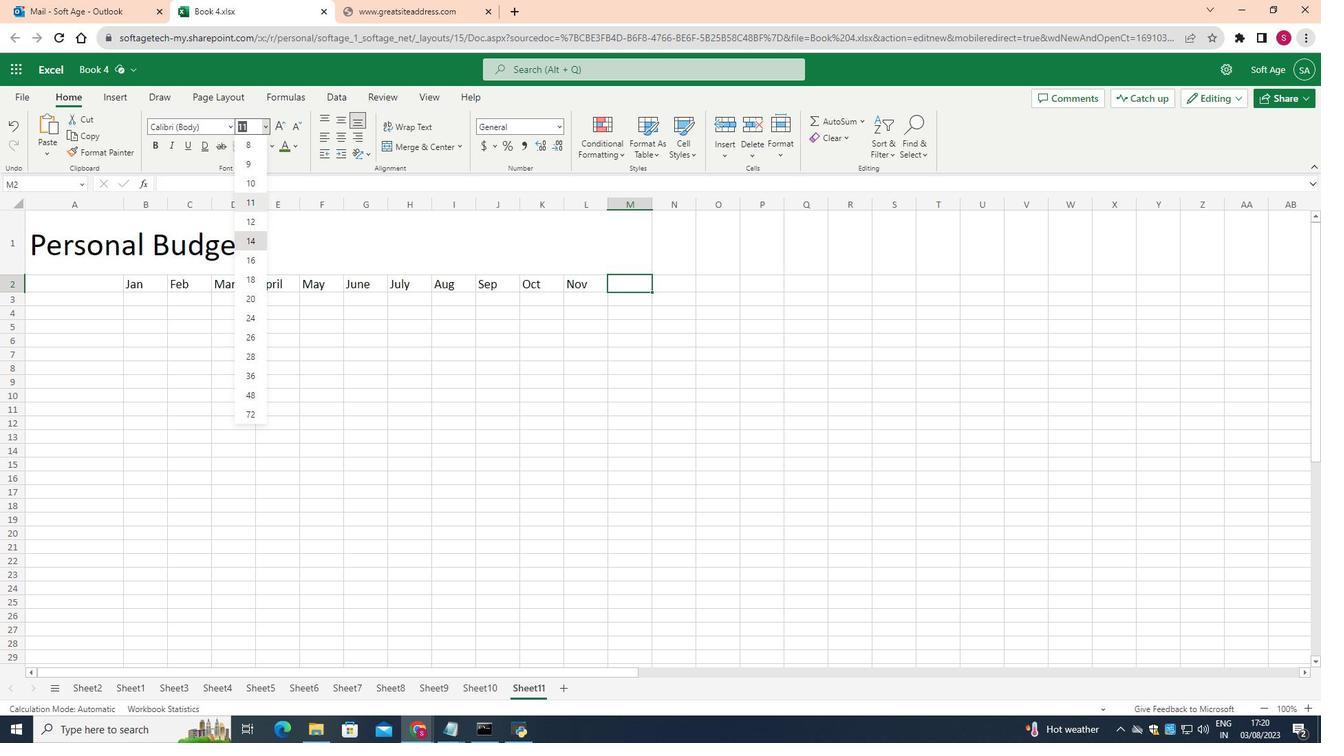 
Action: Key pressed <Key.shift><Key.shift><Key.shift>Dec
Screenshot: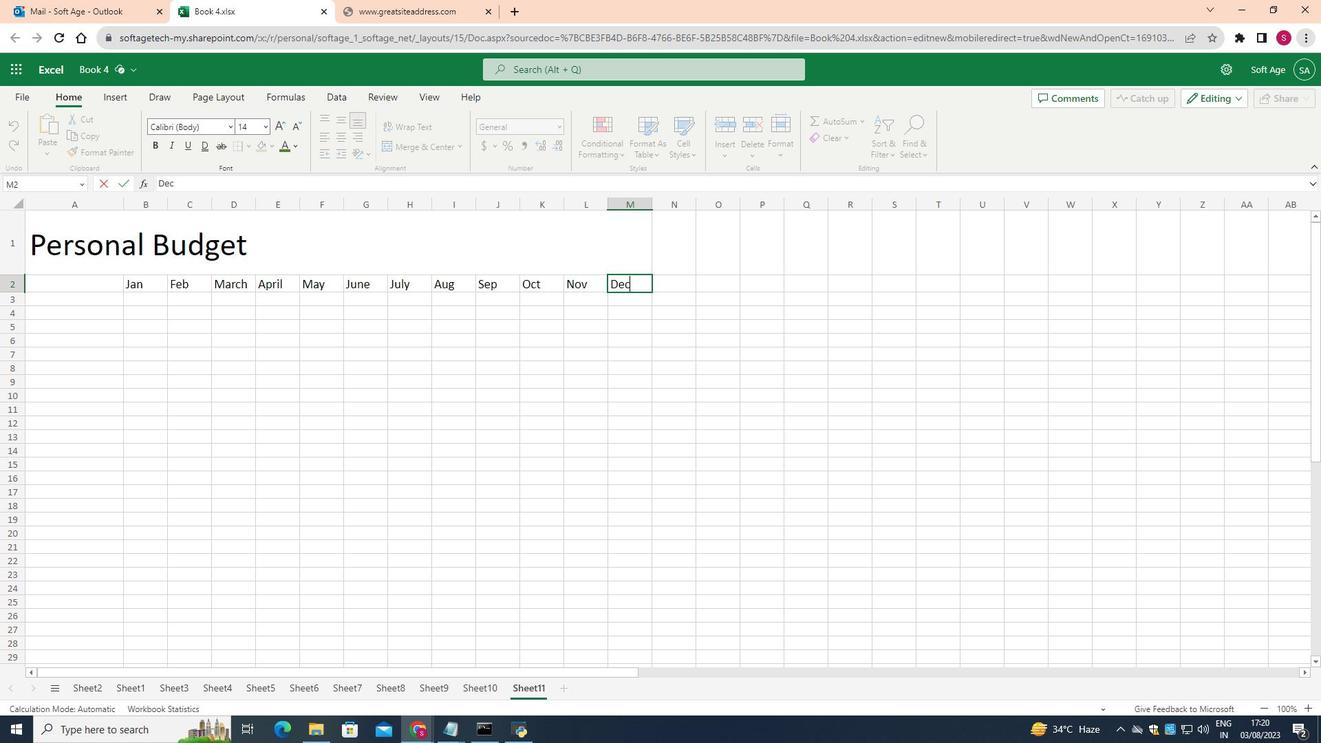 
Action: Mouse moved to (100, 299)
Screenshot: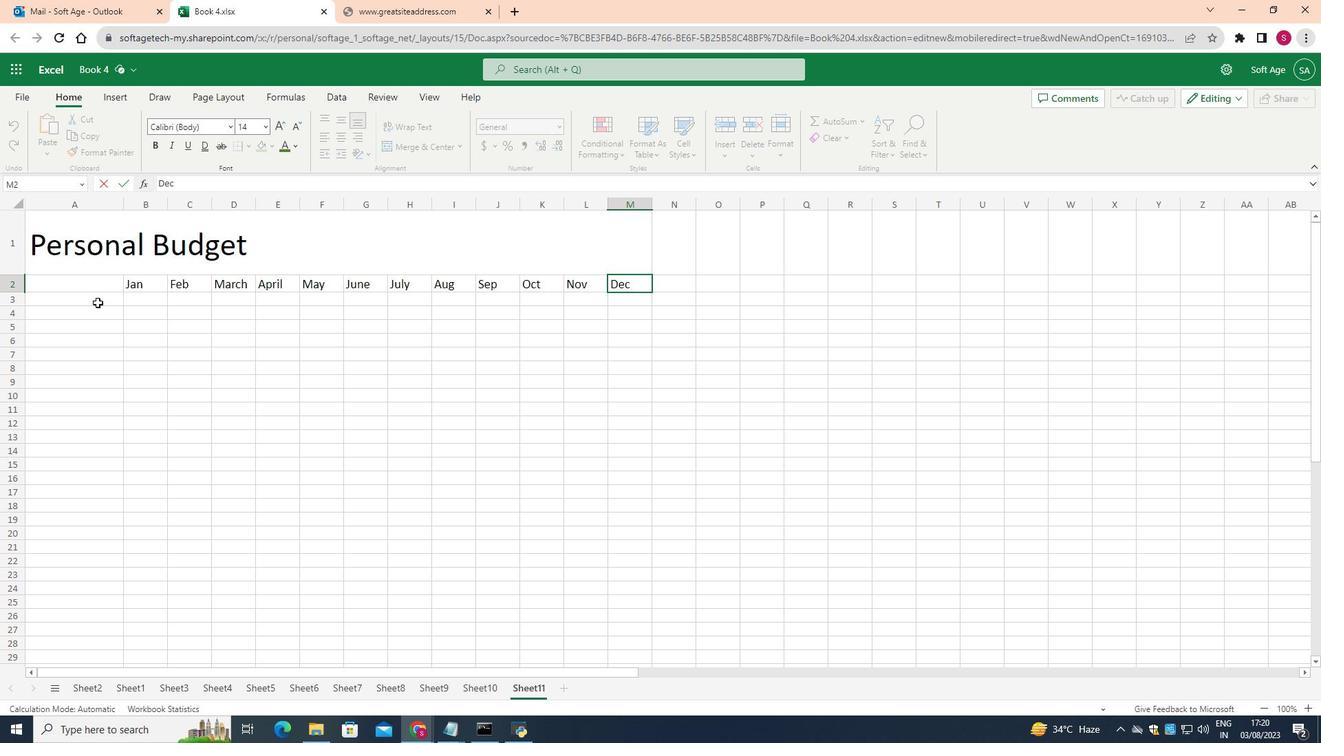 
Action: Mouse pressed left at (100, 299)
Screenshot: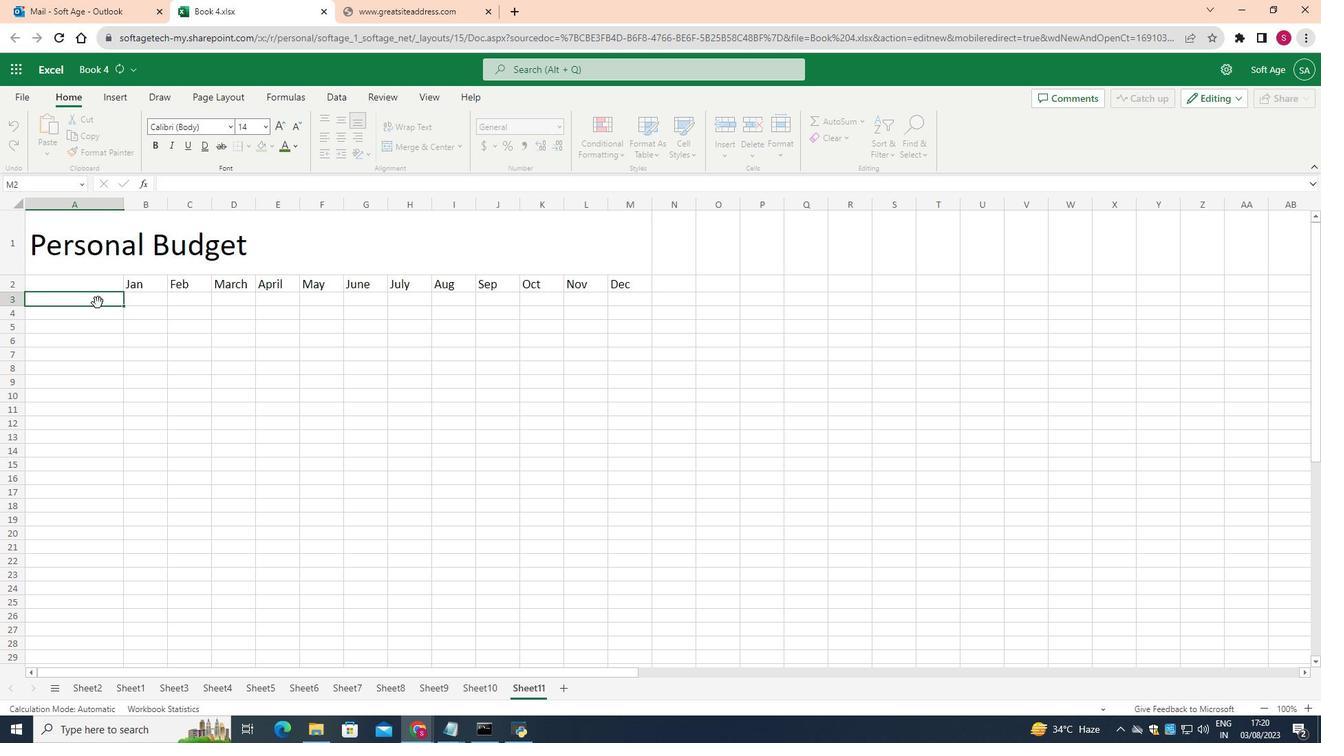
Action: Mouse moved to (19, 289)
Screenshot: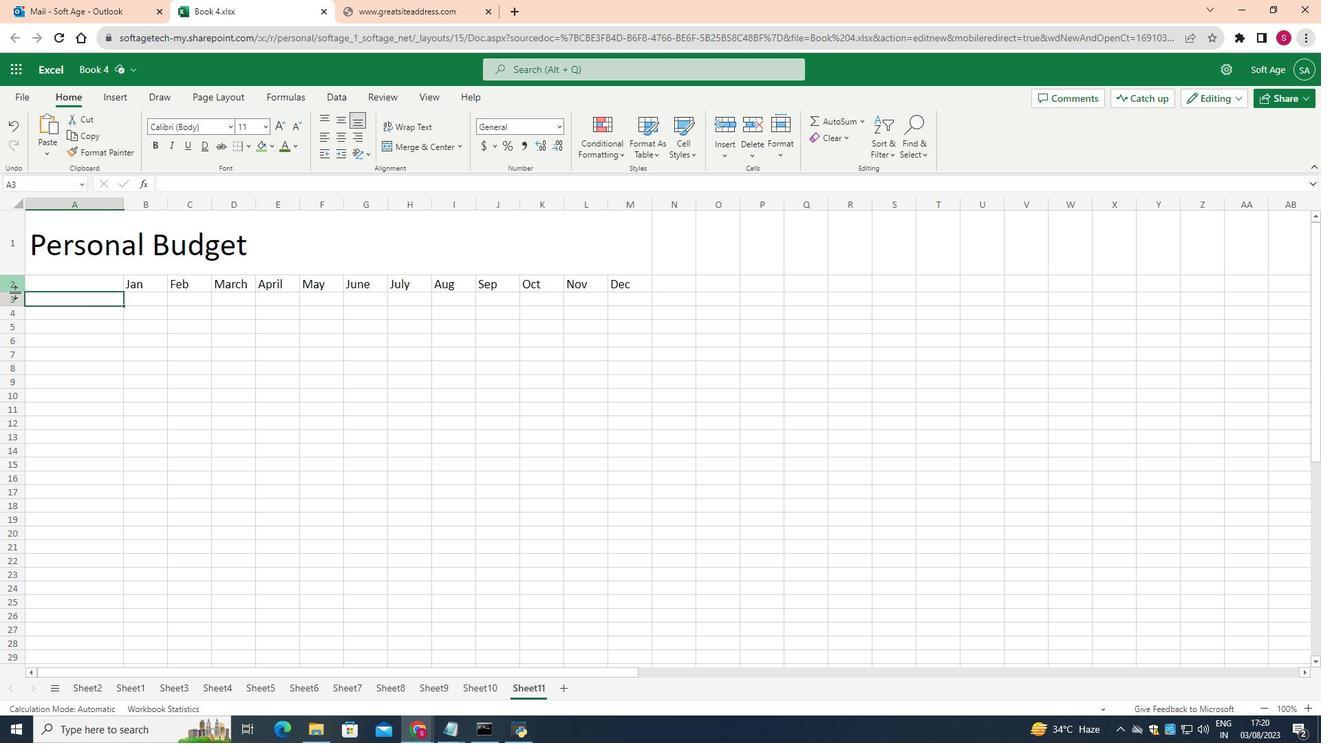 
Action: Mouse pressed left at (19, 289)
Screenshot: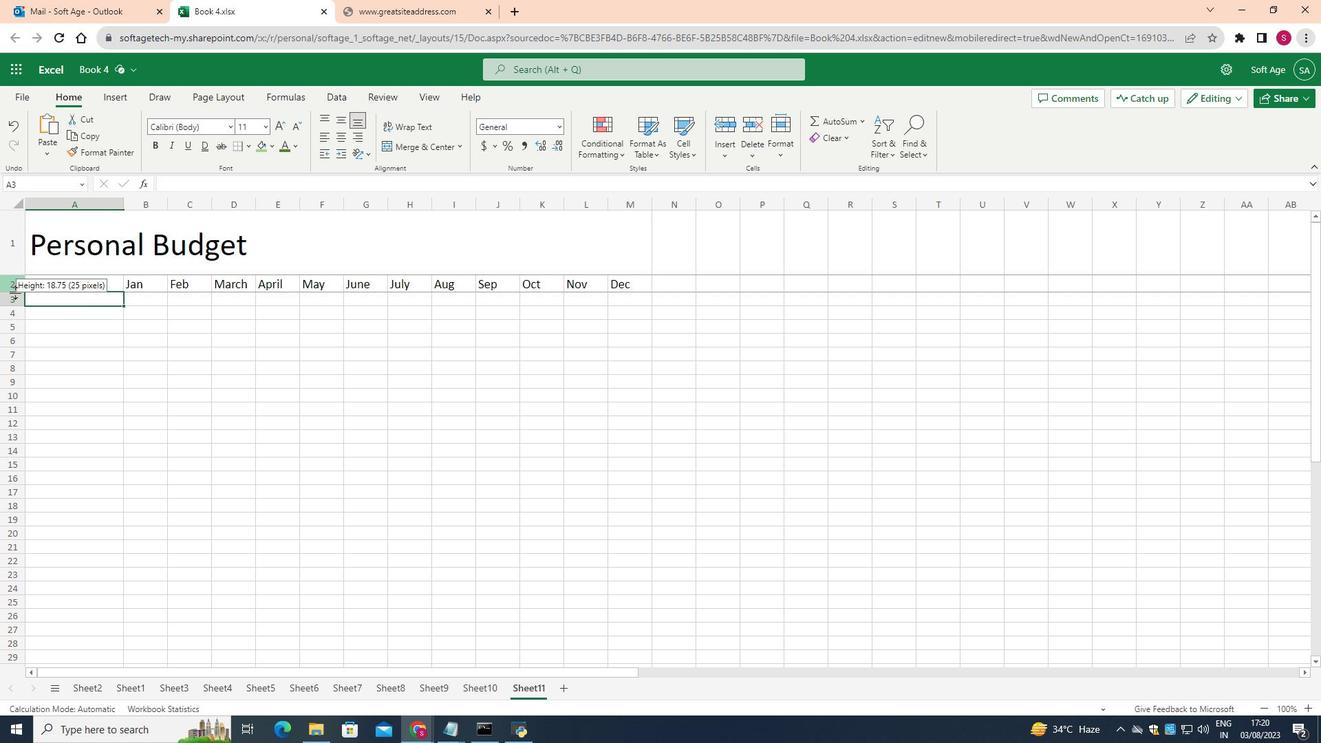 
Action: Mouse moved to (145, 289)
Screenshot: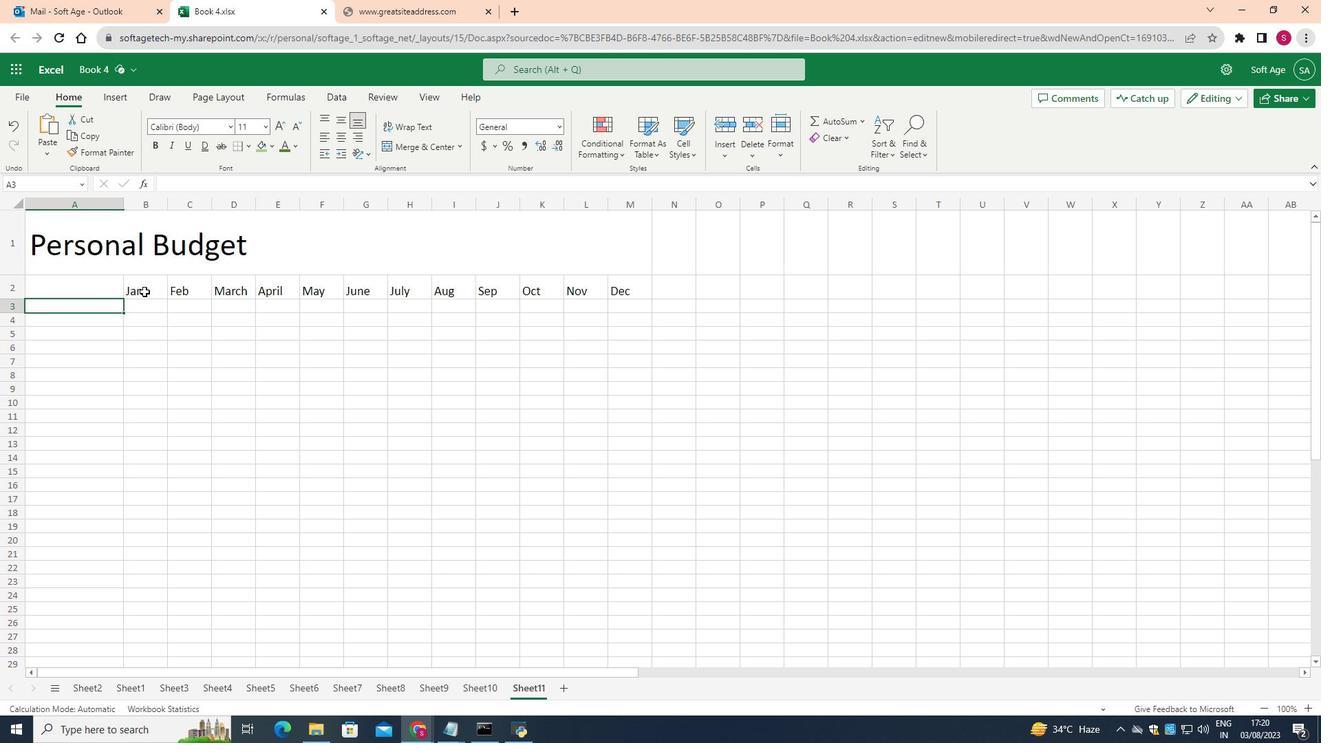 
Action: Mouse pressed left at (145, 289)
Screenshot: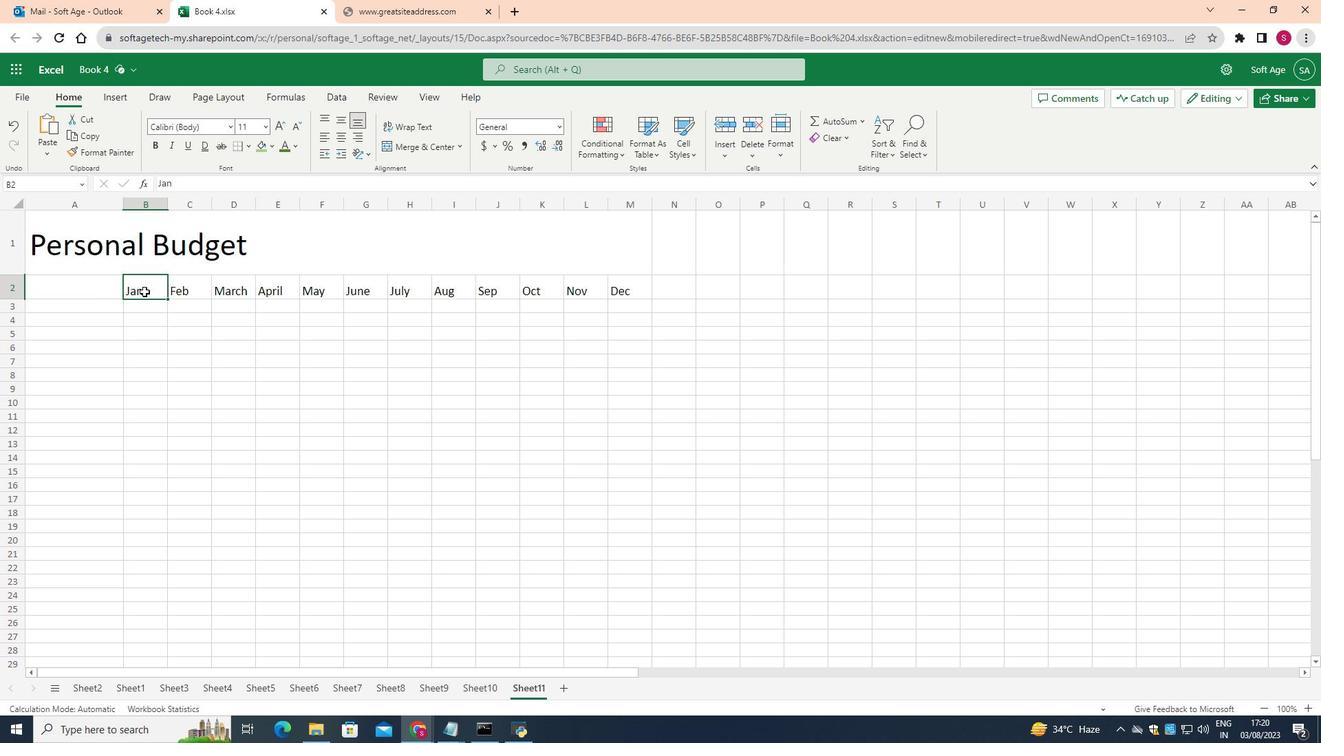 
Action: Mouse moved to (335, 125)
Screenshot: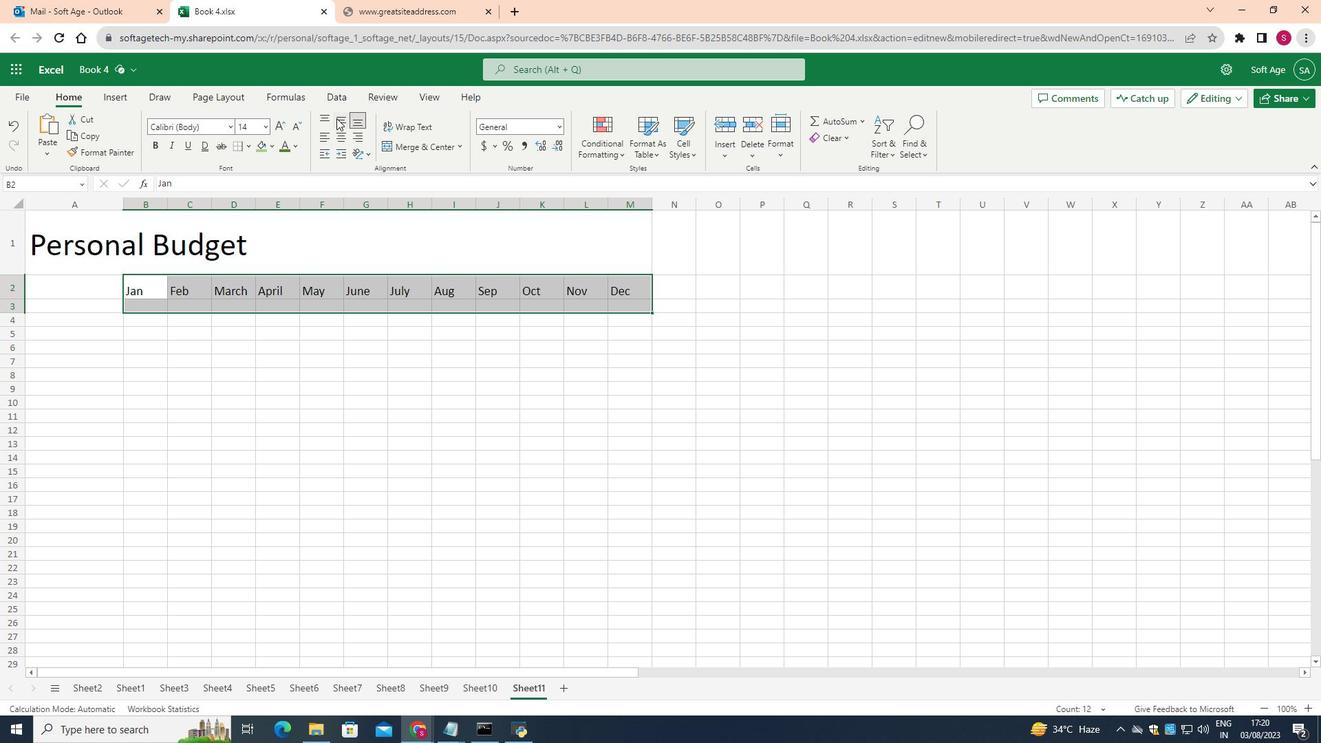 
Action: Mouse pressed left at (335, 125)
Screenshot: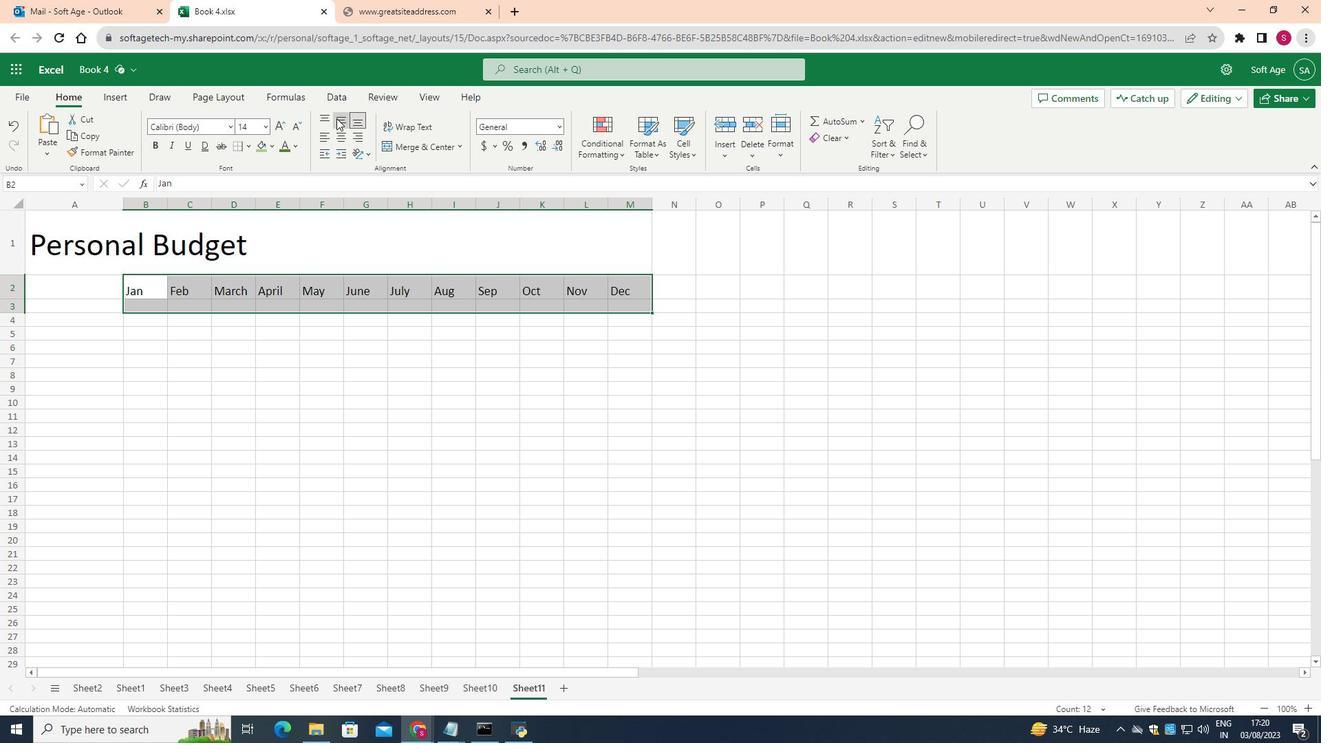 
Action: Mouse moved to (338, 144)
Screenshot: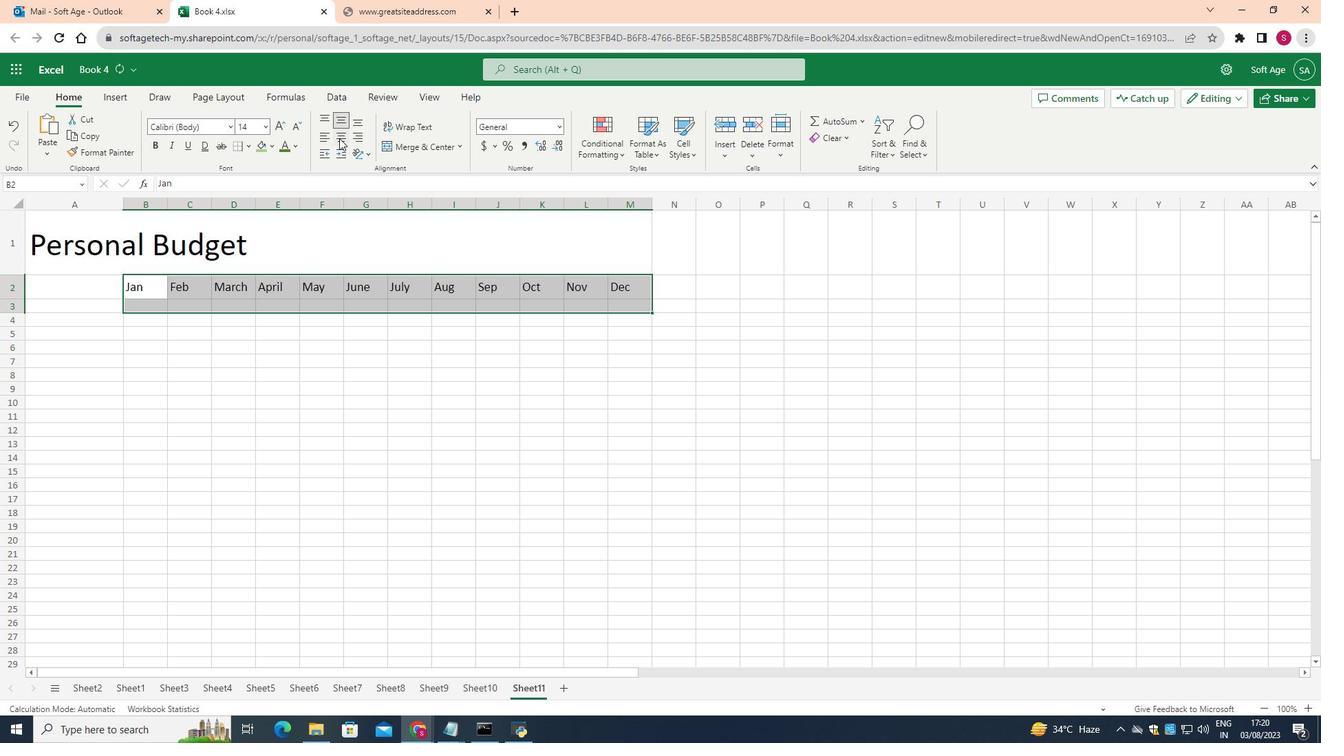 
Action: Mouse pressed left at (338, 144)
Screenshot: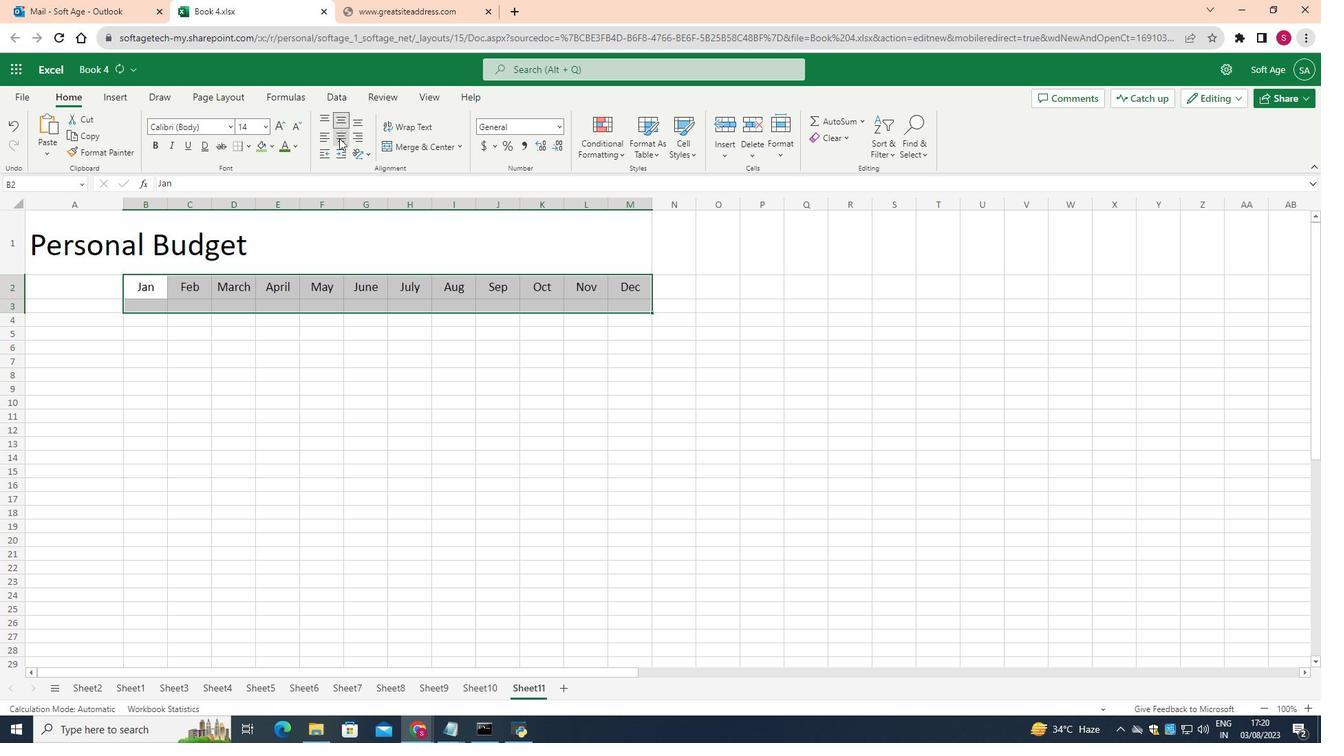 
Action: Mouse moved to (236, 411)
Screenshot: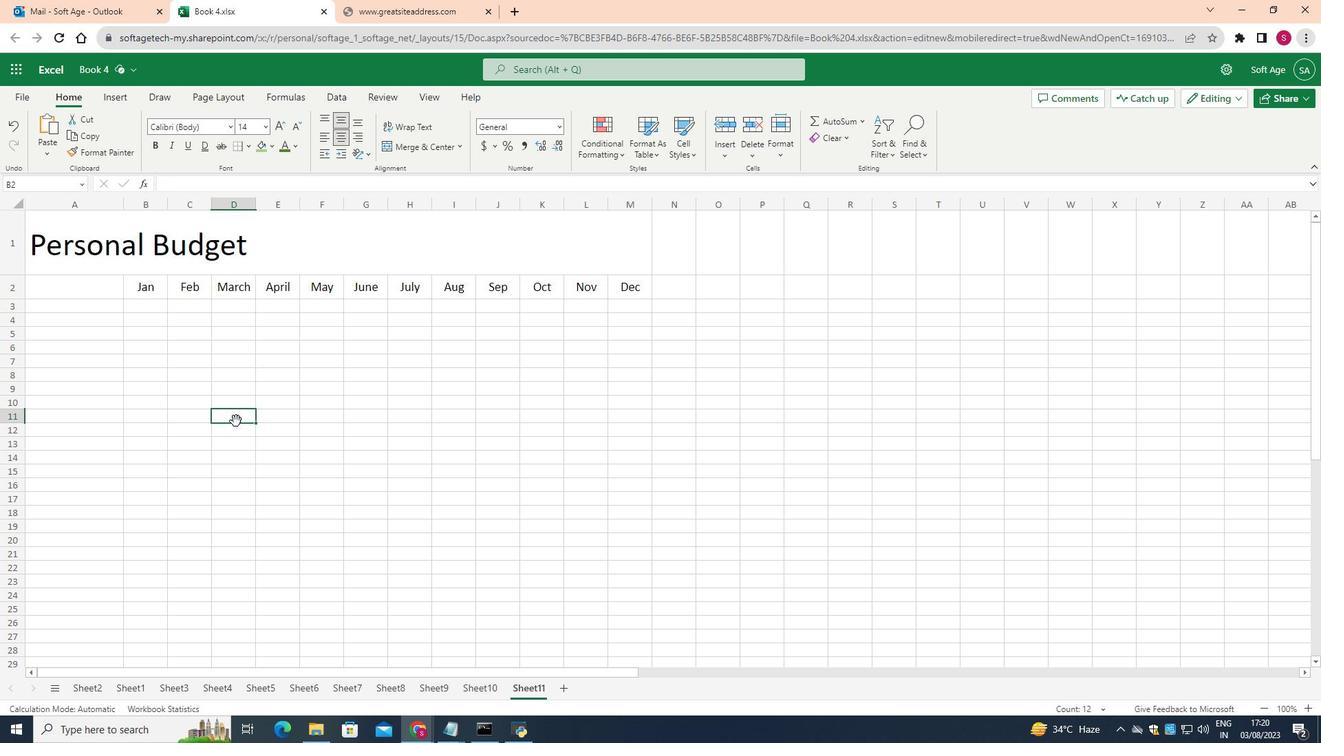 
Action: Mouse pressed left at (236, 411)
Screenshot: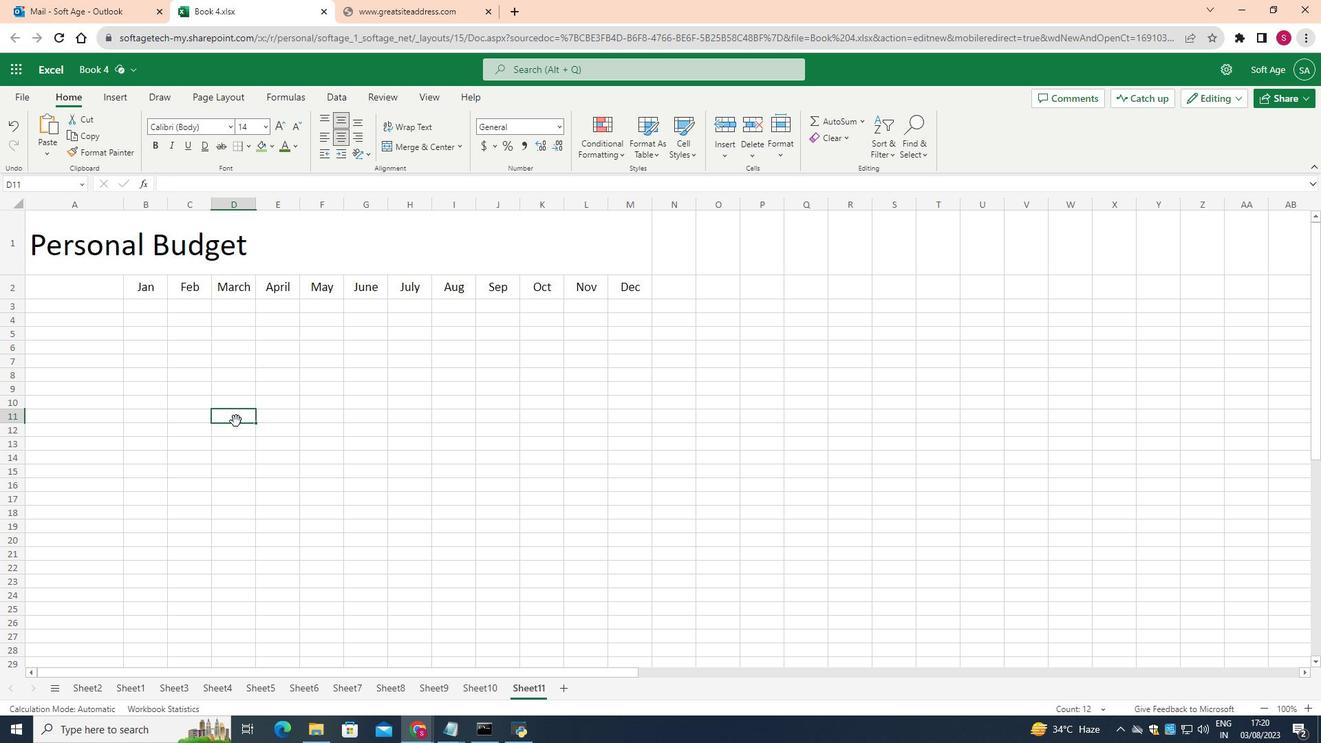 
Action: Mouse moved to (58, 287)
Screenshot: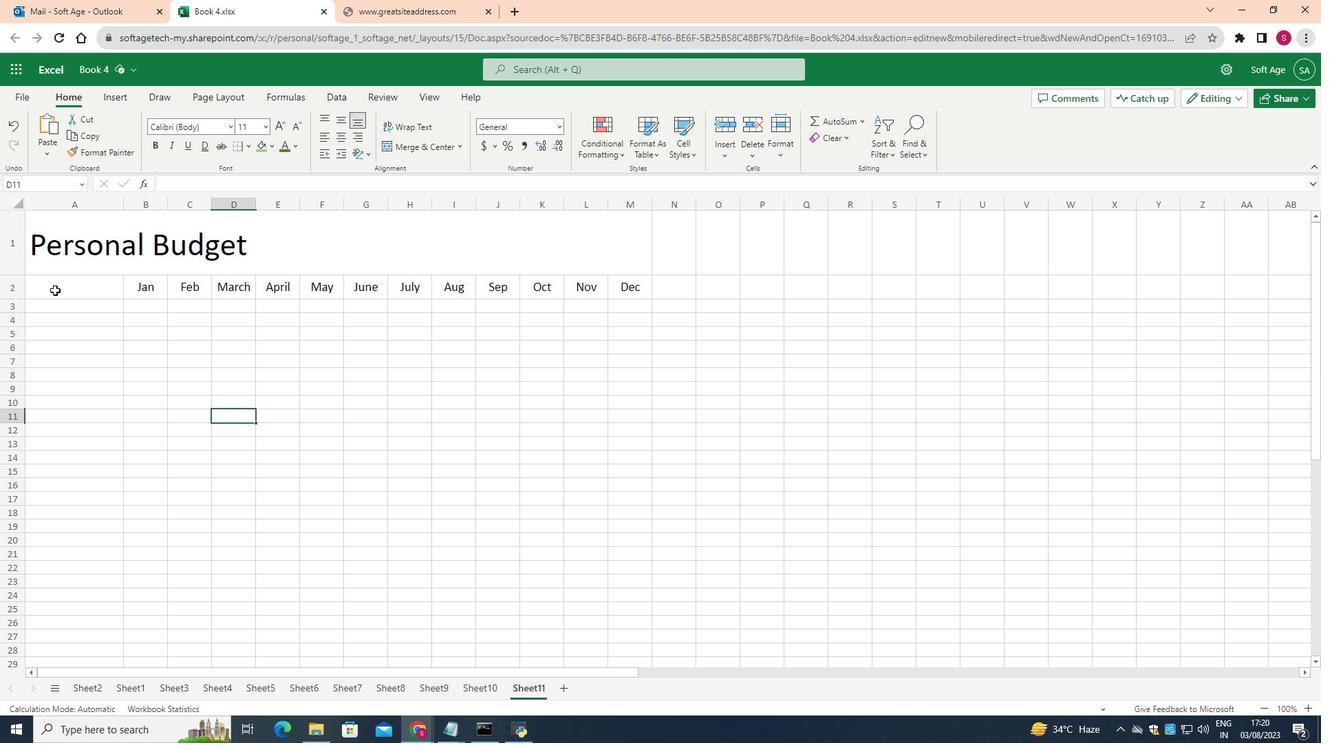 
Action: Mouse pressed left at (58, 287)
Screenshot: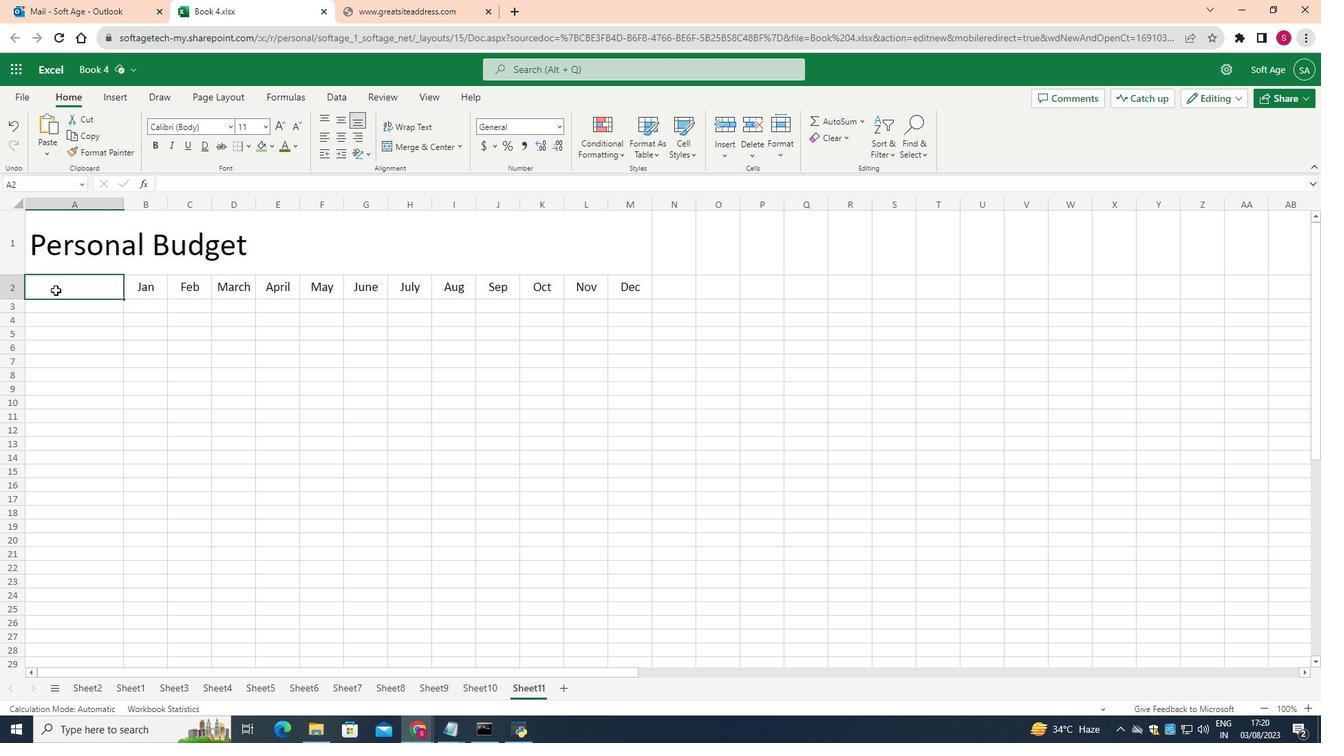 
Action: Mouse moved to (249, 152)
Screenshot: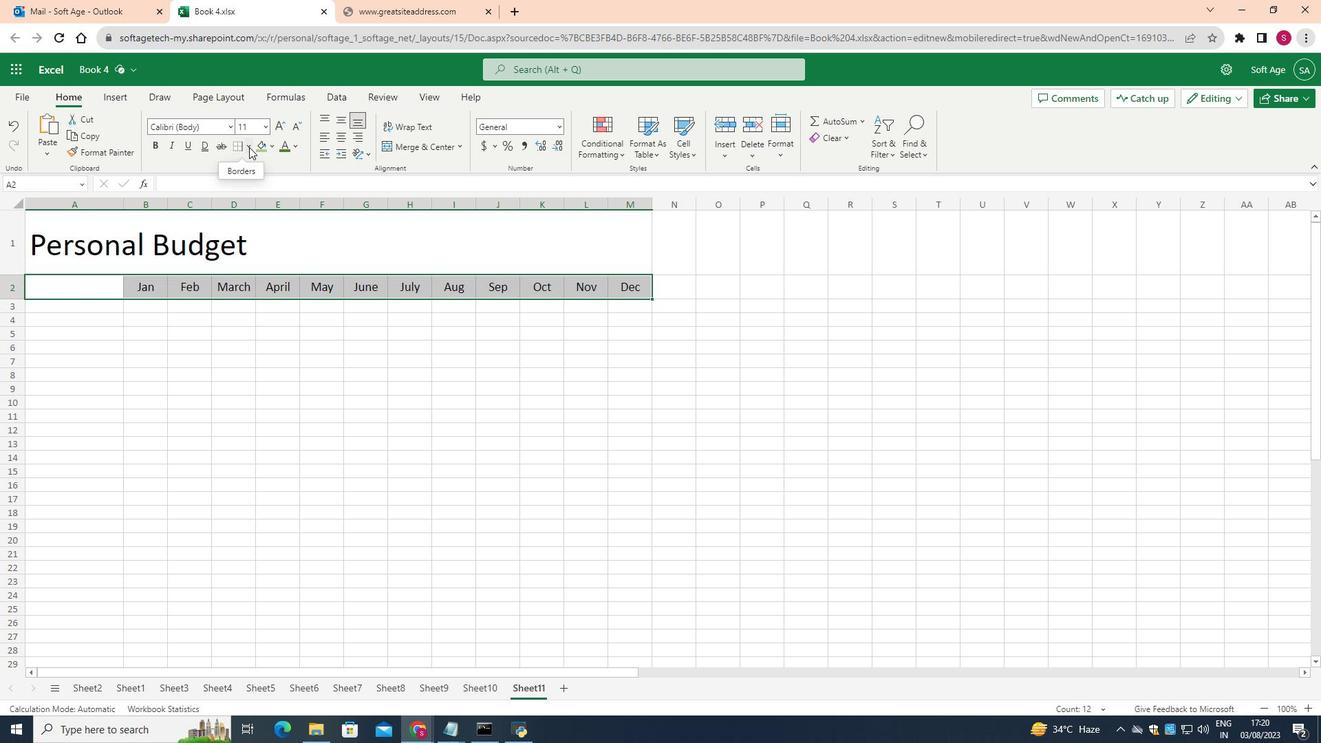 
Action: Mouse pressed left at (249, 152)
Screenshot: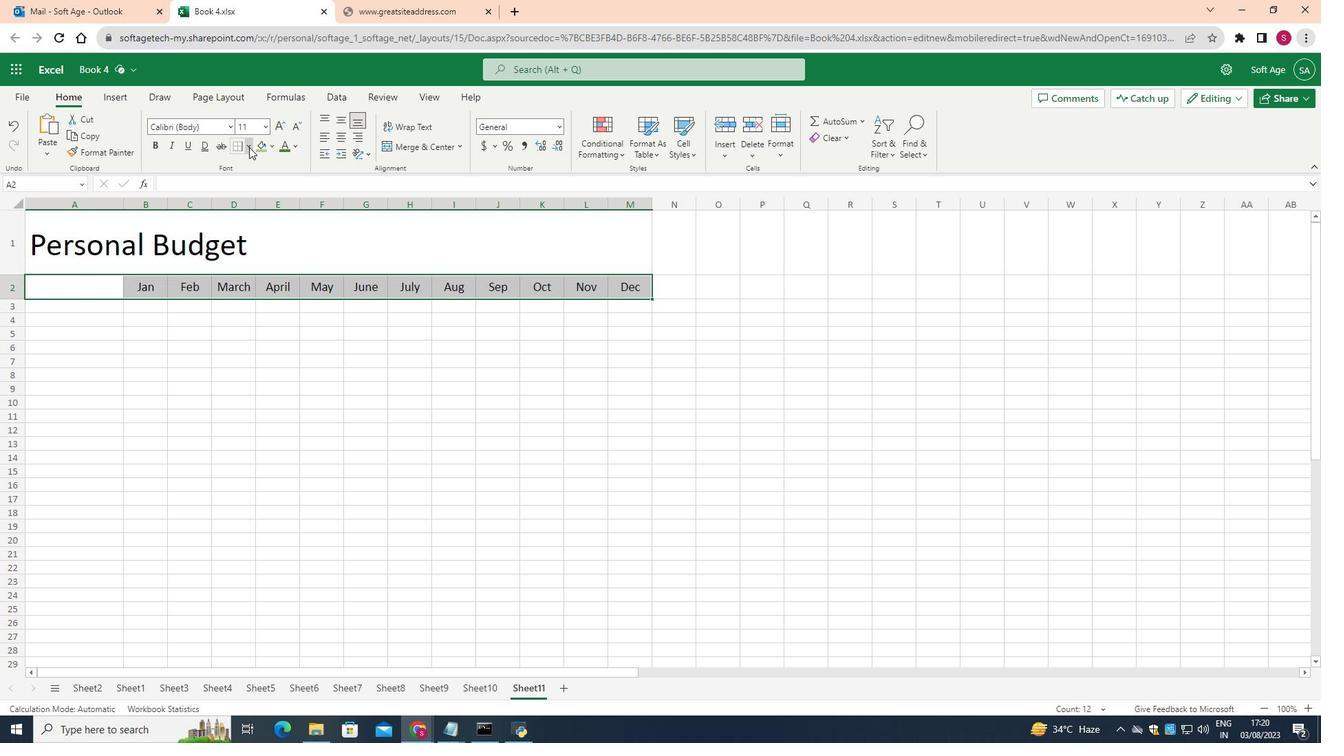 
Action: Mouse moved to (271, 343)
Screenshot: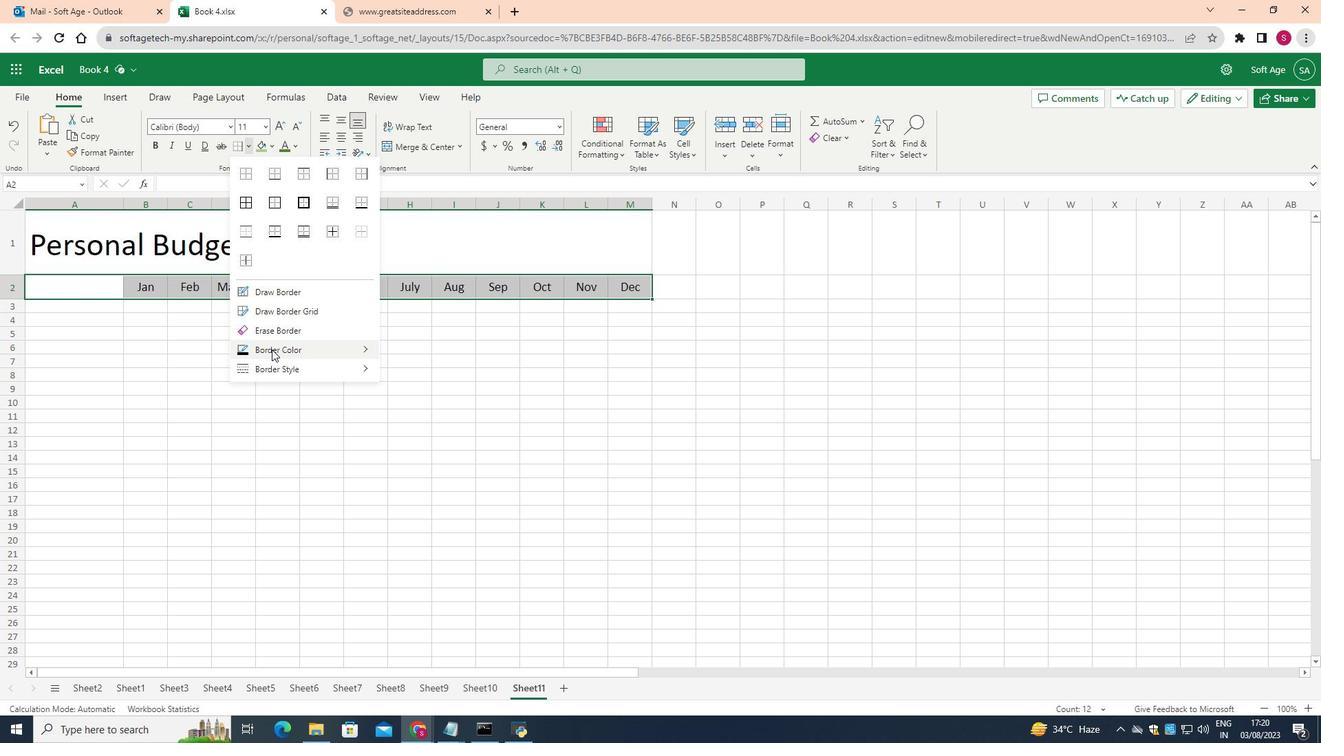 
Action: Mouse pressed left at (271, 343)
Screenshot: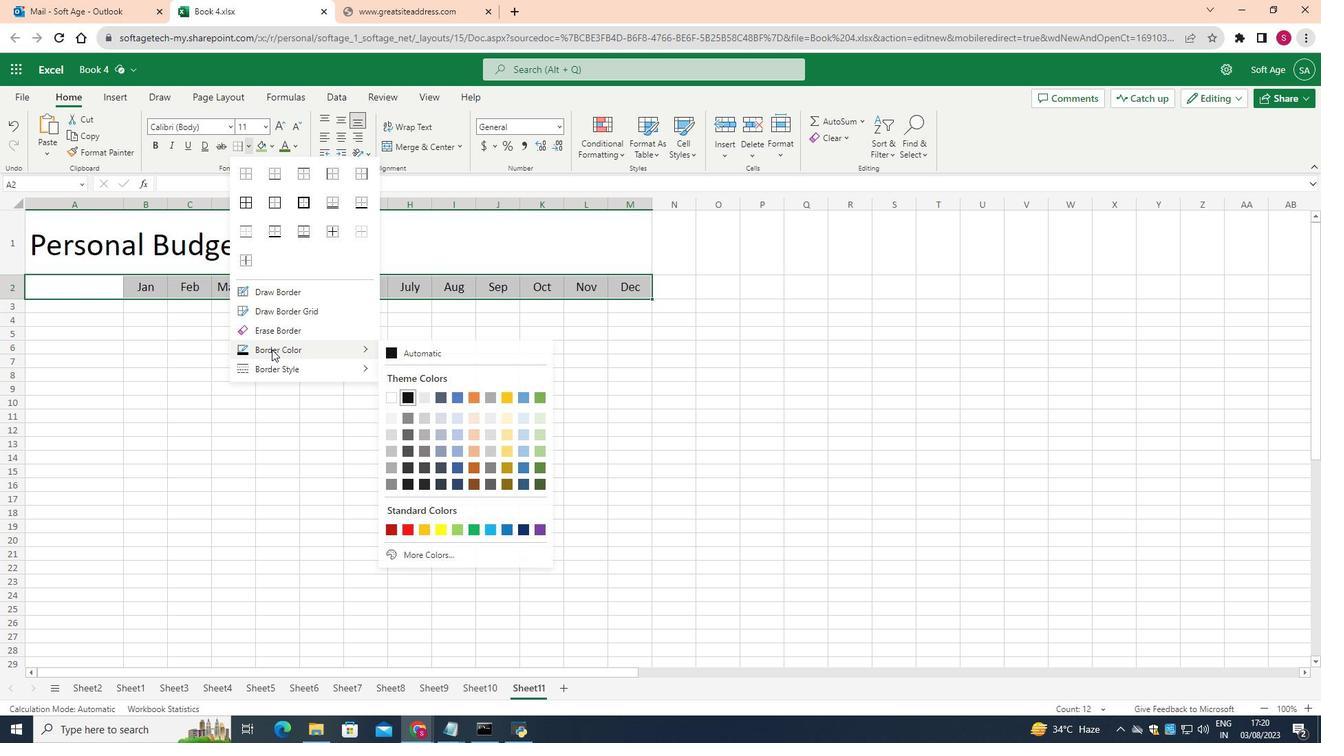 
Action: Mouse moved to (537, 517)
Screenshot: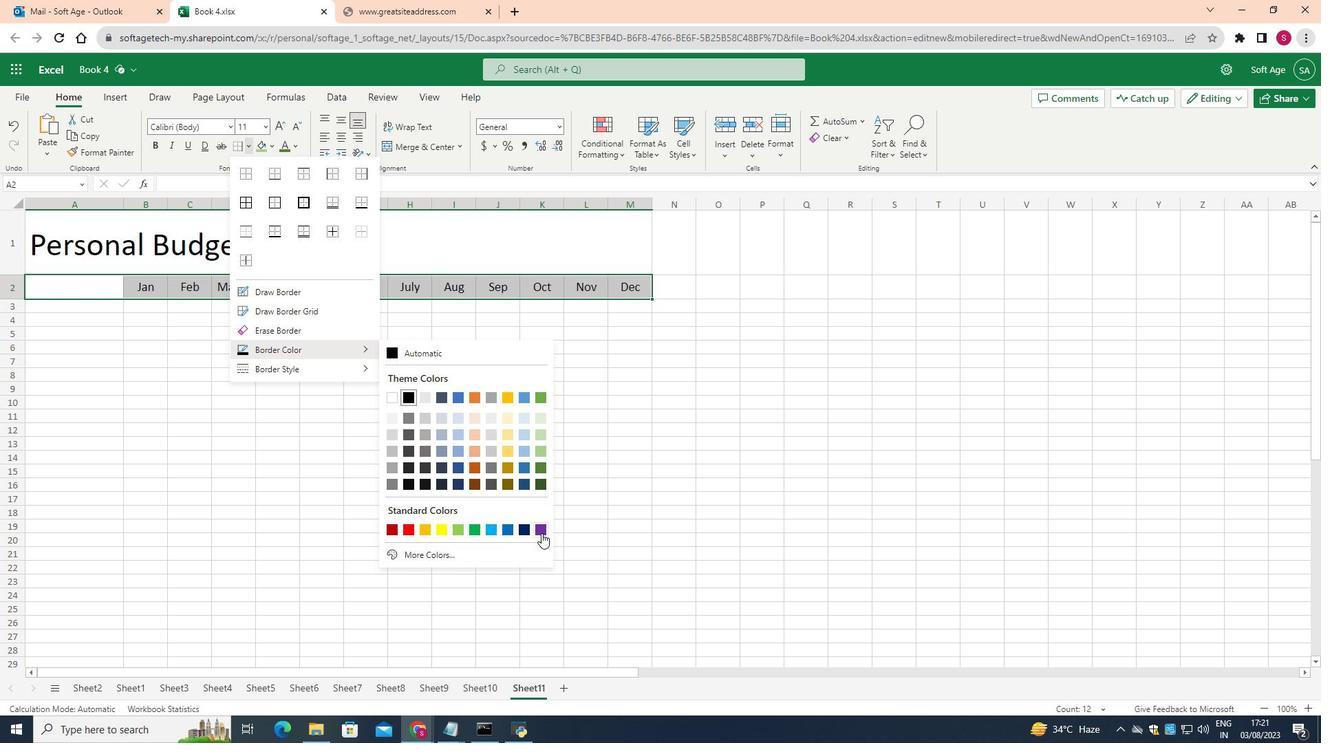 
Action: Mouse pressed left at (537, 517)
Screenshot: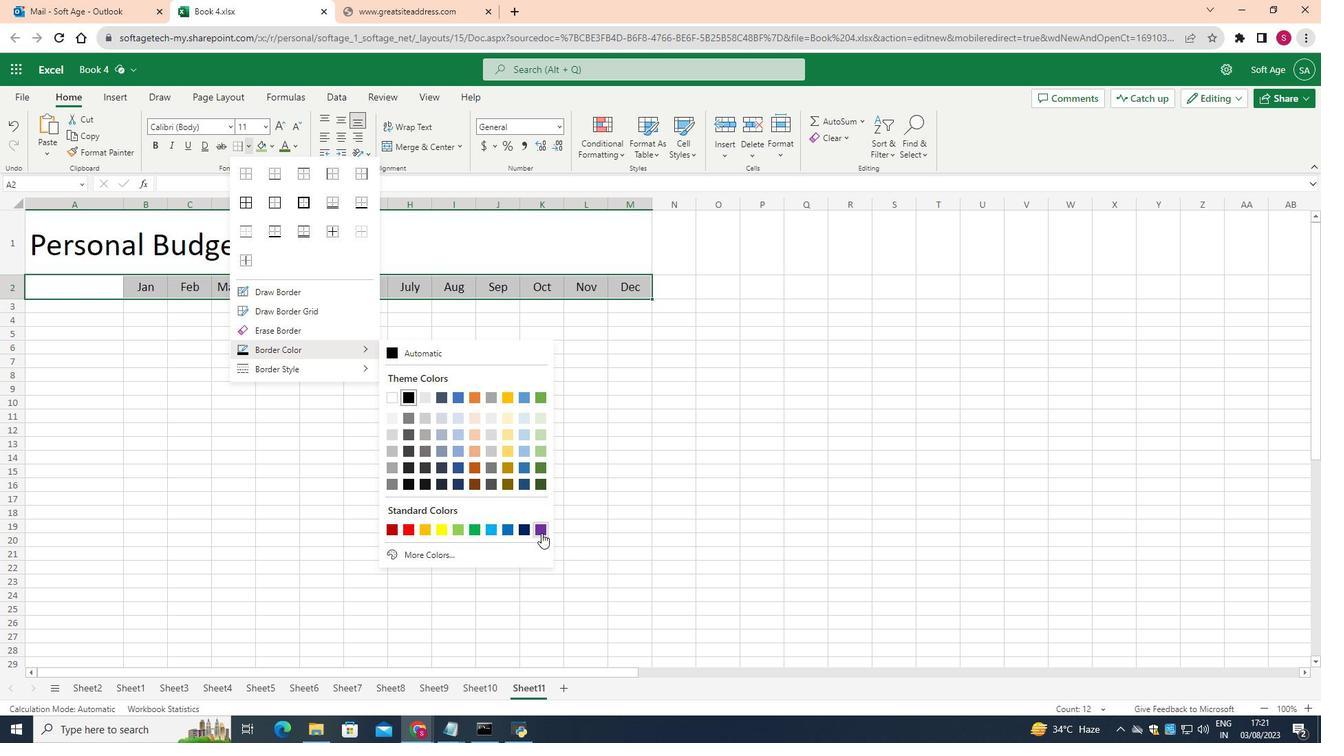 
Action: Mouse moved to (246, 149)
Screenshot: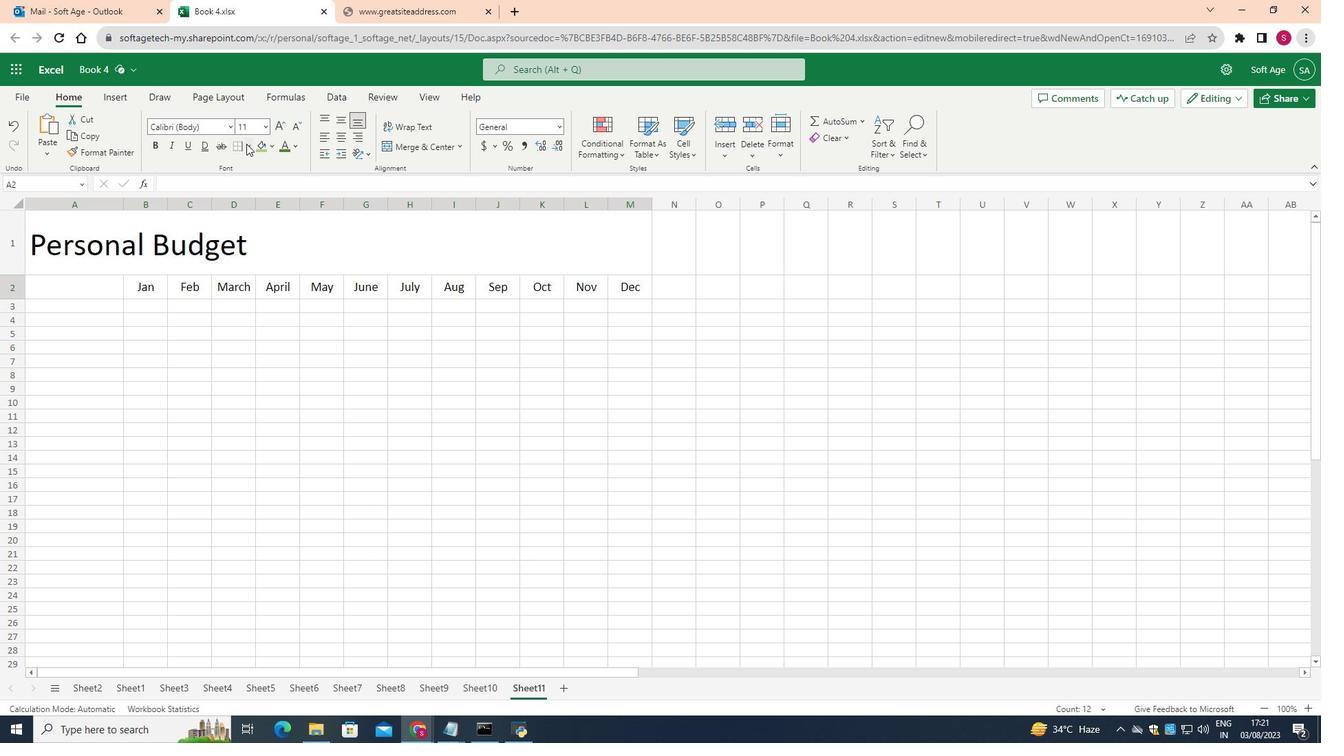 
Action: Mouse pressed left at (246, 149)
Screenshot: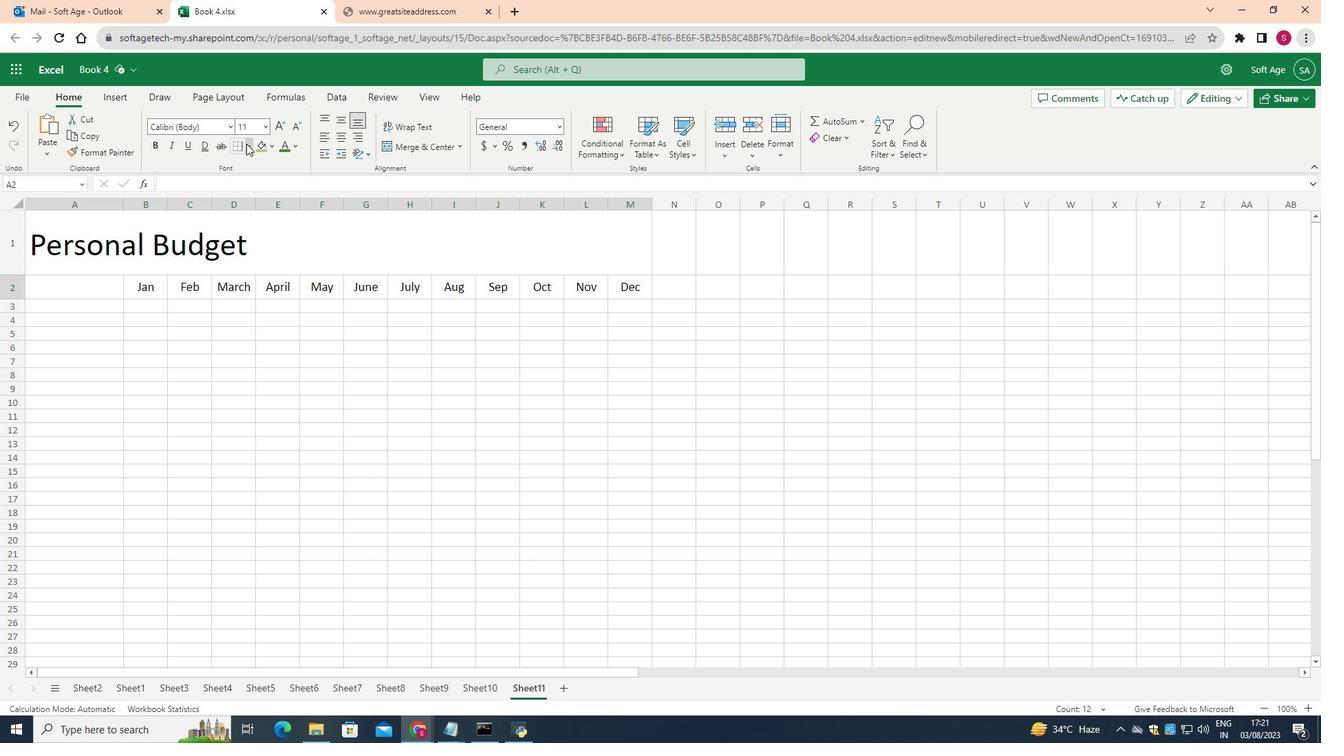 
Action: Mouse moved to (247, 203)
Screenshot: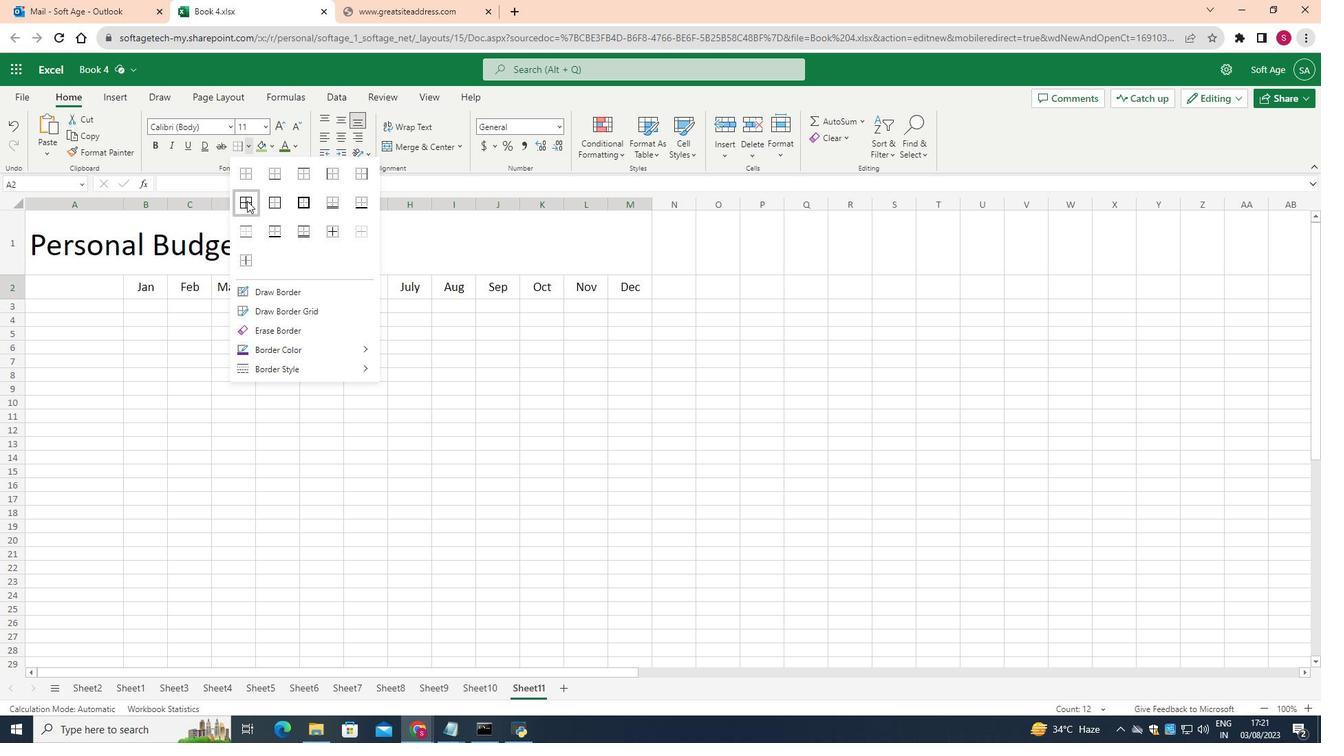 
Action: Mouse pressed left at (247, 203)
Screenshot: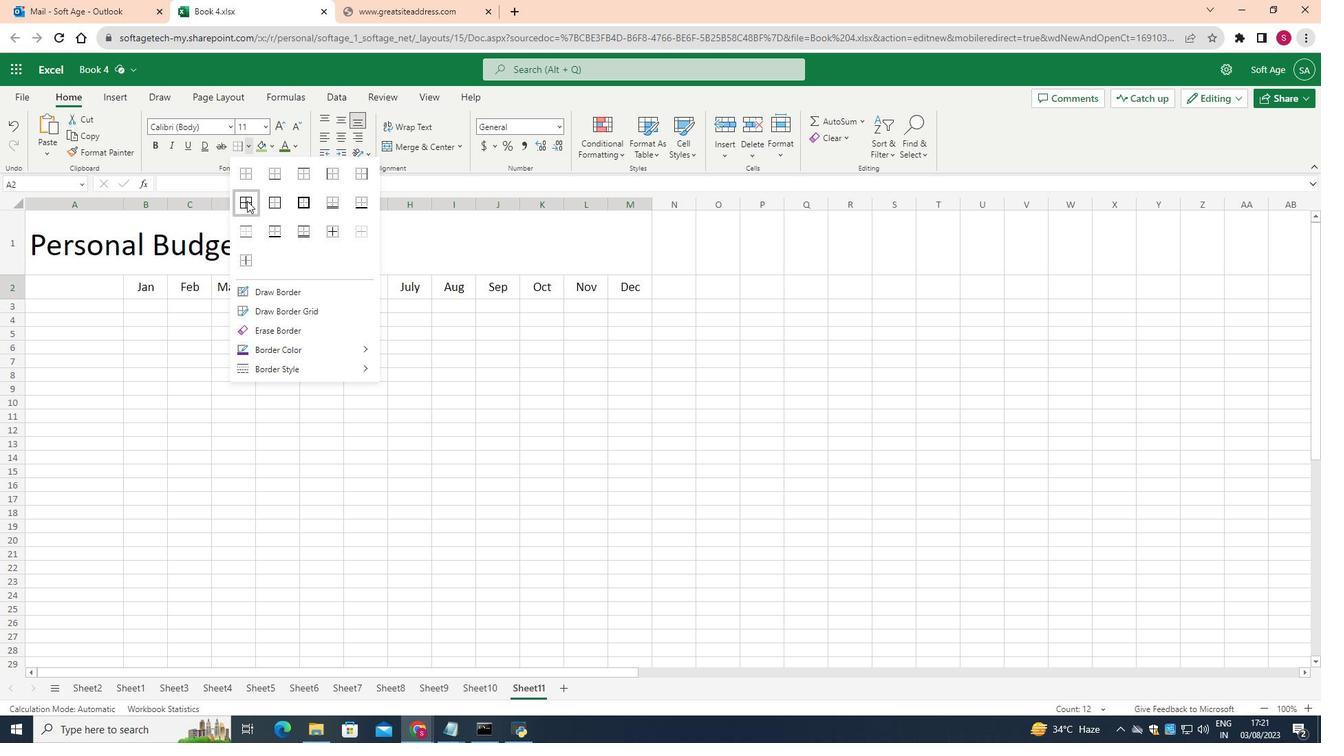 
Action: Mouse moved to (269, 151)
Screenshot: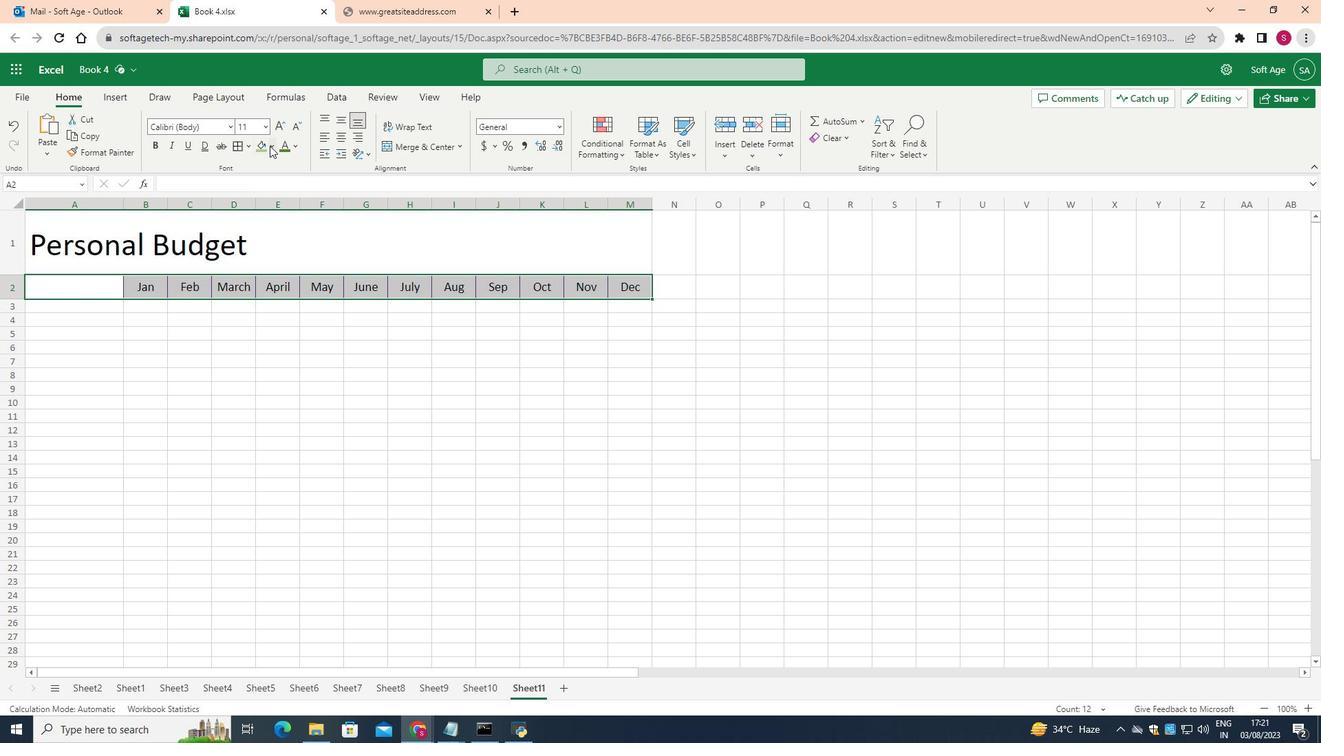 
Action: Mouse pressed left at (269, 151)
Screenshot: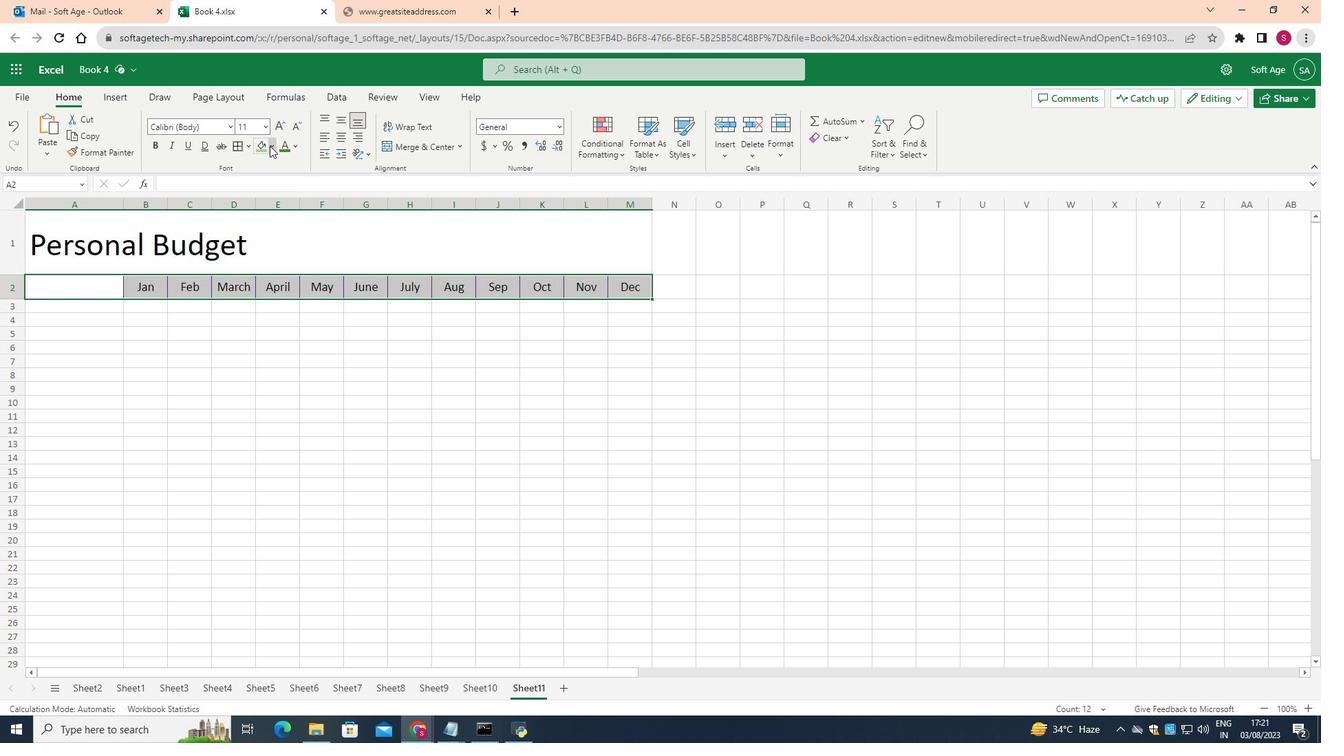 
Action: Mouse moved to (410, 311)
Screenshot: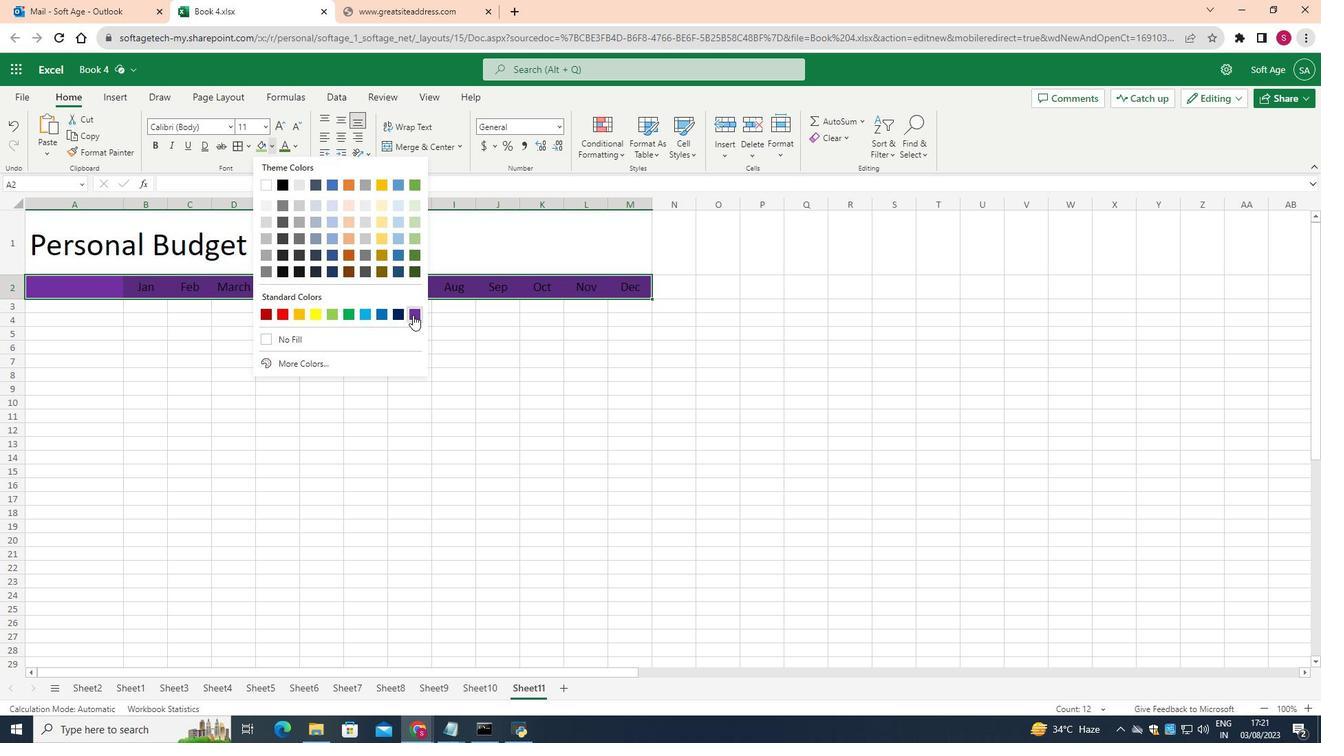 
Action: Mouse pressed left at (410, 311)
Screenshot: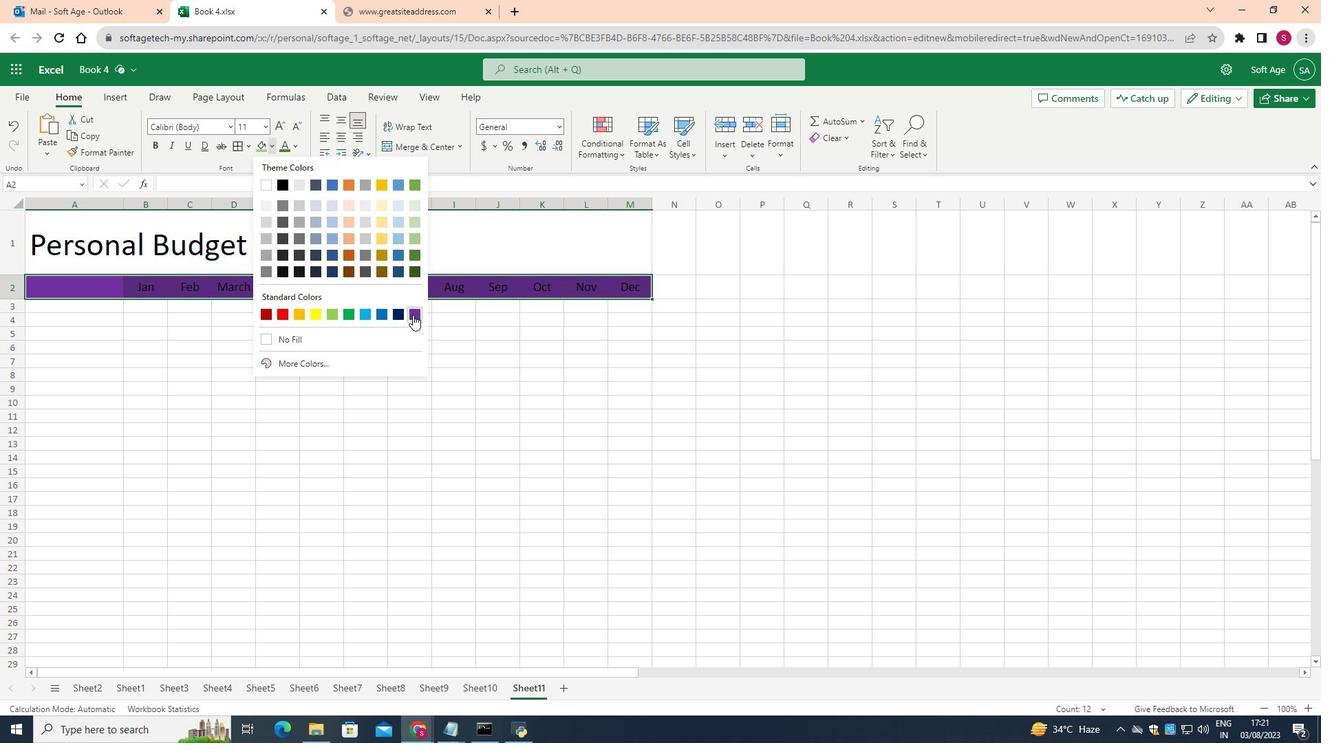 
Action: Mouse moved to (294, 154)
Screenshot: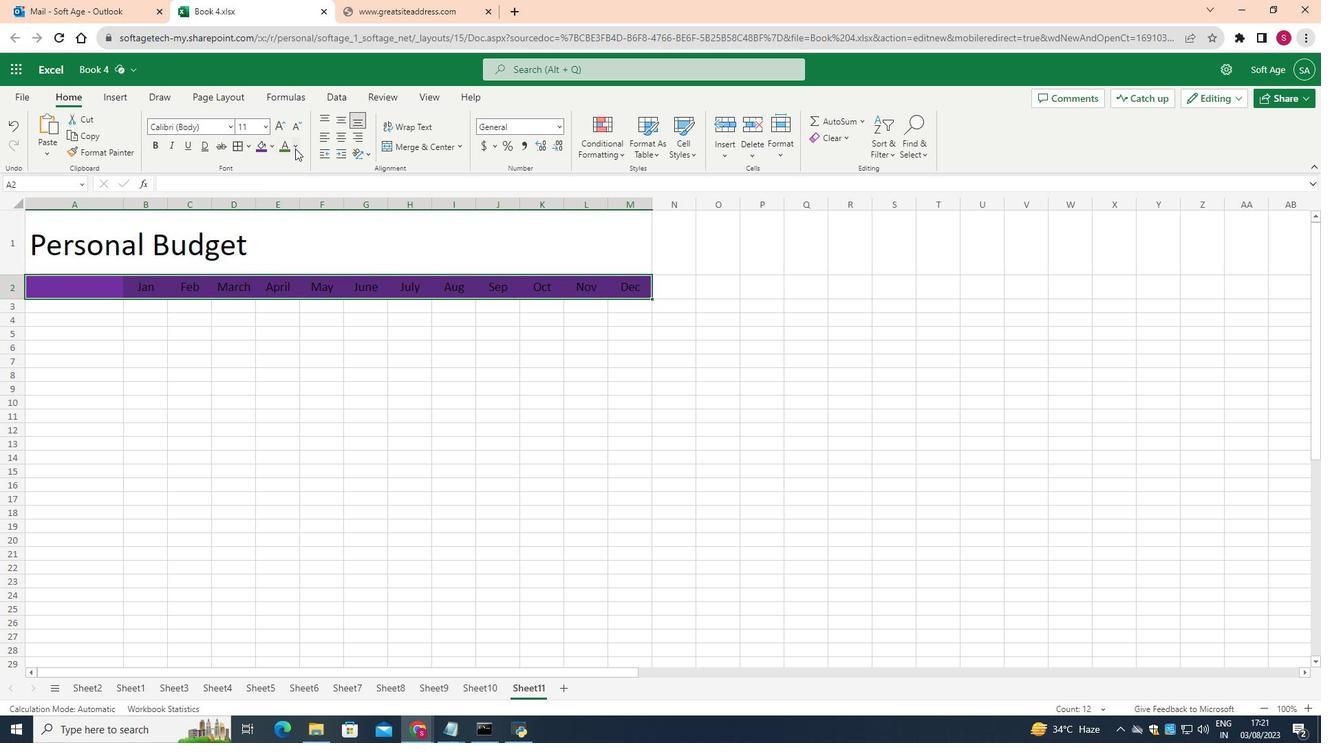 
Action: Mouse pressed left at (294, 154)
Screenshot: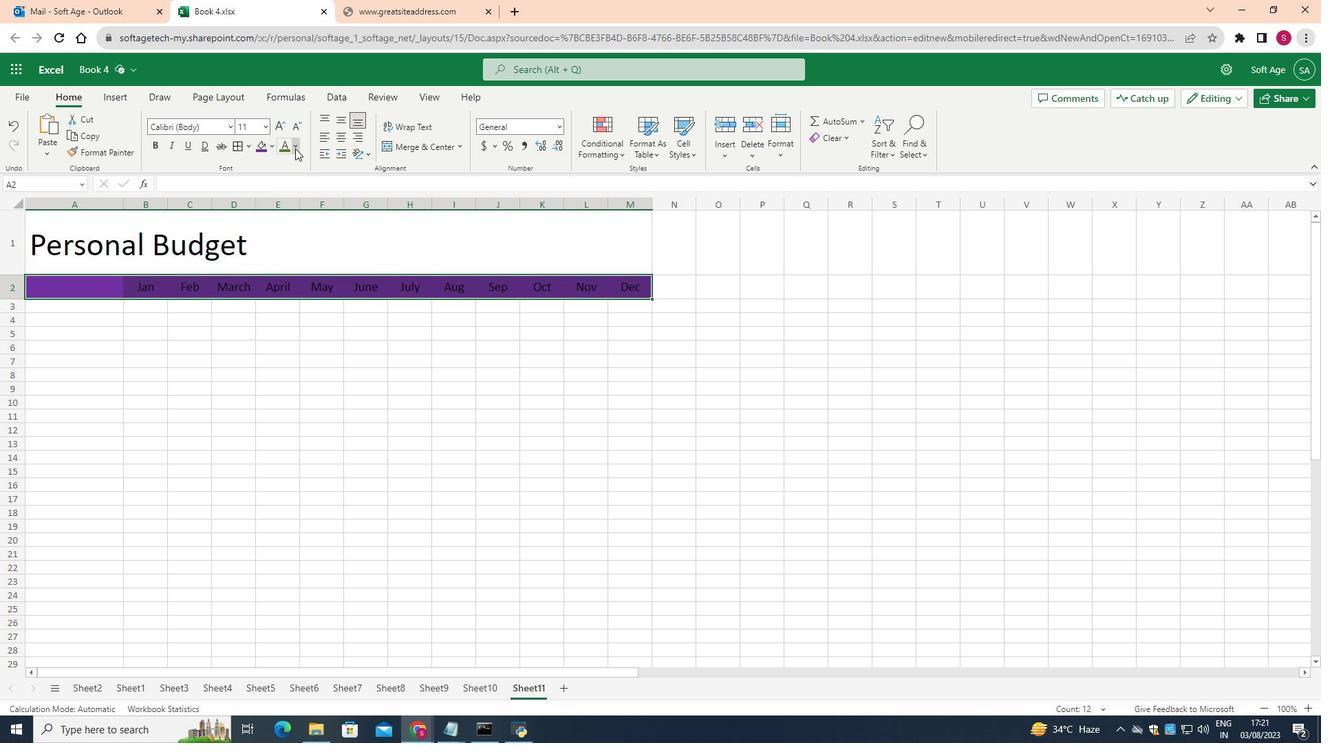 
Action: Mouse moved to (287, 207)
Screenshot: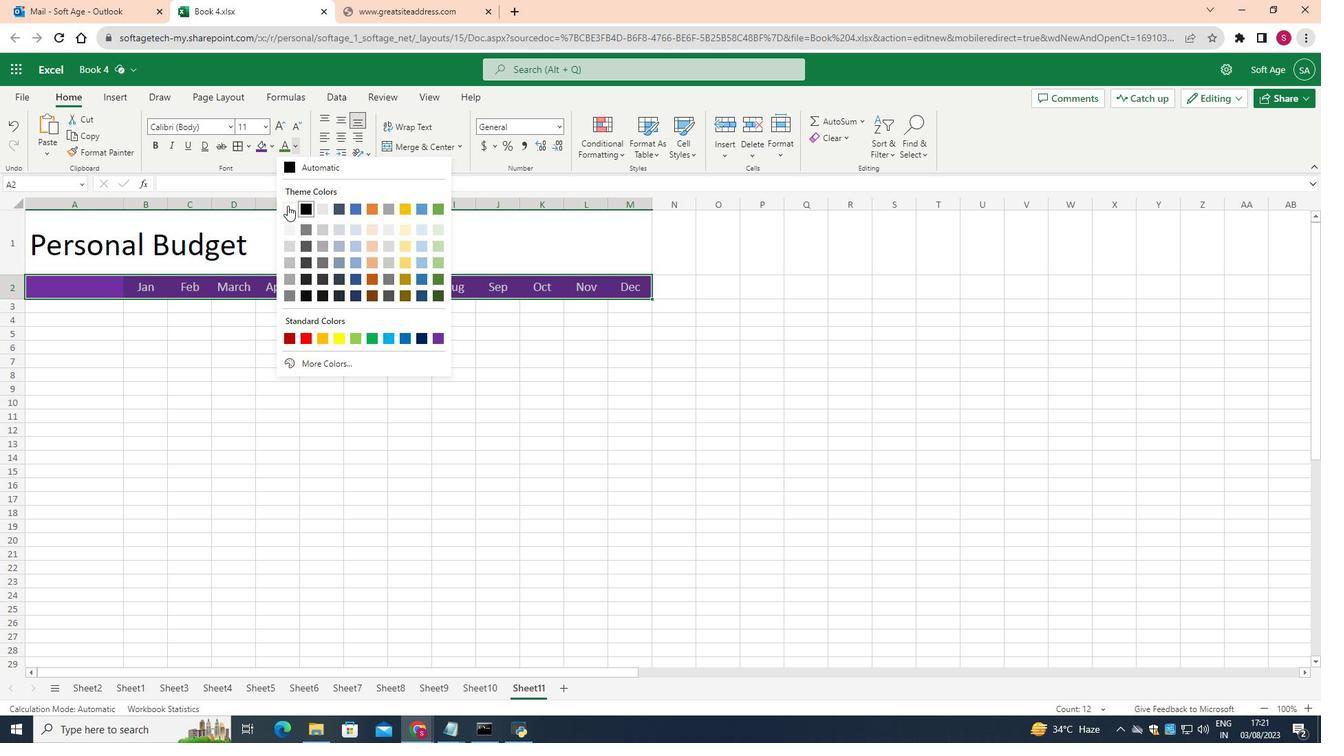 
Action: Mouse pressed left at (287, 207)
Screenshot: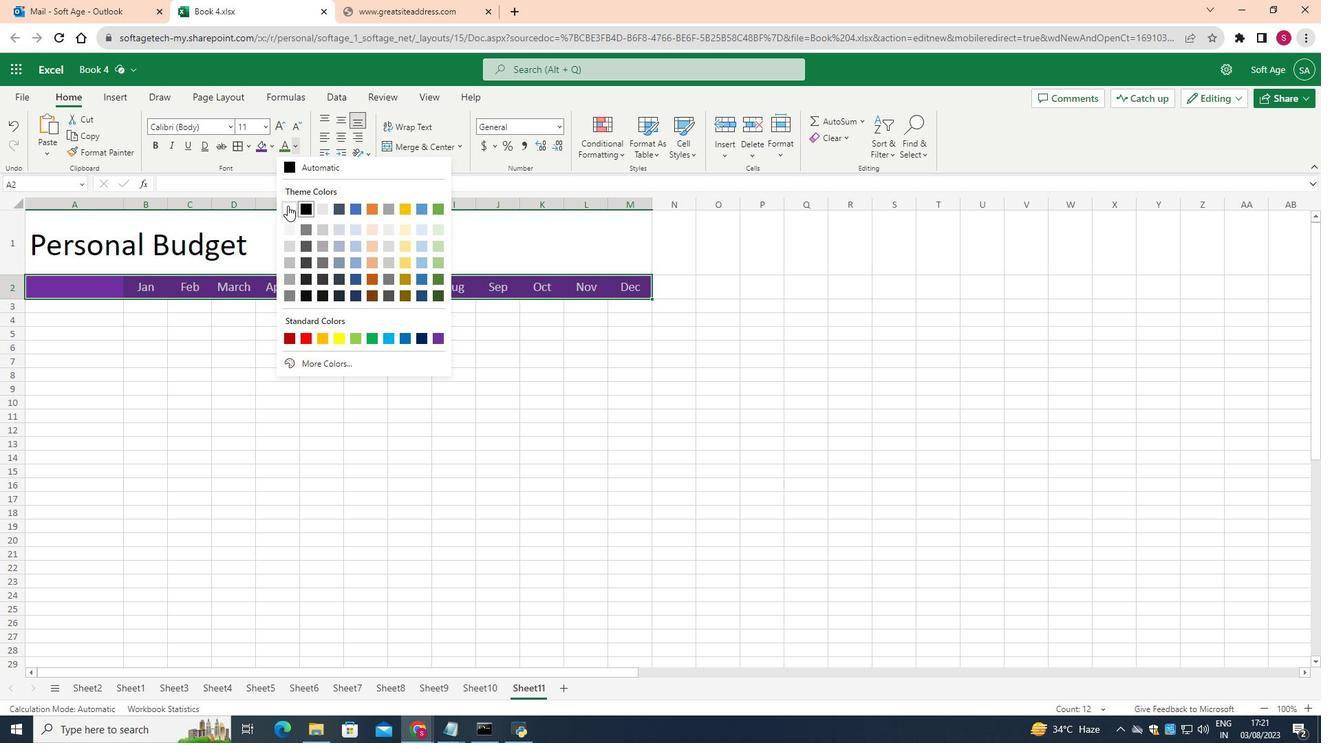 
Action: Mouse moved to (618, 389)
Screenshot: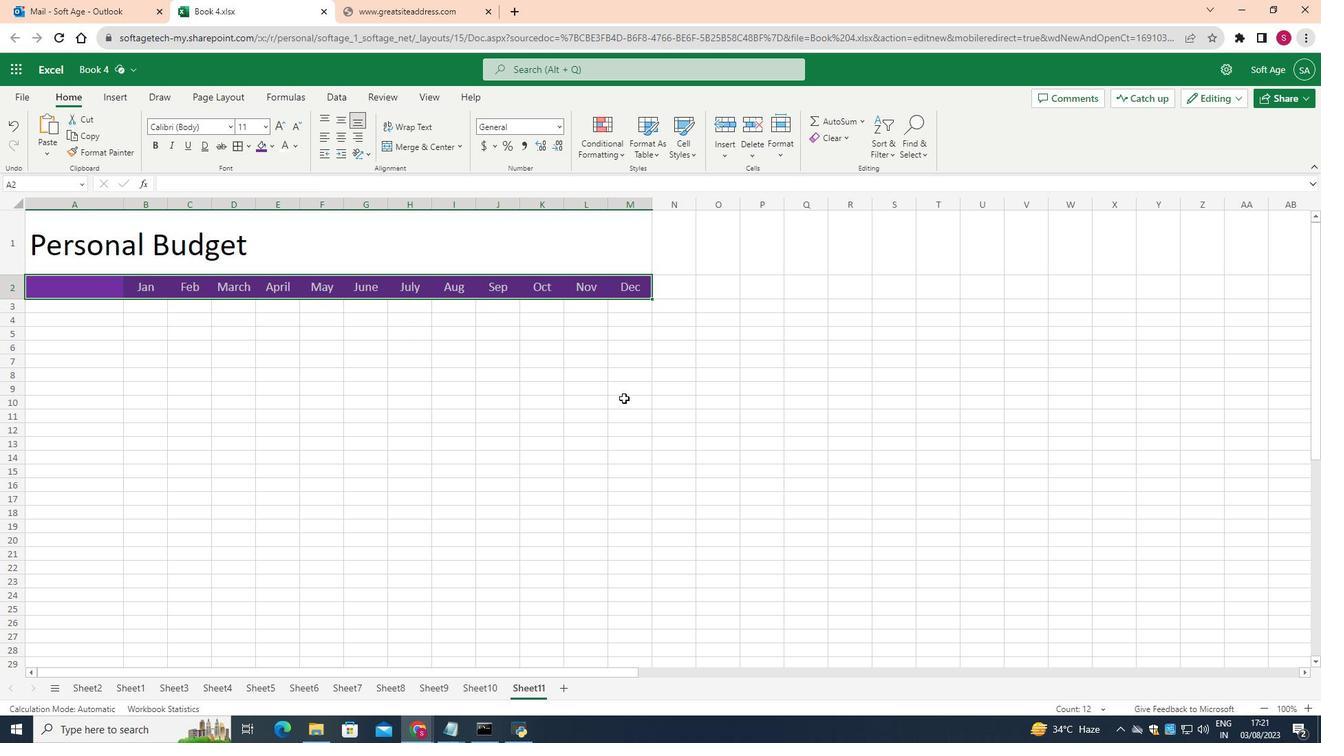 
Action: Mouse pressed left at (618, 389)
Screenshot: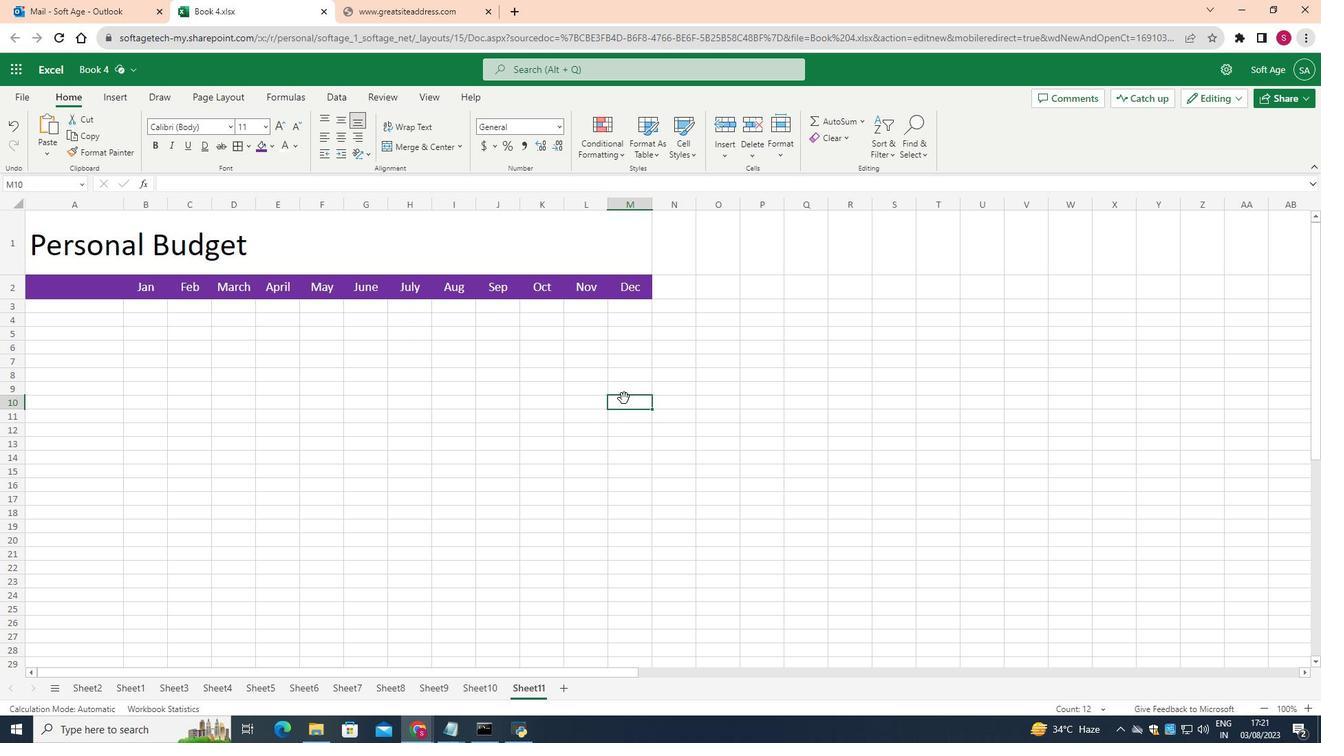 
Action: Mouse moved to (26, 309)
Screenshot: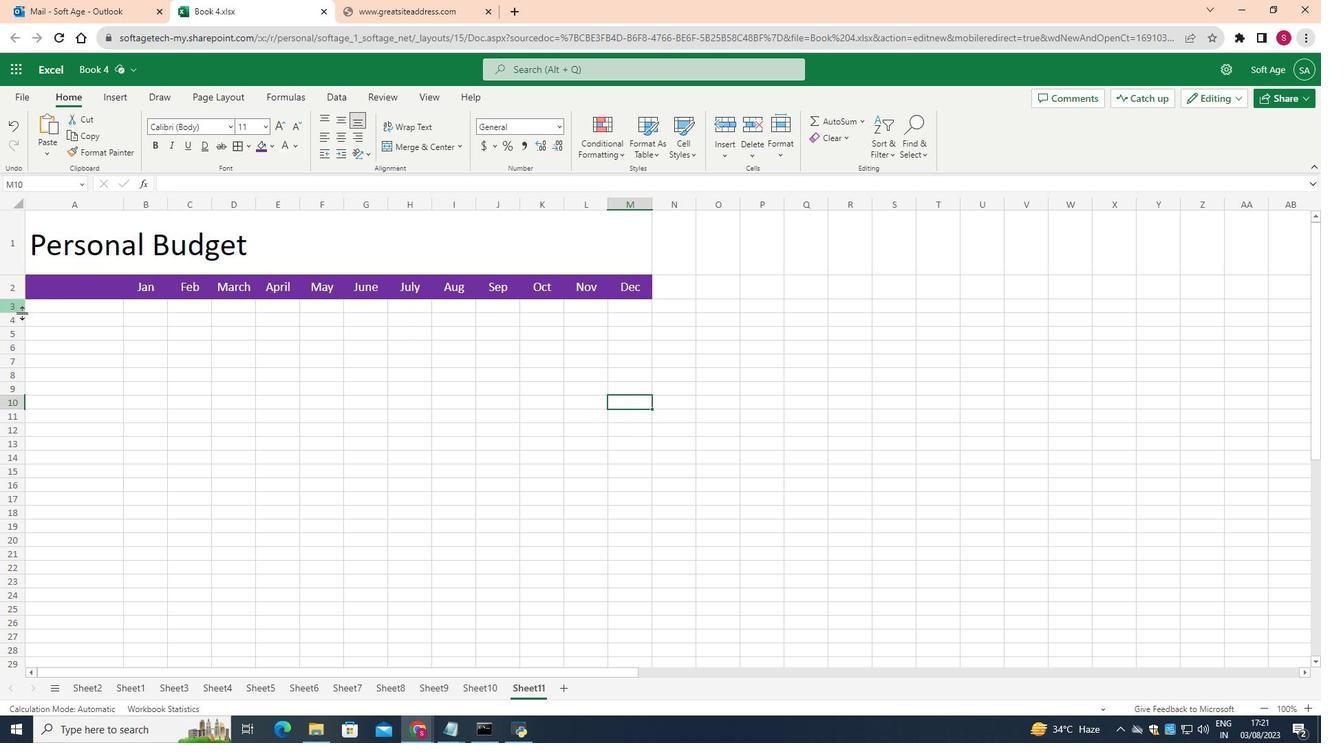 
Action: Mouse pressed left at (26, 309)
Screenshot: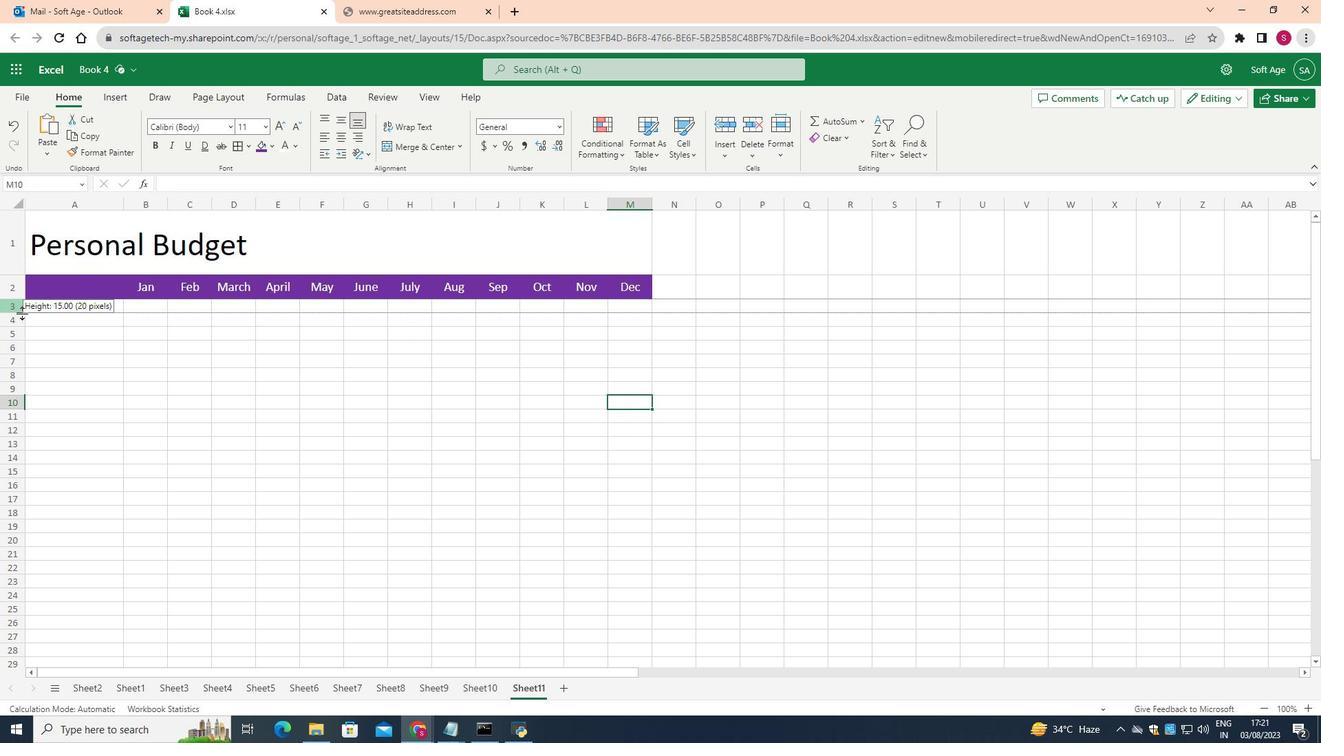 
Action: Mouse moved to (22, 328)
Screenshot: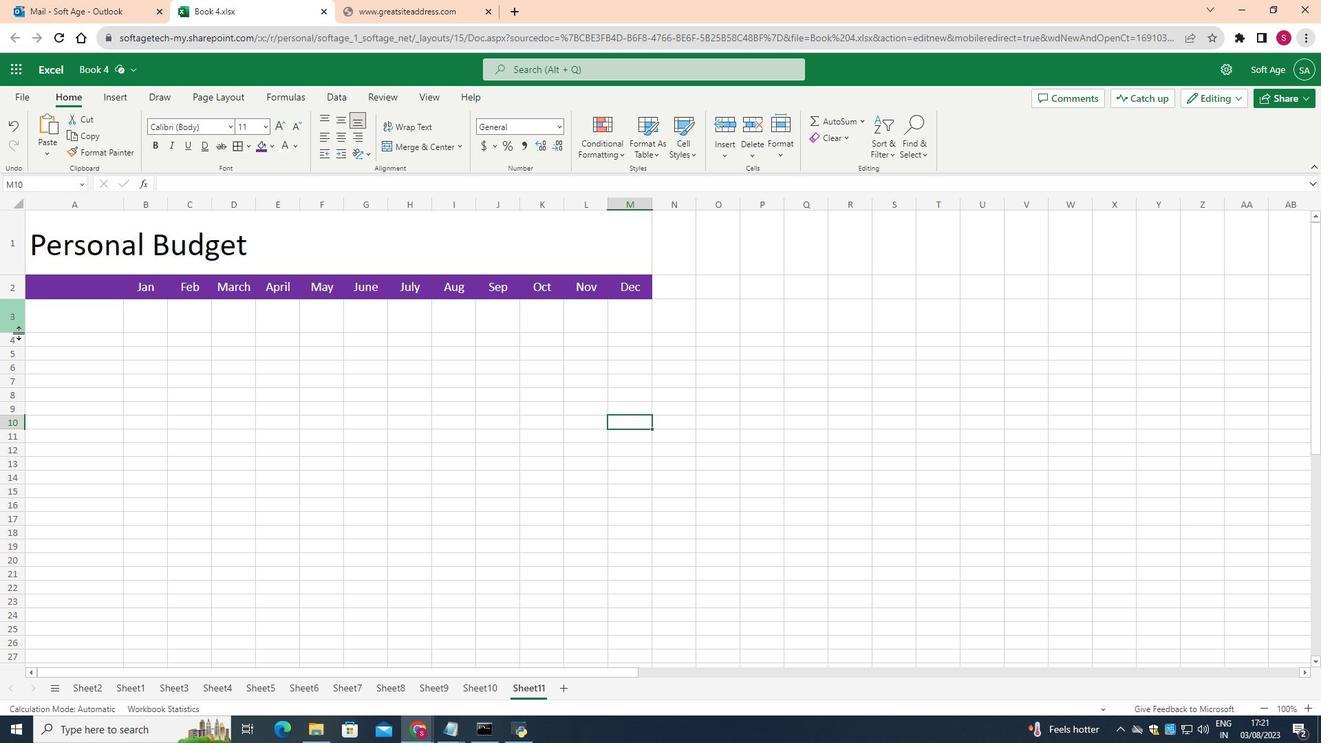 
Action: Mouse pressed left at (22, 328)
Screenshot: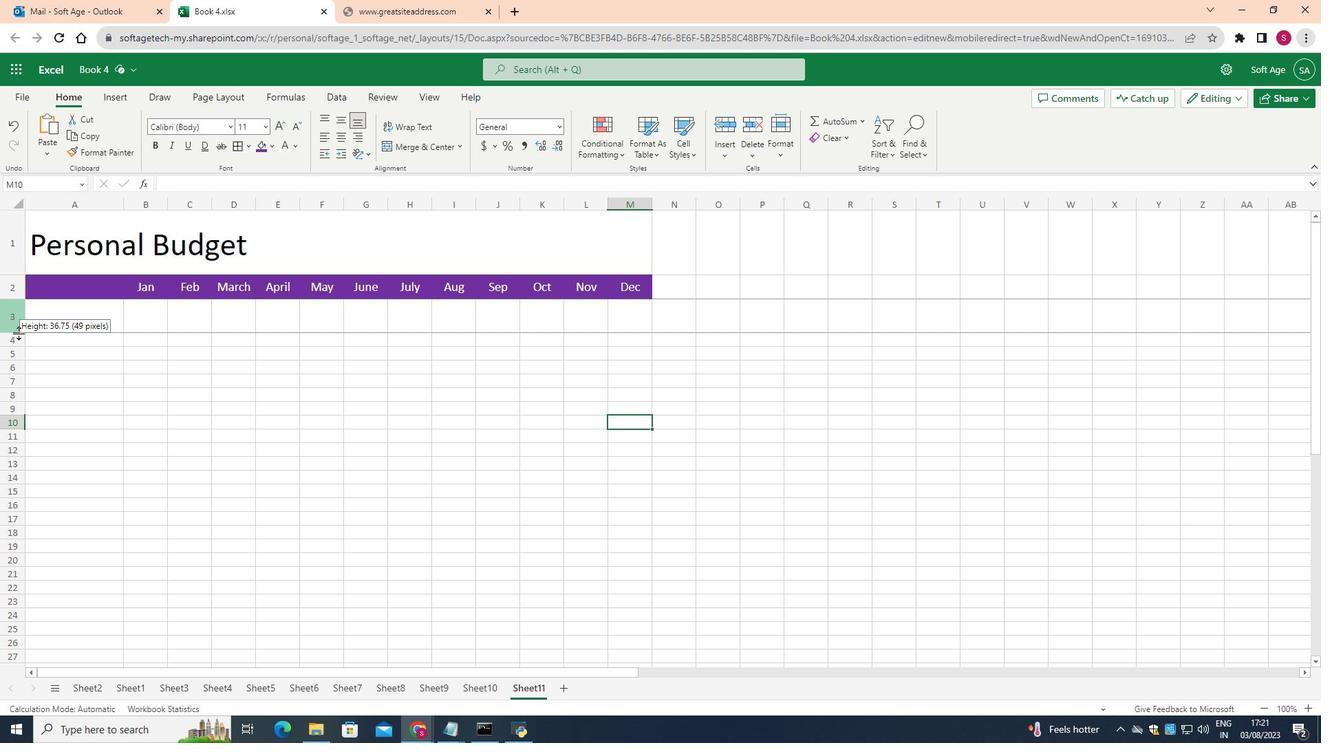 
Action: Mouse moved to (93, 316)
Screenshot: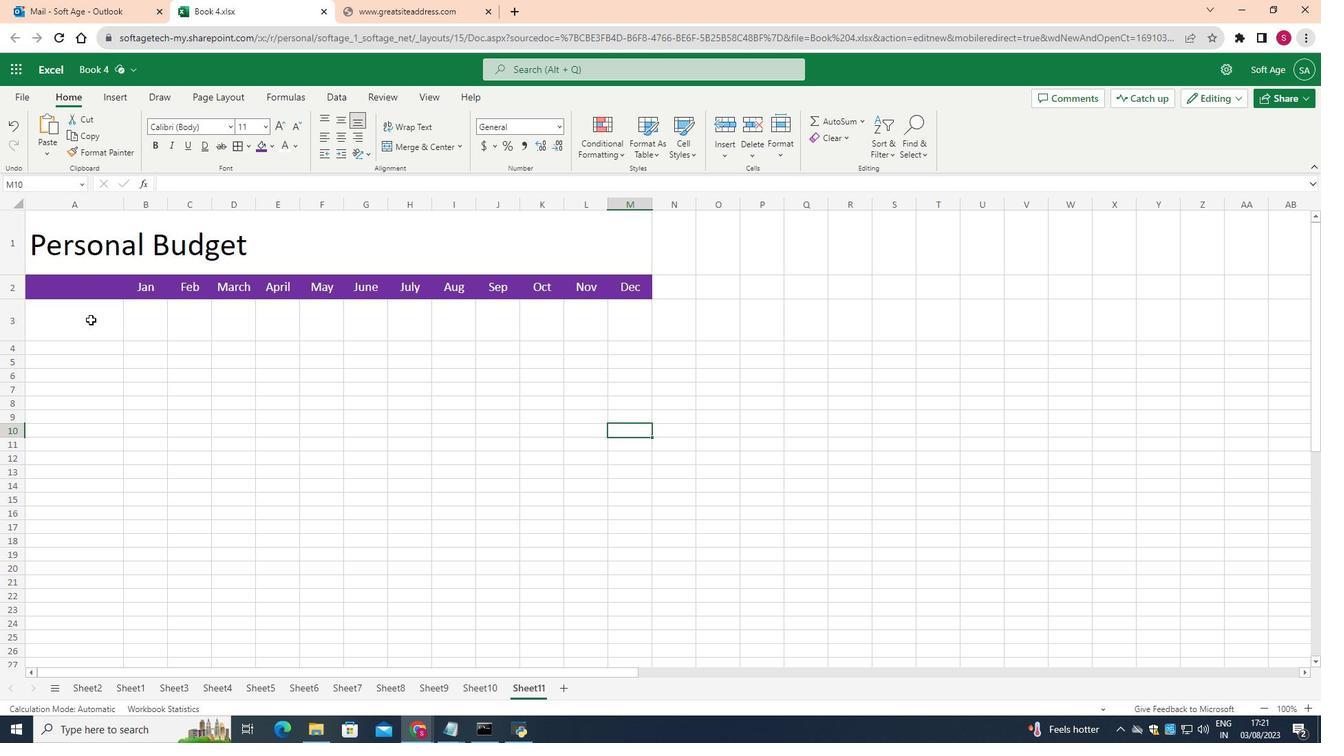 
Action: Mouse pressed left at (93, 316)
Screenshot: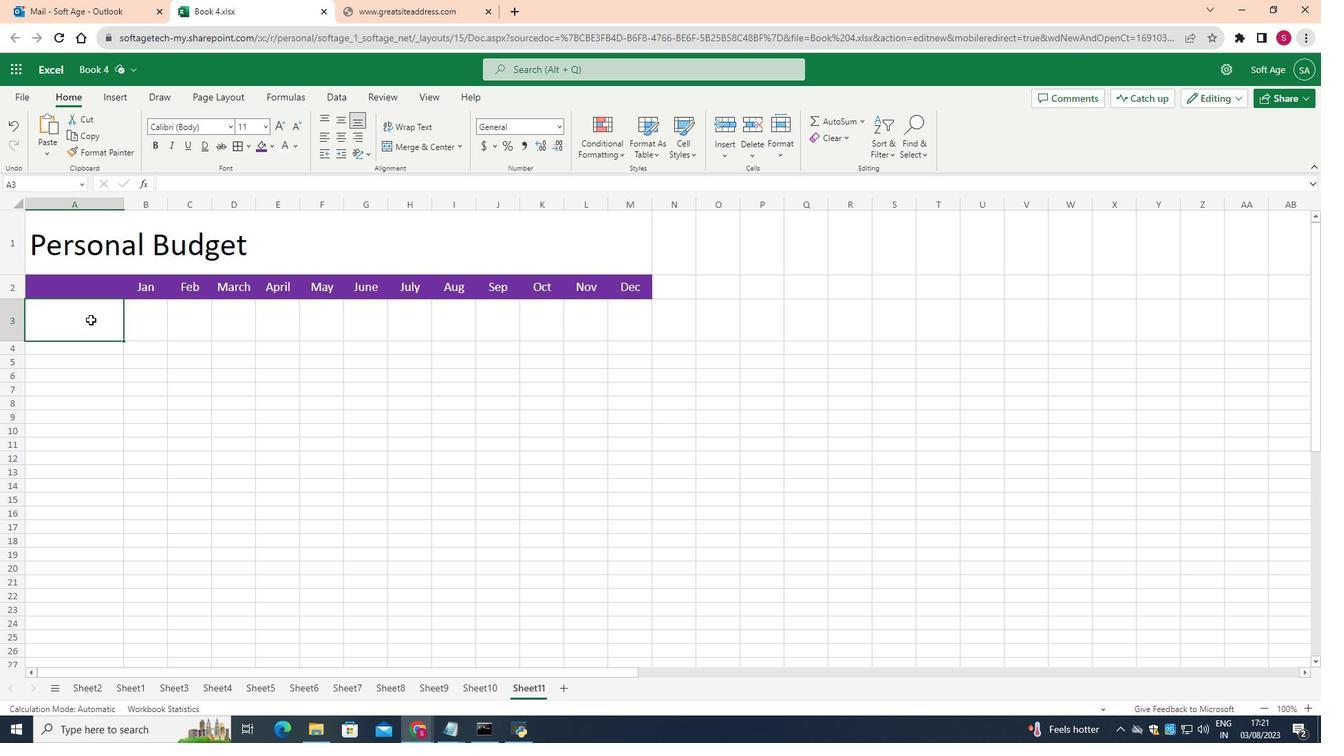 
Action: Mouse moved to (93, 316)
Screenshot: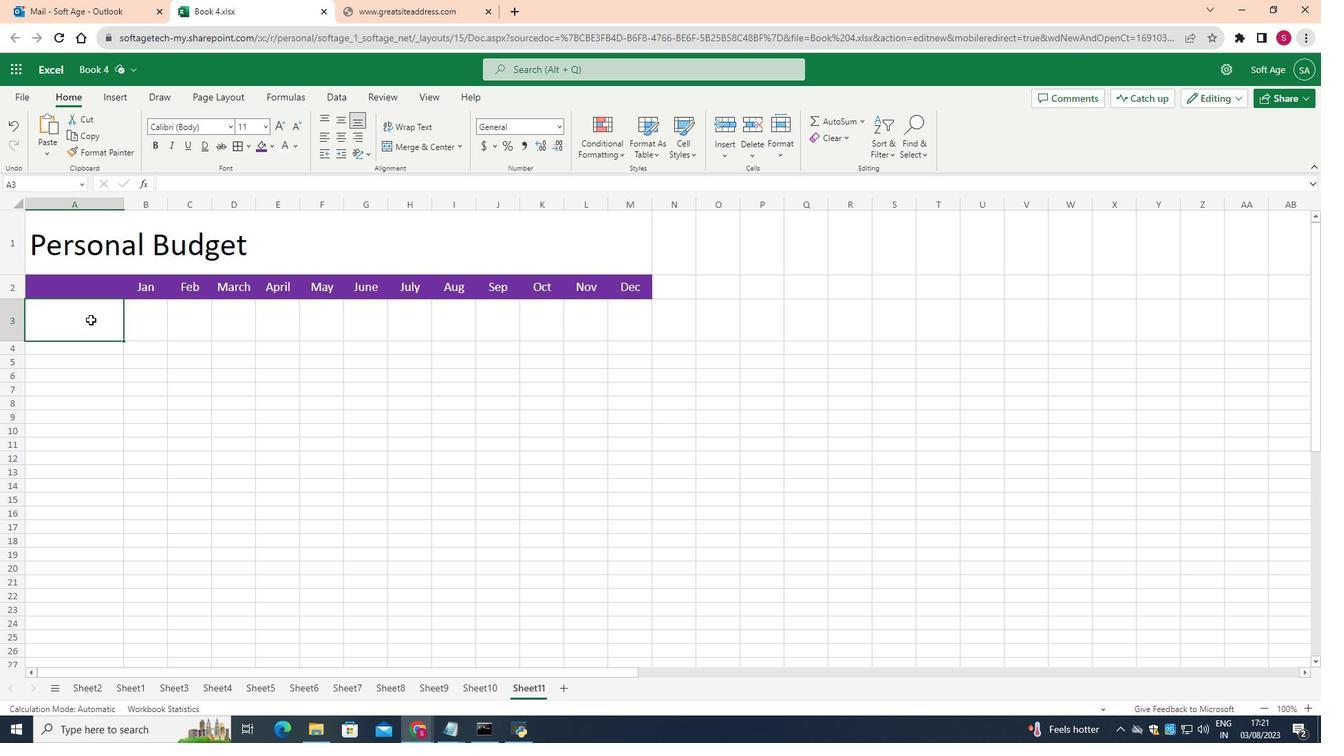 
Action: Mouse pressed left at (93, 316)
Screenshot: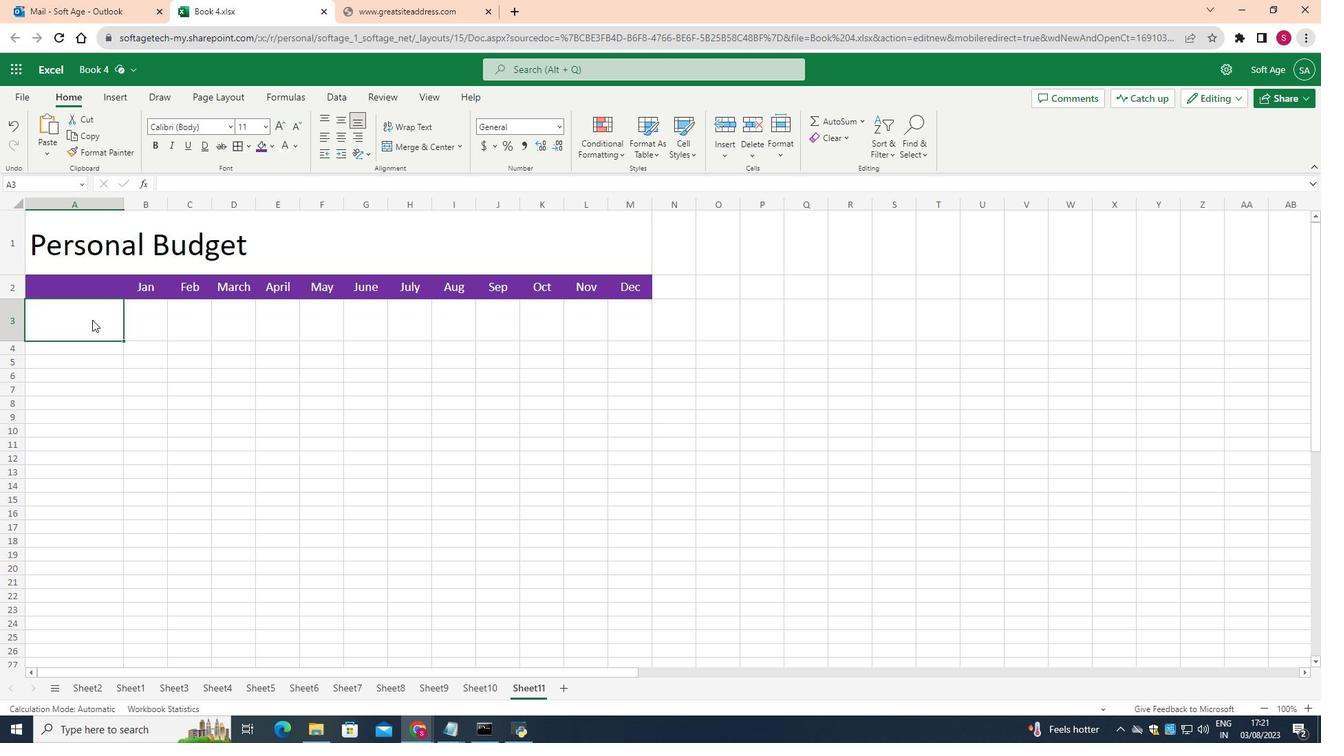 
Action: Mouse moved to (267, 132)
Screenshot: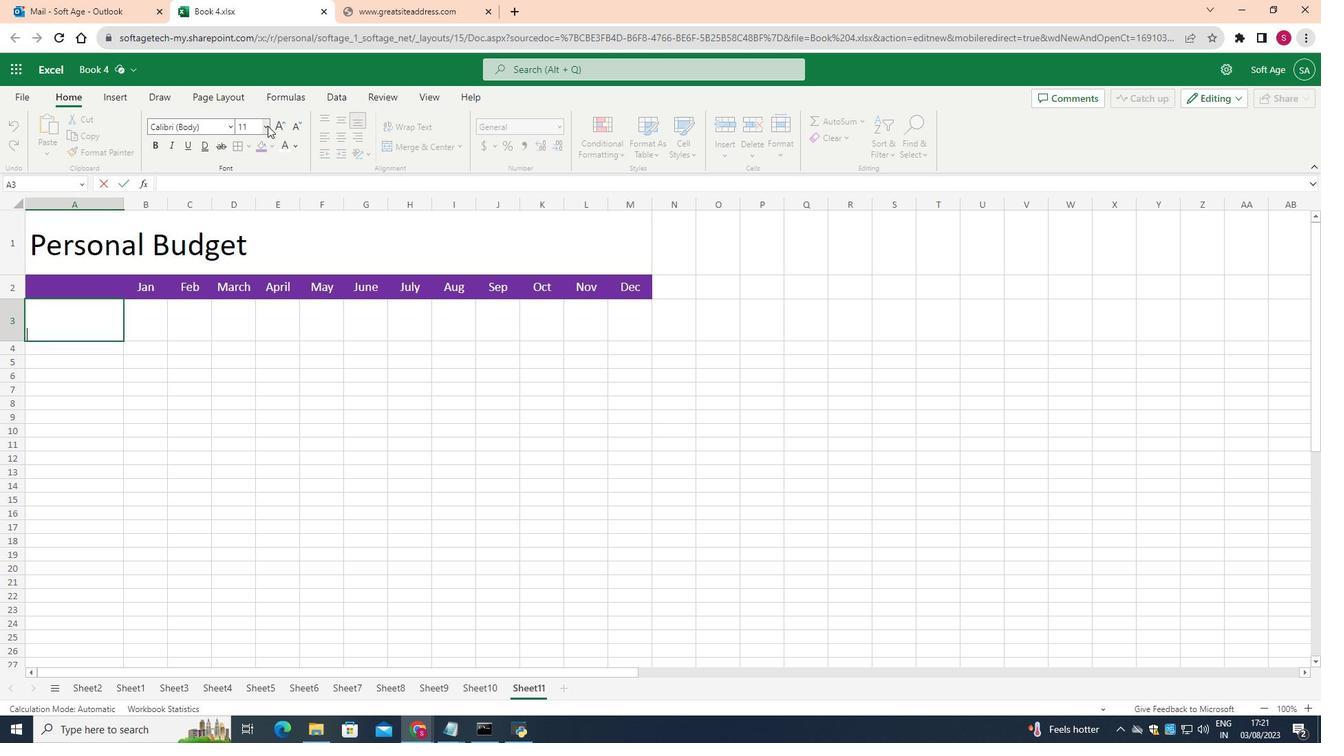 
Action: Mouse pressed left at (267, 132)
Screenshot: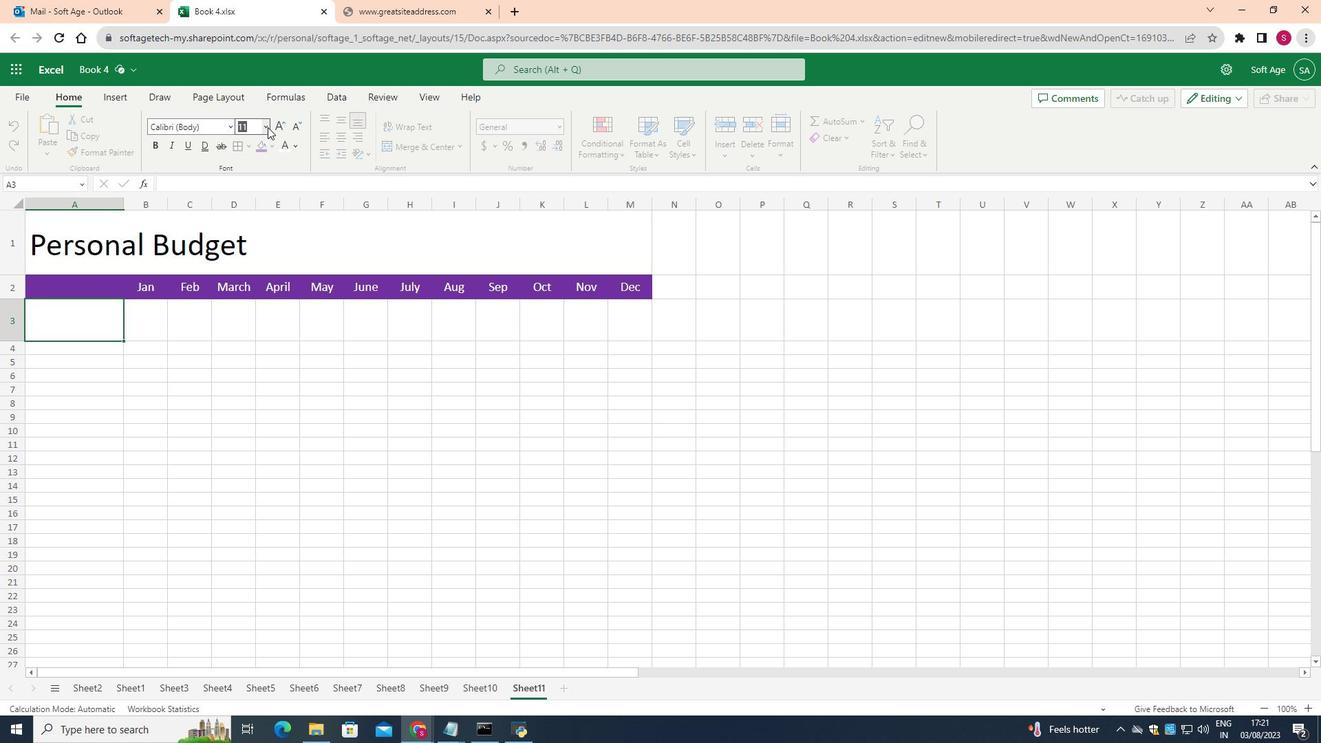 
Action: Mouse moved to (247, 236)
Screenshot: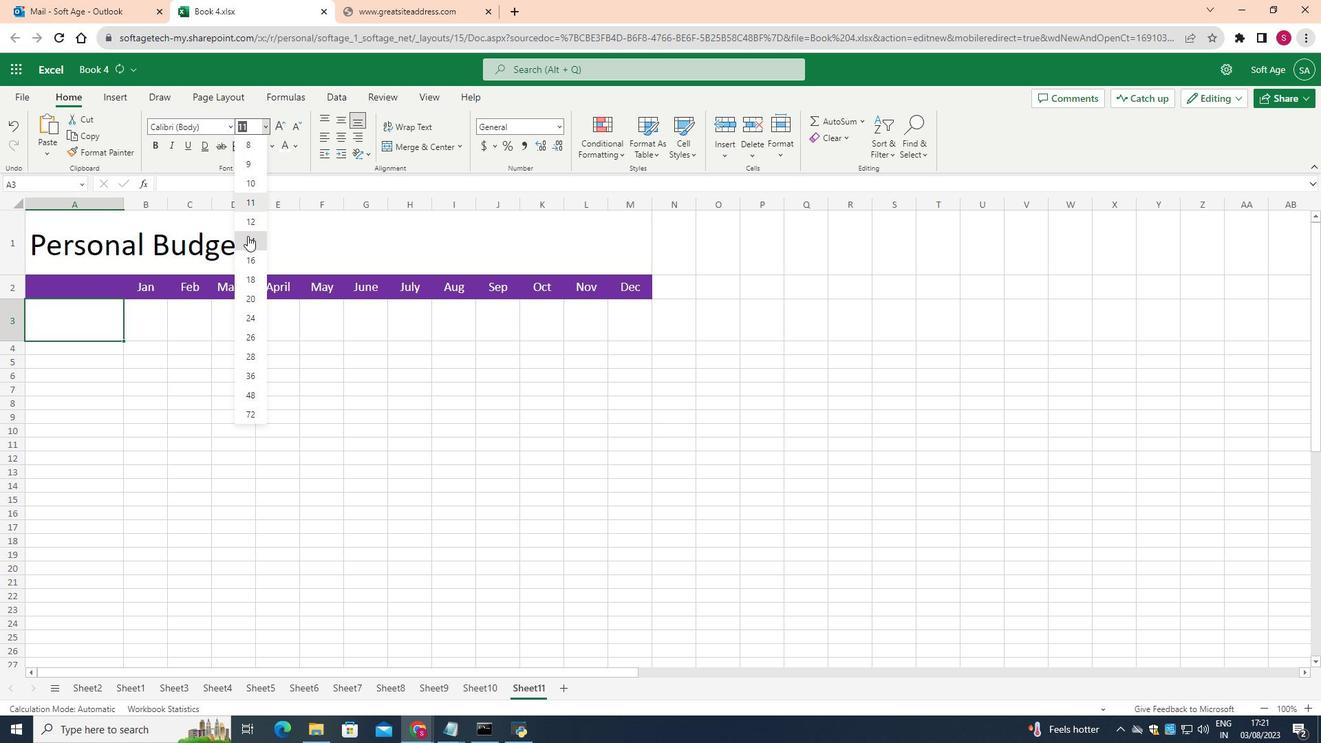 
Action: Mouse pressed left at (247, 236)
Screenshot: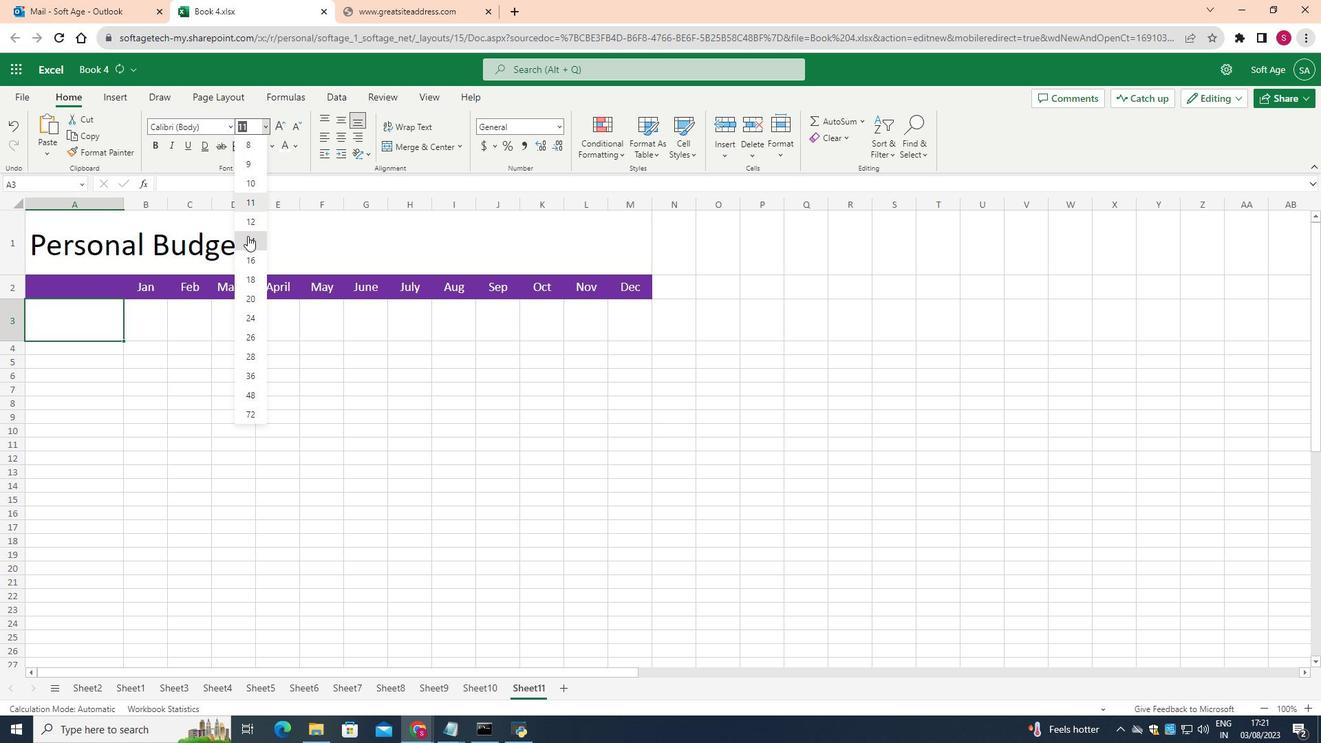 
Action: Mouse moved to (93, 322)
Screenshot: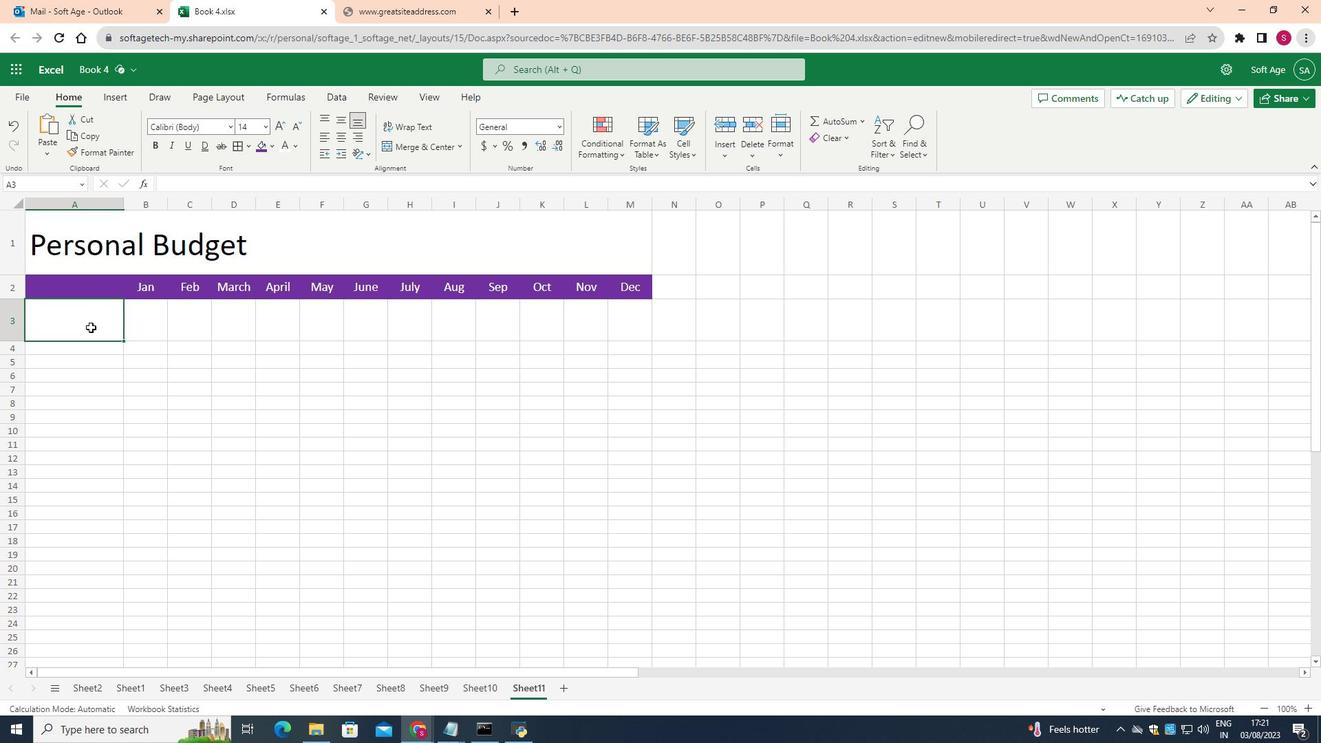 
Action: Mouse pressed left at (93, 322)
Screenshot: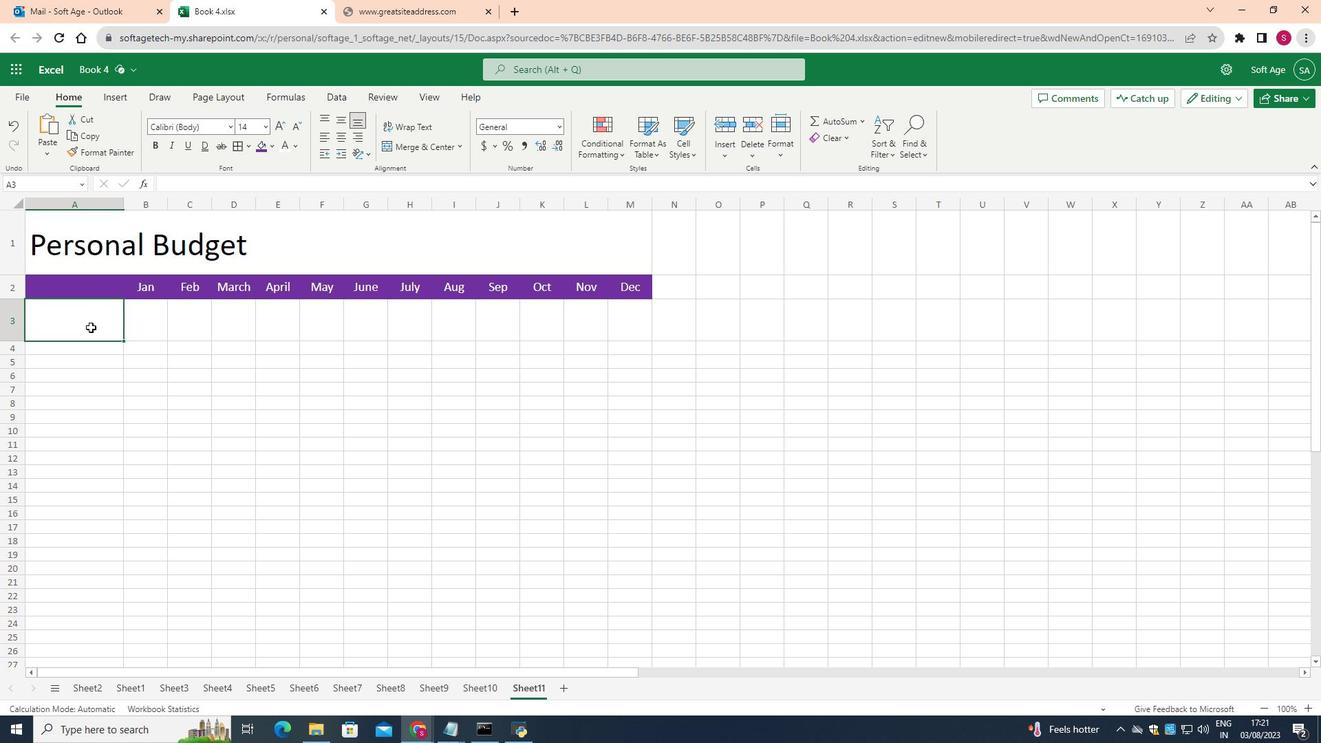 
Action: Mouse pressed left at (93, 322)
Screenshot: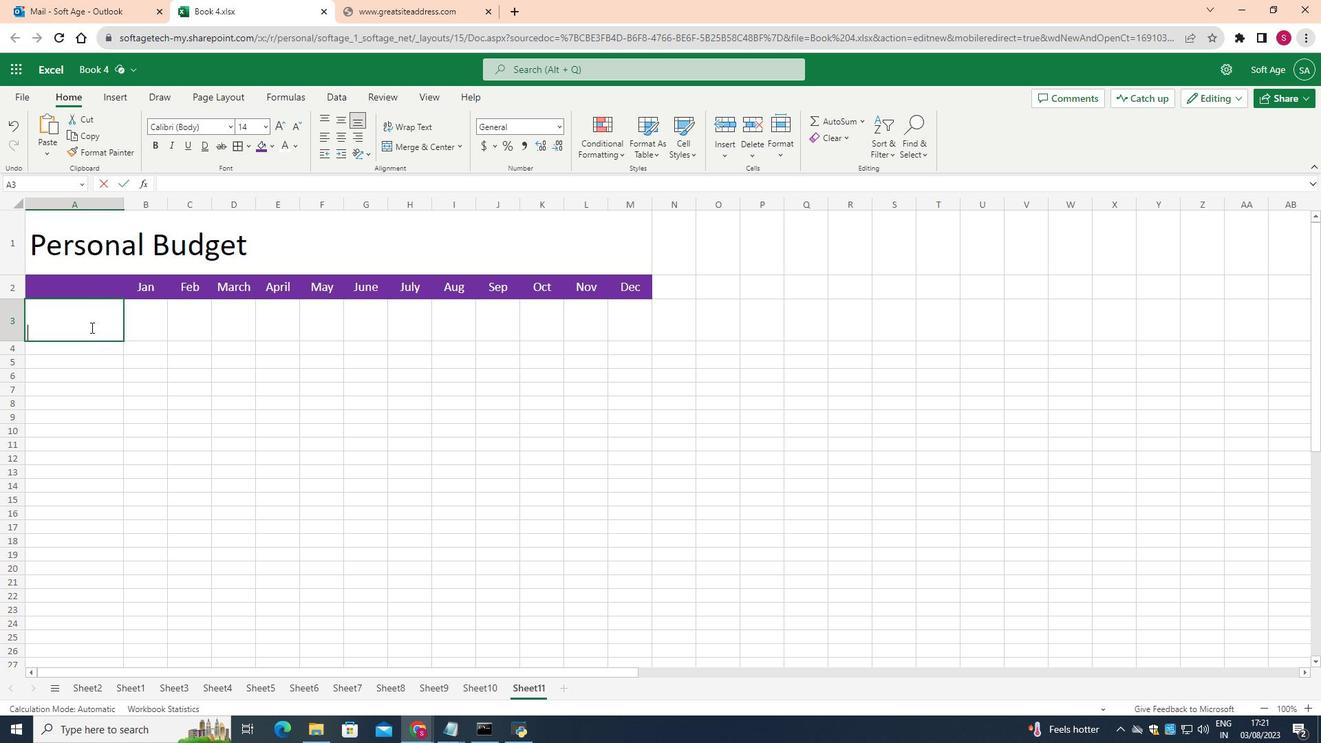 
Action: Mouse moved to (94, 316)
Screenshot: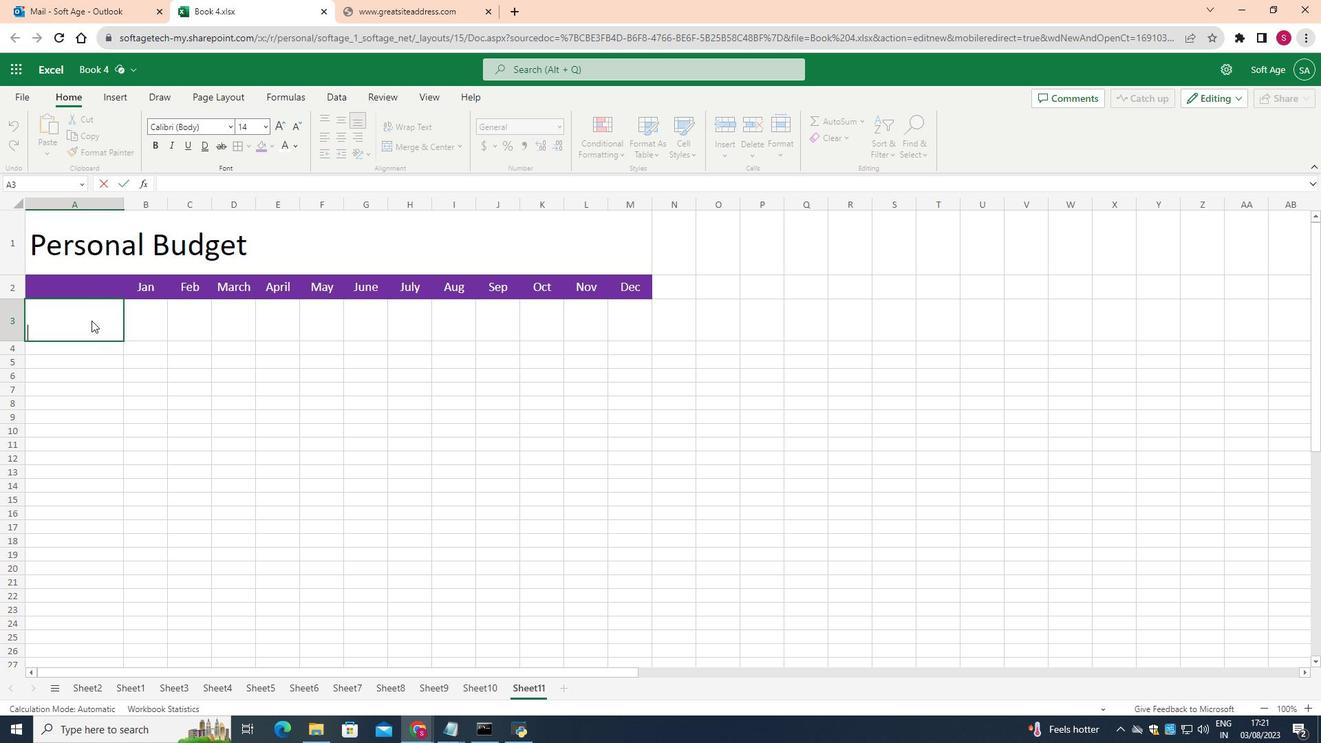 
Action: Key pressed <Key.shift>Total<Key.space>expenses
Screenshot: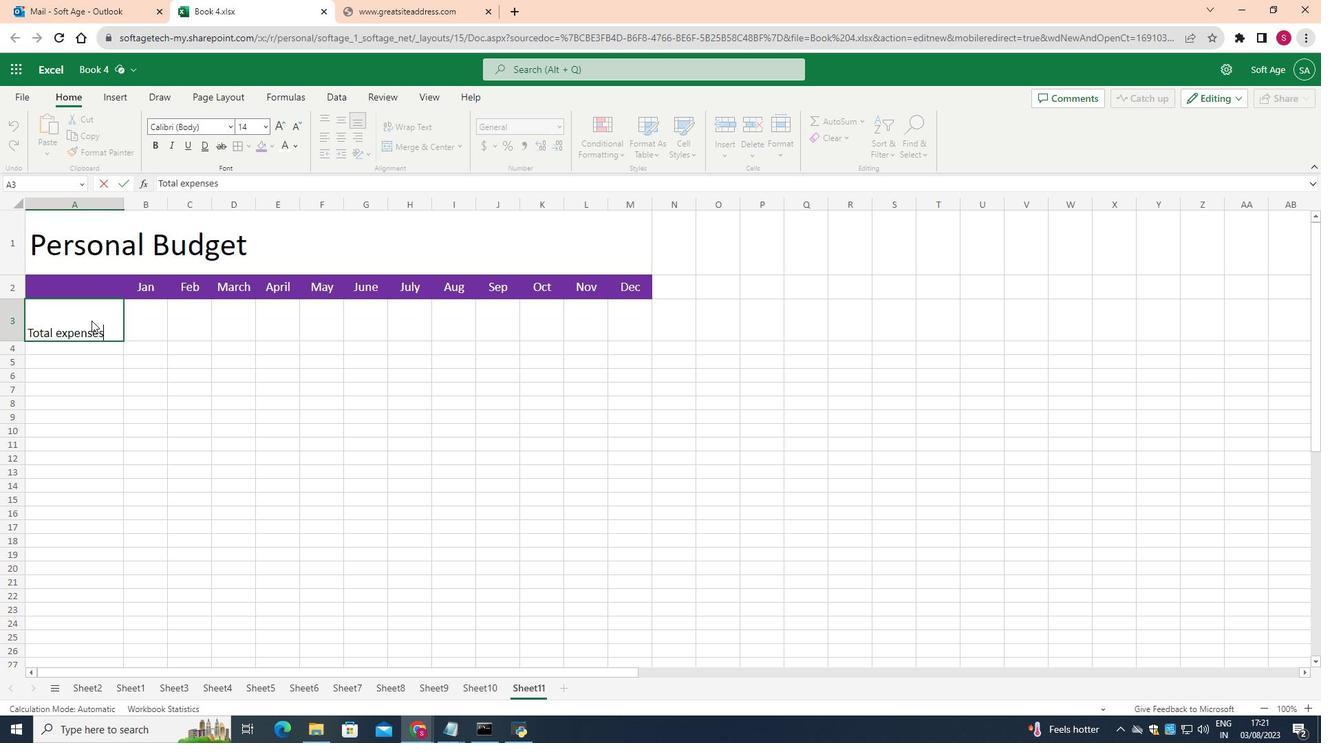 
Action: Mouse moved to (92, 382)
Screenshot: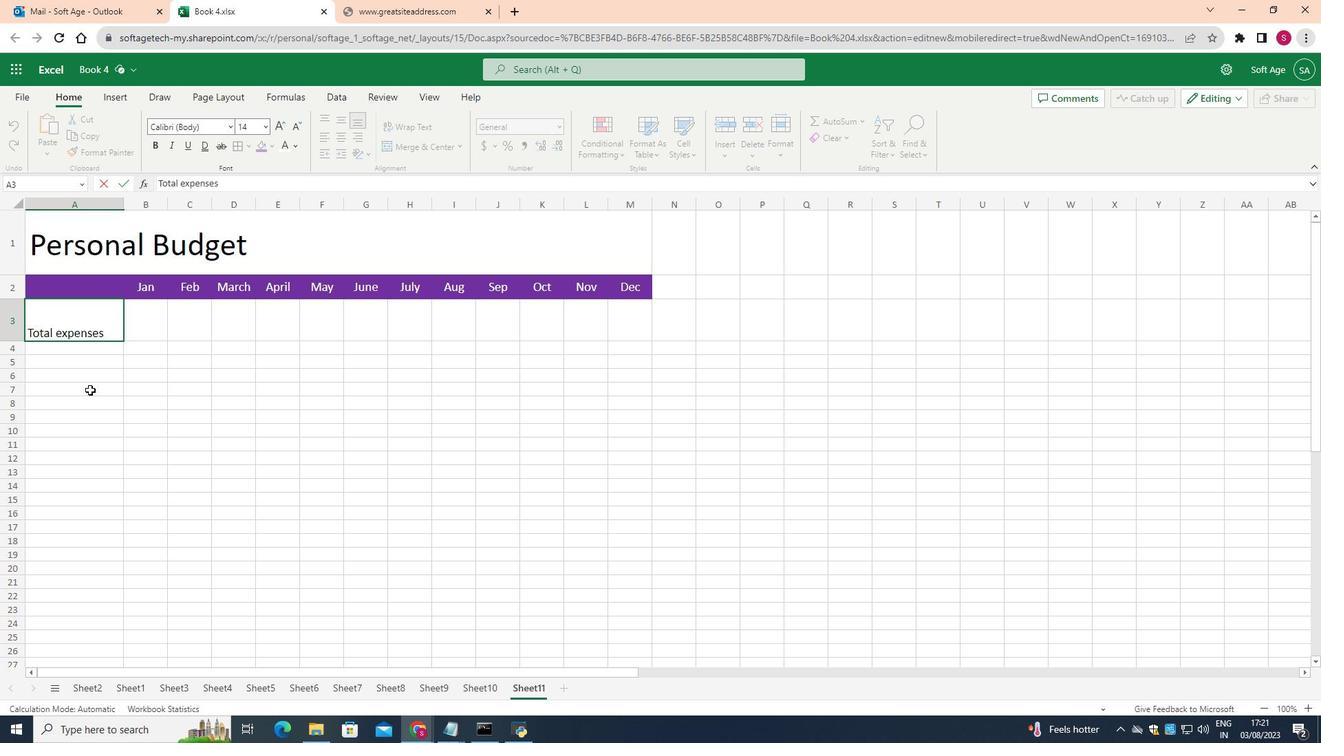 
Action: Mouse pressed left at (92, 382)
Screenshot: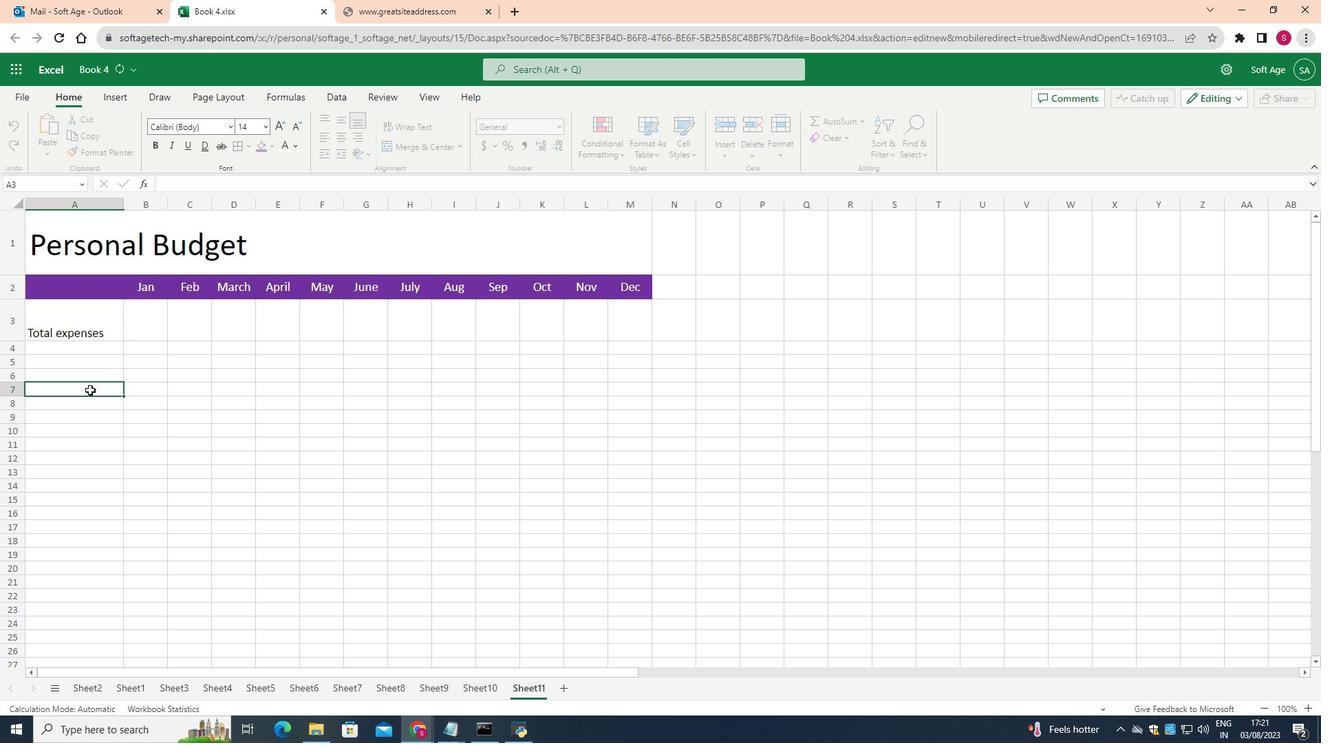 
Action: Mouse moved to (106, 312)
Screenshot: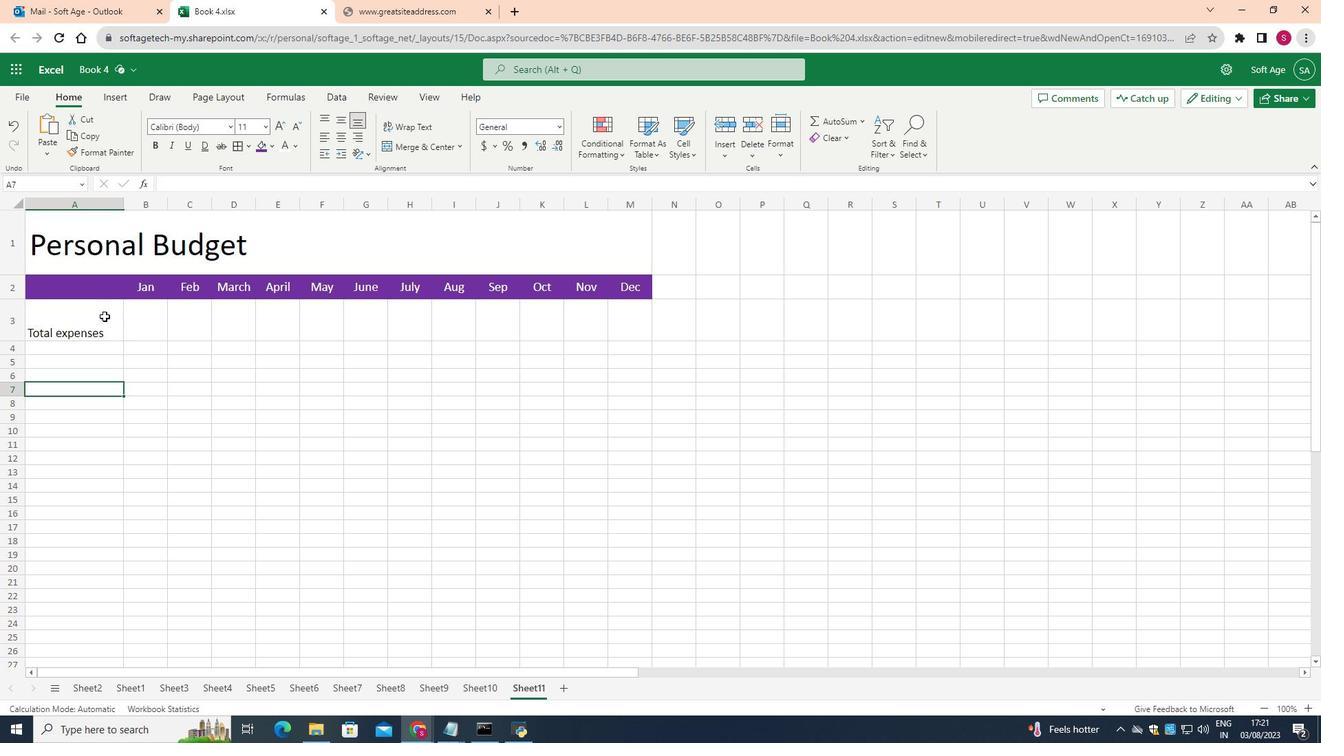 
Action: Mouse pressed left at (106, 312)
Screenshot: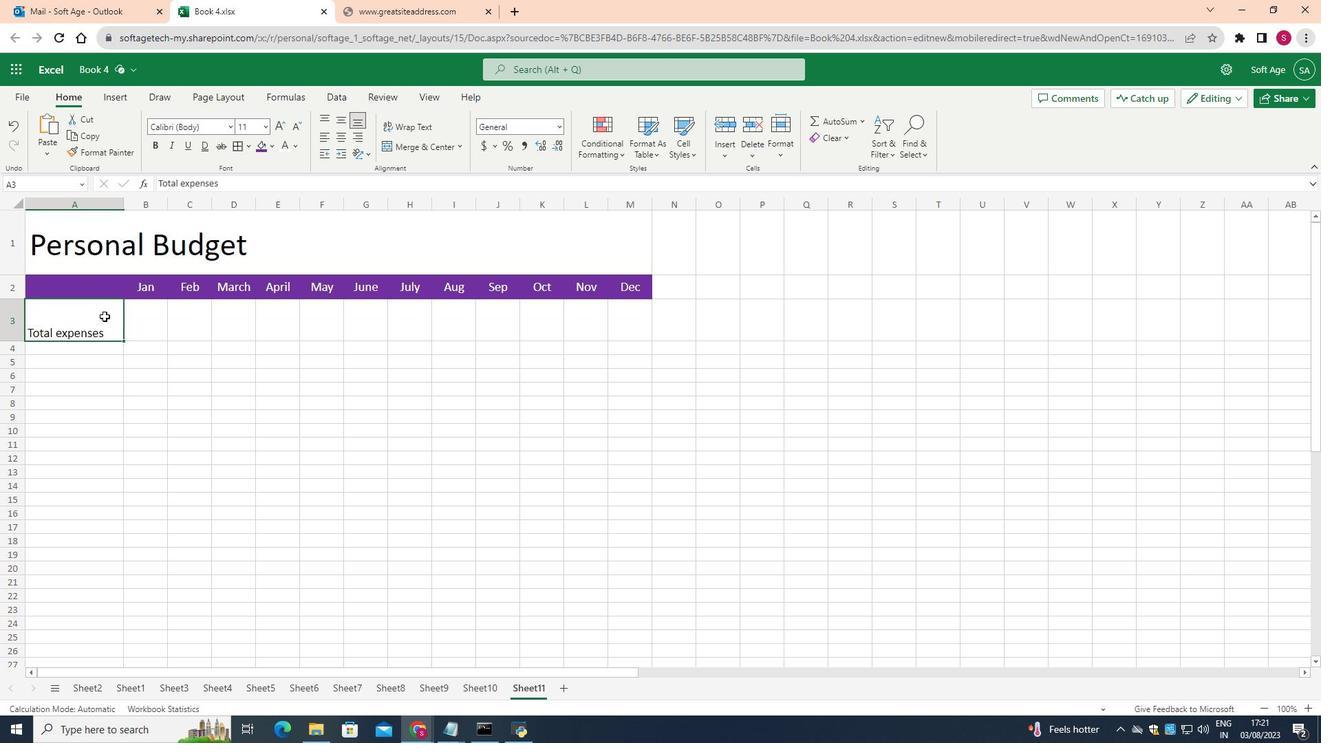 
Action: Mouse moved to (342, 143)
Screenshot: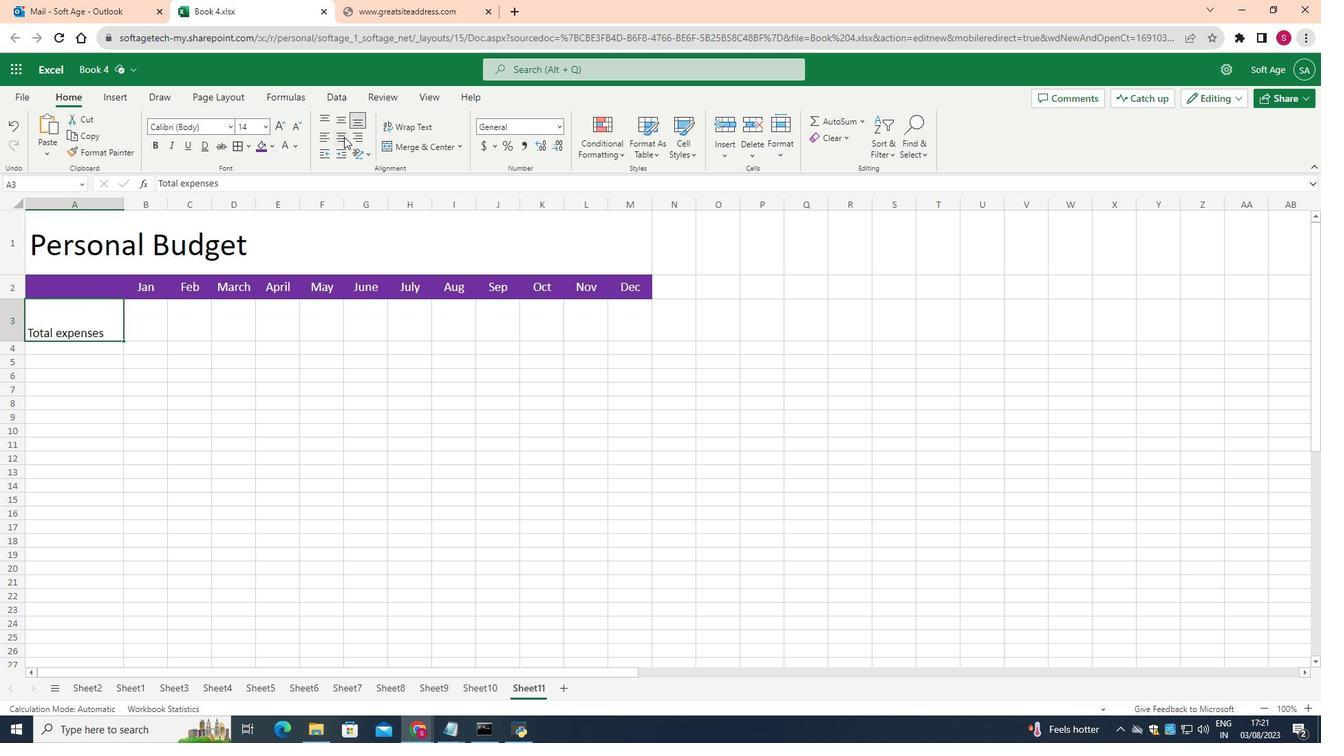 
Action: Mouse pressed left at (342, 143)
Screenshot: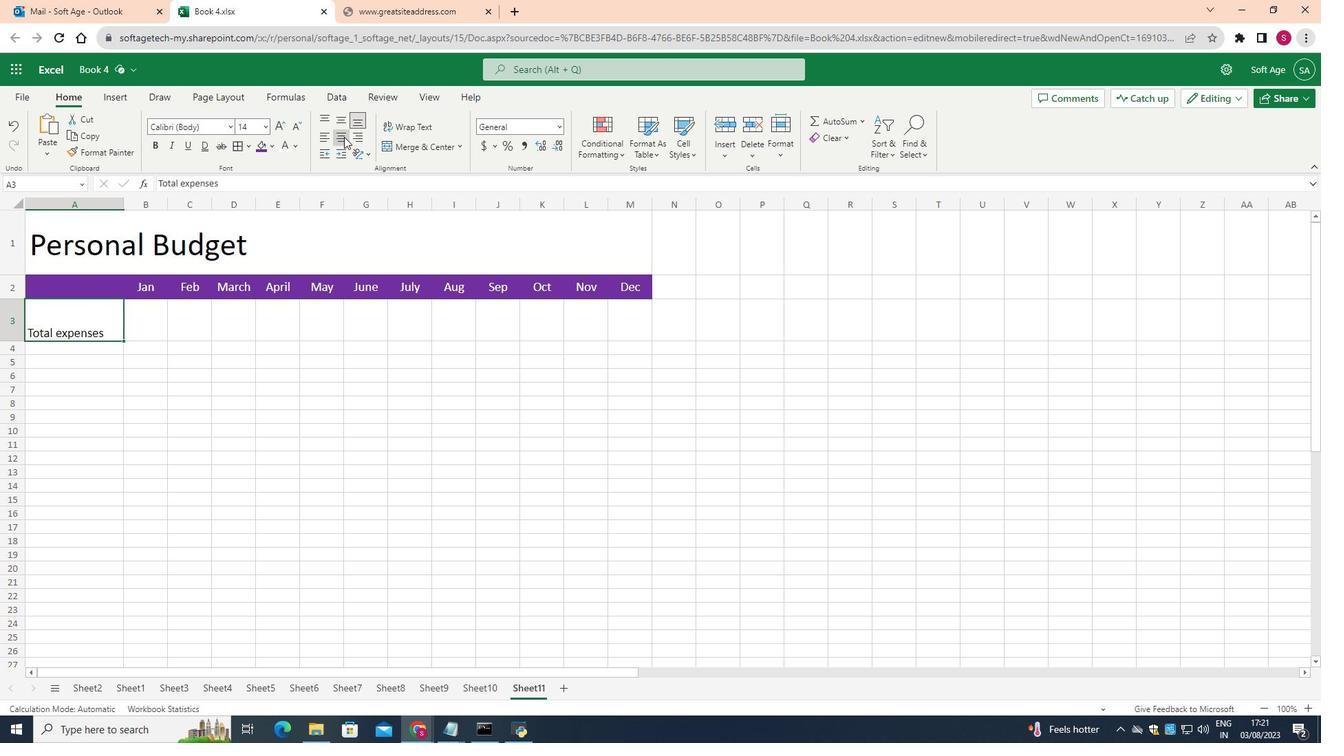 
Action: Mouse moved to (339, 121)
Screenshot: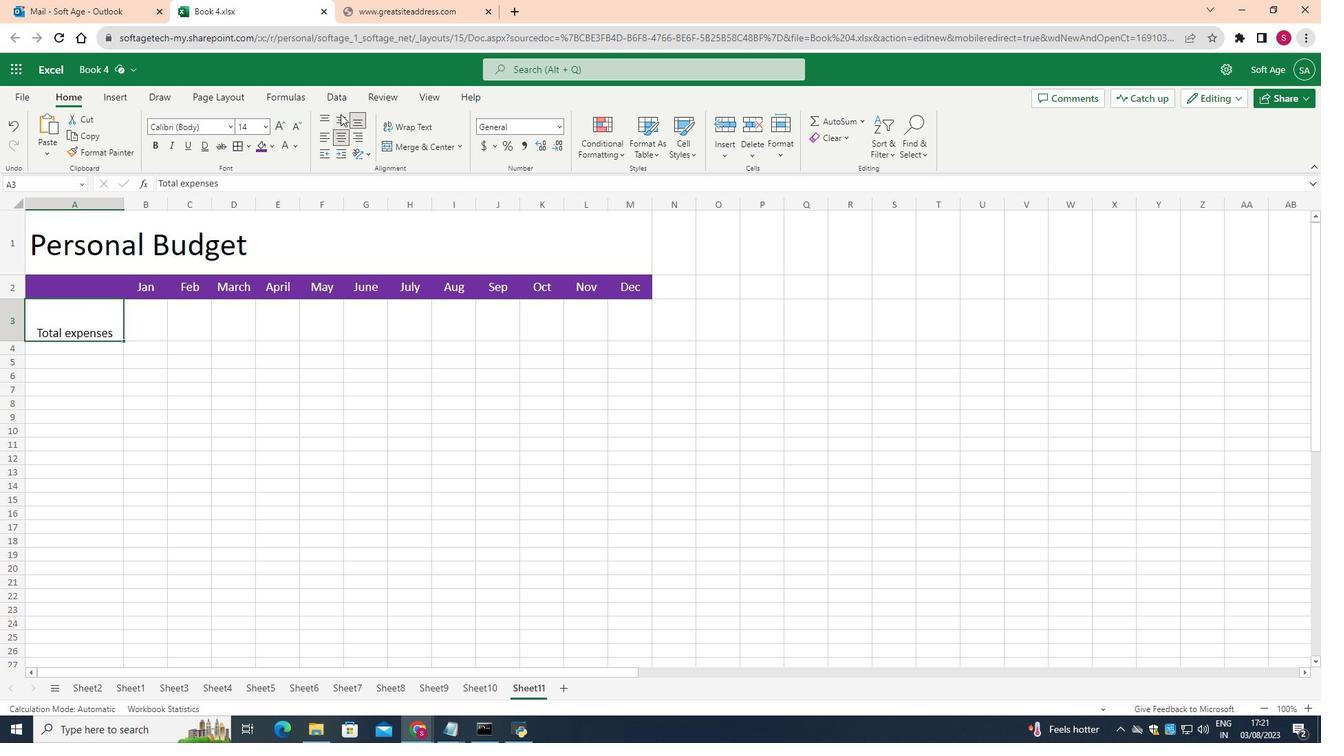 
Action: Mouse pressed left at (339, 121)
Screenshot: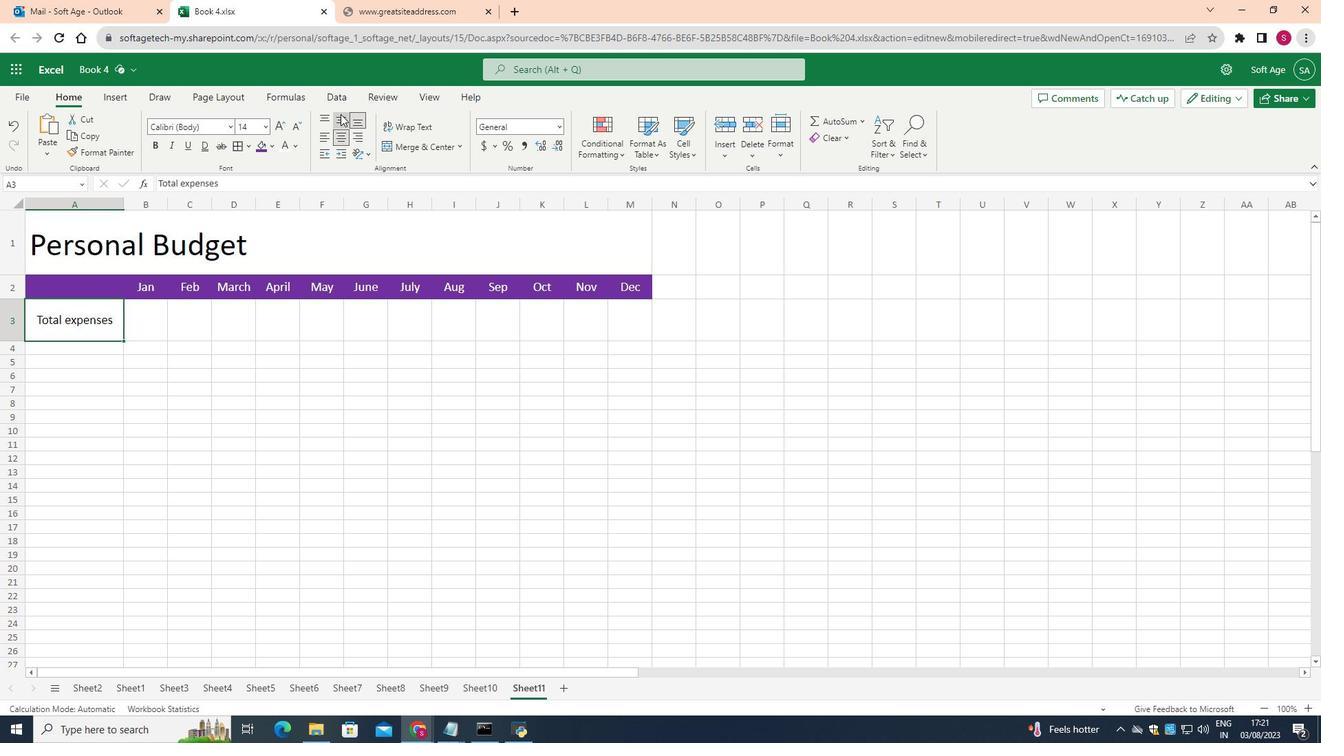 
Action: Mouse moved to (162, 309)
Screenshot: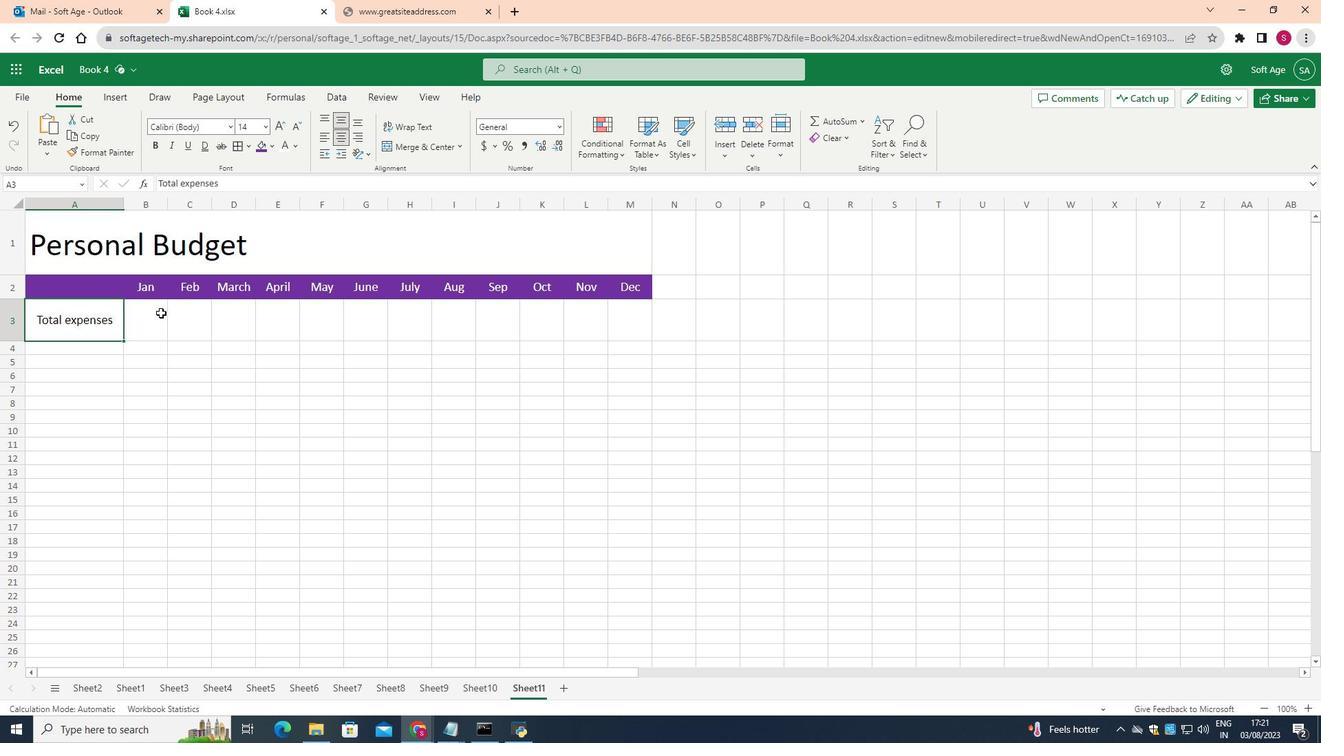 
Action: Mouse pressed left at (162, 309)
Screenshot: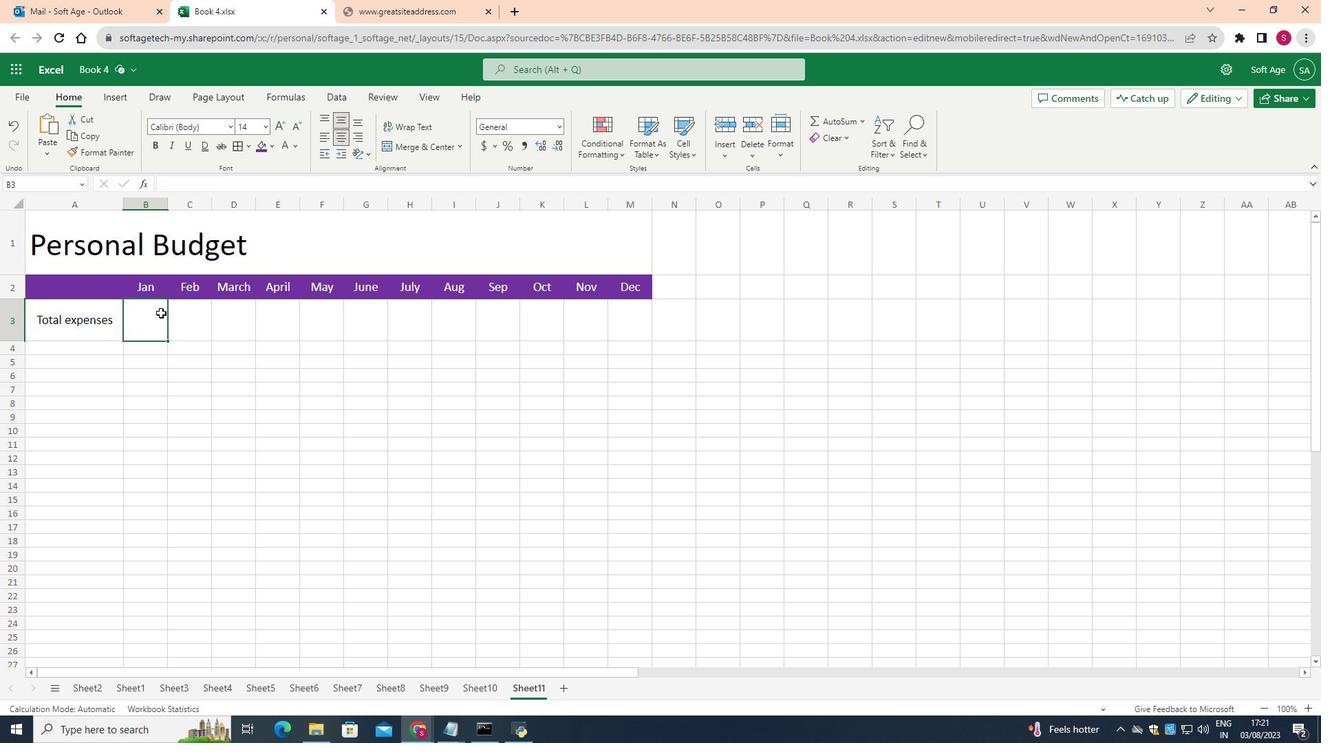 
Action: Mouse moved to (261, 136)
Screenshot: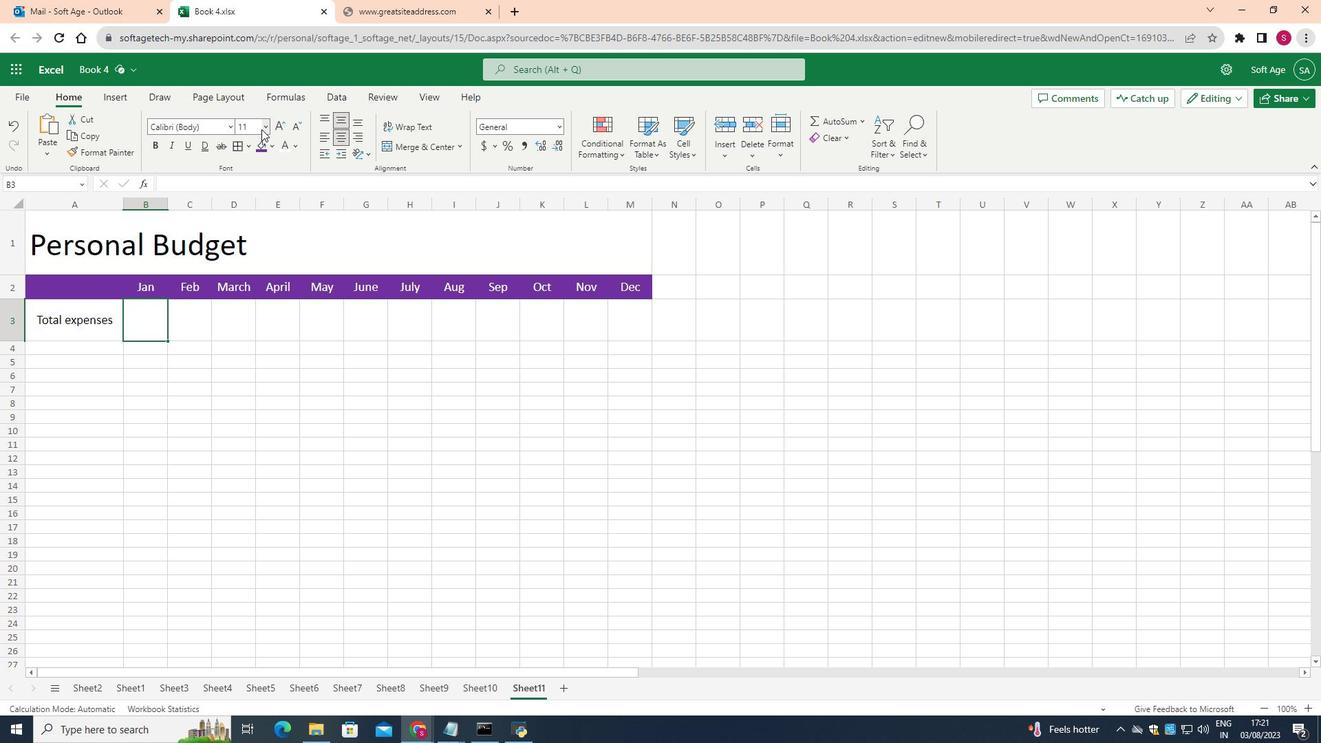 
Action: Mouse pressed left at (261, 136)
Screenshot: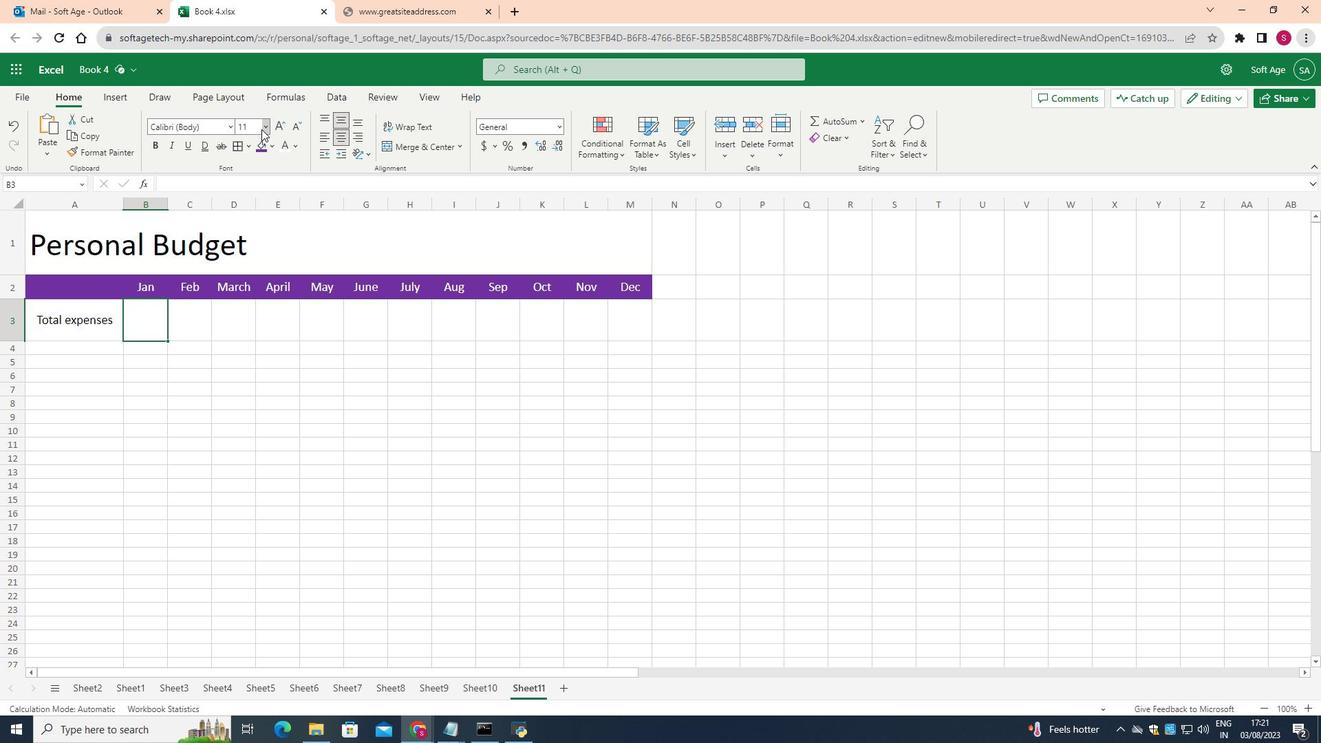 
Action: Mouse moved to (249, 238)
Screenshot: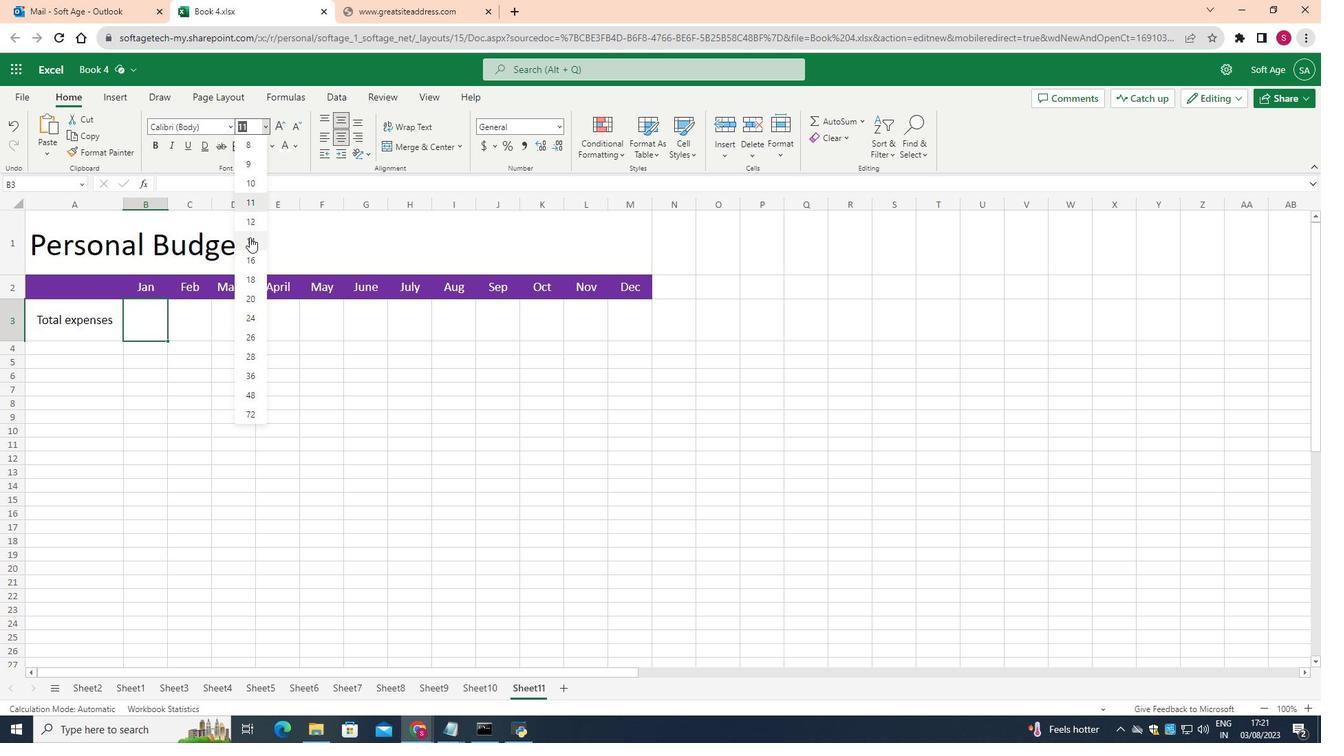 
Action: Mouse pressed left at (249, 238)
Screenshot: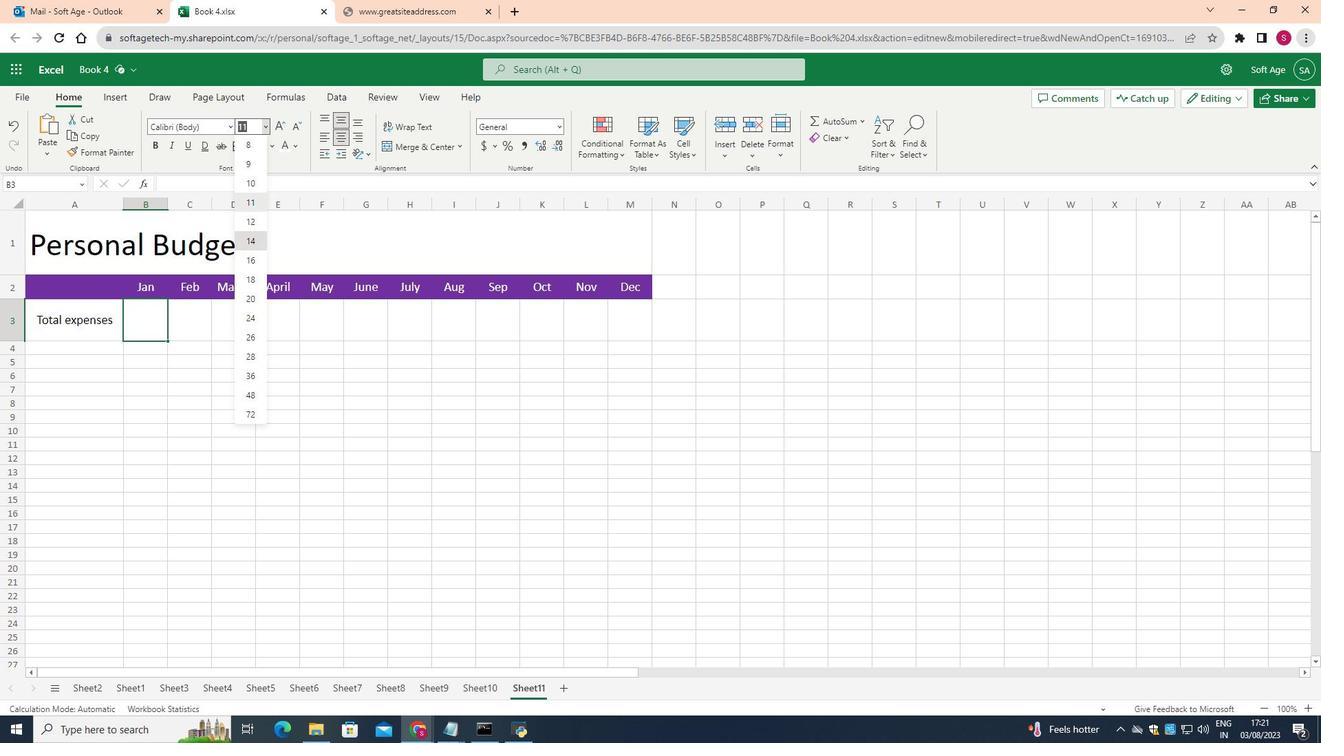 
Action: Key pressed <Key.shift>$0
Screenshot: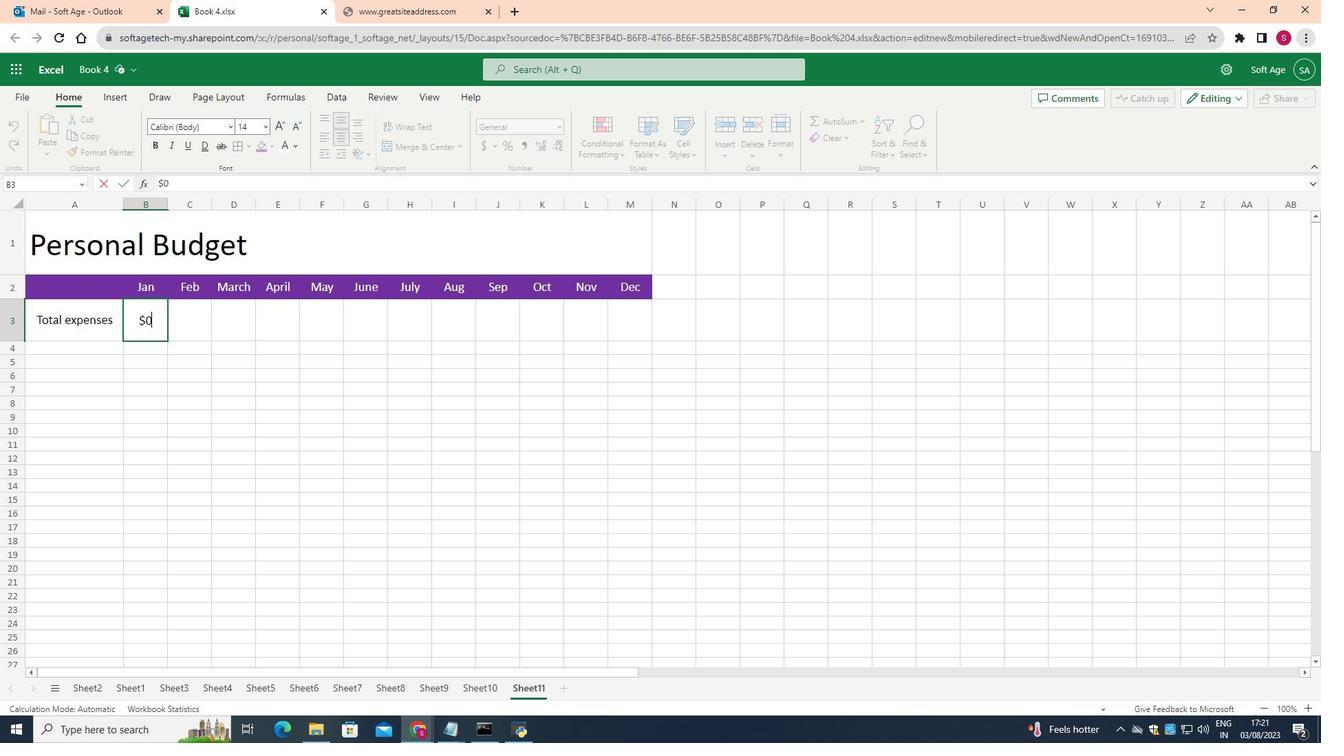 
Action: Mouse moved to (178, 316)
Screenshot: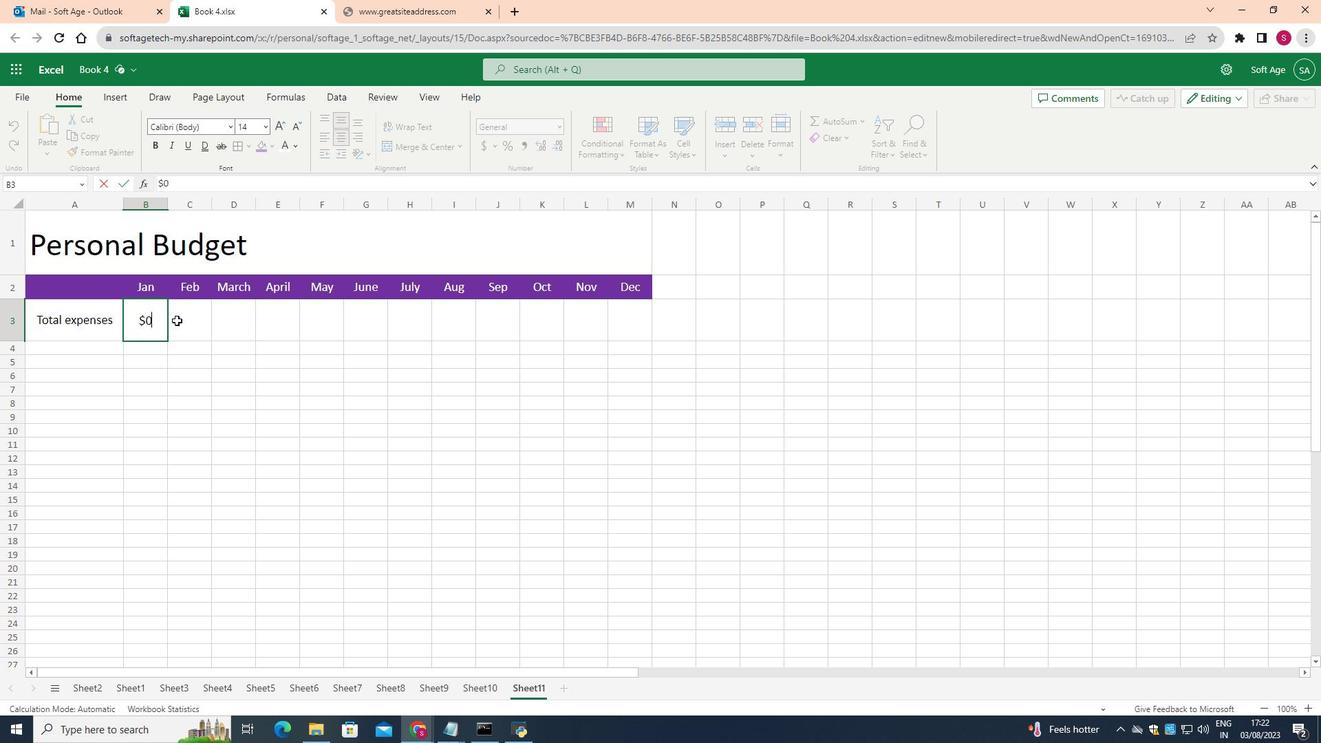 
Action: Mouse pressed left at (178, 316)
Screenshot: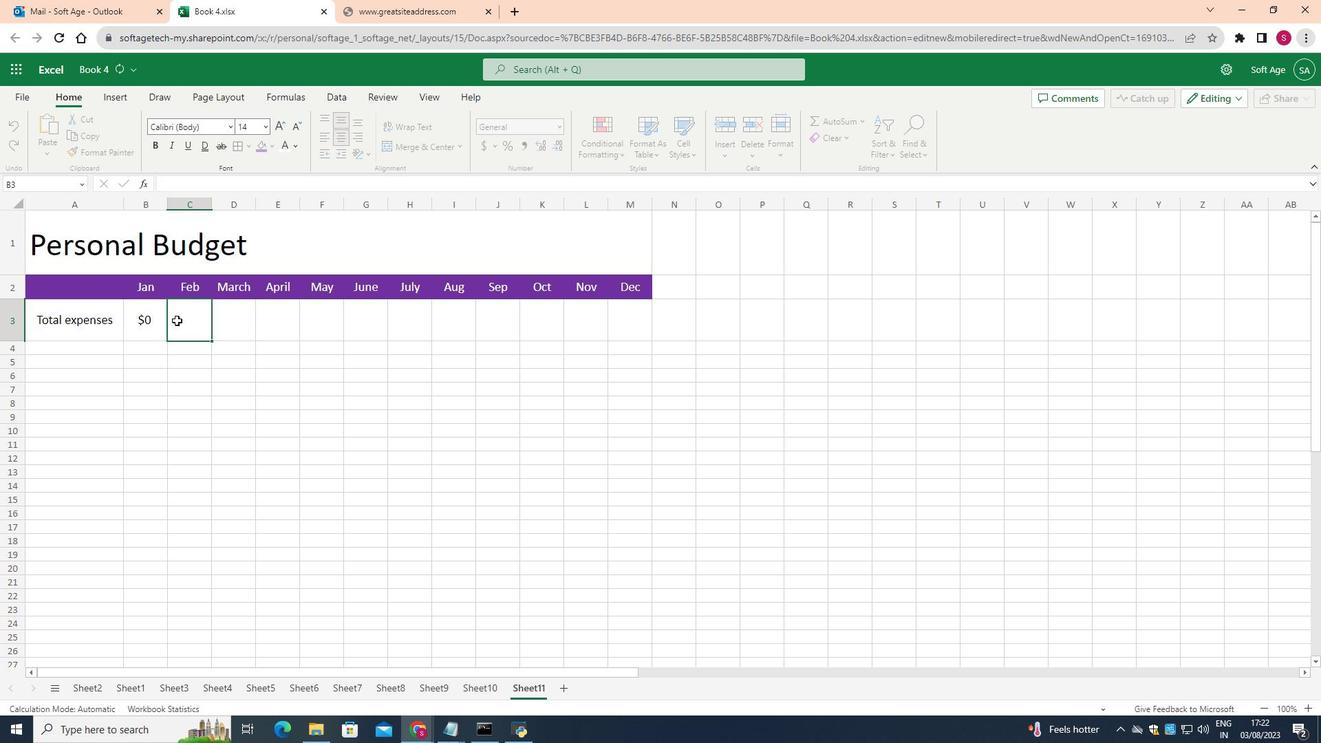 
Action: Mouse moved to (269, 135)
Screenshot: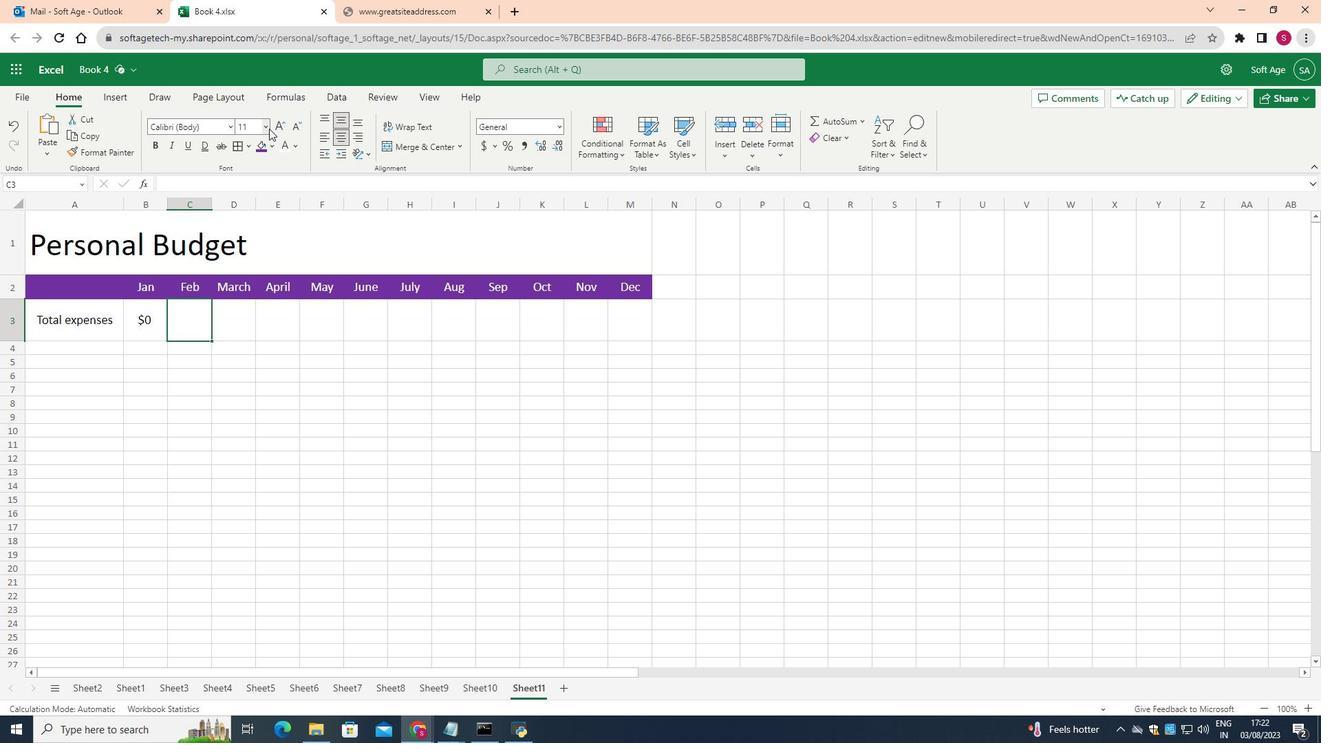 
Action: Mouse pressed left at (269, 135)
Screenshot: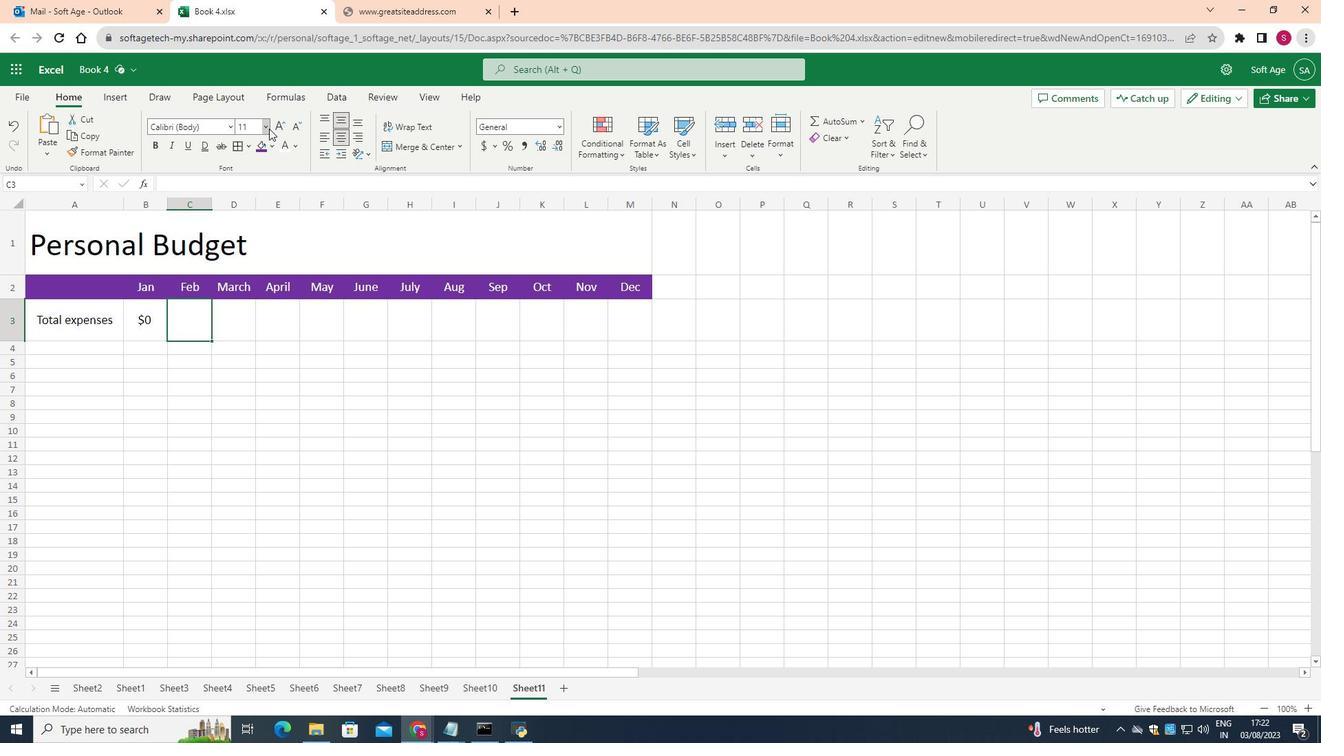 
Action: Mouse moved to (249, 238)
Screenshot: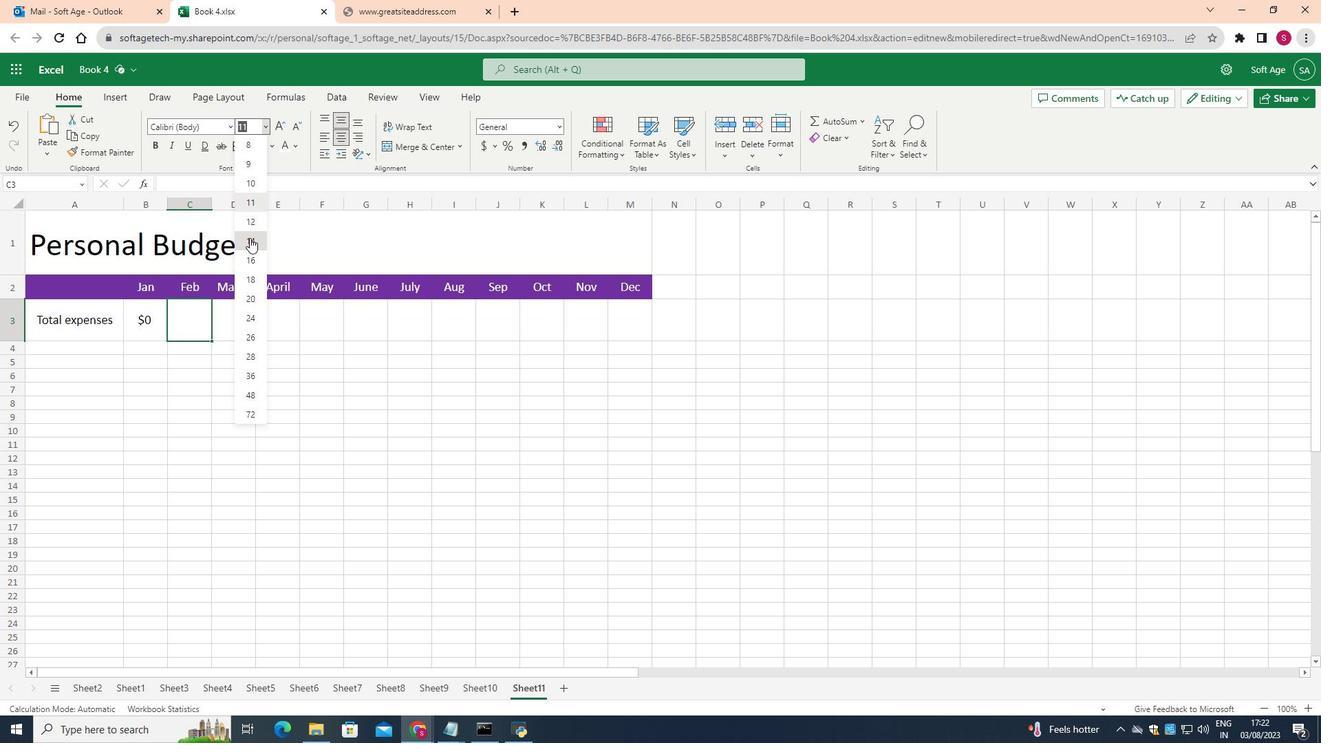 
Action: Mouse pressed left at (249, 238)
Screenshot: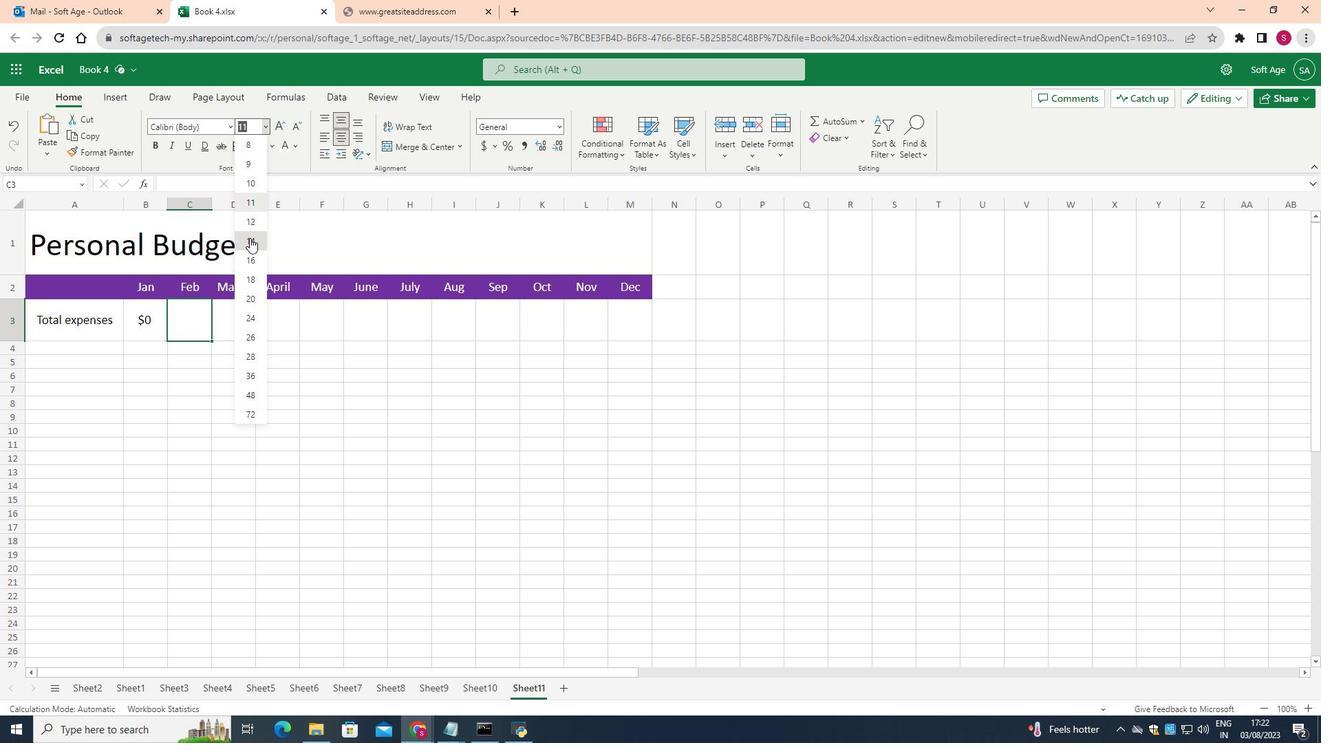 
Action: Key pressed <Key.shift><Key.shift><Key.shift>$0
Screenshot: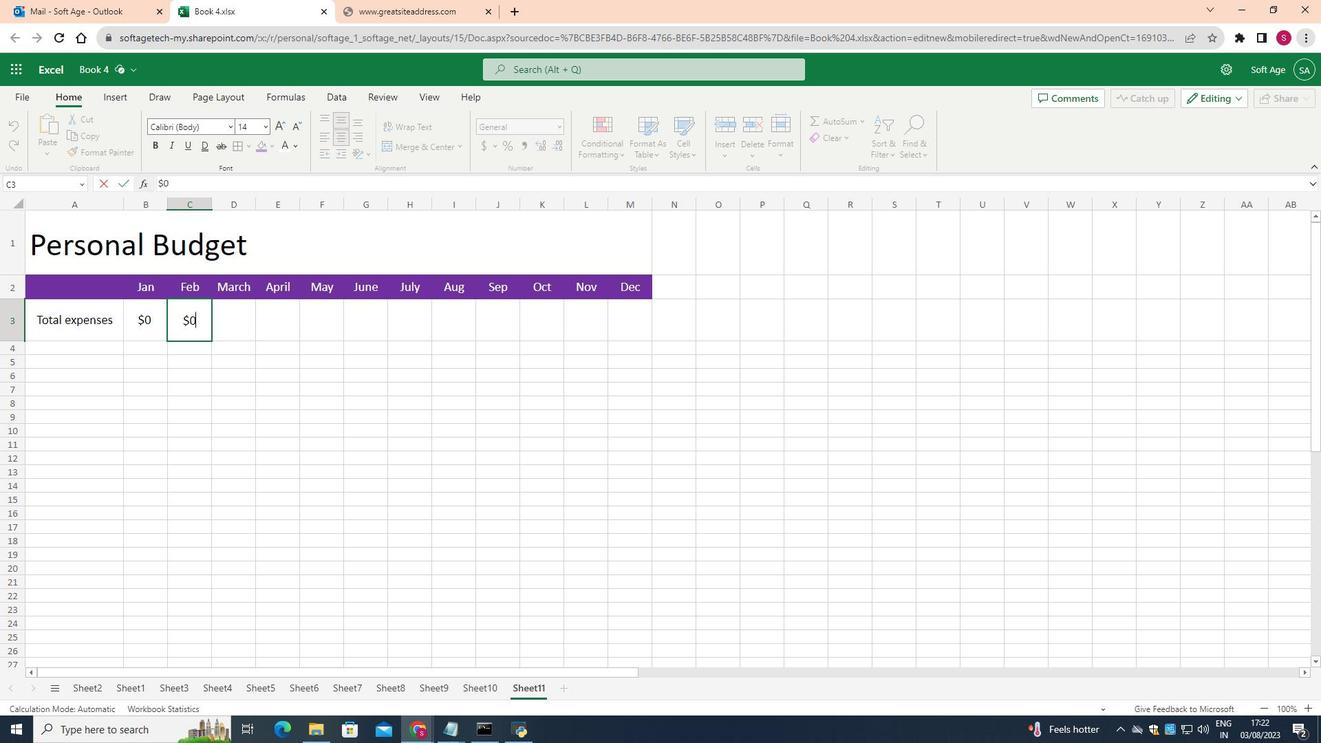 
Action: Mouse moved to (250, 322)
Screenshot: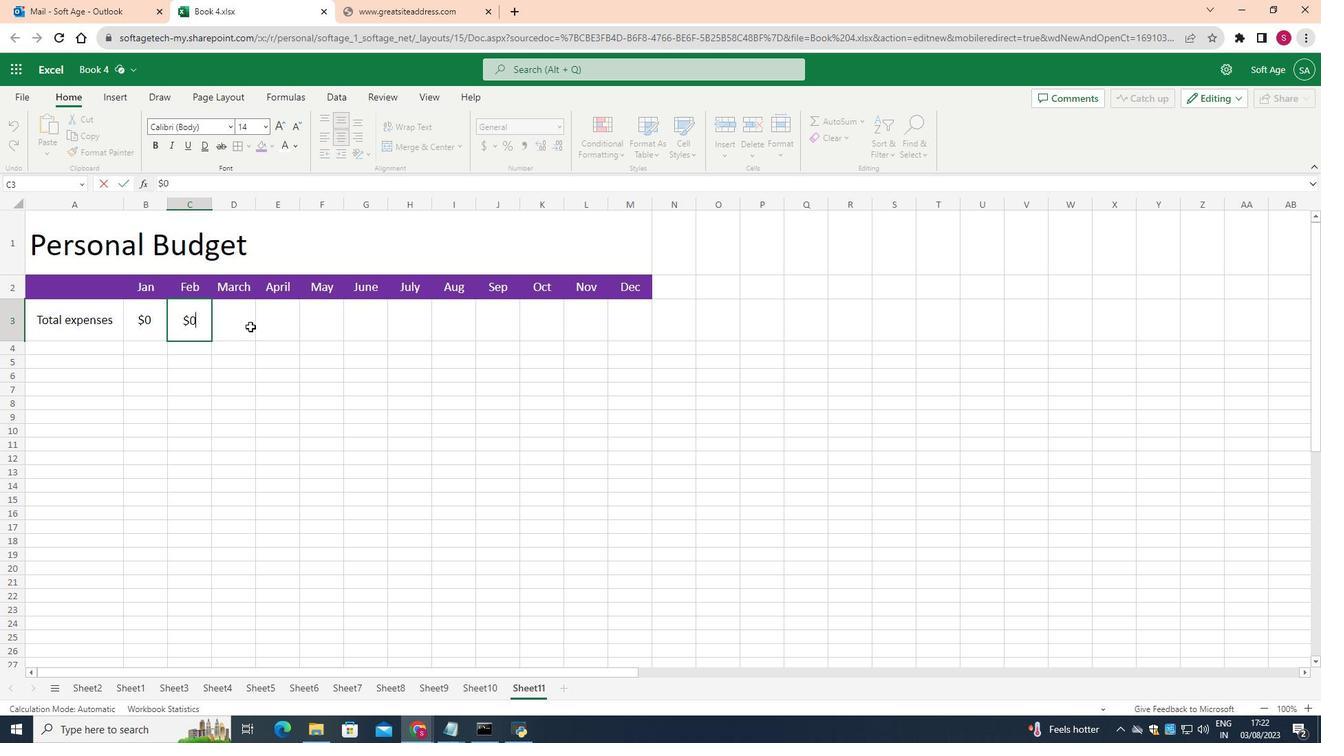 
Action: Mouse pressed left at (250, 322)
Screenshot: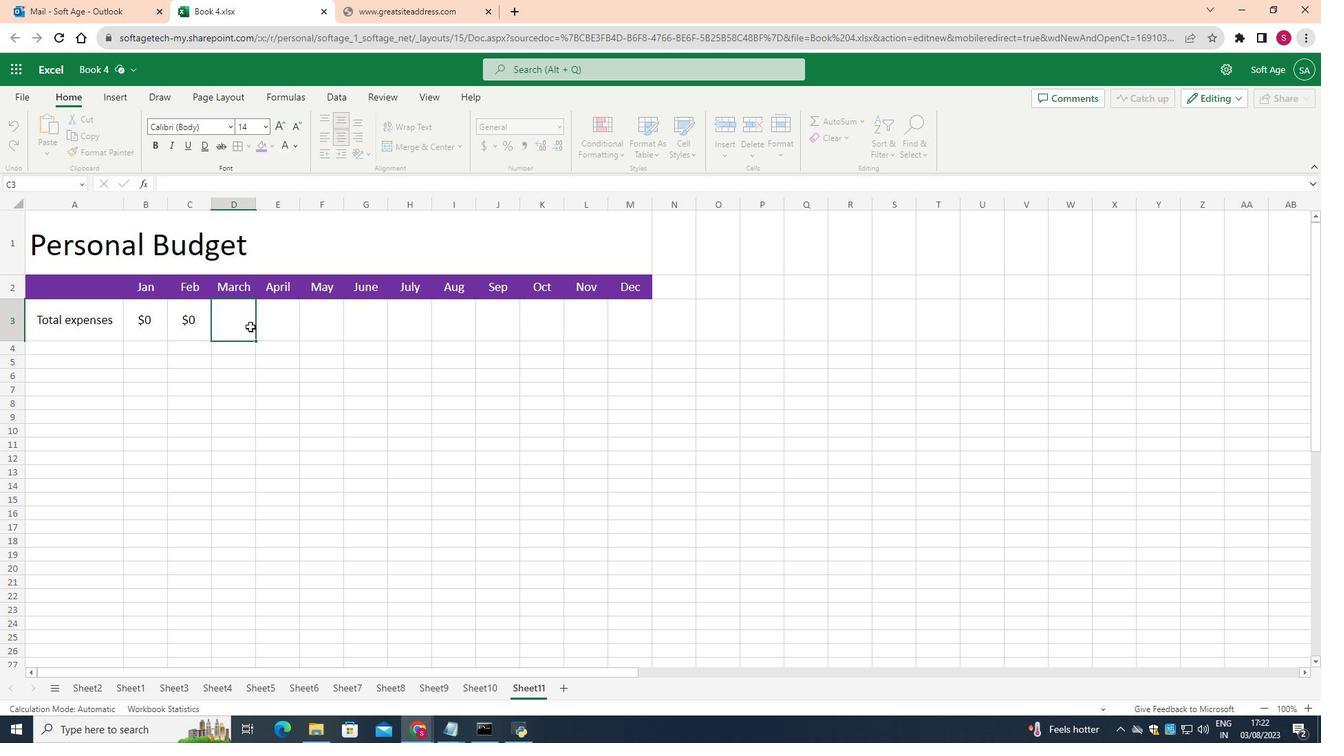 
Action: Mouse moved to (263, 131)
Screenshot: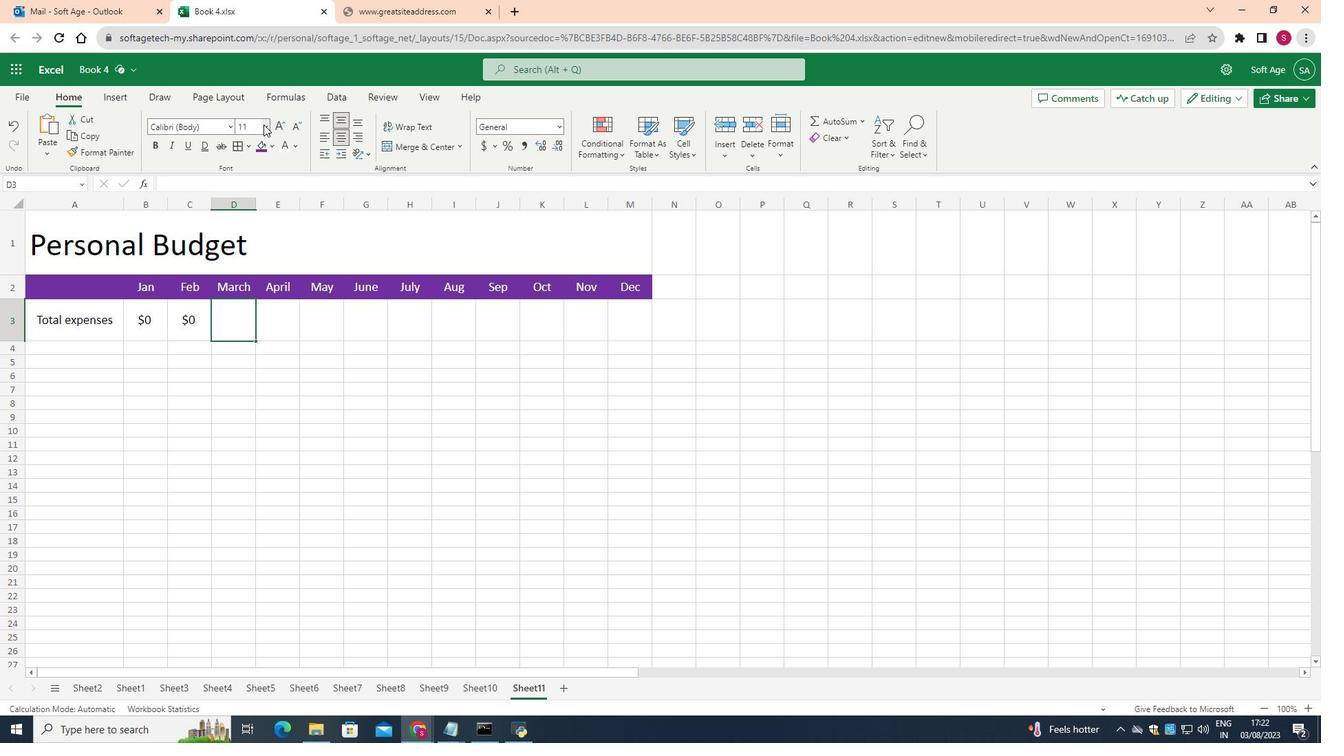 
Action: Mouse pressed left at (263, 131)
Screenshot: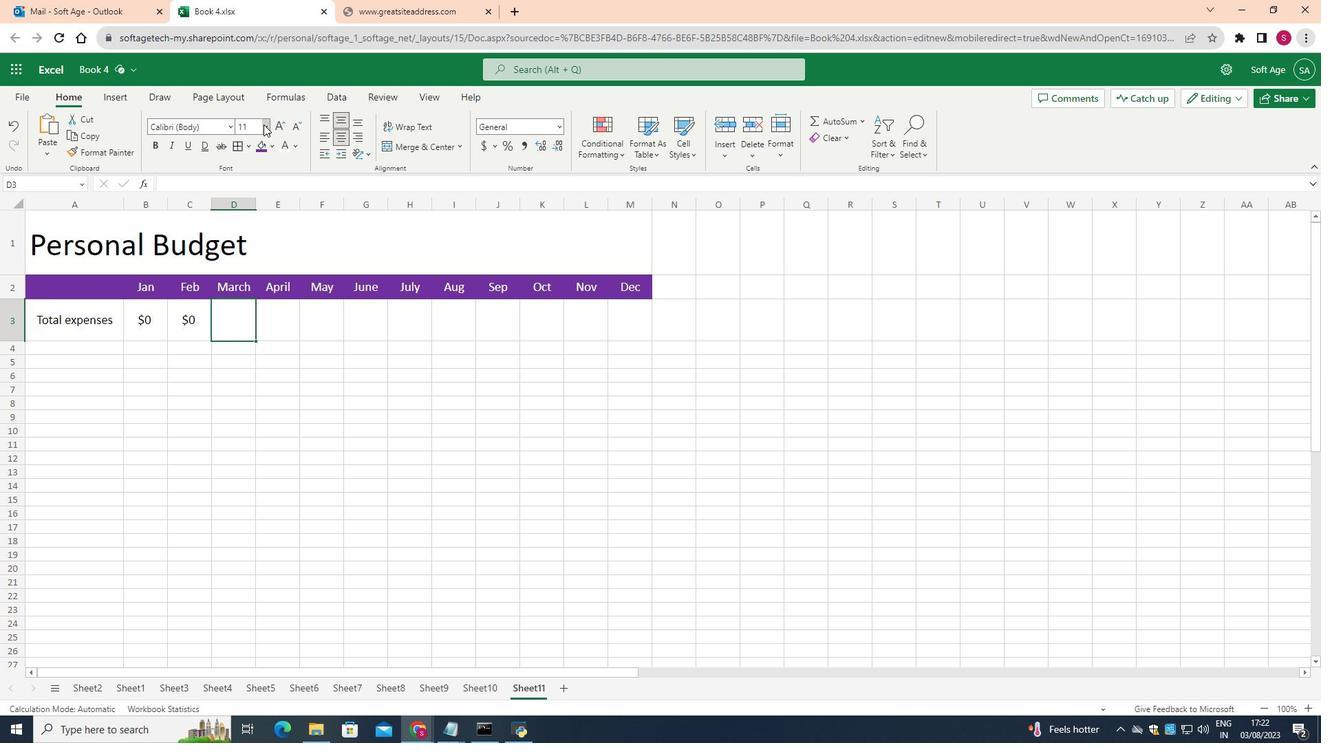 
Action: Mouse moved to (256, 240)
Screenshot: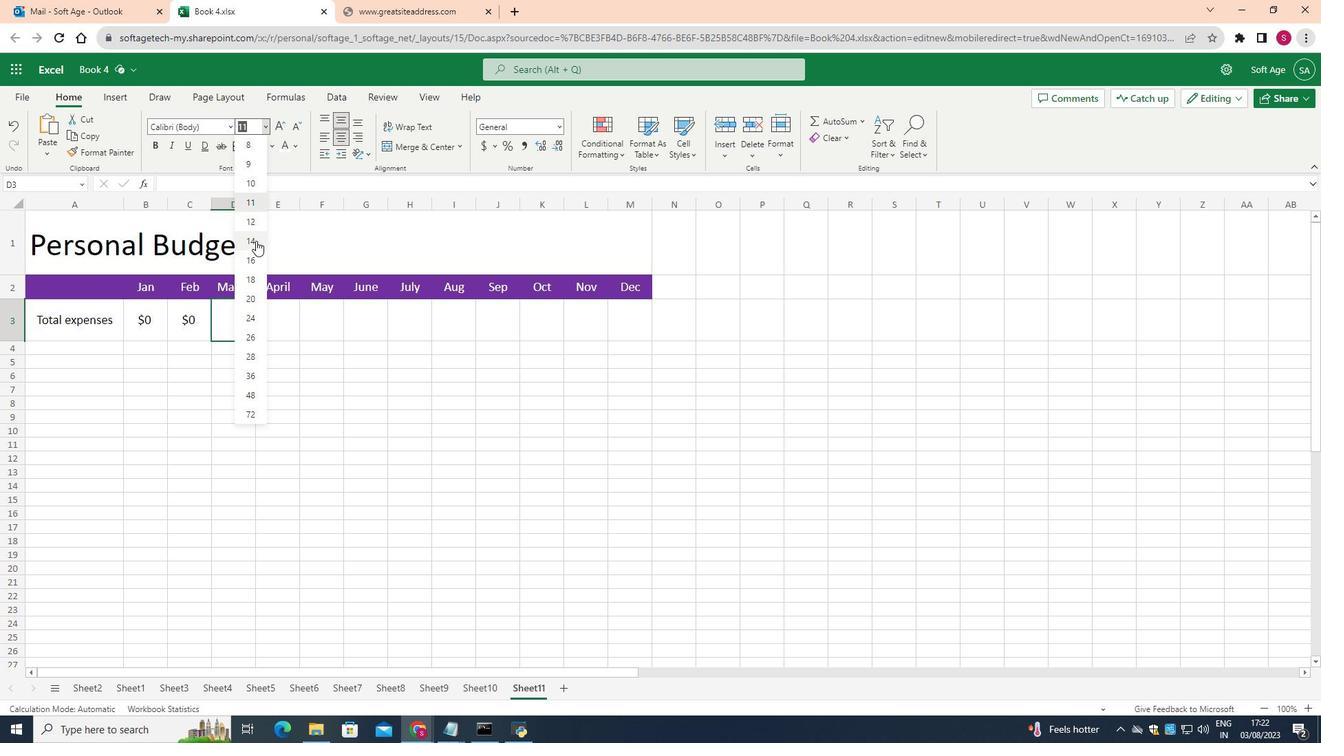 
Action: Mouse pressed left at (256, 240)
Screenshot: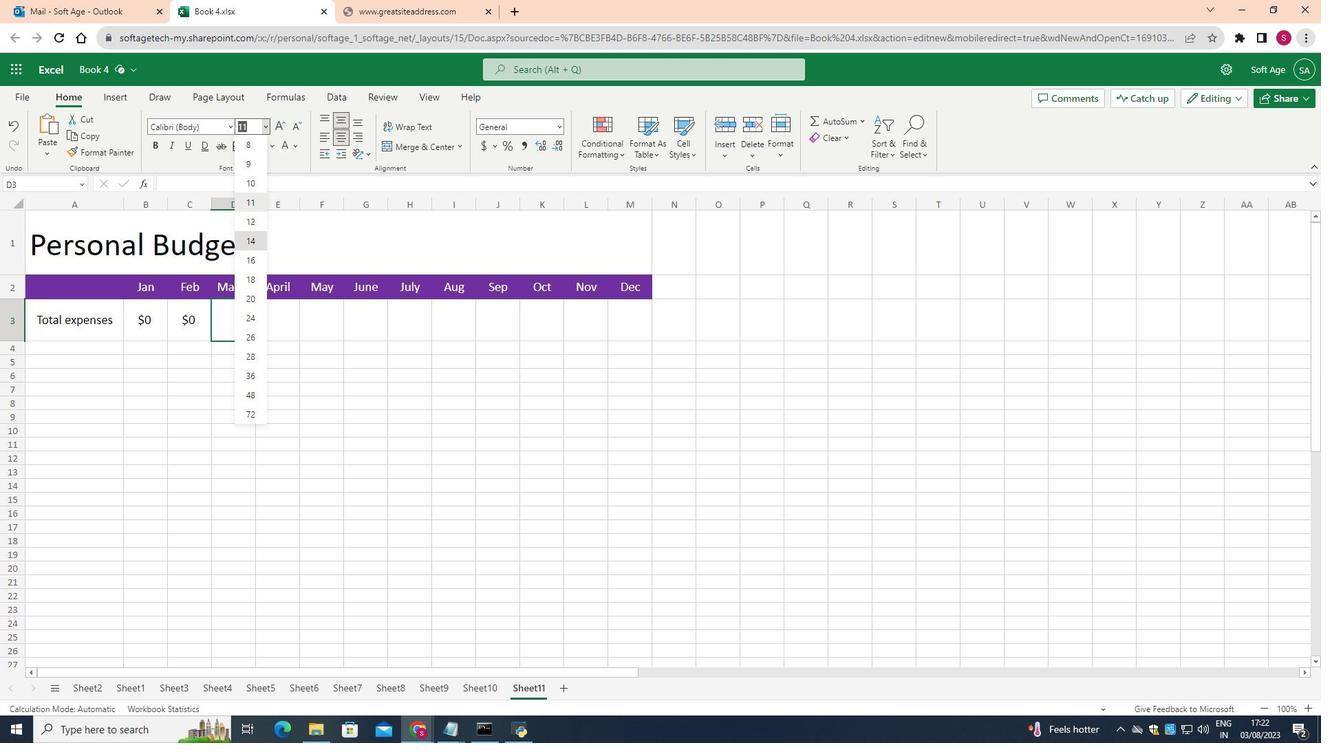 
Action: Key pressed <Key.shift><Key.shift><Key.shift><Key.shift><Key.shift><Key.shift><Key.shift><Key.shift><Key.shift><Key.shift><Key.shift><Key.shift><Key.shift><Key.shift><Key.shift><Key.shift><Key.shift><Key.shift><Key.shift><Key.shift><Key.shift><Key.shift><Key.shift><Key.shift><Key.shift><Key.shift><Key.shift><Key.shift><Key.shift><Key.shift><Key.shift>$0
Screenshot: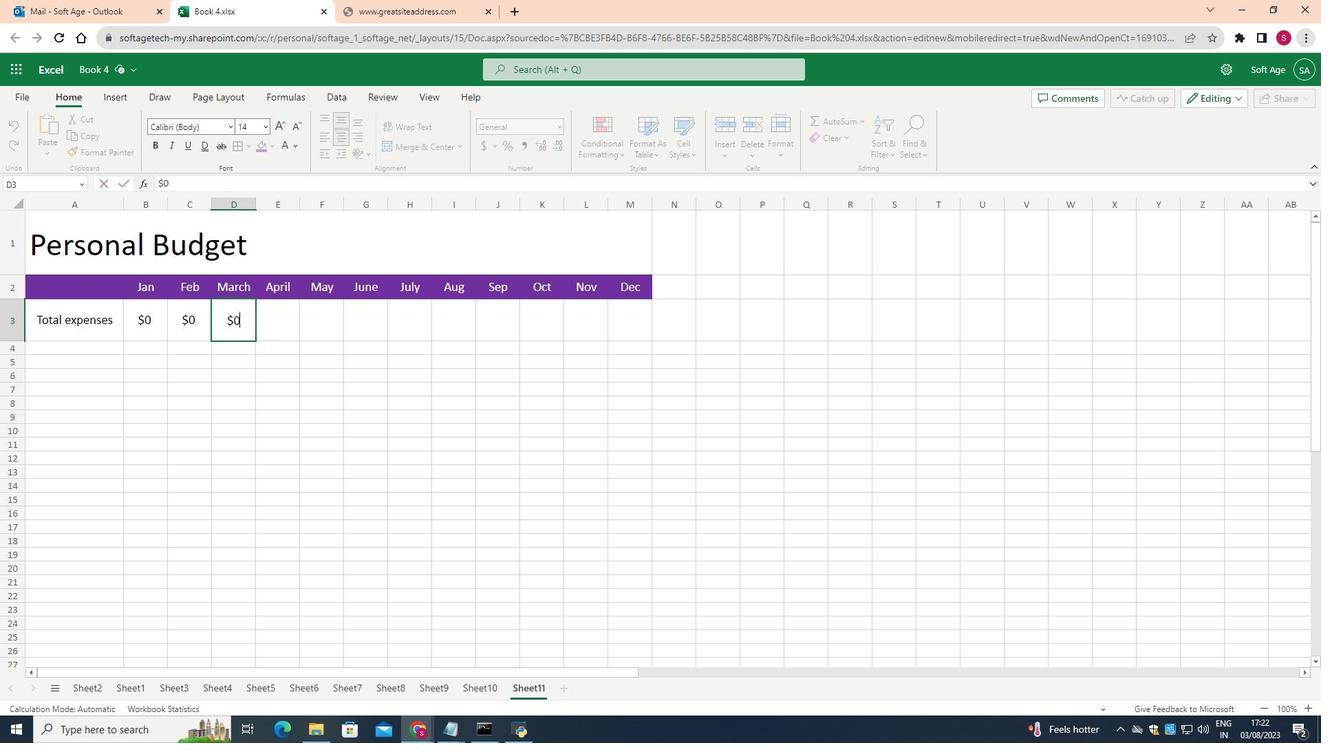 
Action: Mouse moved to (266, 331)
Screenshot: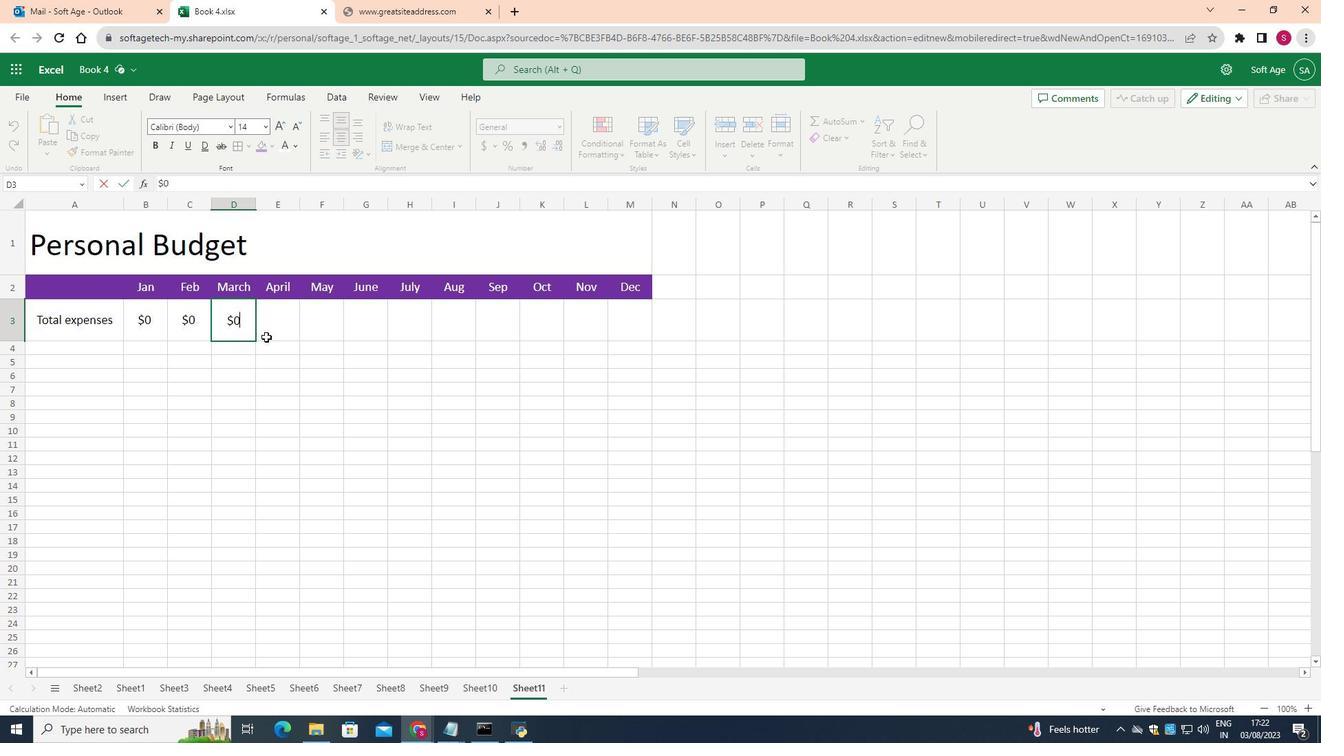 
Action: Mouse pressed left at (266, 331)
Screenshot: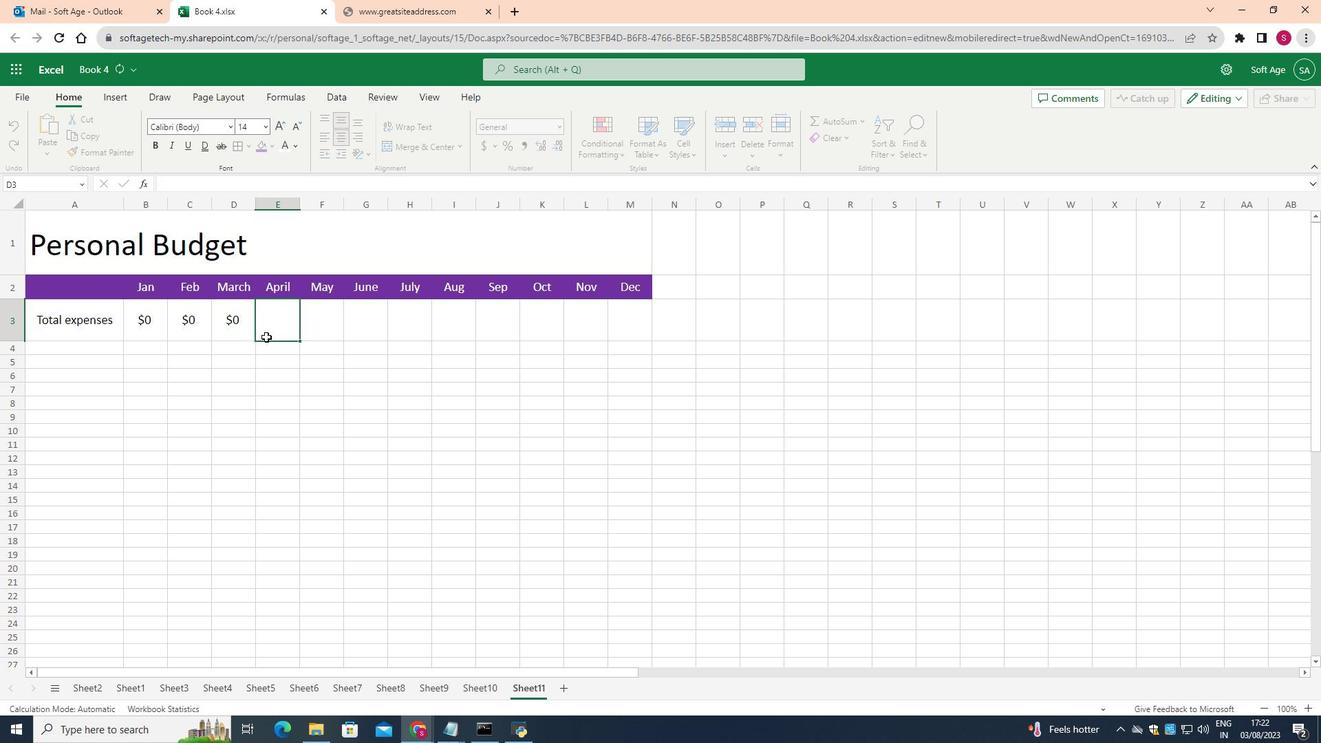 
Action: Mouse moved to (268, 330)
Screenshot: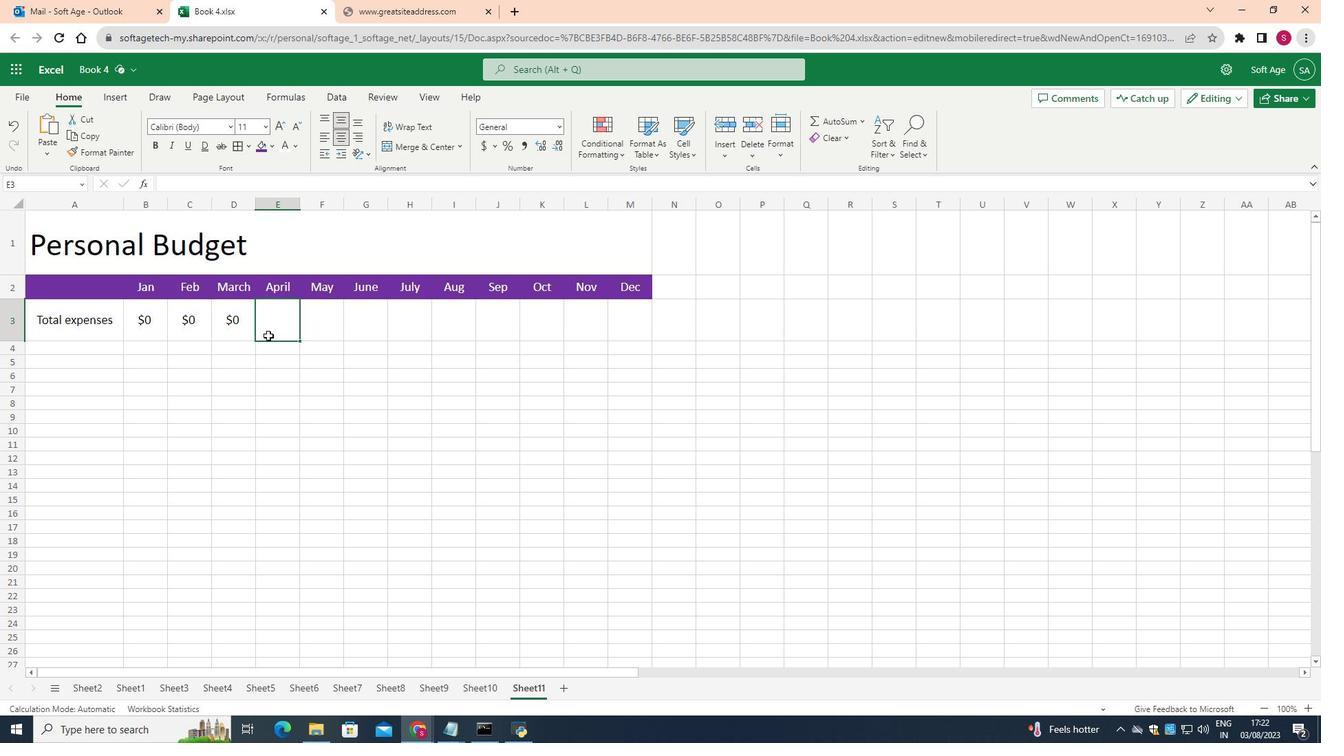 
Action: Key pressed <Key.shift>$0<Key.right><Key.shift><Key.shift>$0<Key.right><Key.shift><Key.shift><Key.shift><Key.shift><Key.shift><Key.shift>$0<Key.right><Key.shift><Key.shift><Key.shift><Key.shift><Key.shift>$0<Key.right><Key.shift><Key.shift><Key.shift><Key.shift><Key.shift>$0<Key.right><Key.shift><Key.shift><Key.shift><Key.shift><Key.shift><Key.shift>$0<Key.right><Key.shift><Key.shift>$0<Key.right><Key.shift><Key.shift><Key.shift><Key.shift><Key.shift><Key.shift>$0<Key.right><Key.shift><Key.shift><Key.shift><Key.shift><Key.shift><Key.shift>$0
Screenshot: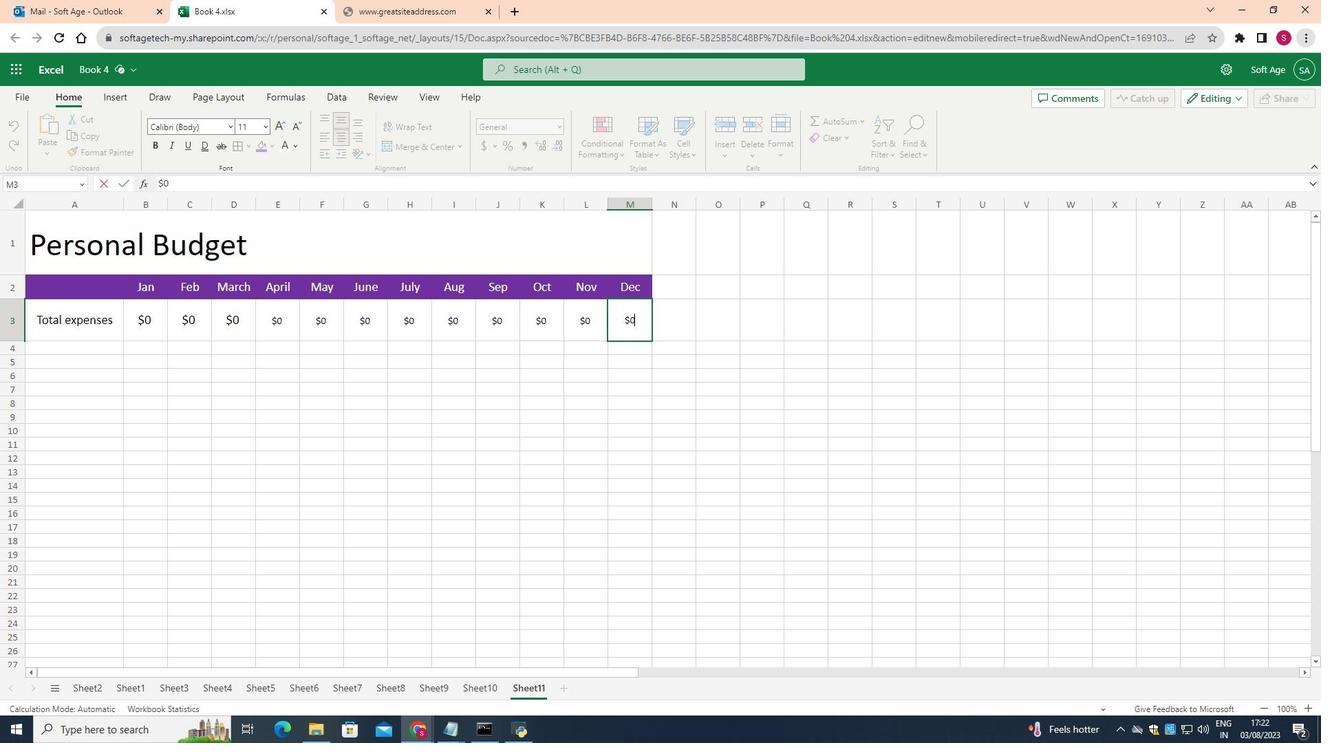 
Action: Mouse moved to (459, 475)
Screenshot: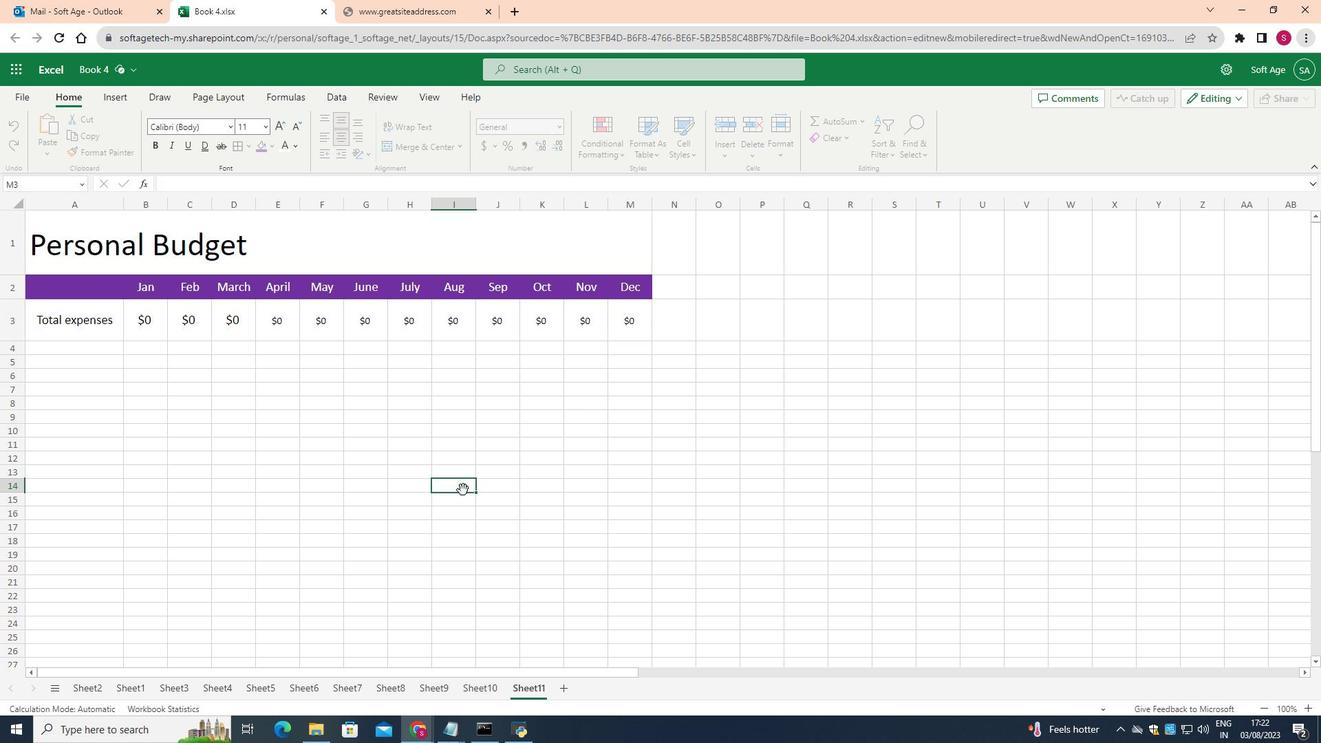 
Action: Mouse pressed left at (459, 475)
Screenshot: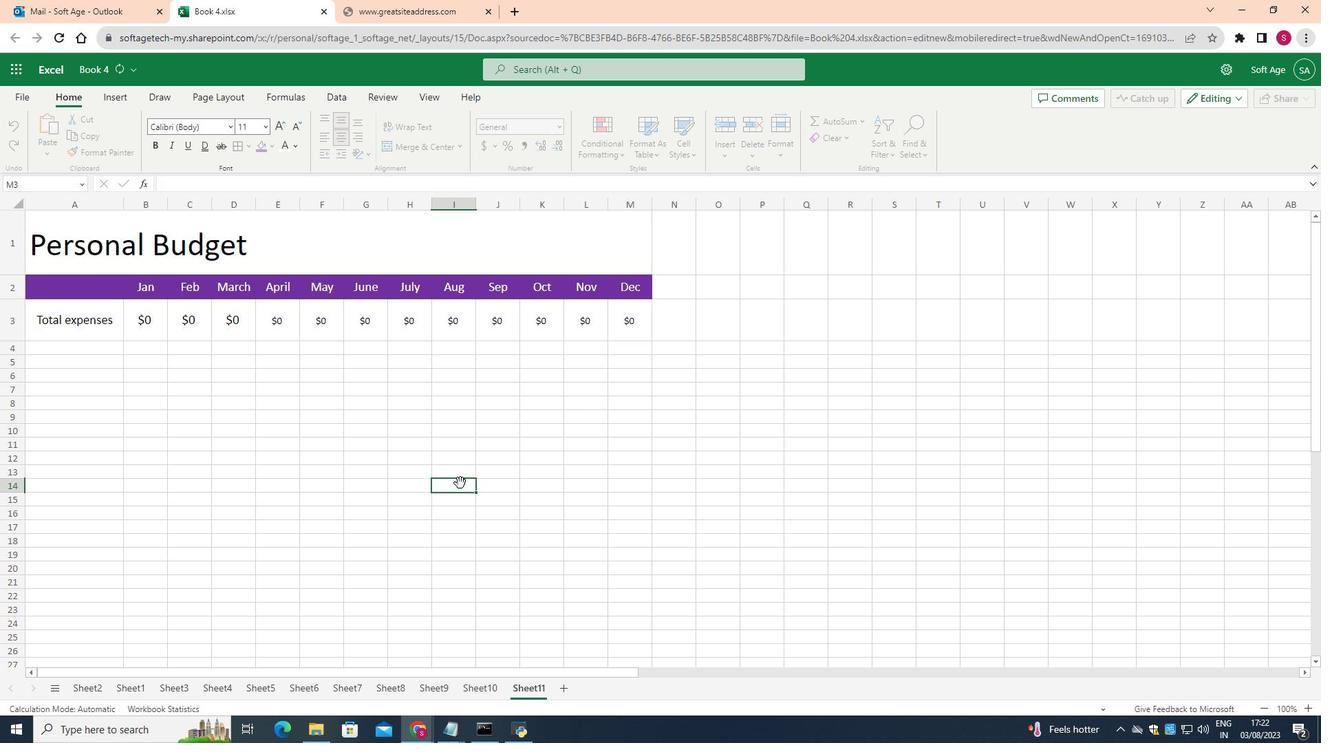 
Action: Mouse moved to (280, 317)
Screenshot: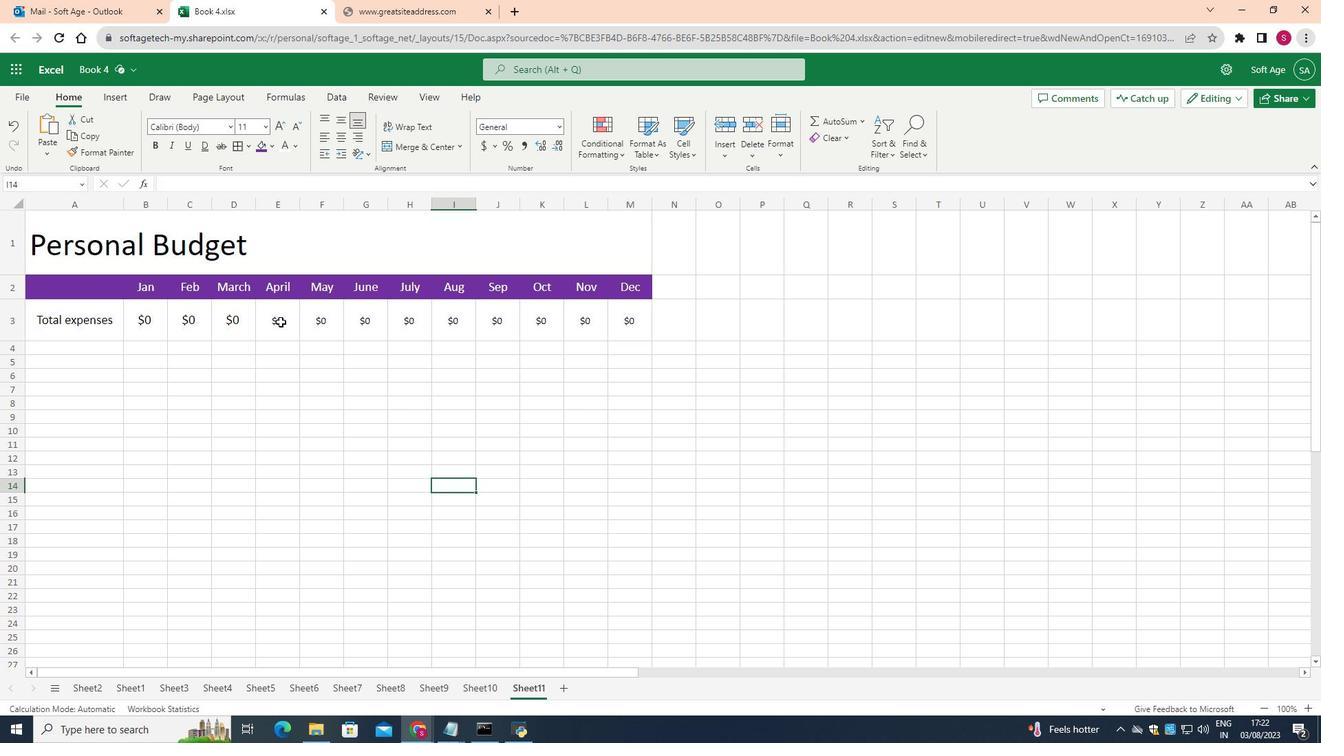 
Action: Mouse pressed left at (280, 317)
Screenshot: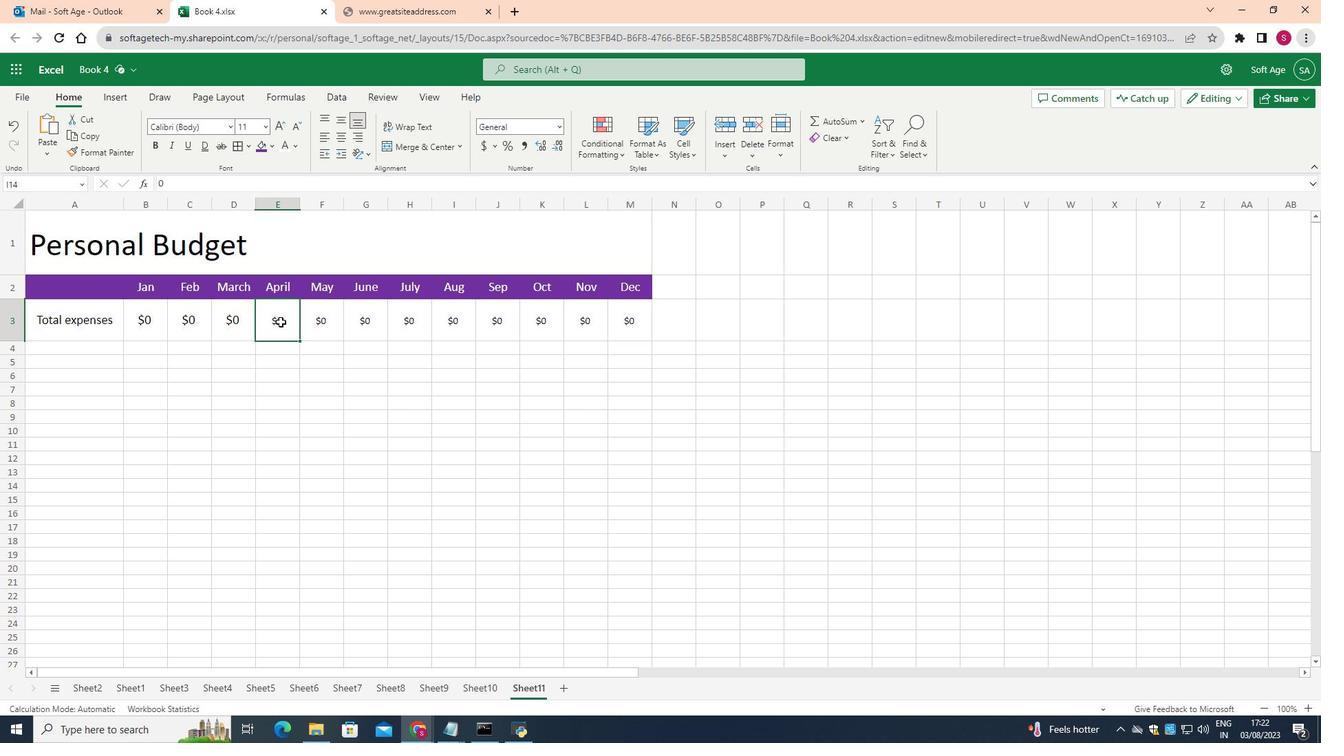 
Action: Mouse moved to (265, 133)
Screenshot: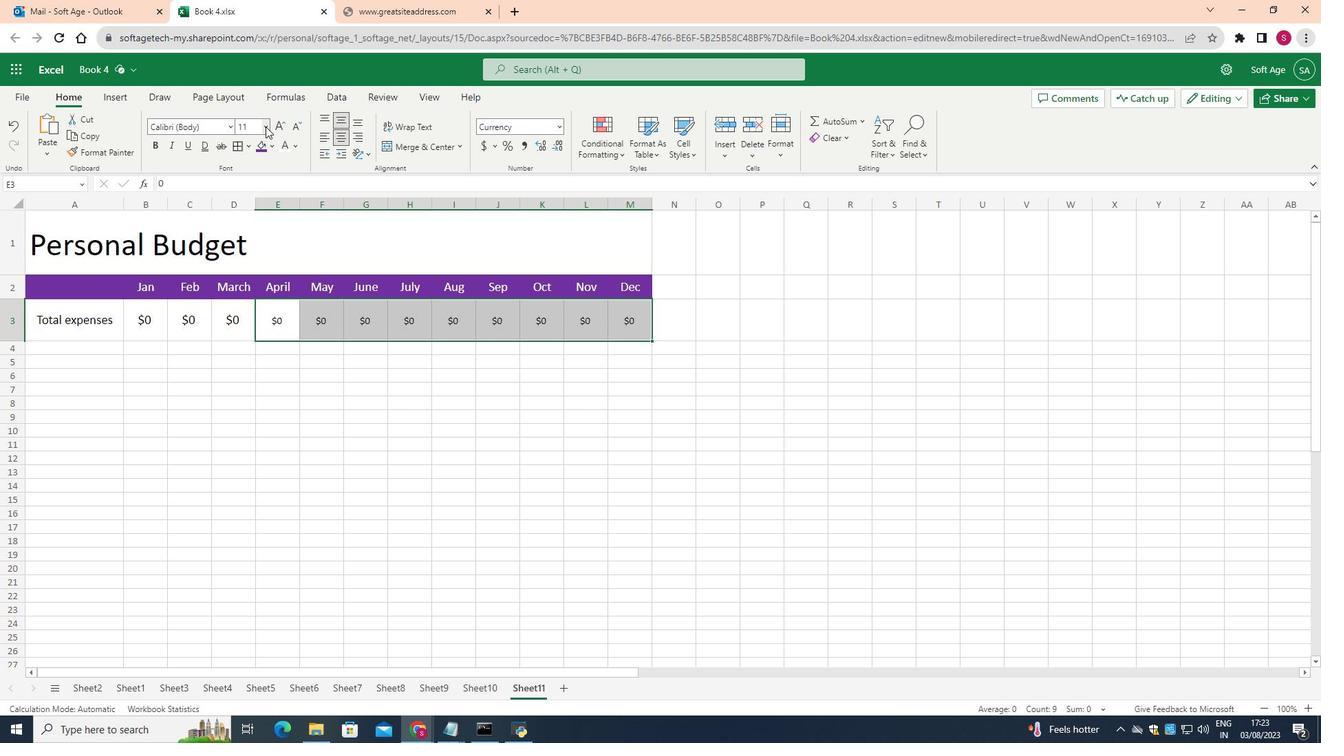 
Action: Mouse pressed left at (265, 133)
Screenshot: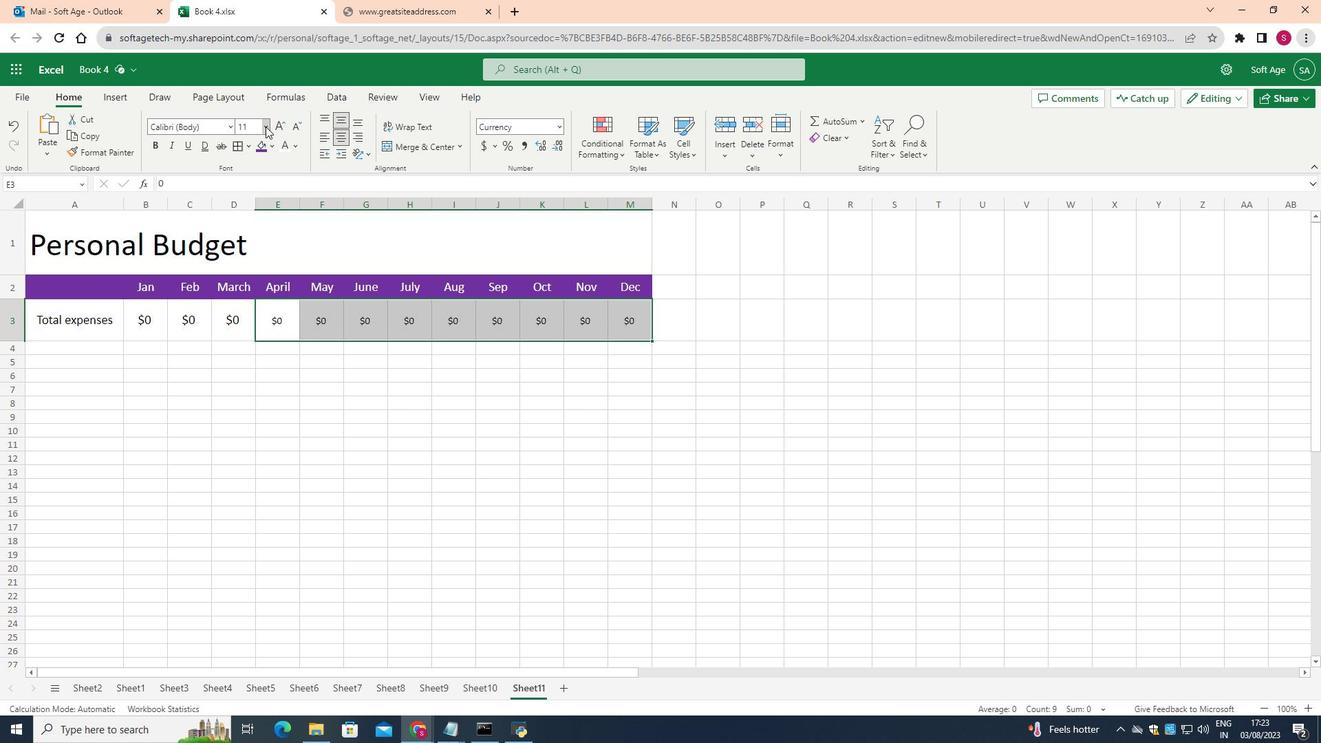 
Action: Mouse moved to (249, 236)
Screenshot: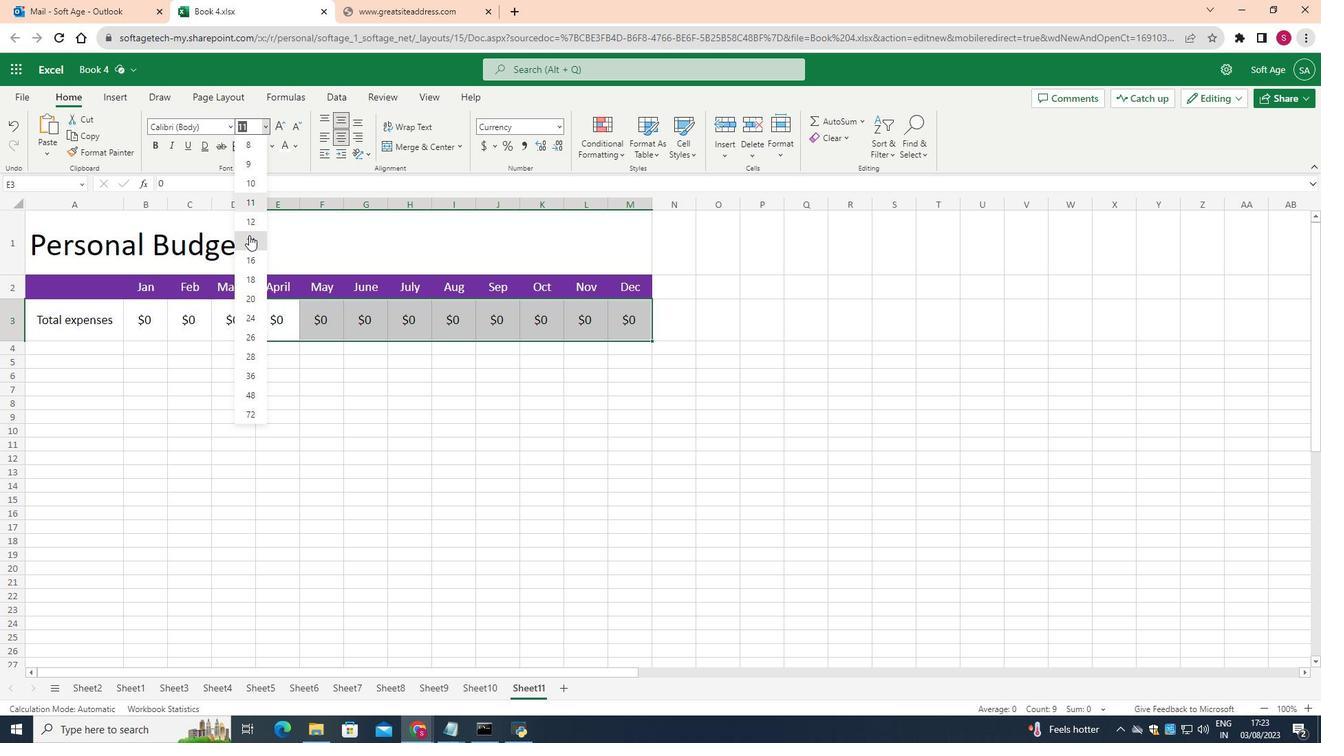 
Action: Mouse pressed left at (249, 236)
Screenshot: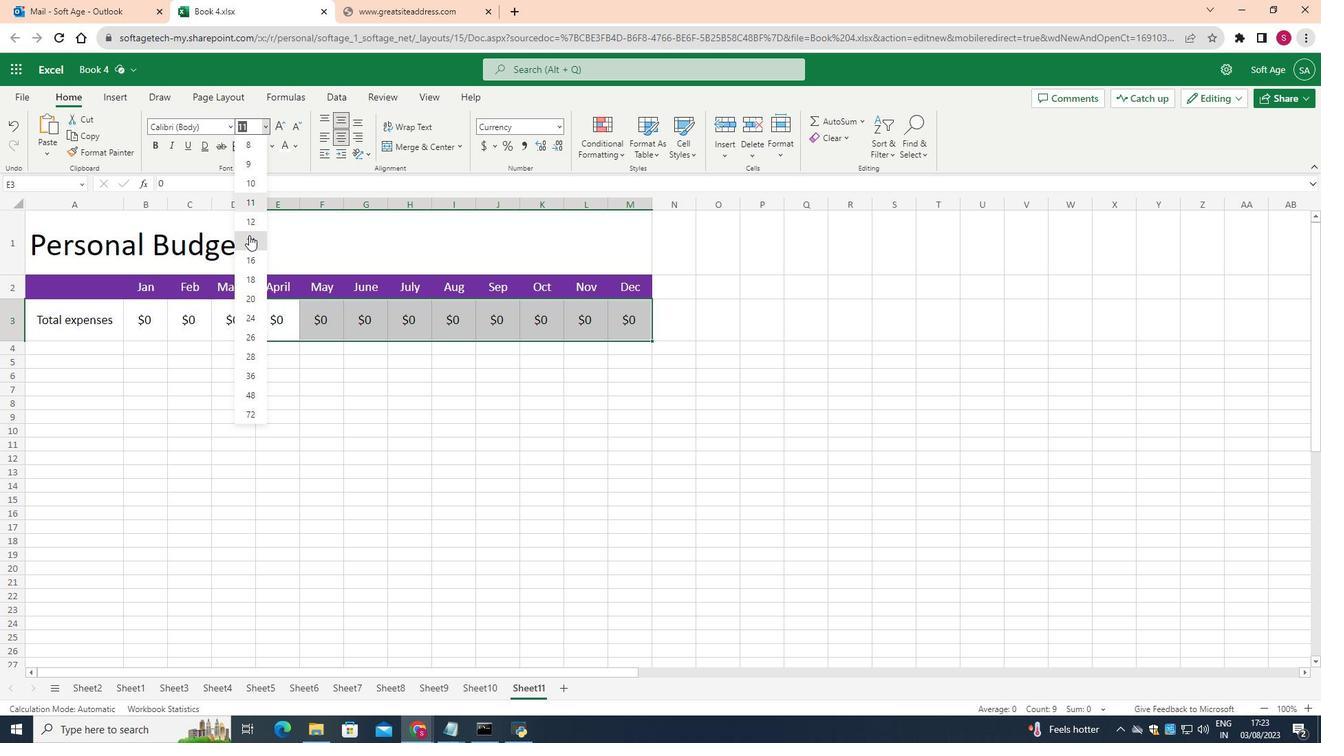 
Action: Mouse moved to (366, 391)
Screenshot: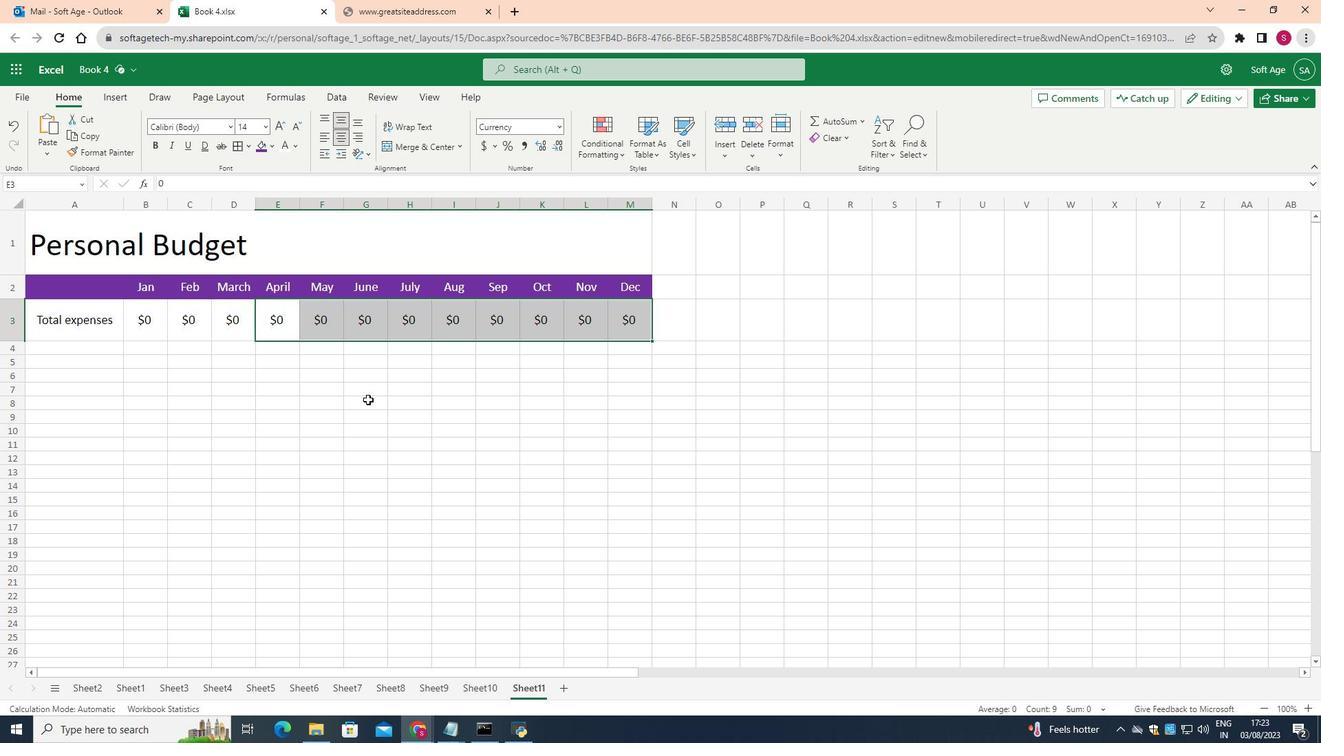 
Action: Mouse pressed left at (366, 391)
Screenshot: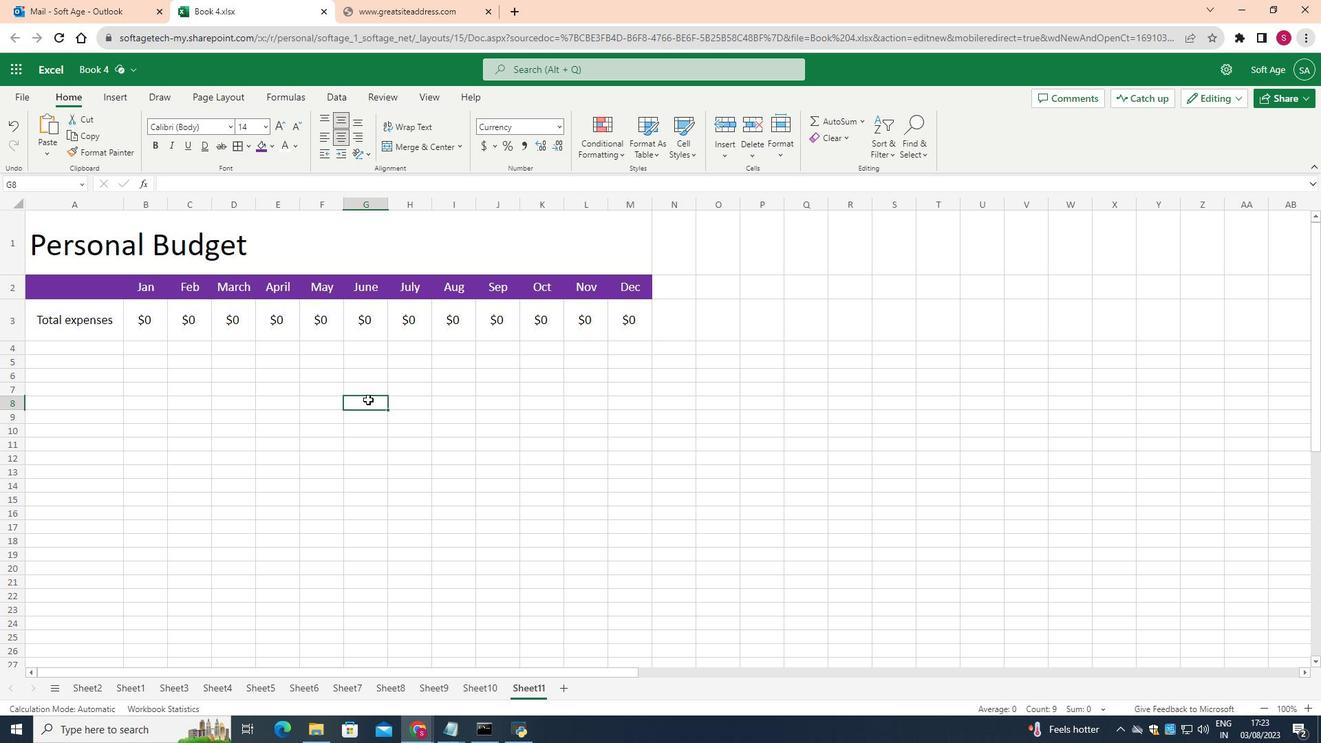 
Action: Mouse moved to (108, 309)
Screenshot: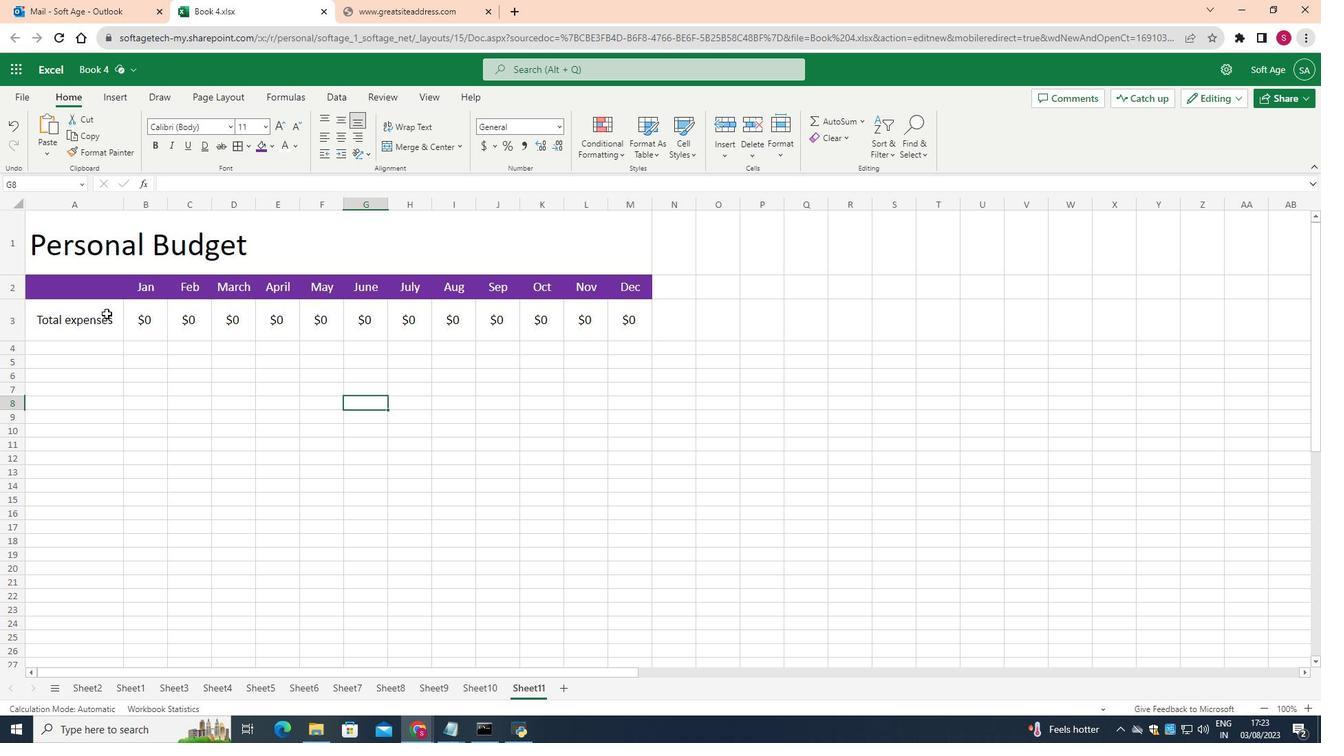 
Action: Mouse pressed left at (108, 309)
Screenshot: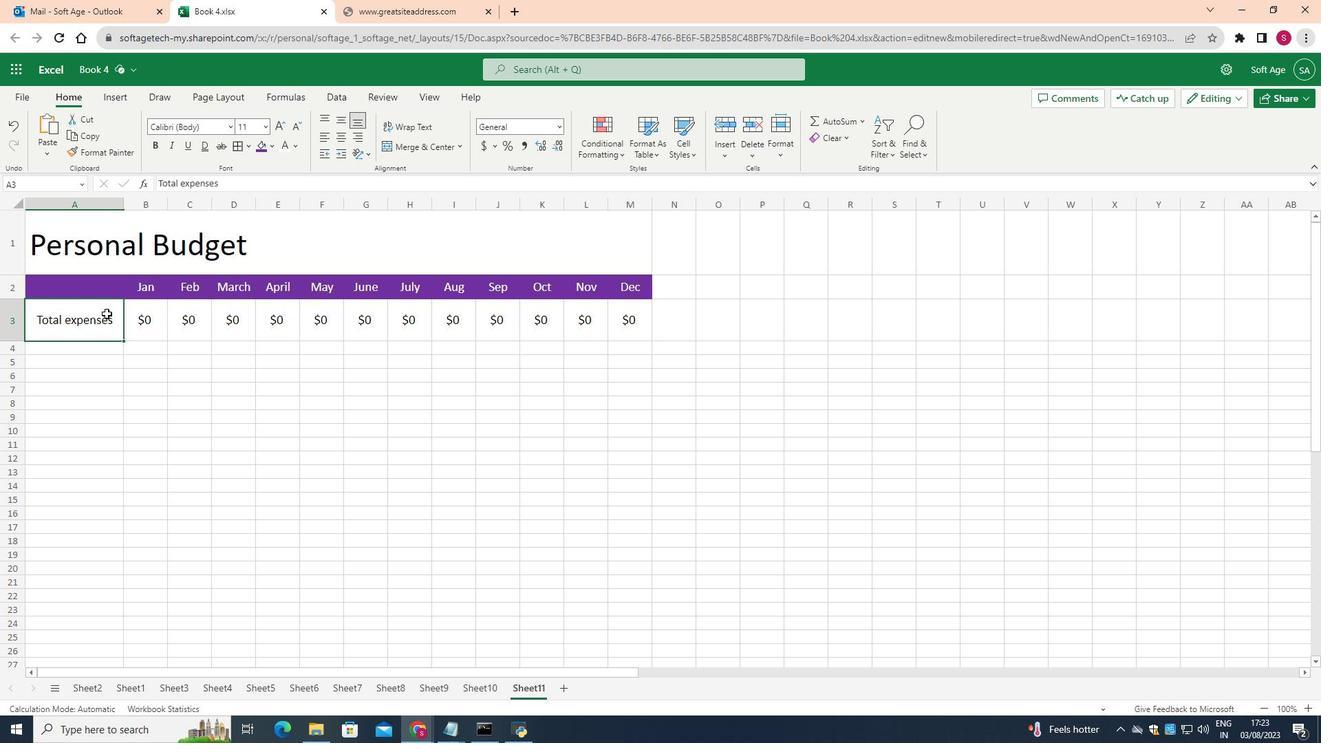
Action: Mouse moved to (249, 150)
Screenshot: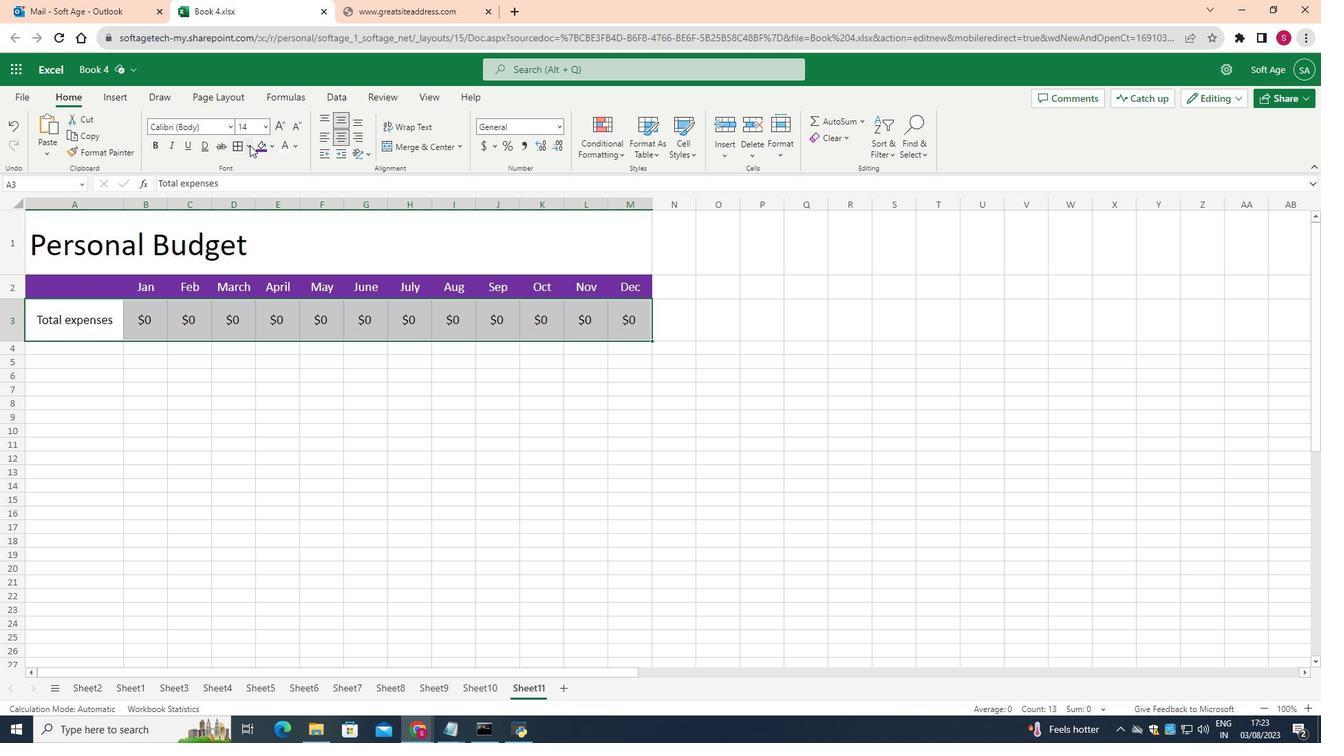 
Action: Mouse pressed left at (249, 150)
Screenshot: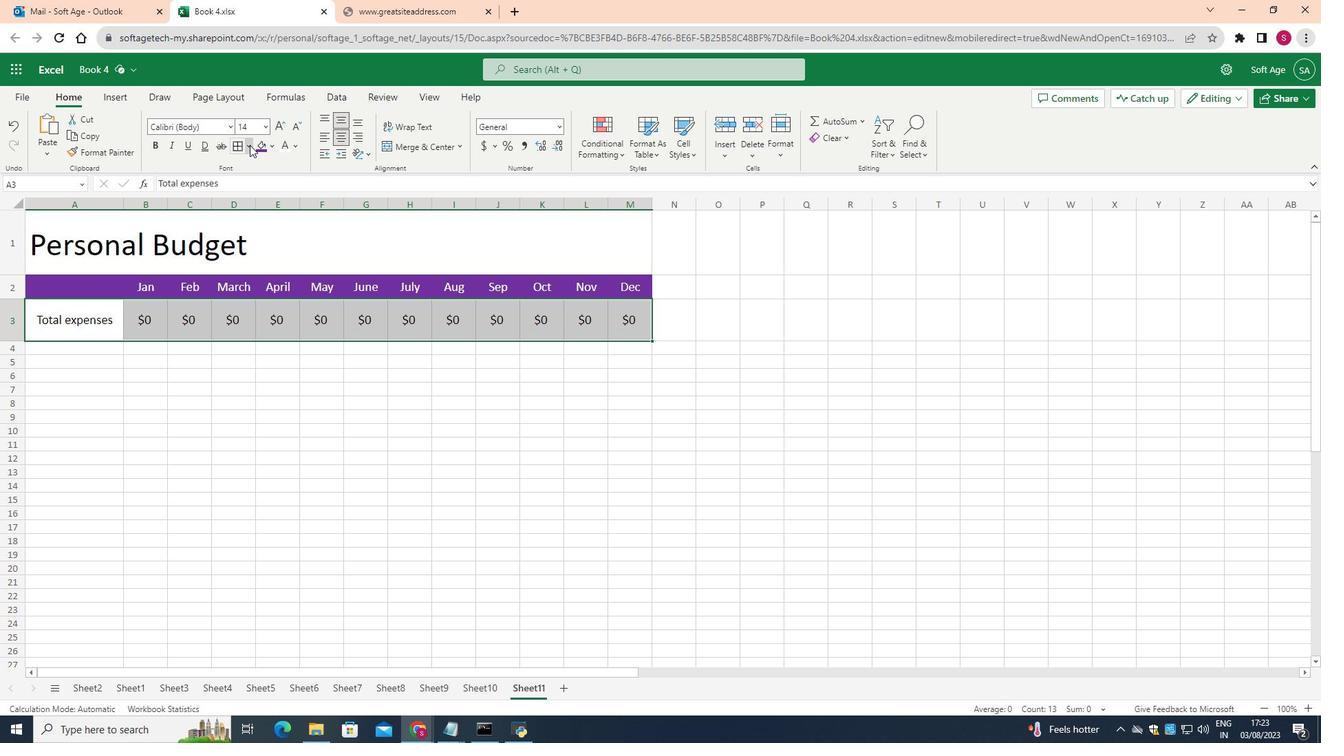 
Action: Mouse moved to (269, 342)
Screenshot: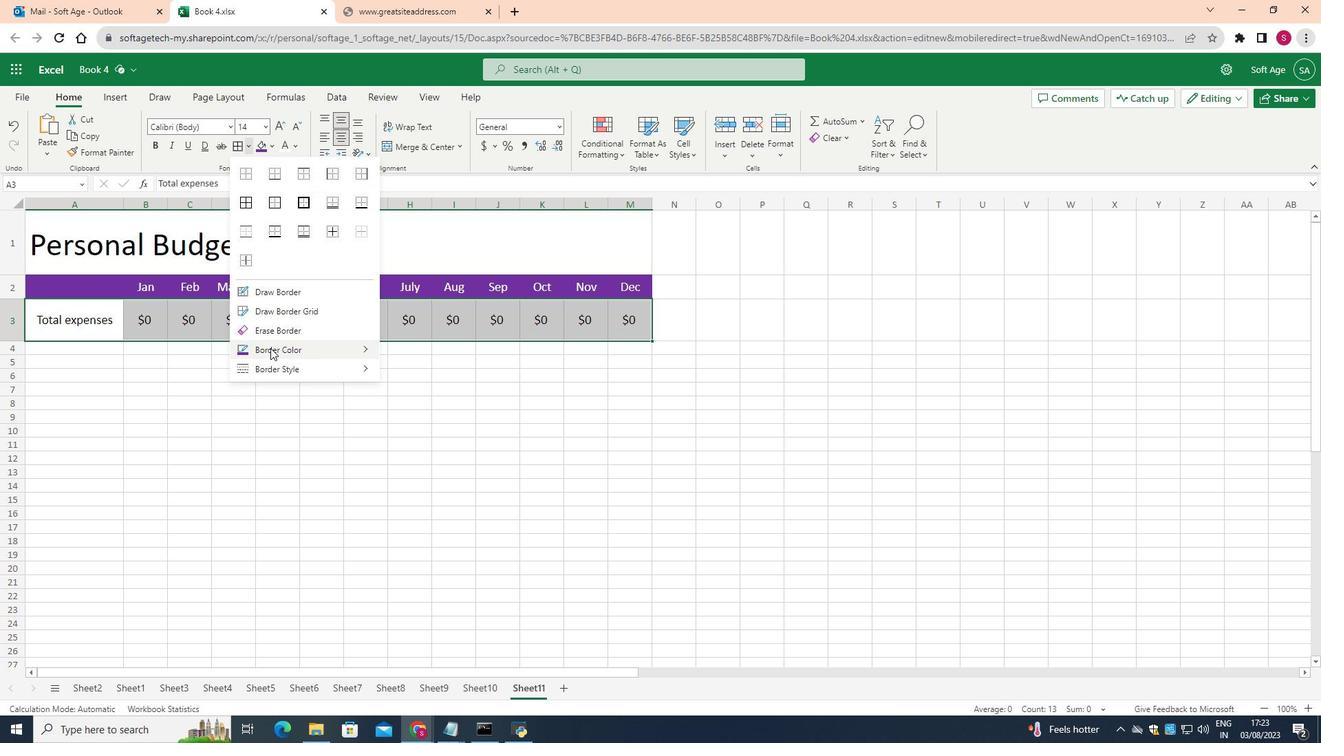 
Action: Mouse pressed left at (269, 342)
Screenshot: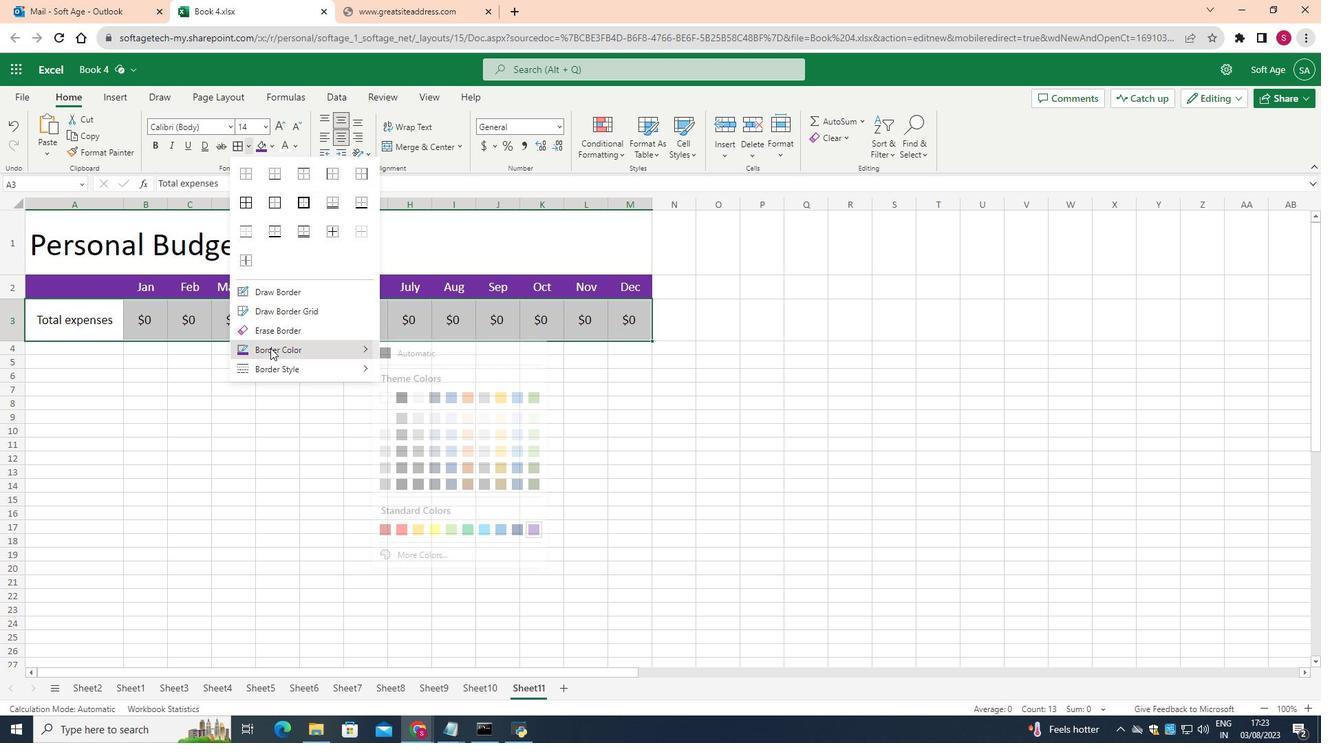 
Action: Mouse moved to (387, 391)
Screenshot: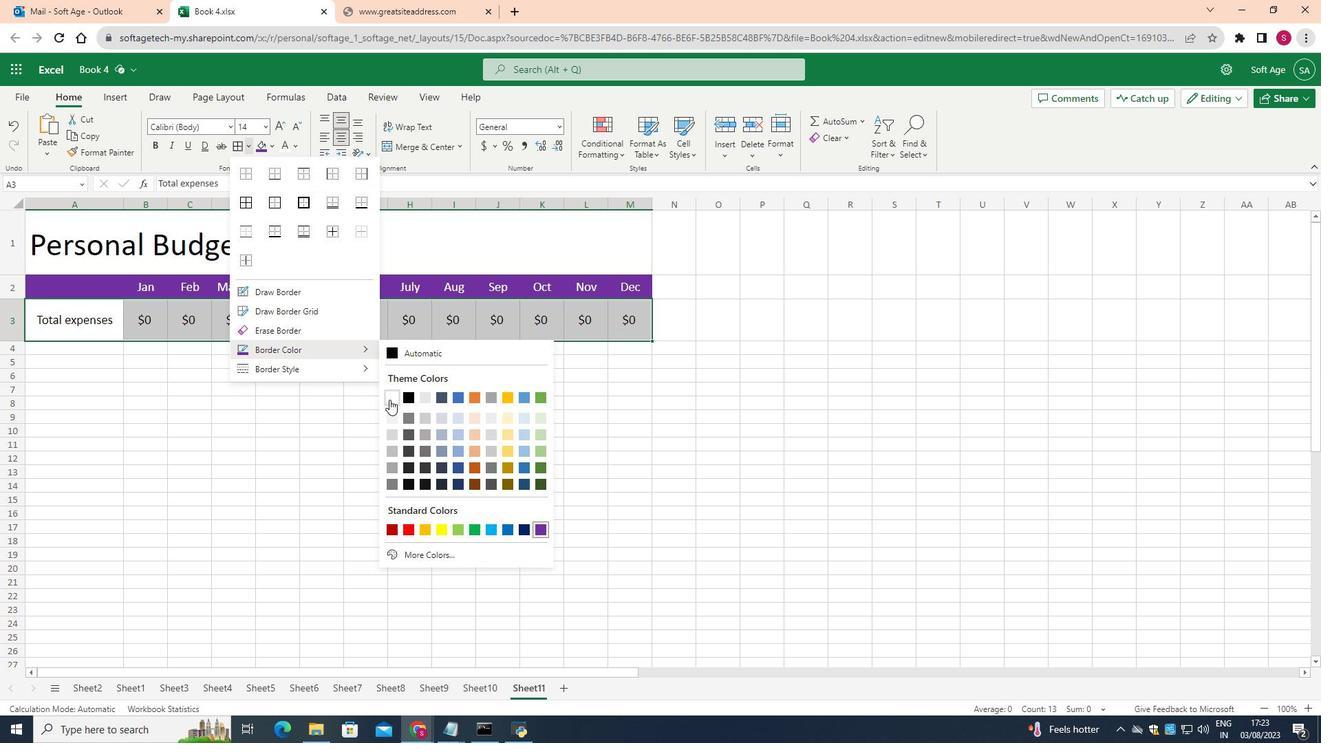 
Action: Mouse pressed left at (387, 391)
Screenshot: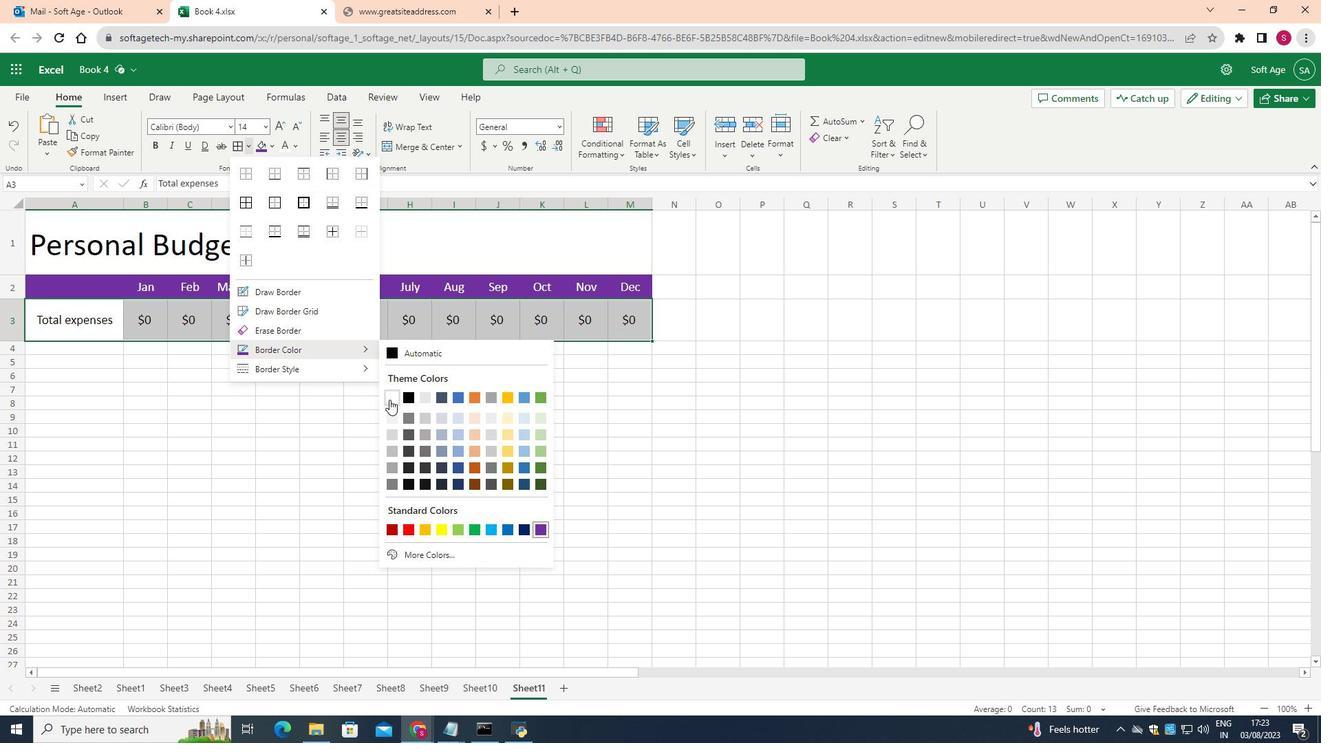 
Action: Mouse moved to (248, 149)
Screenshot: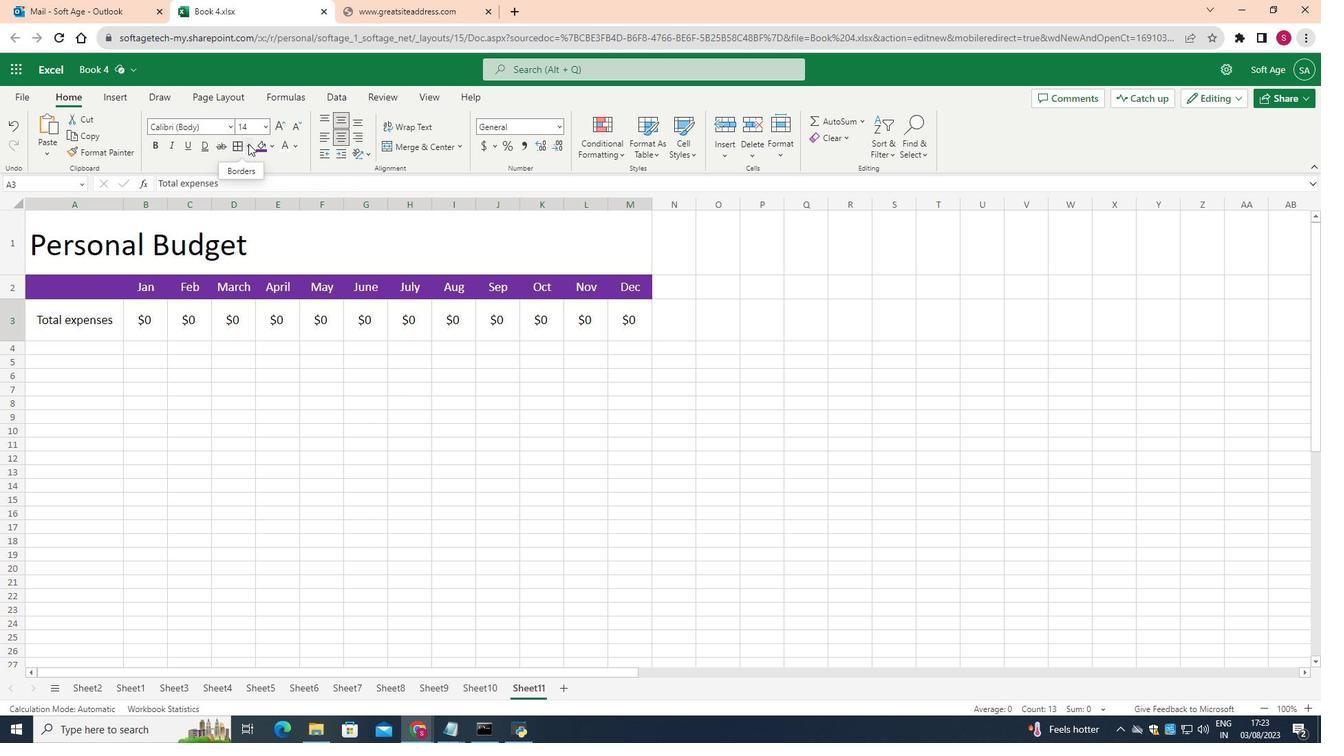 
Action: Mouse pressed left at (248, 149)
Screenshot: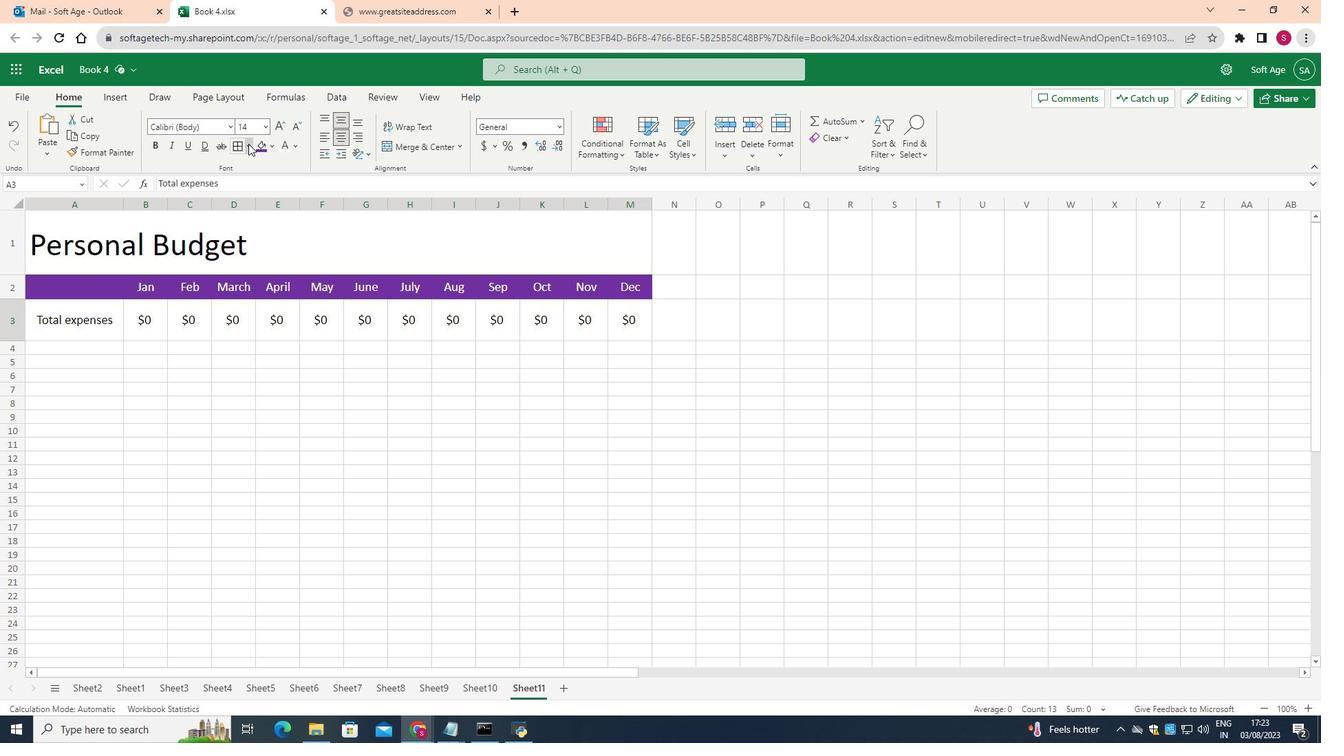 
Action: Mouse moved to (243, 255)
Screenshot: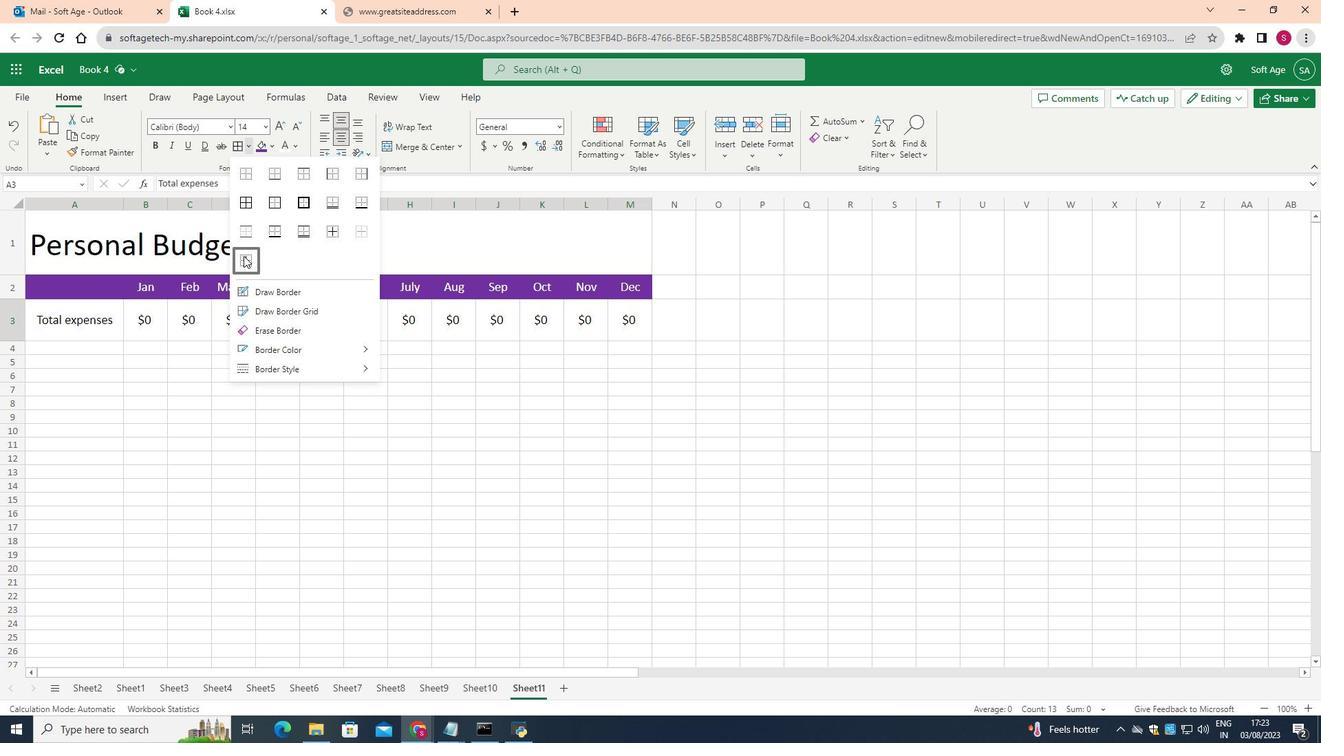 
Action: Mouse pressed left at (243, 255)
Screenshot: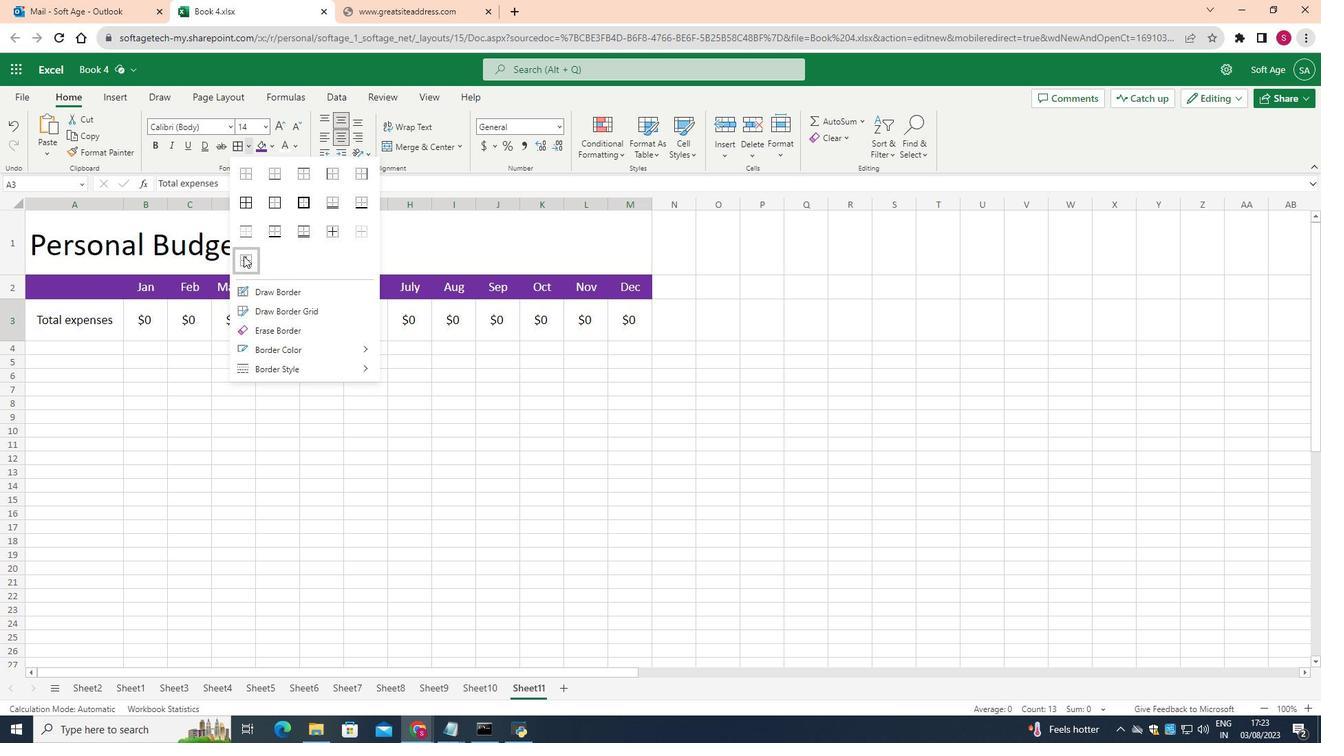 
Action: Mouse moved to (271, 152)
Screenshot: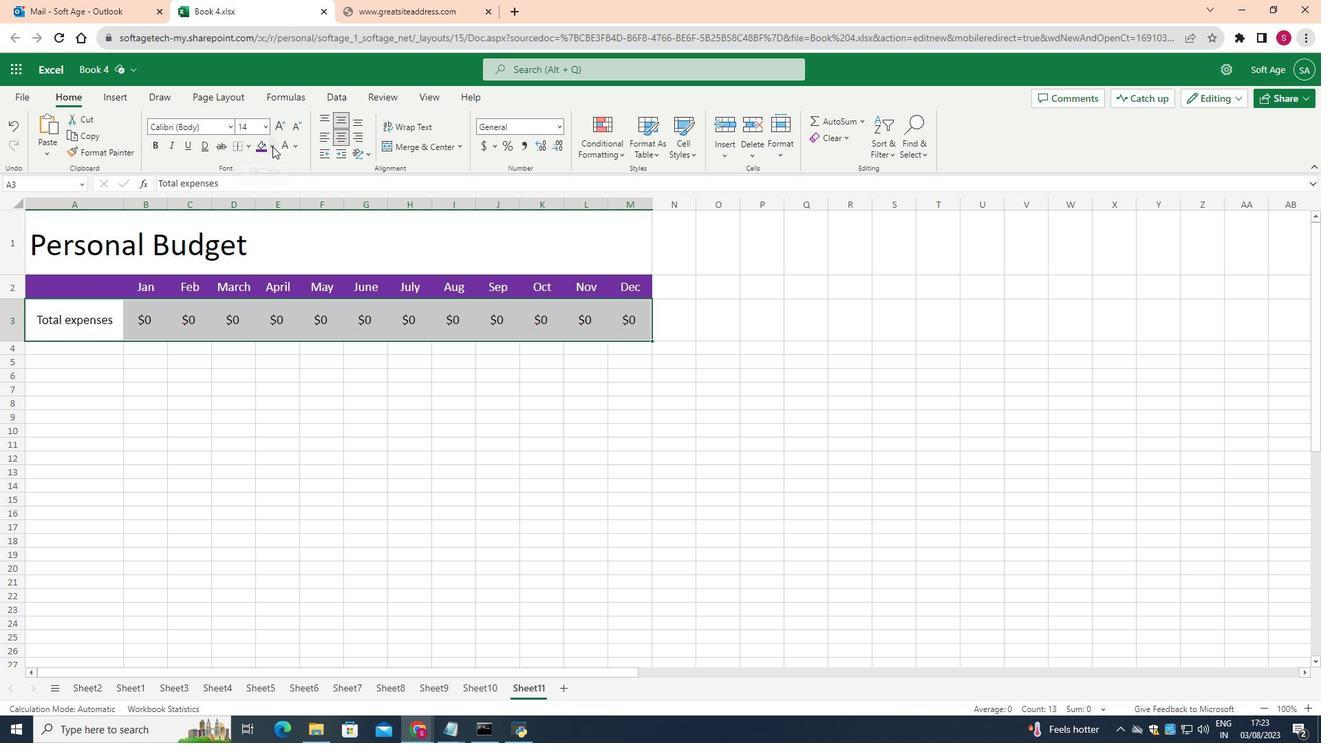 
Action: Mouse pressed left at (271, 152)
Screenshot: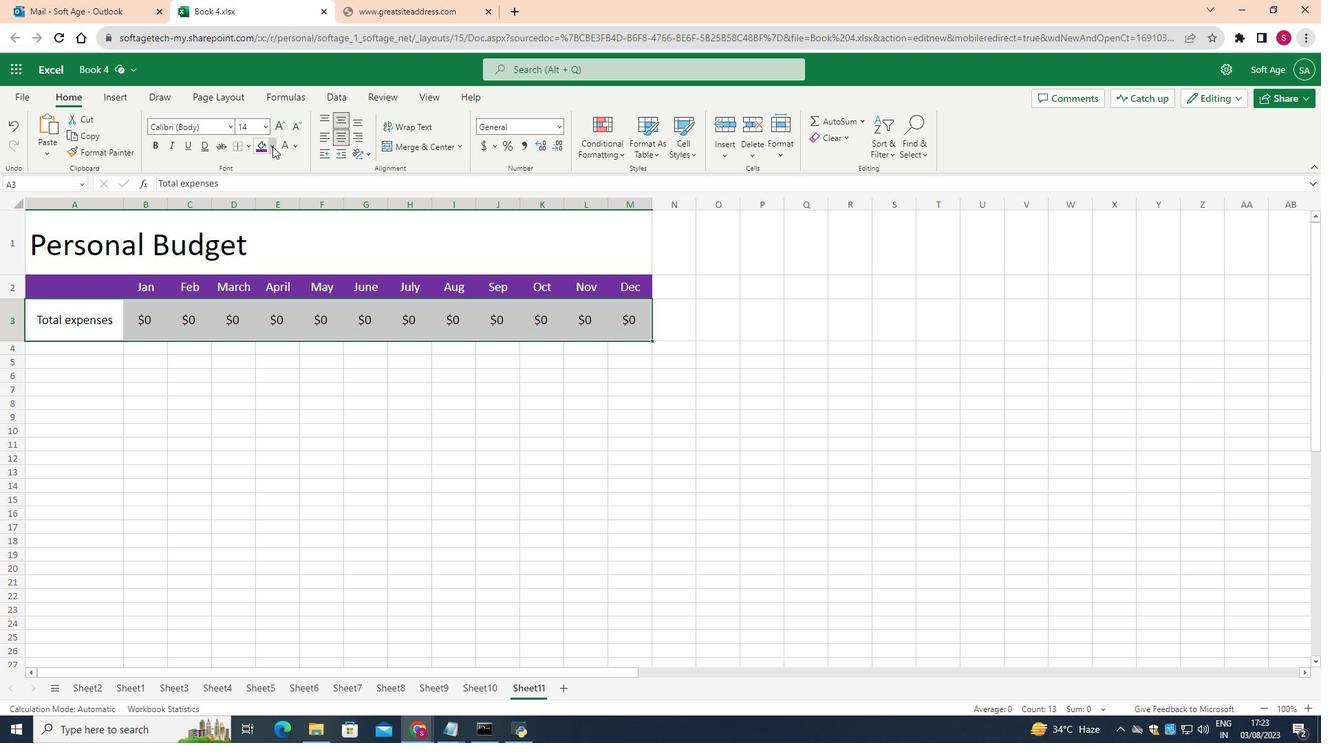 
Action: Mouse moved to (412, 225)
Screenshot: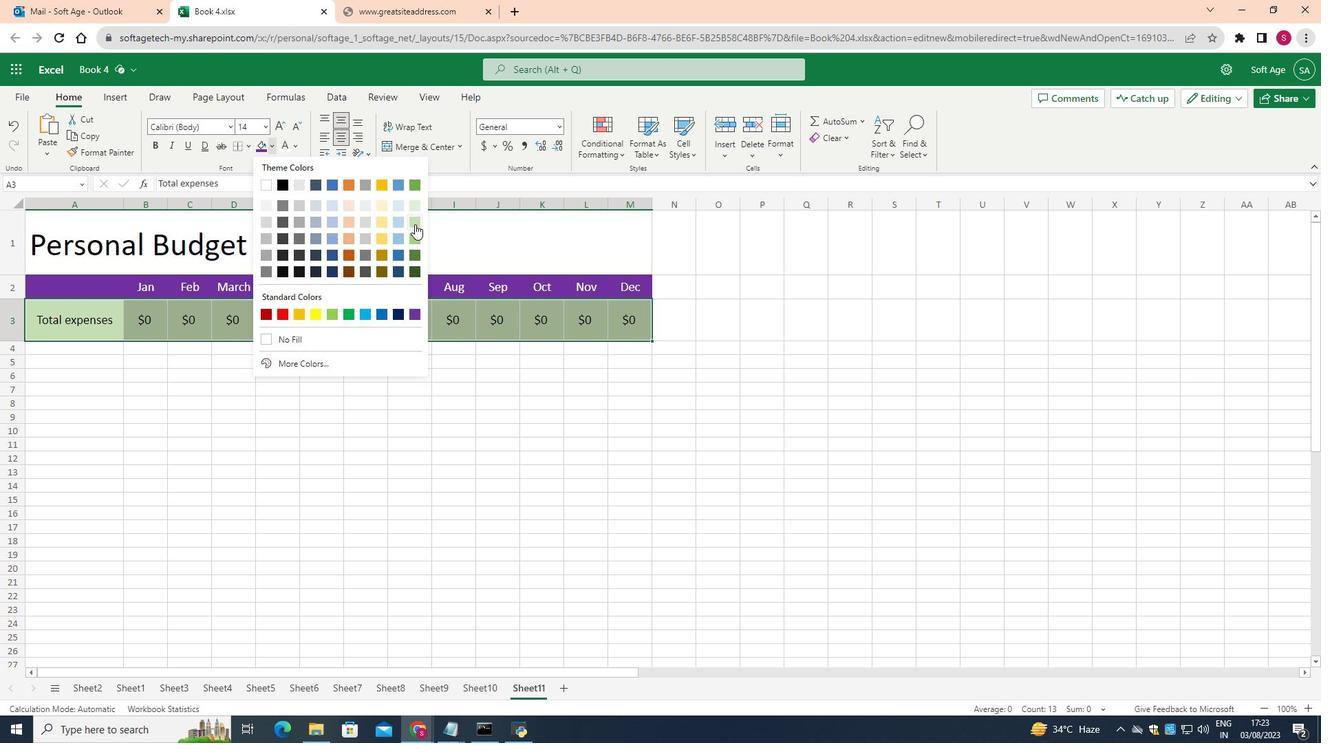 
Action: Mouse pressed left at (412, 225)
